 Task: Find redfin listings Condos in Cape May.
Action: Key pressed <Key.caps_lock>C<Key.caps_lock>ape<Key.space><Key.caps_lock>M<Key.caps_lock>ay
Screenshot: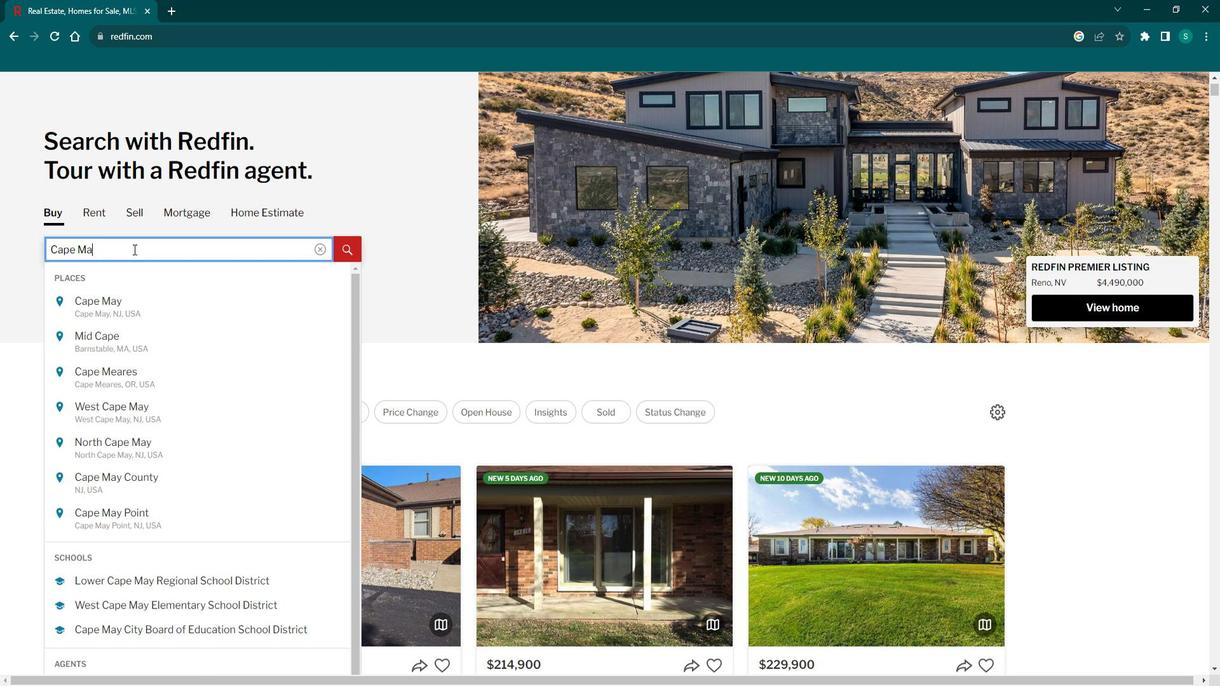 
Action: Mouse moved to (131, 296)
Screenshot: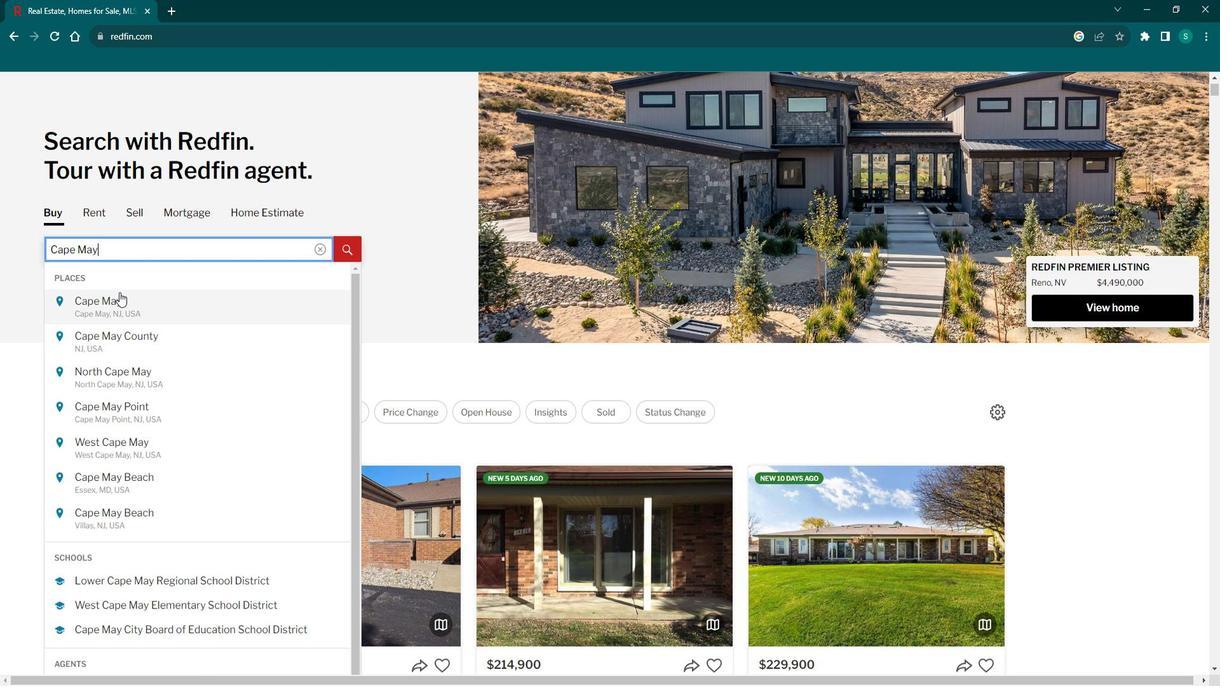 
Action: Mouse pressed left at (131, 296)
Screenshot: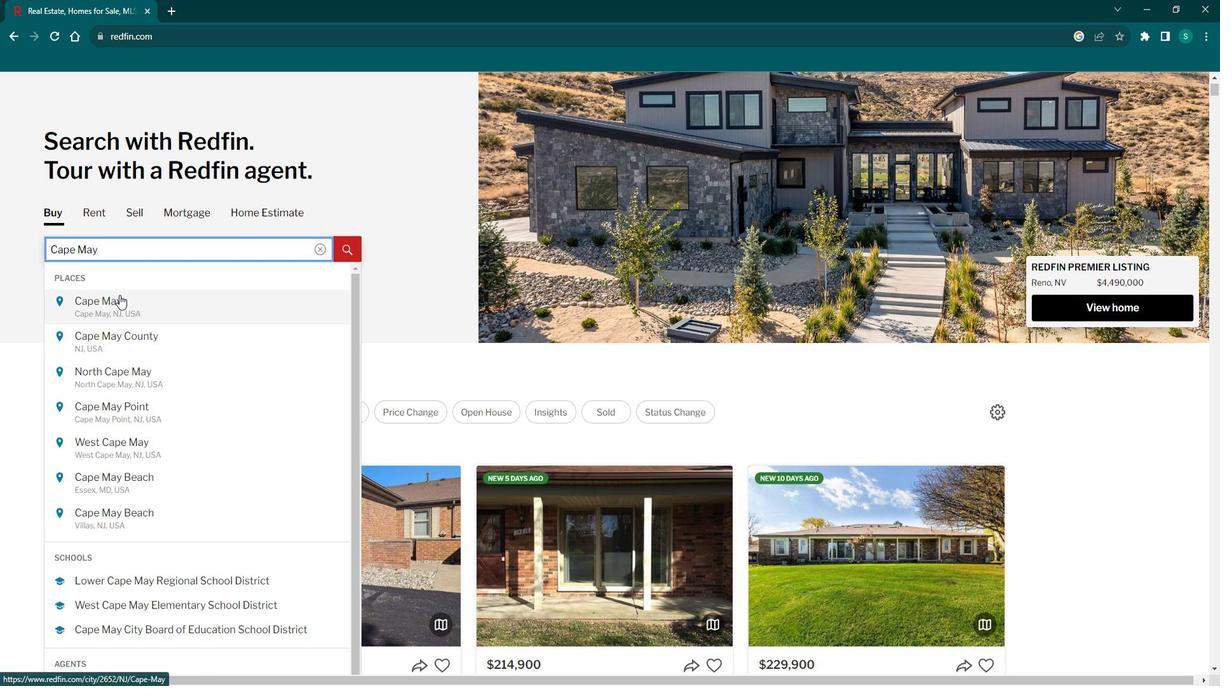 
Action: Mouse moved to (1095, 188)
Screenshot: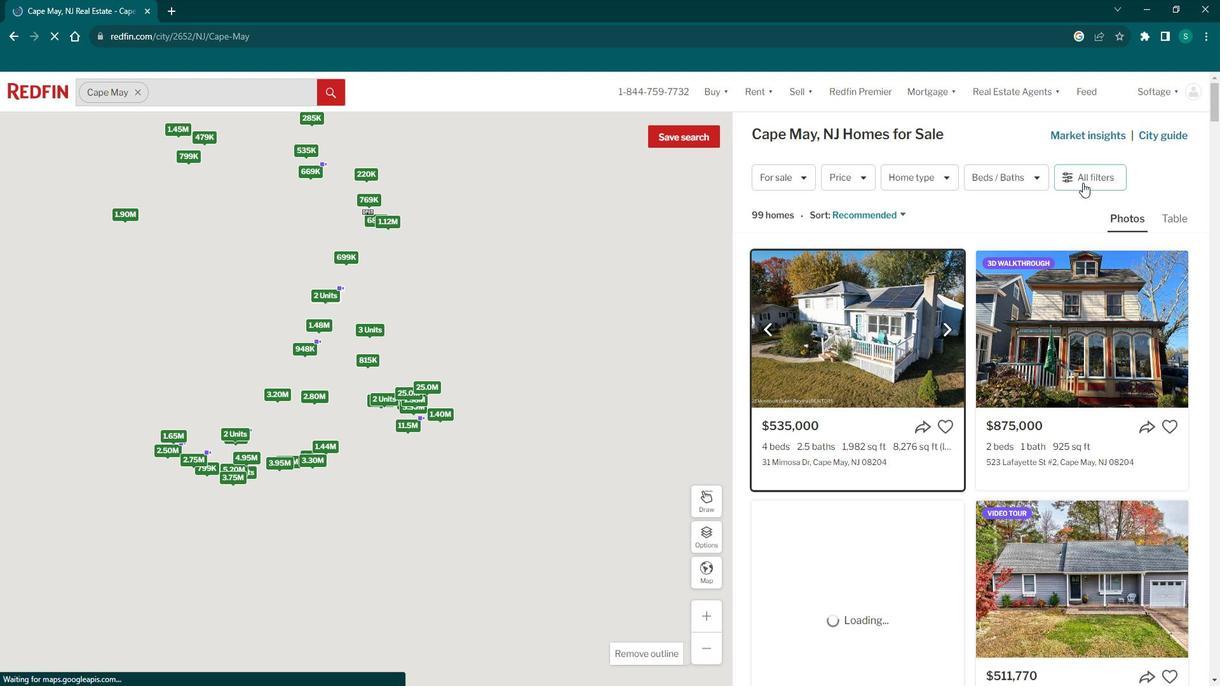 
Action: Mouse pressed left at (1095, 188)
Screenshot: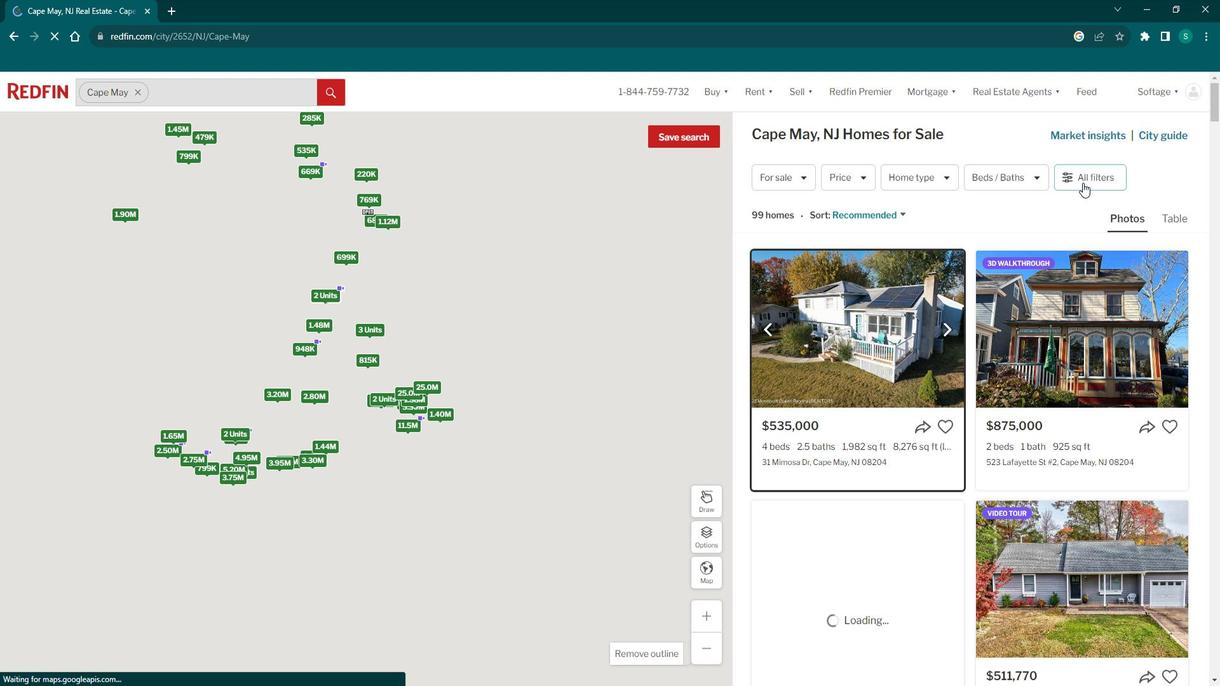 
Action: Mouse moved to (1095, 188)
Screenshot: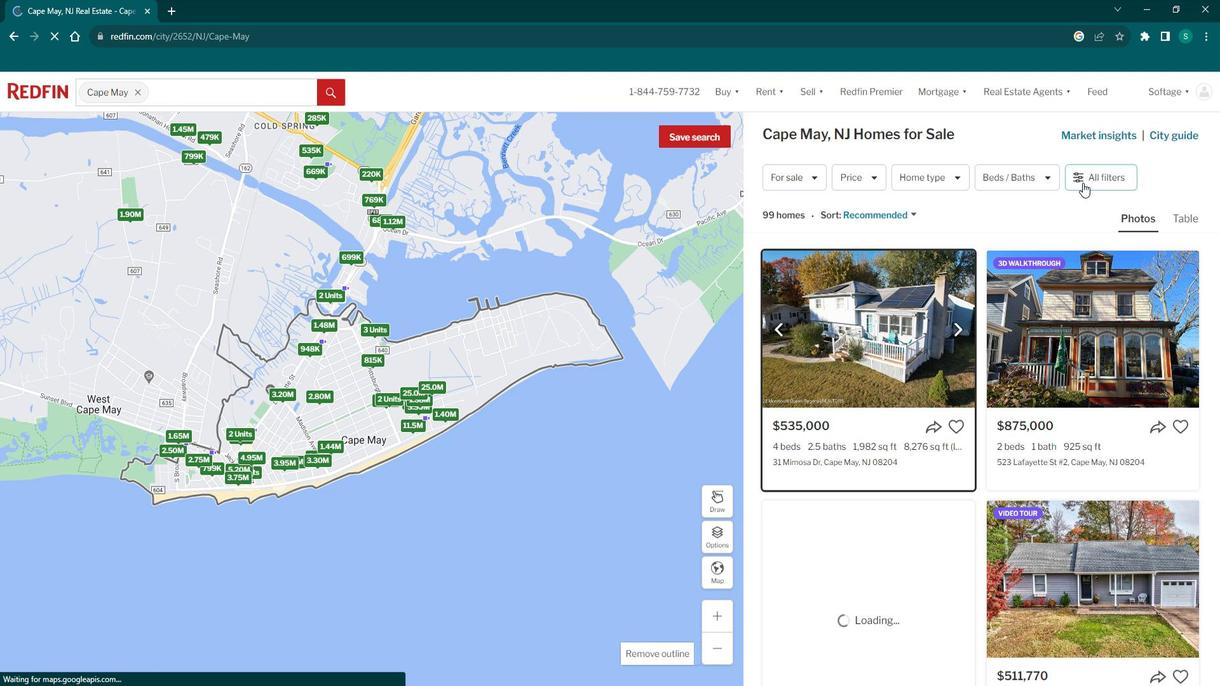 
Action: Mouse pressed left at (1095, 188)
Screenshot: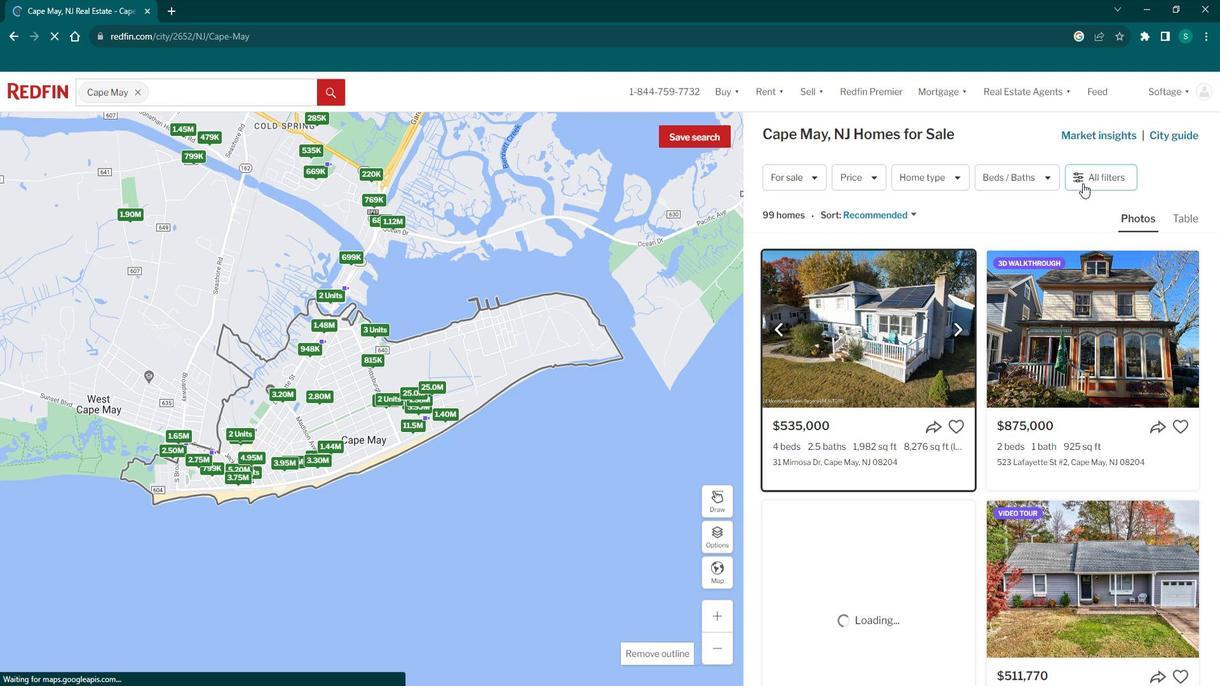 
Action: Mouse moved to (1091, 190)
Screenshot: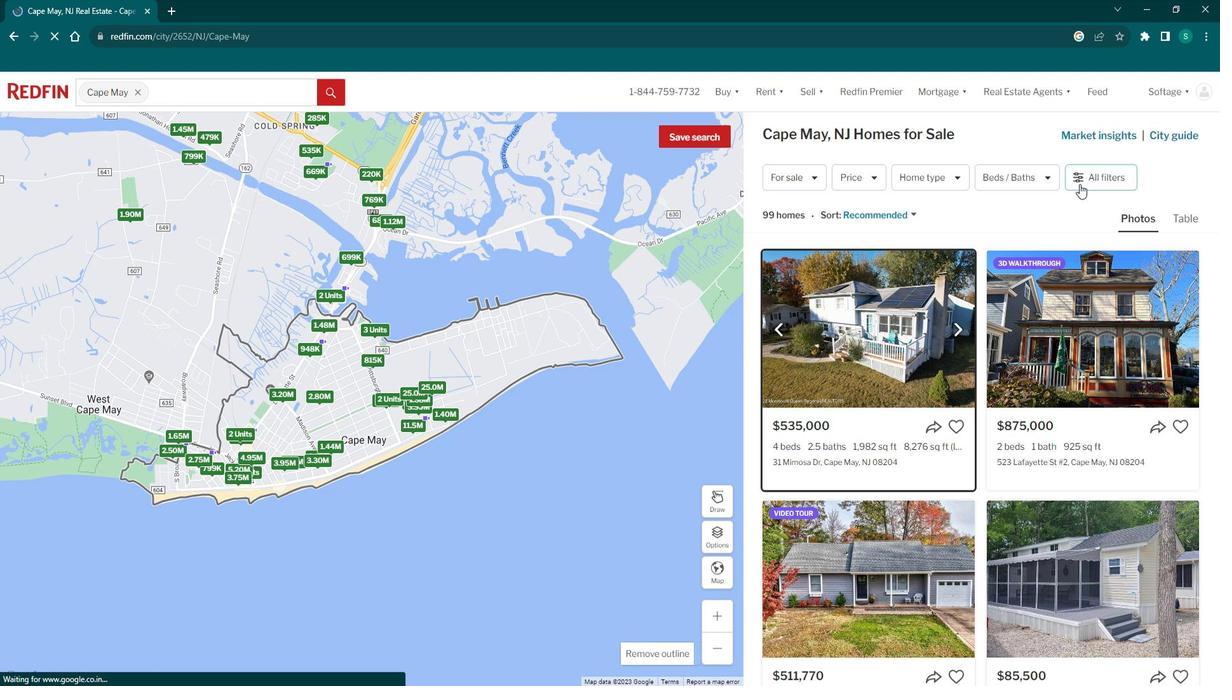 
Action: Mouse pressed left at (1091, 190)
Screenshot: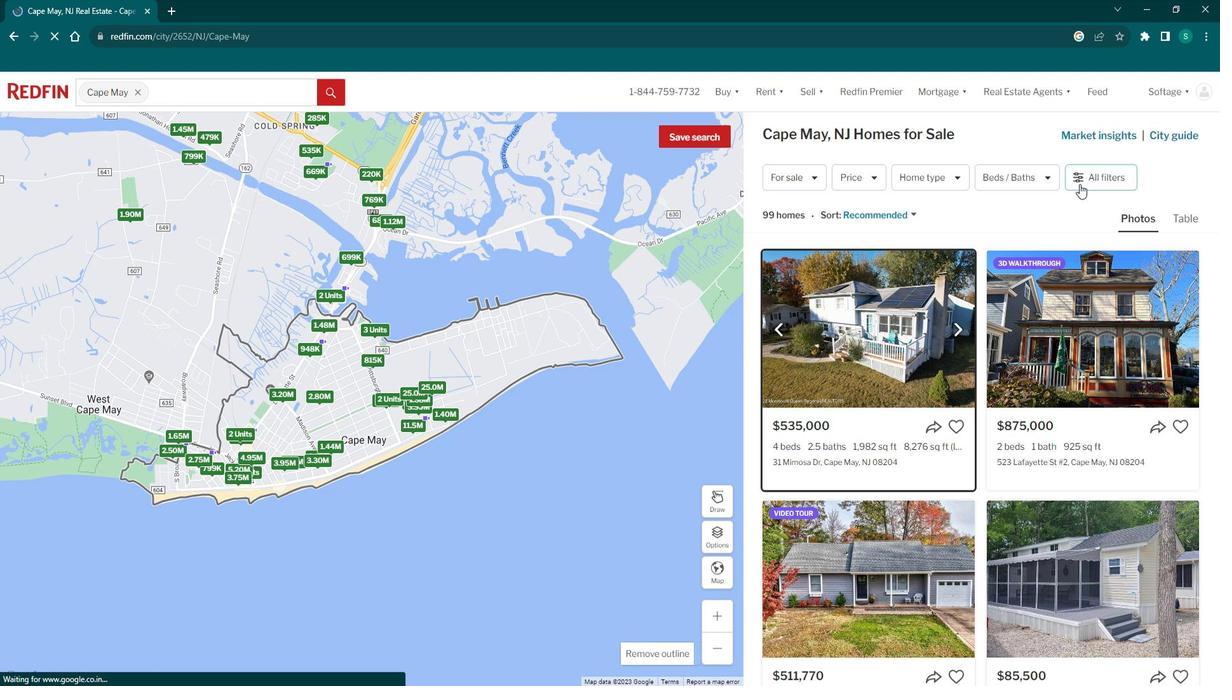 
Action: Mouse moved to (934, 340)
Screenshot: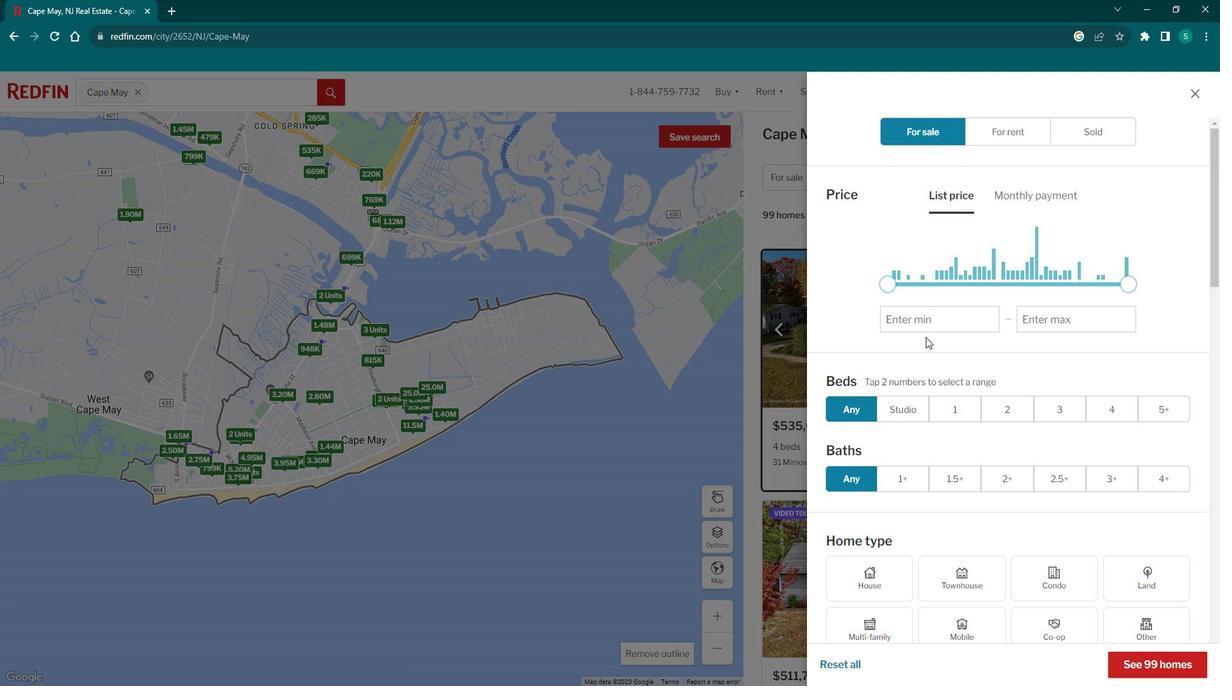 
Action: Mouse scrolled (934, 340) with delta (0, 0)
Screenshot: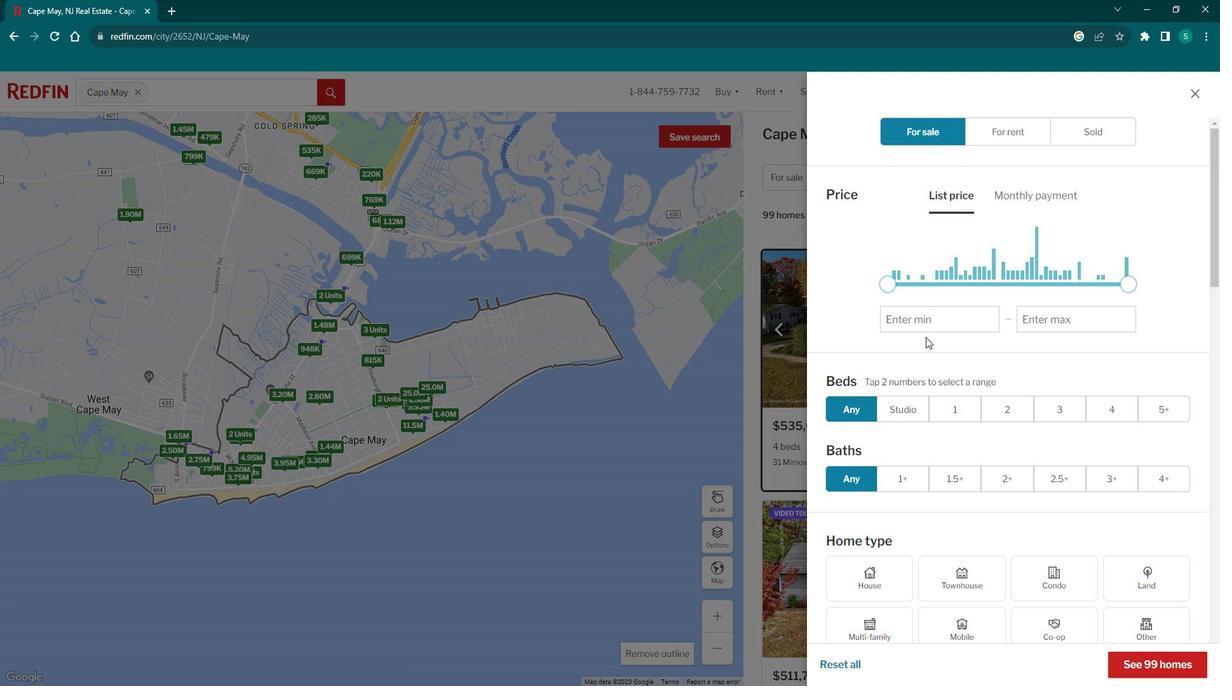 
Action: Mouse moved to (933, 341)
Screenshot: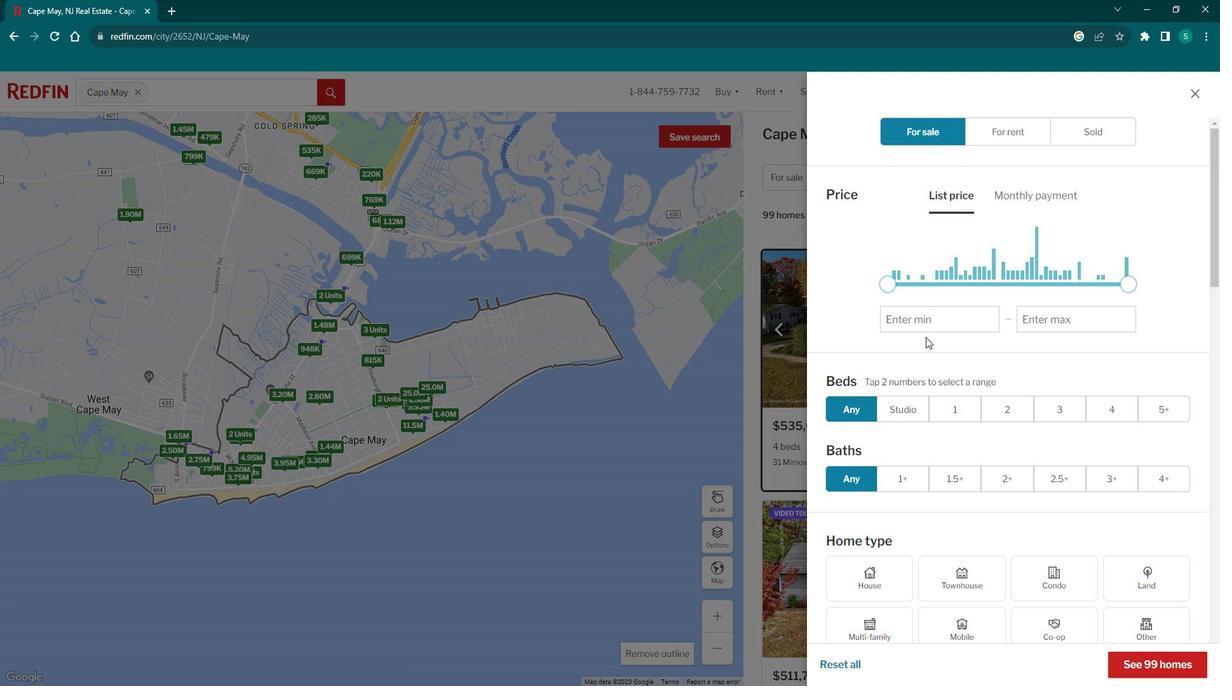 
Action: Mouse scrolled (933, 341) with delta (0, 0)
Screenshot: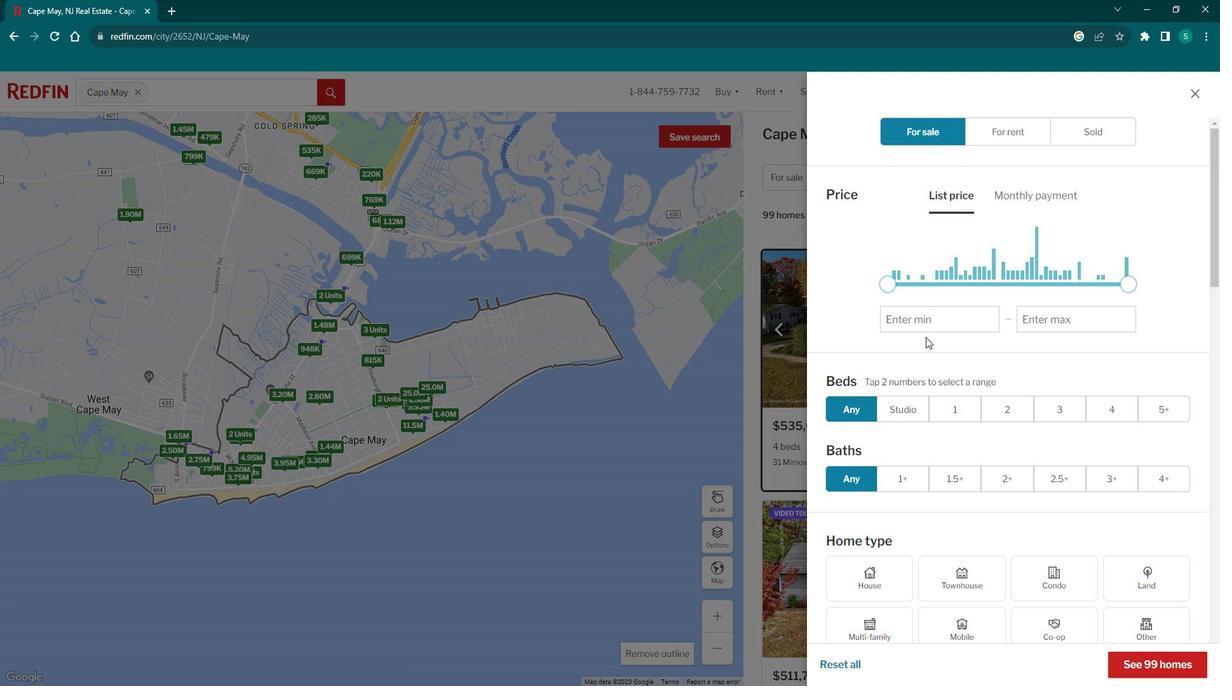 
Action: Mouse scrolled (933, 341) with delta (0, 0)
Screenshot: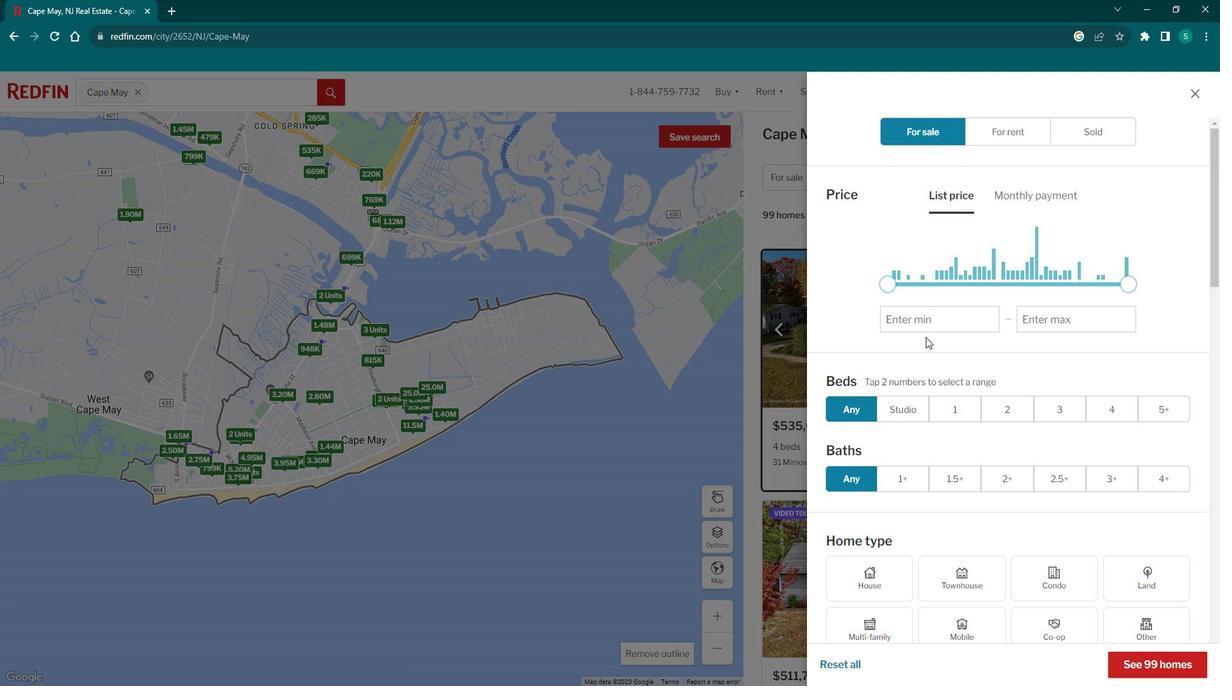 
Action: Mouse scrolled (933, 341) with delta (0, 0)
Screenshot: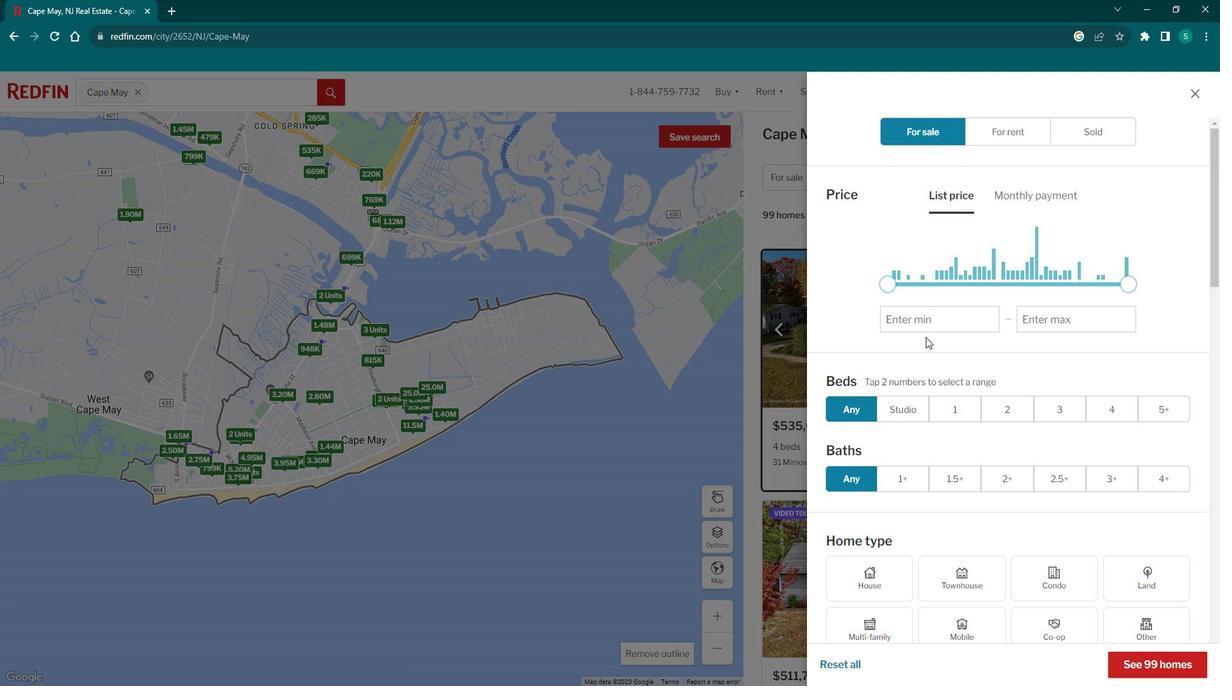 
Action: Mouse scrolled (933, 341) with delta (0, 0)
Screenshot: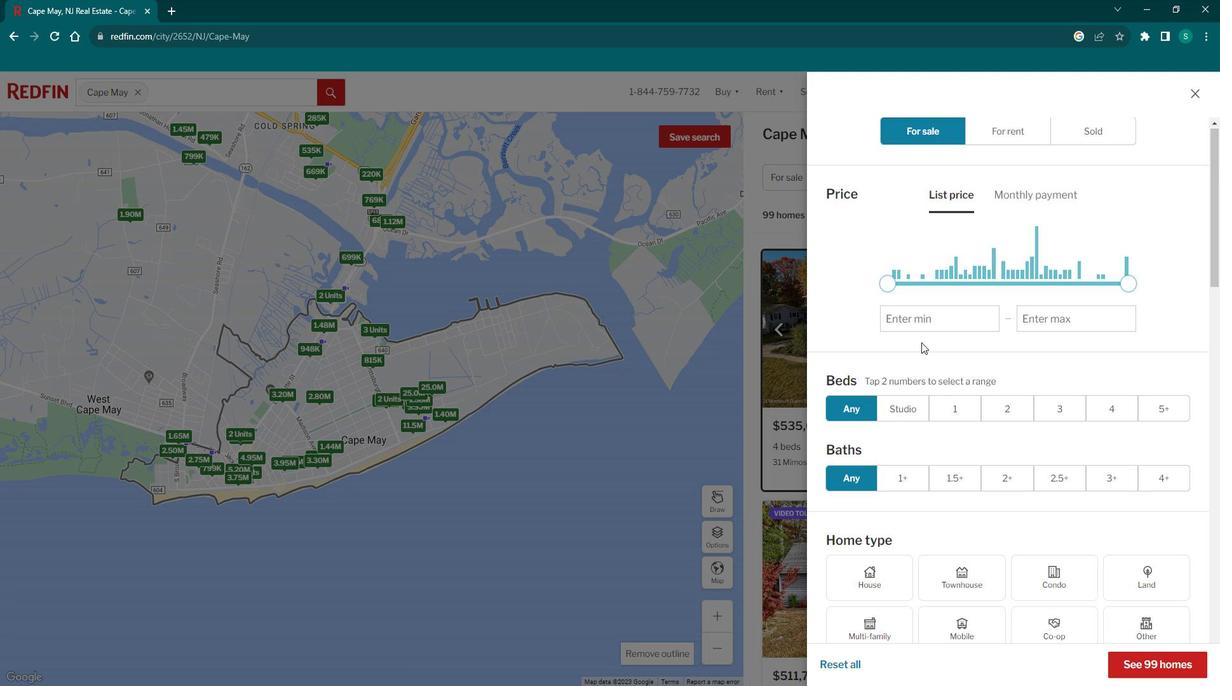 
Action: Mouse moved to (1061, 259)
Screenshot: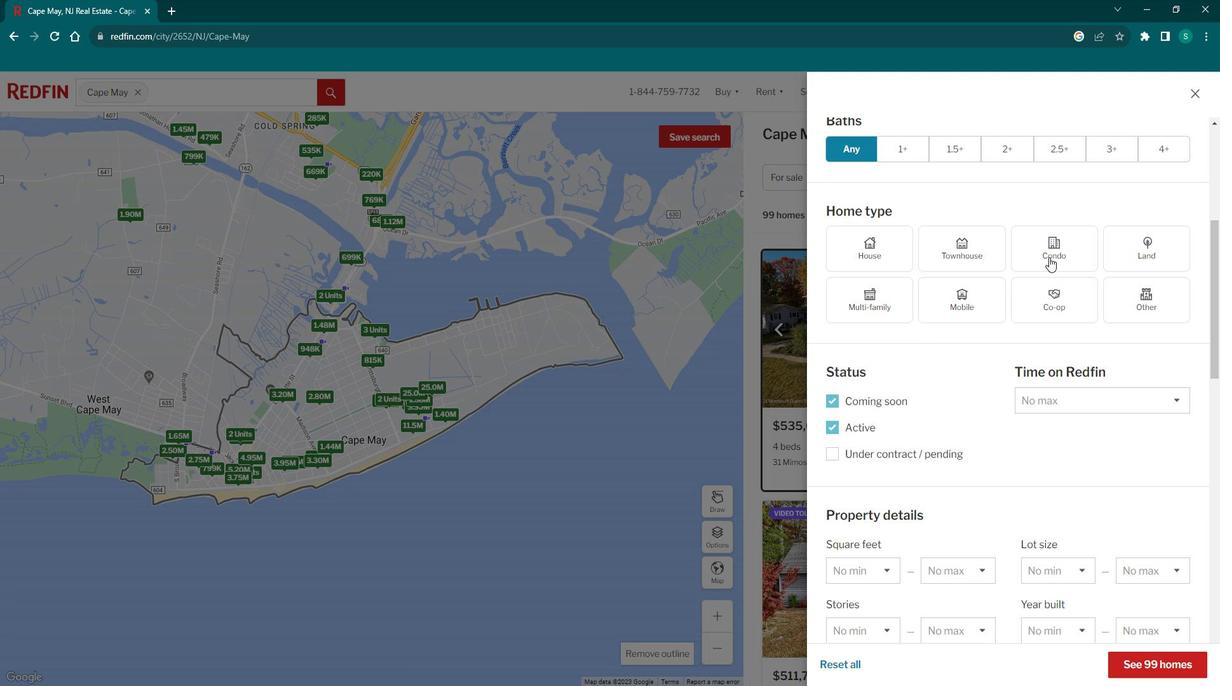 
Action: Mouse pressed left at (1061, 259)
Screenshot: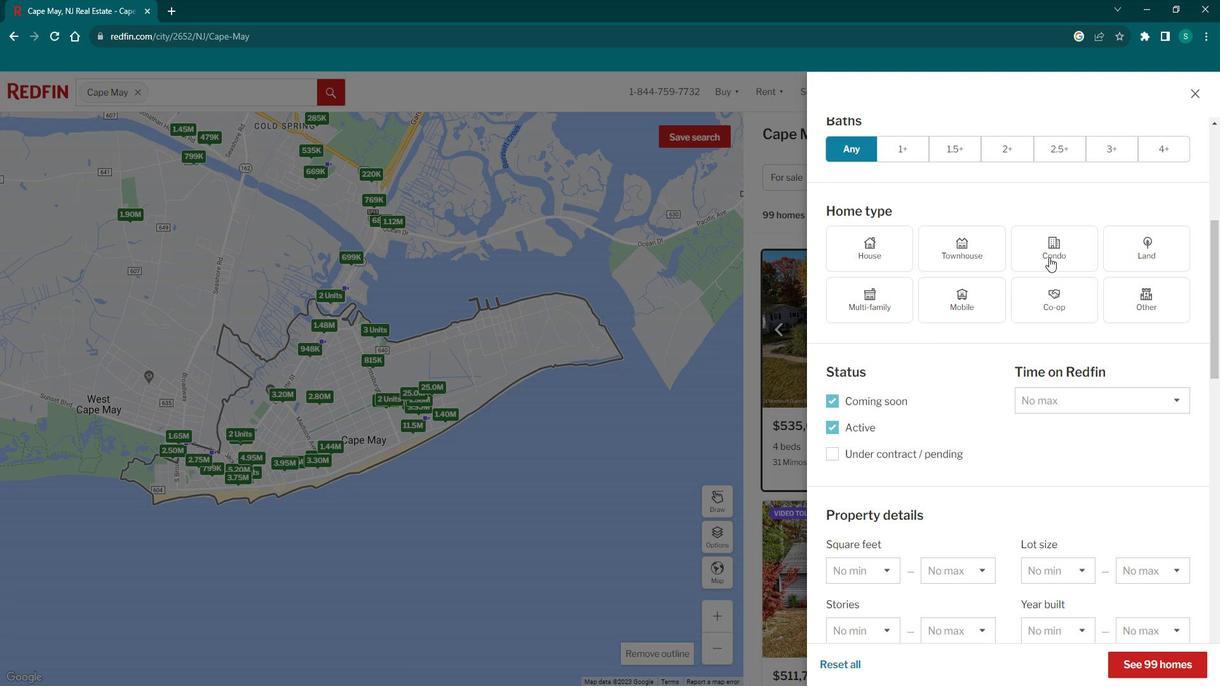 
Action: Mouse moved to (900, 345)
Screenshot: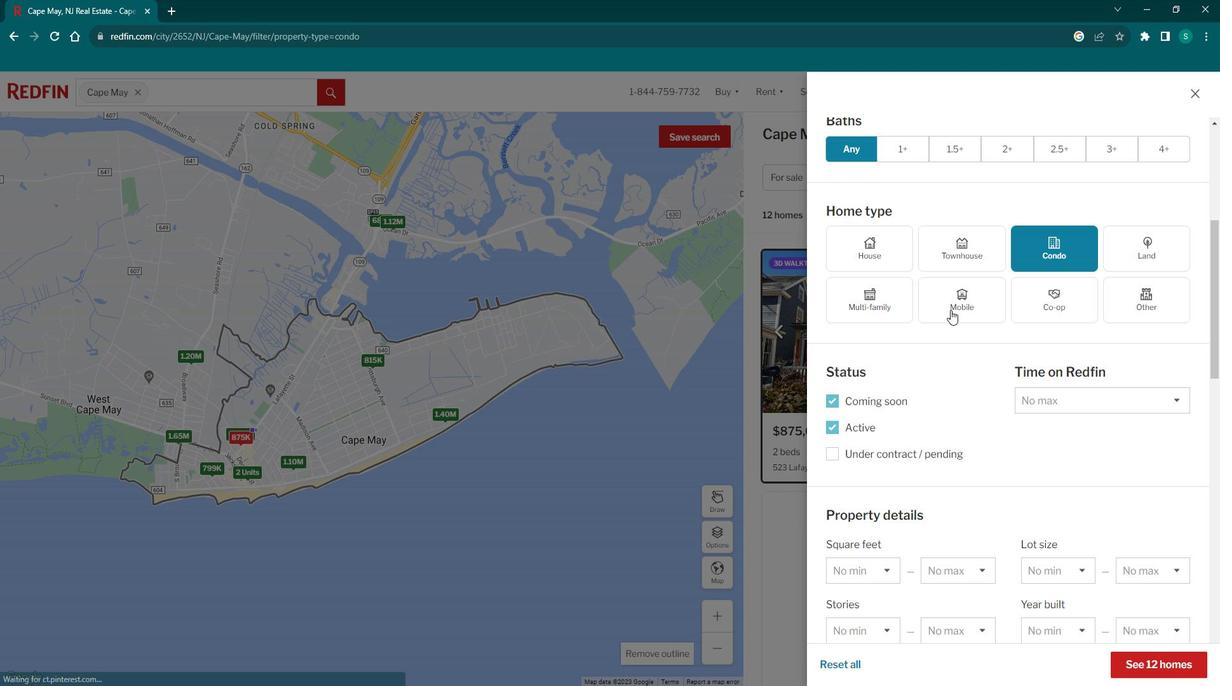 
Action: Mouse scrolled (900, 345) with delta (0, 0)
Screenshot: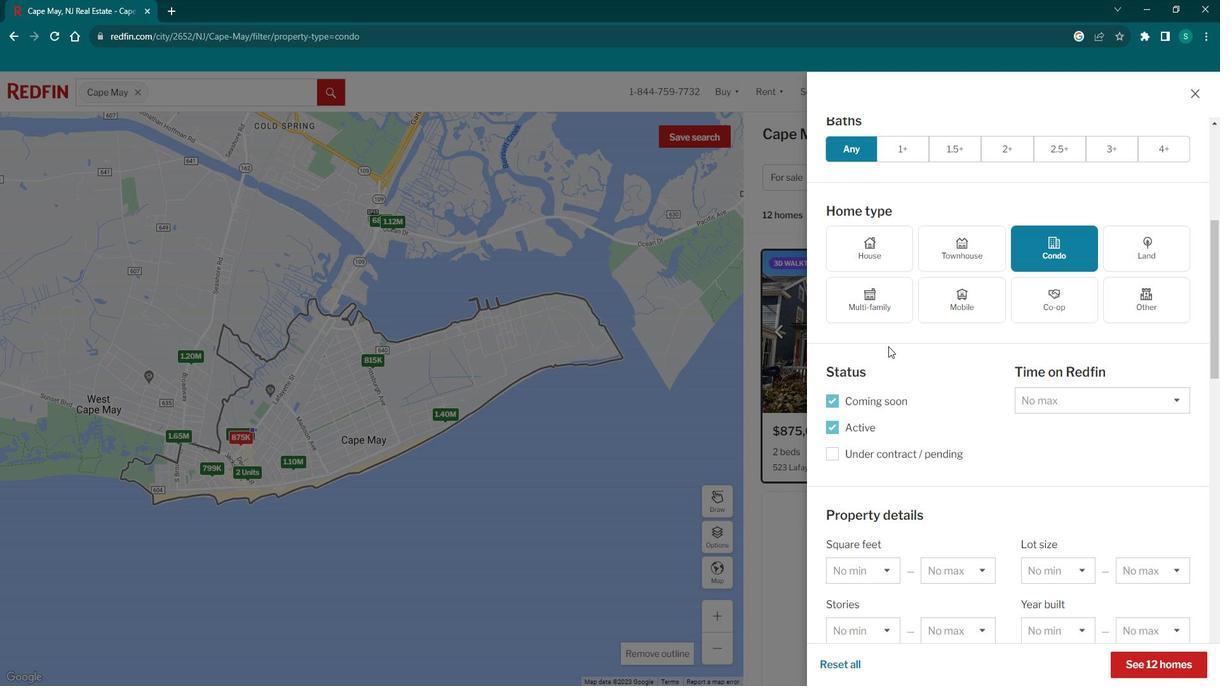 
Action: Mouse scrolled (900, 345) with delta (0, 0)
Screenshot: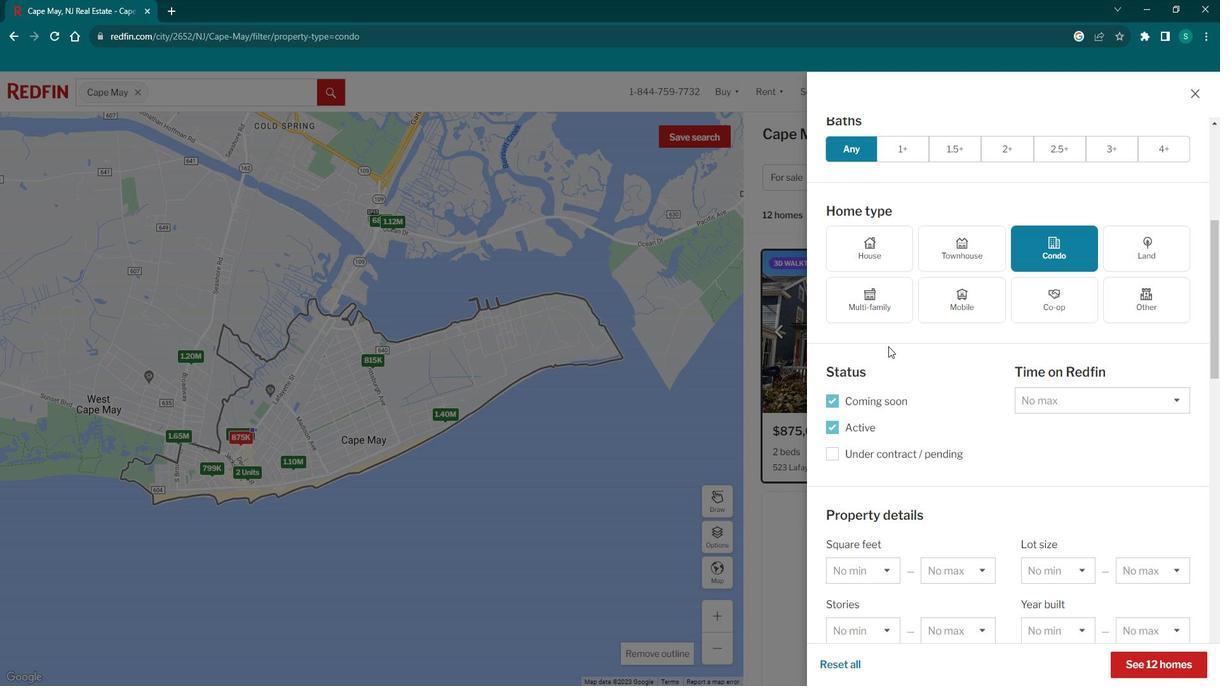 
Action: Mouse scrolled (900, 345) with delta (0, 0)
Screenshot: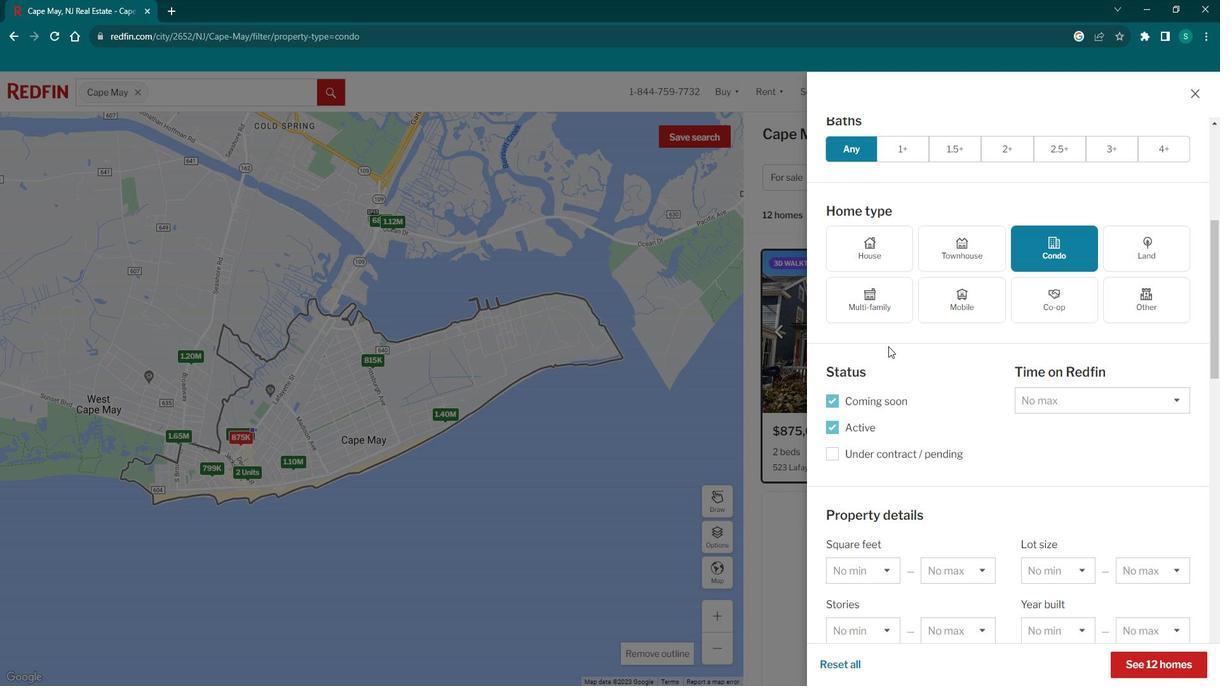 
Action: Mouse moved to (900, 345)
Screenshot: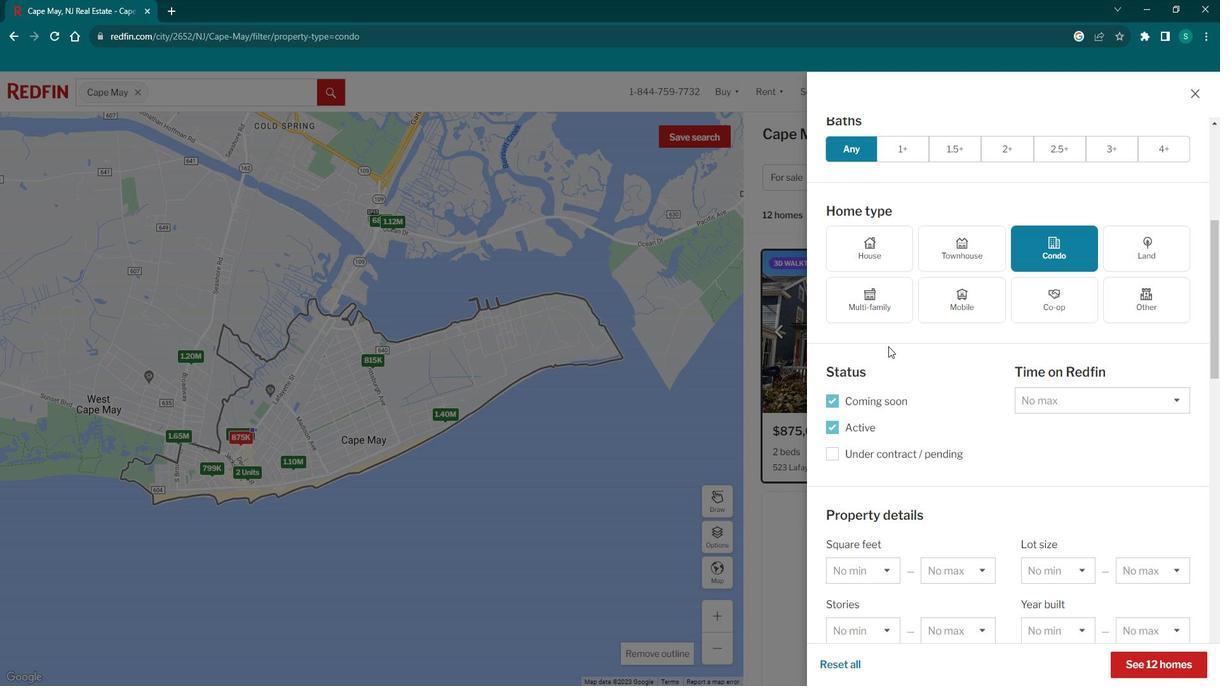 
Action: Mouse scrolled (900, 345) with delta (0, 0)
Screenshot: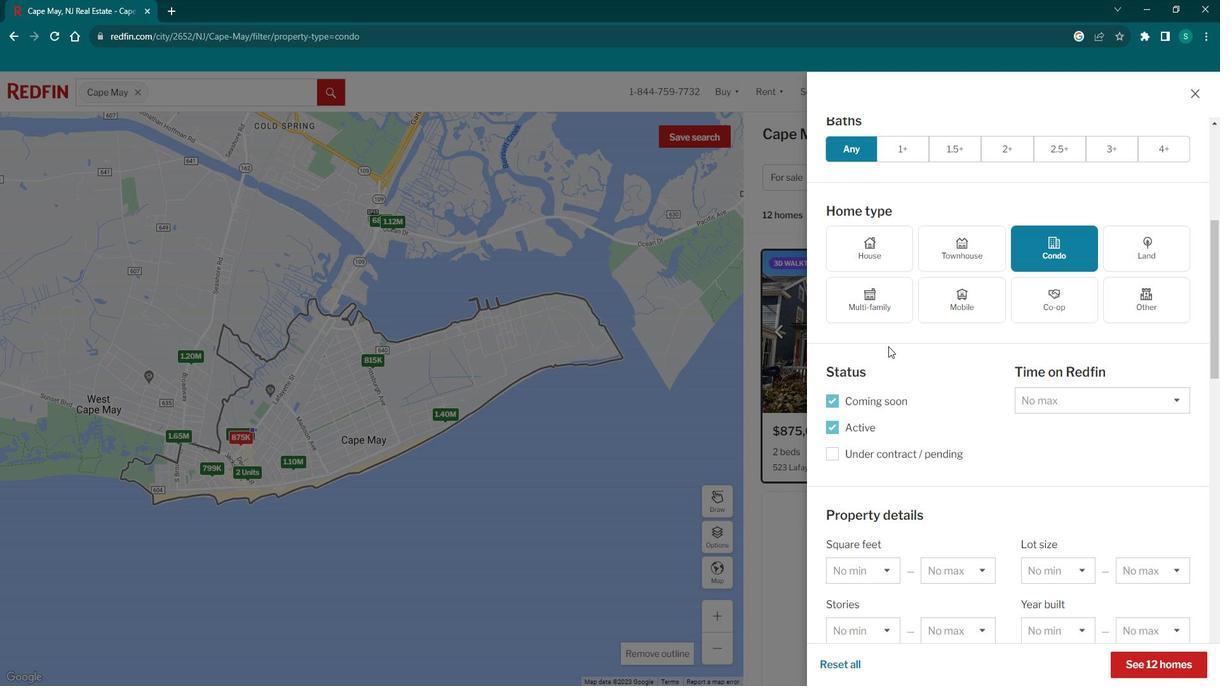 
Action: Mouse moved to (1161, 652)
Screenshot: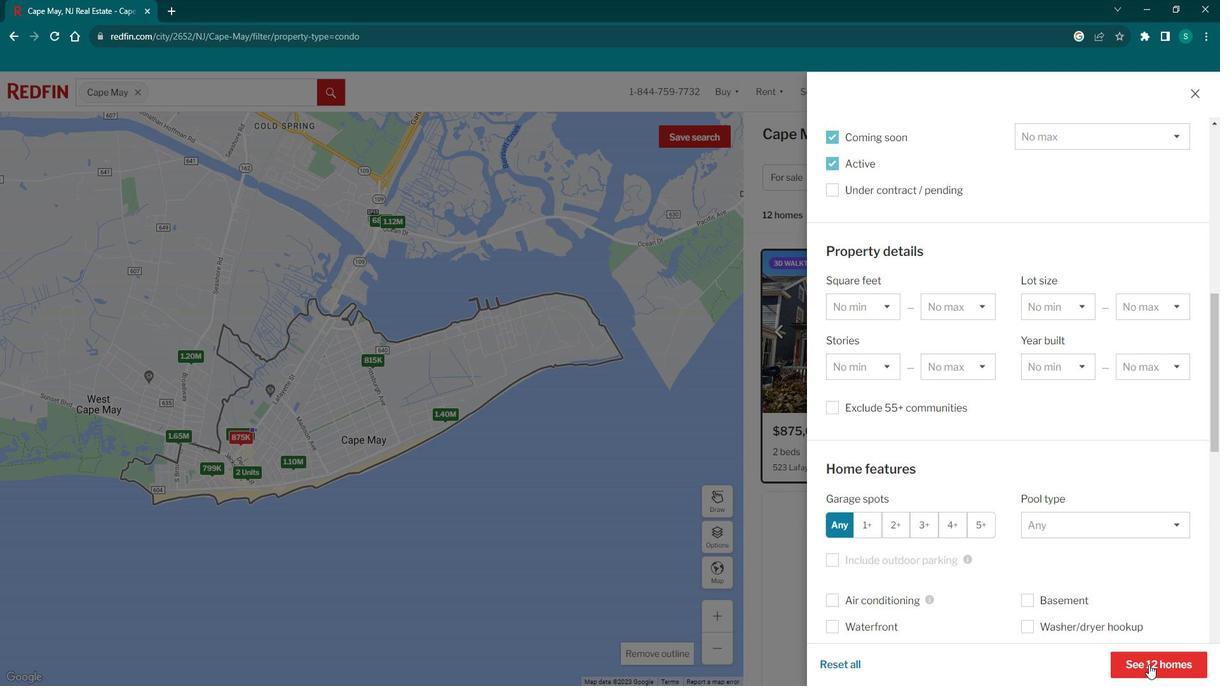 
Action: Mouse pressed left at (1161, 652)
Screenshot: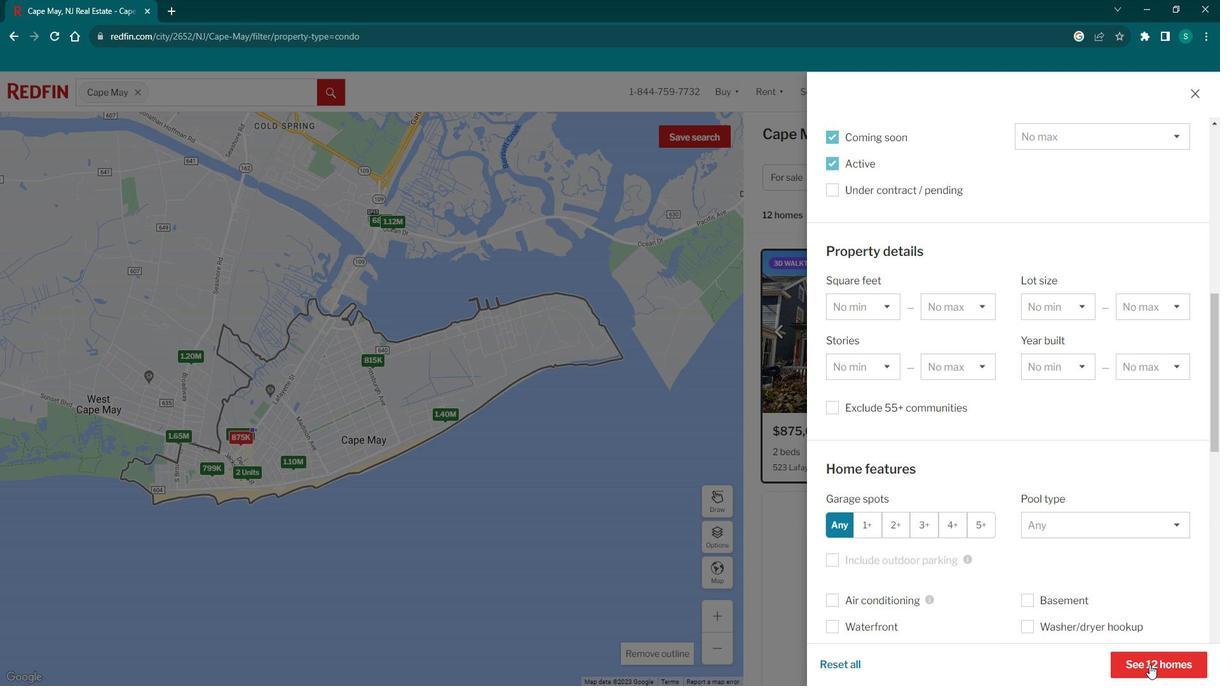 
Action: Mouse moved to (896, 397)
Screenshot: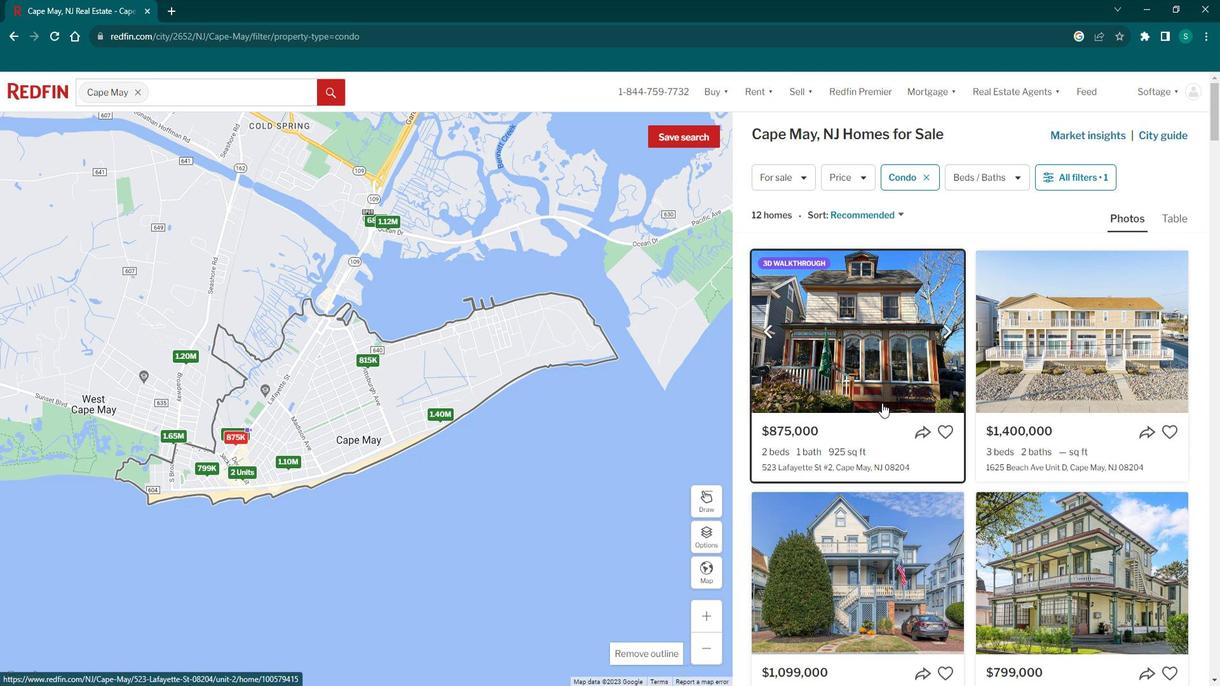 
Action: Mouse pressed left at (896, 397)
Screenshot: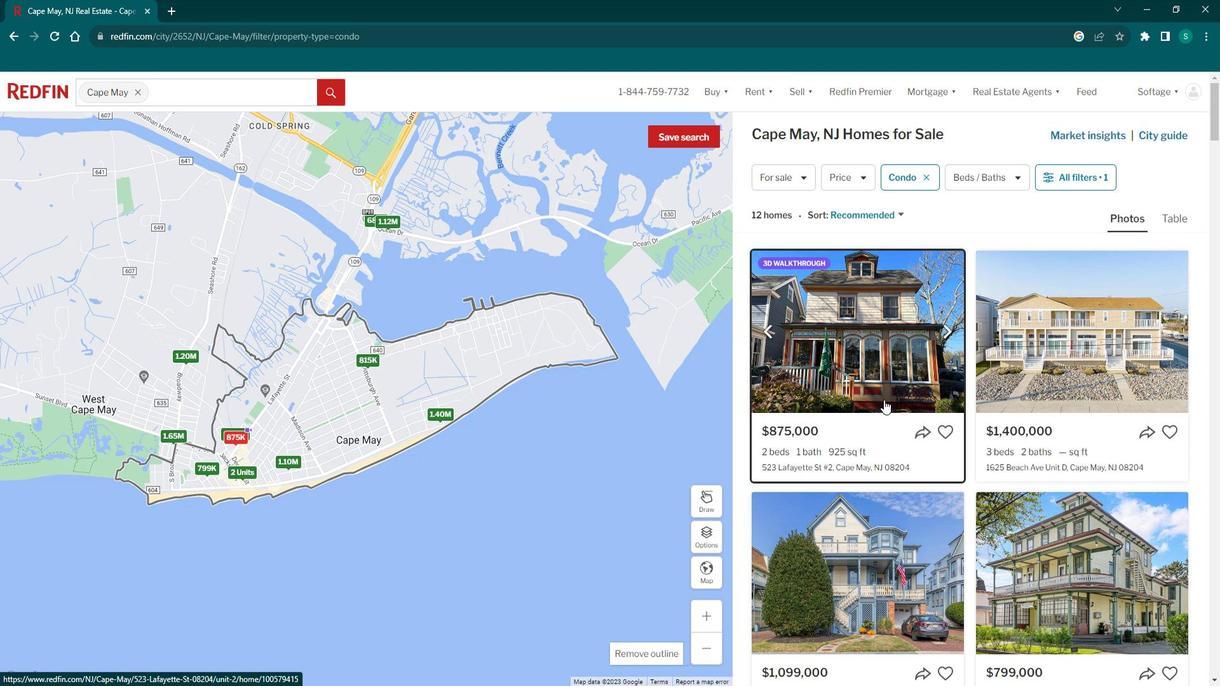 
Action: Mouse moved to (489, 425)
Screenshot: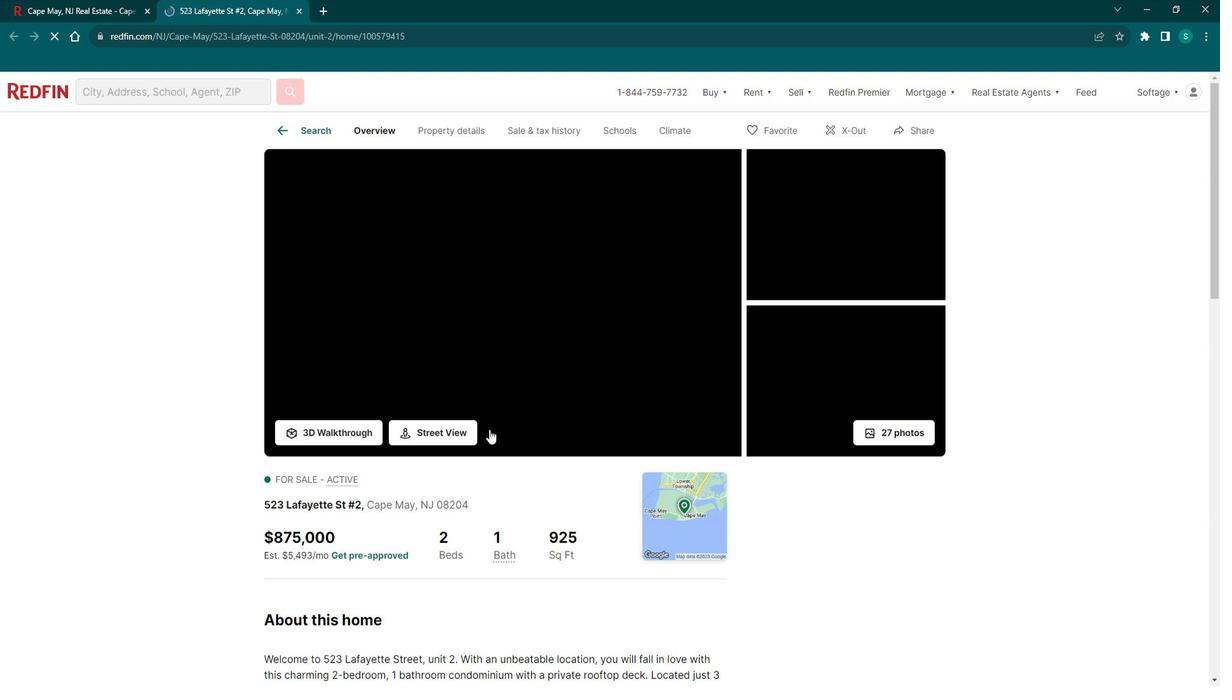 
Action: Mouse scrolled (489, 425) with delta (0, 0)
Screenshot: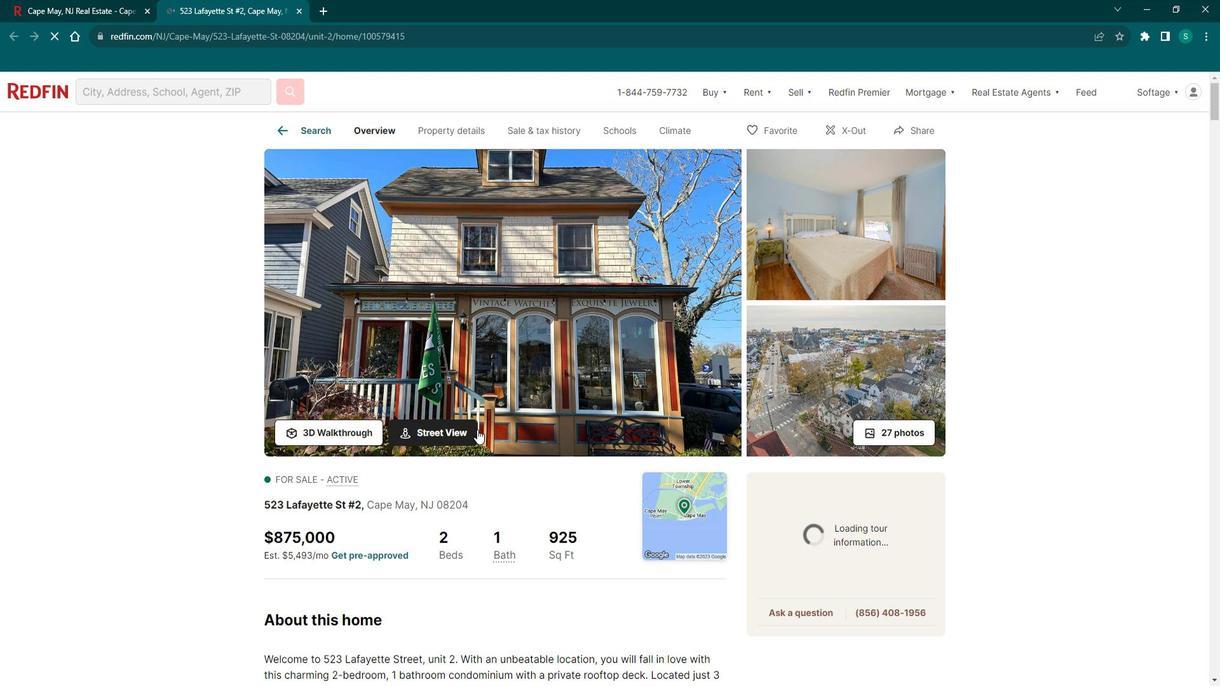 
Action: Mouse scrolled (489, 425) with delta (0, 0)
Screenshot: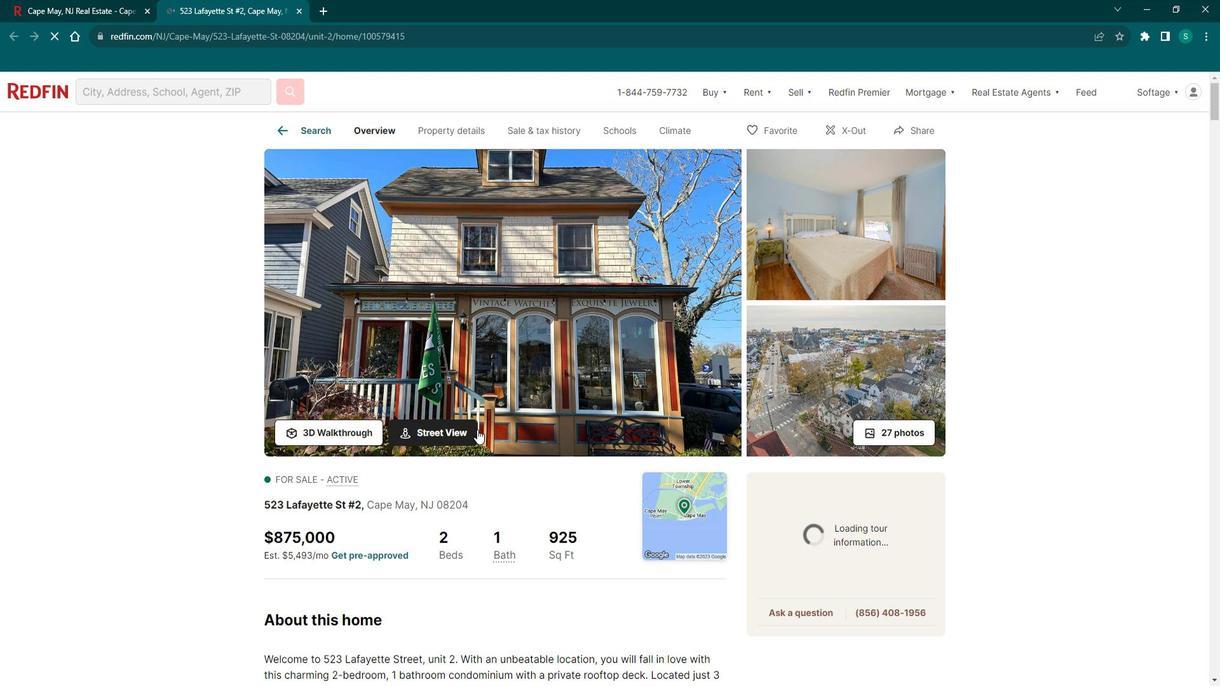 
Action: Mouse scrolled (489, 425) with delta (0, 0)
Screenshot: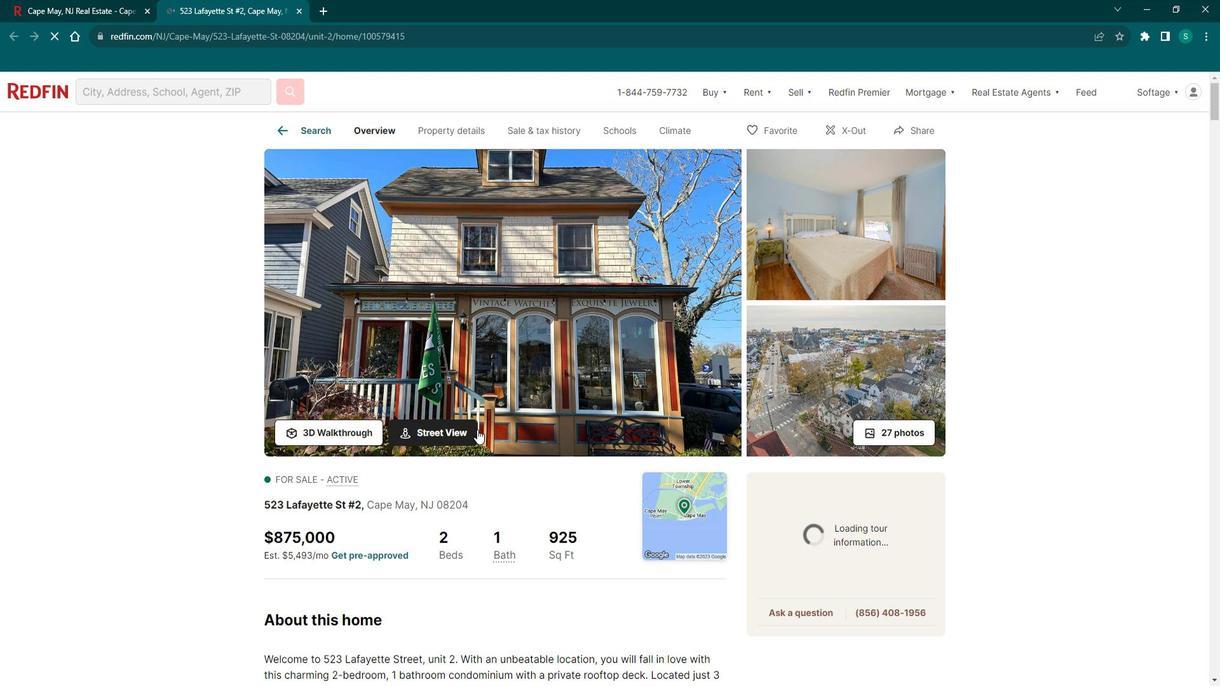
Action: Mouse moved to (488, 425)
Screenshot: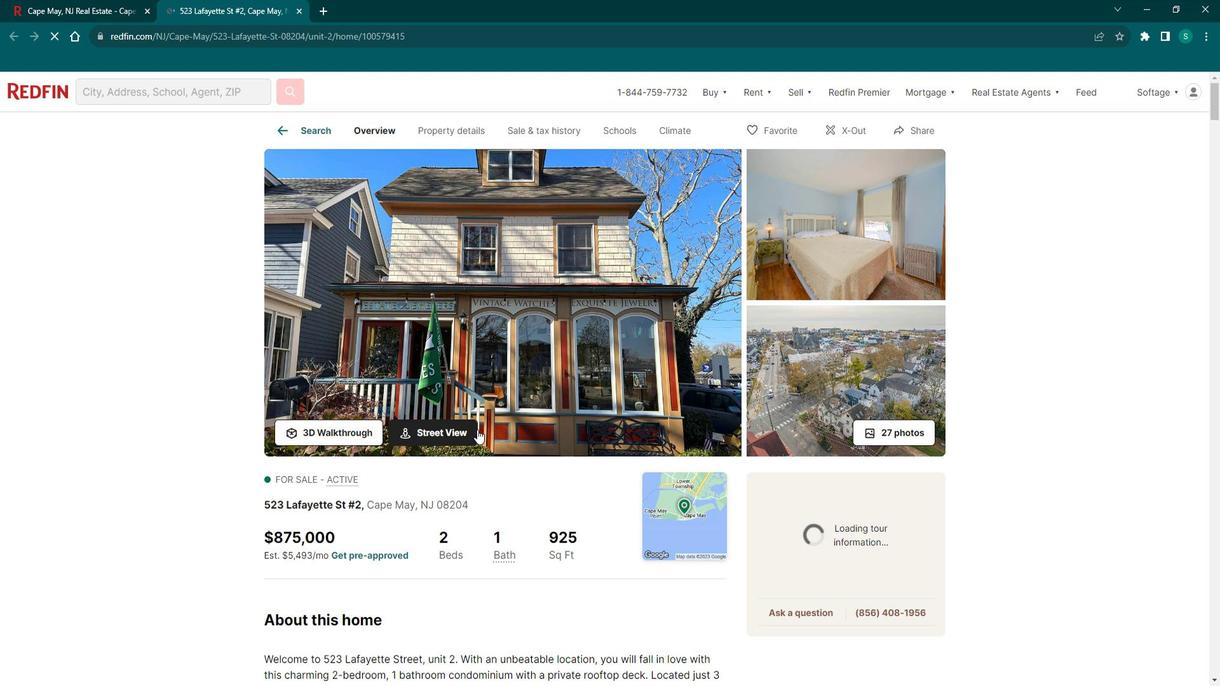 
Action: Mouse scrolled (488, 425) with delta (0, 0)
Screenshot: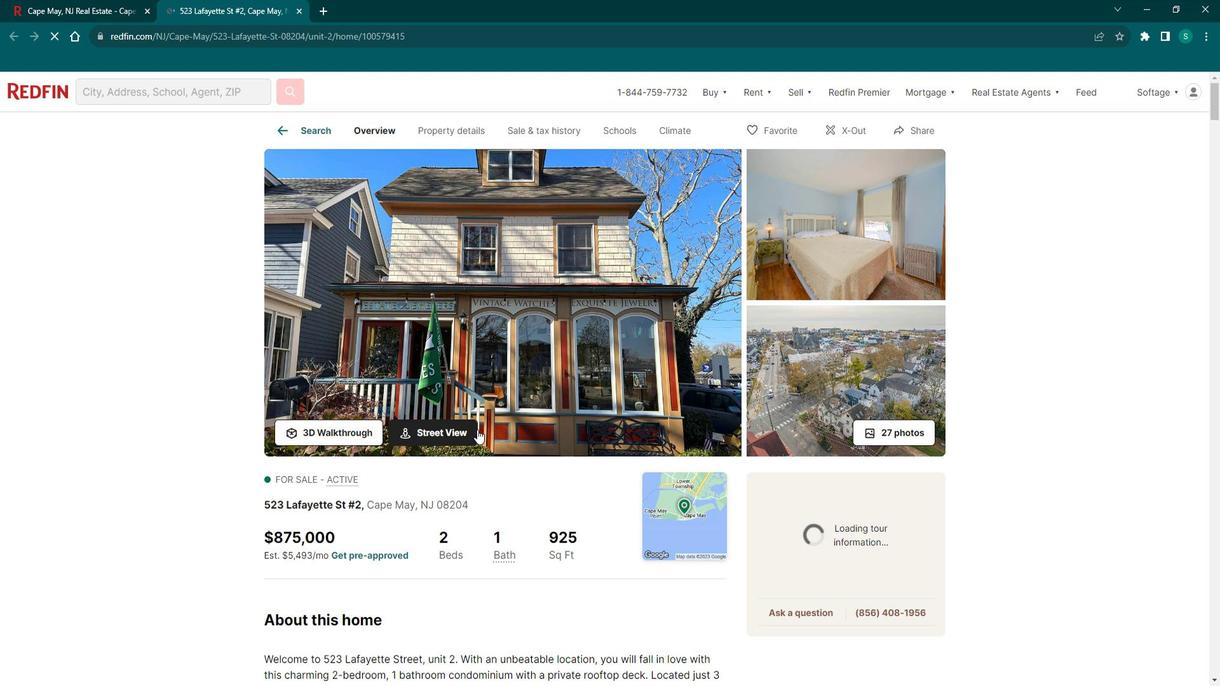 
Action: Mouse scrolled (488, 425) with delta (0, 0)
Screenshot: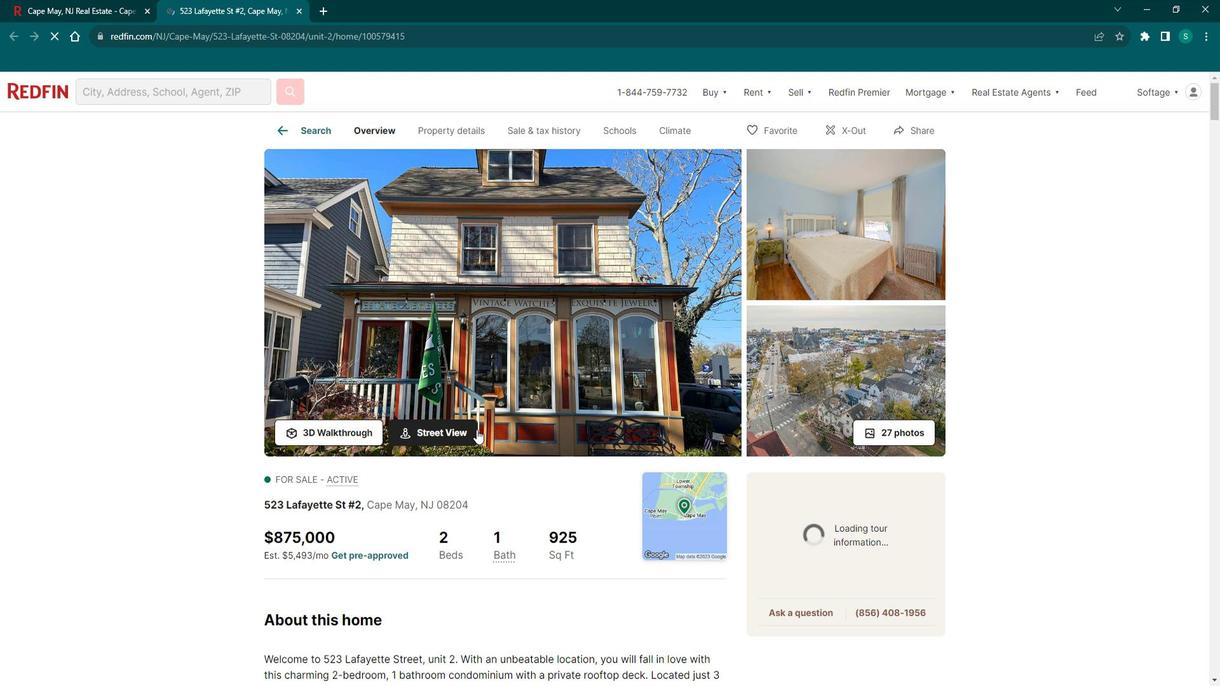 
Action: Mouse moved to (330, 384)
Screenshot: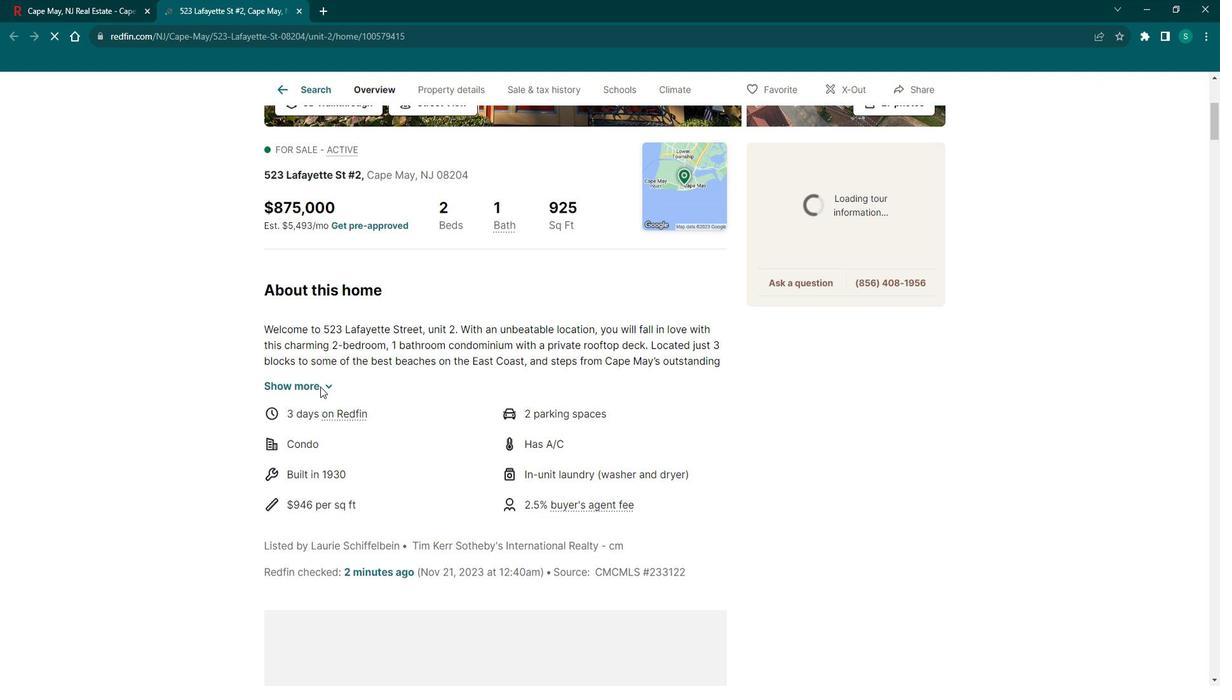 
Action: Mouse pressed left at (330, 384)
Screenshot: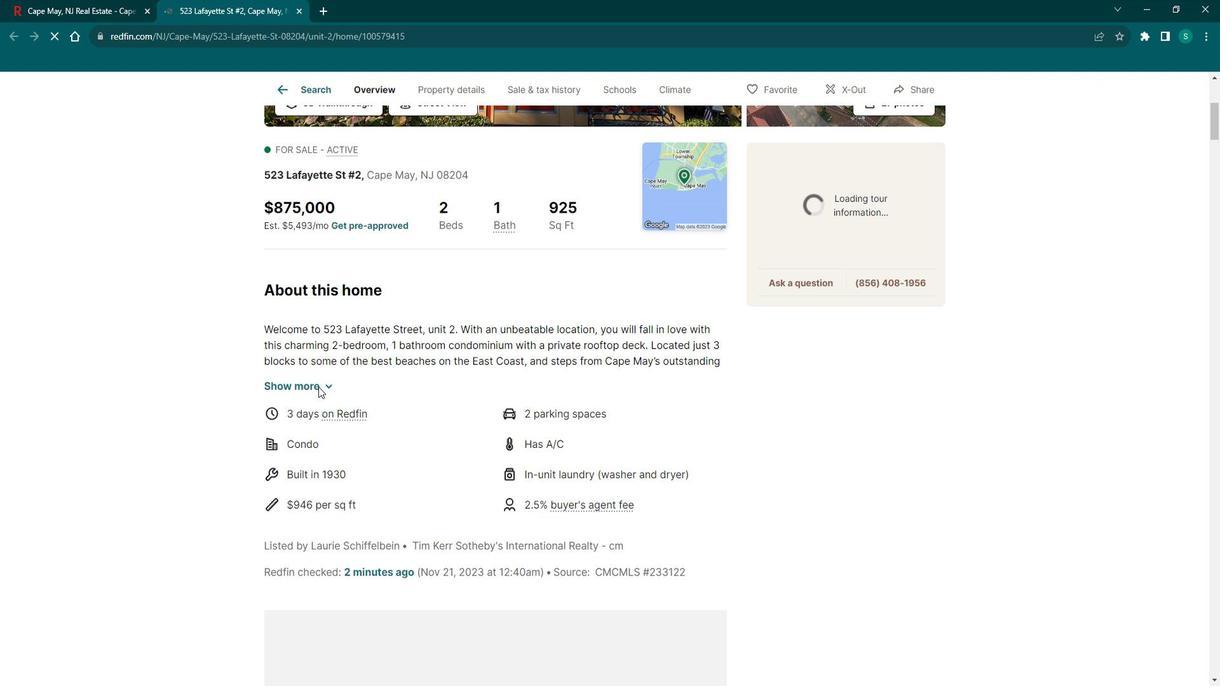 
Action: Mouse moved to (318, 381)
Screenshot: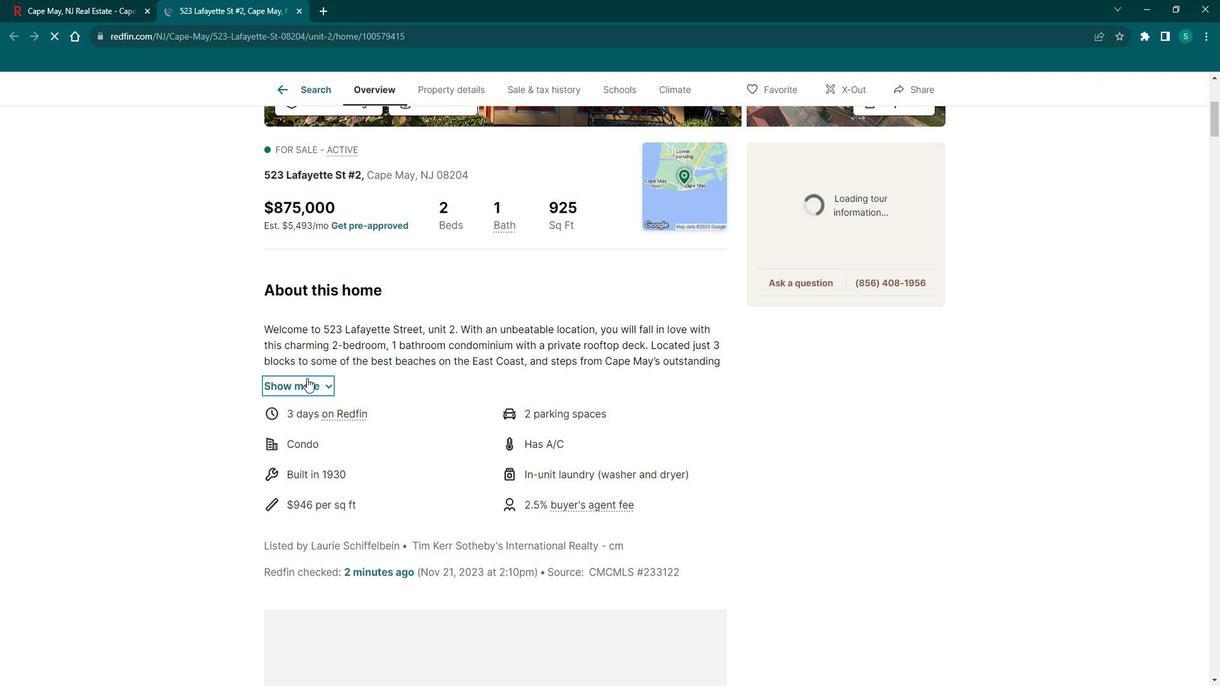 
Action: Mouse pressed left at (318, 381)
Screenshot: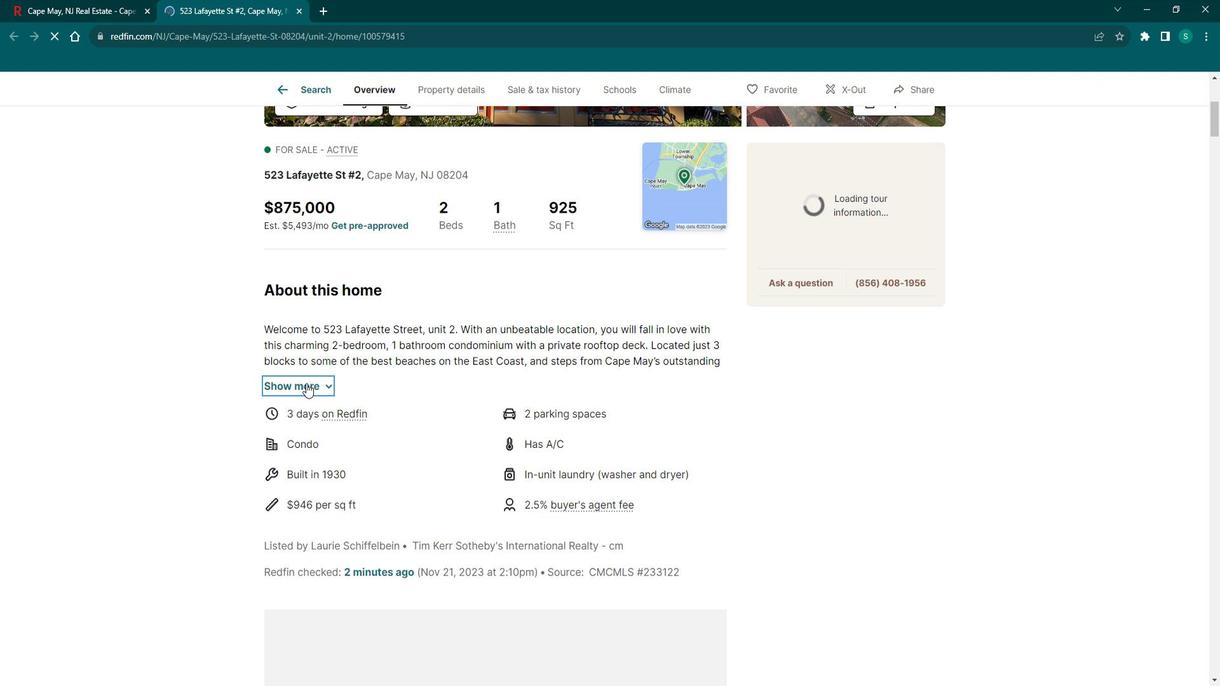 
Action: Mouse moved to (342, 392)
Screenshot: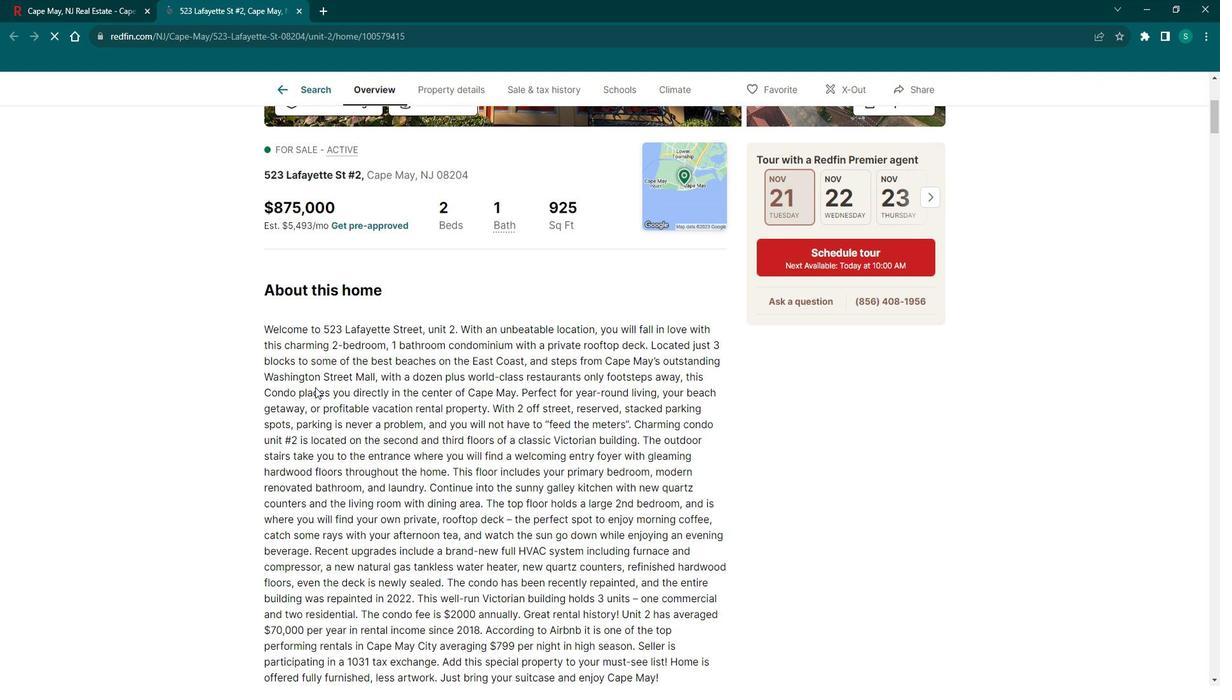 
Action: Mouse scrolled (342, 392) with delta (0, 0)
Screenshot: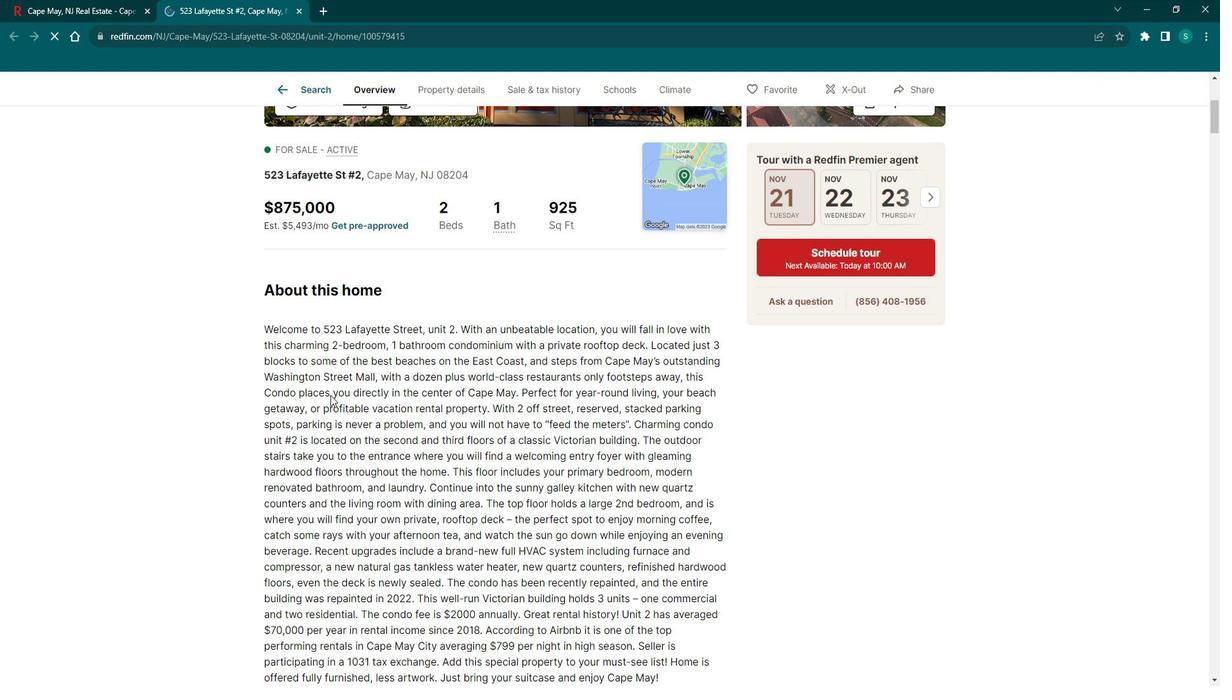 
Action: Mouse scrolled (342, 392) with delta (0, 0)
Screenshot: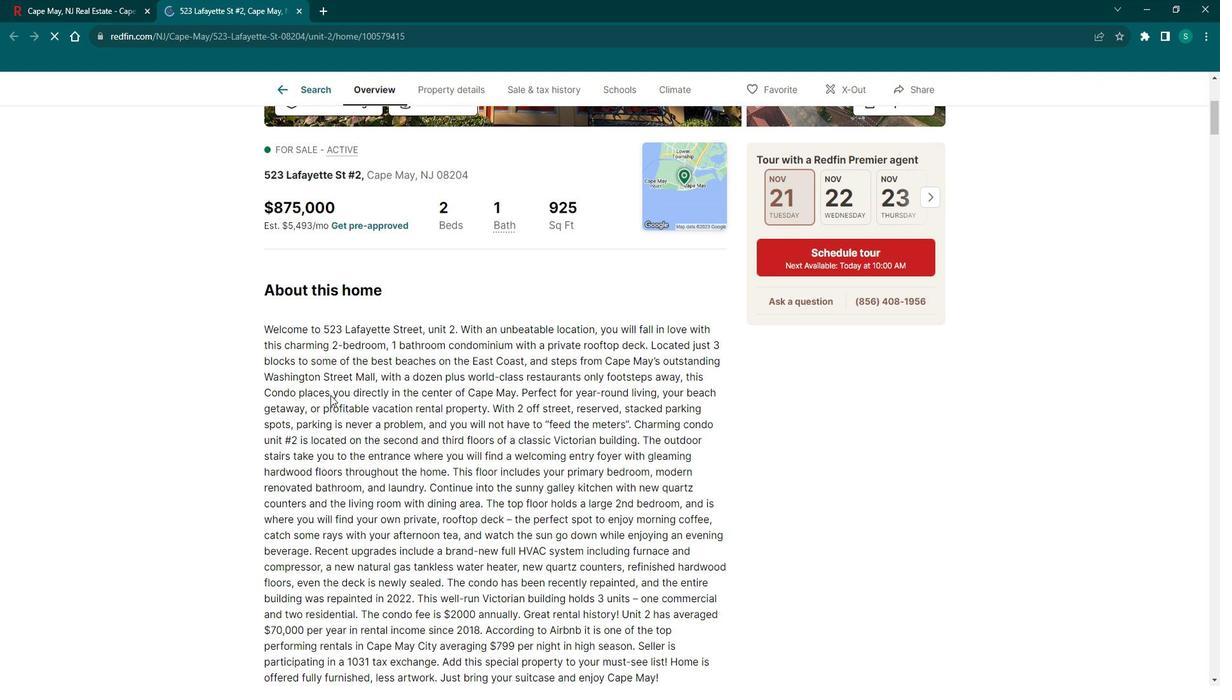 
Action: Mouse scrolled (342, 392) with delta (0, 0)
Screenshot: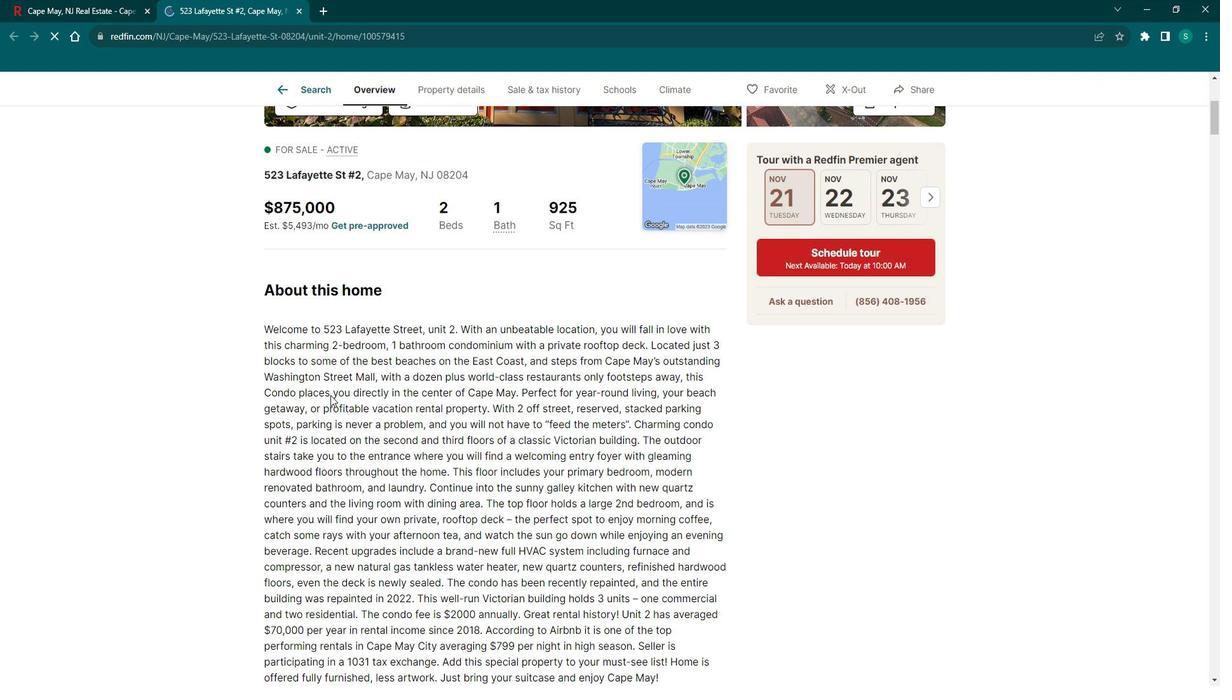 
Action: Mouse scrolled (342, 392) with delta (0, 0)
Screenshot: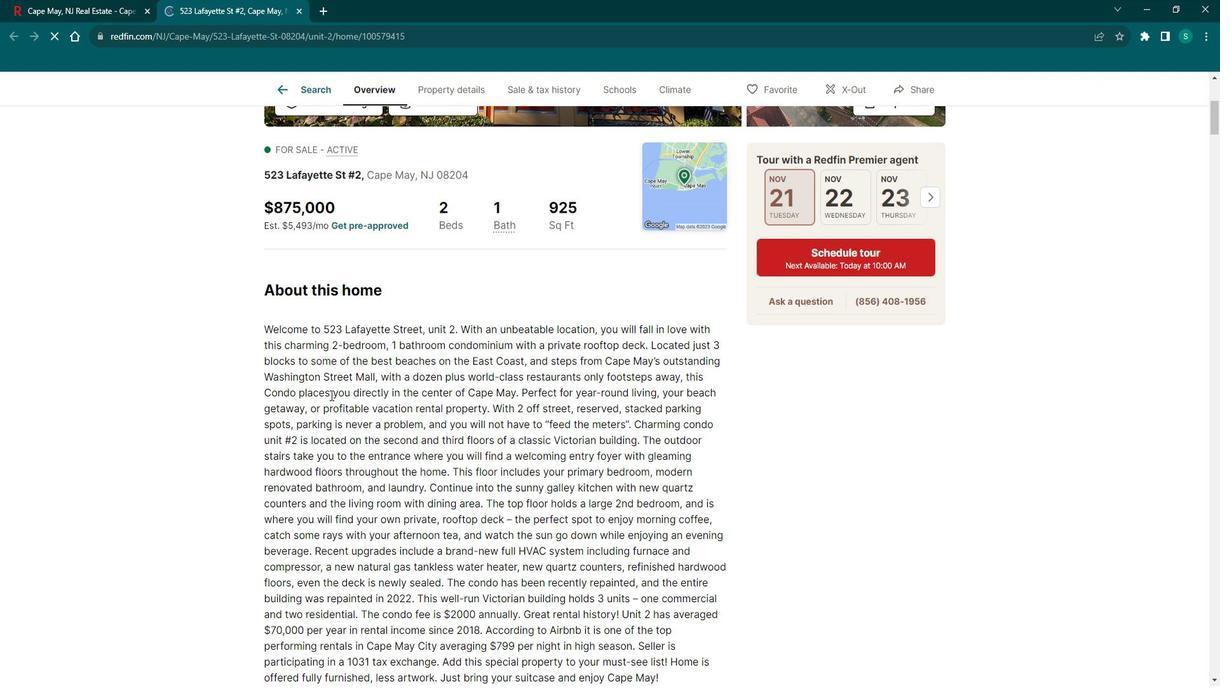 
Action: Mouse scrolled (342, 393) with delta (0, 0)
Screenshot: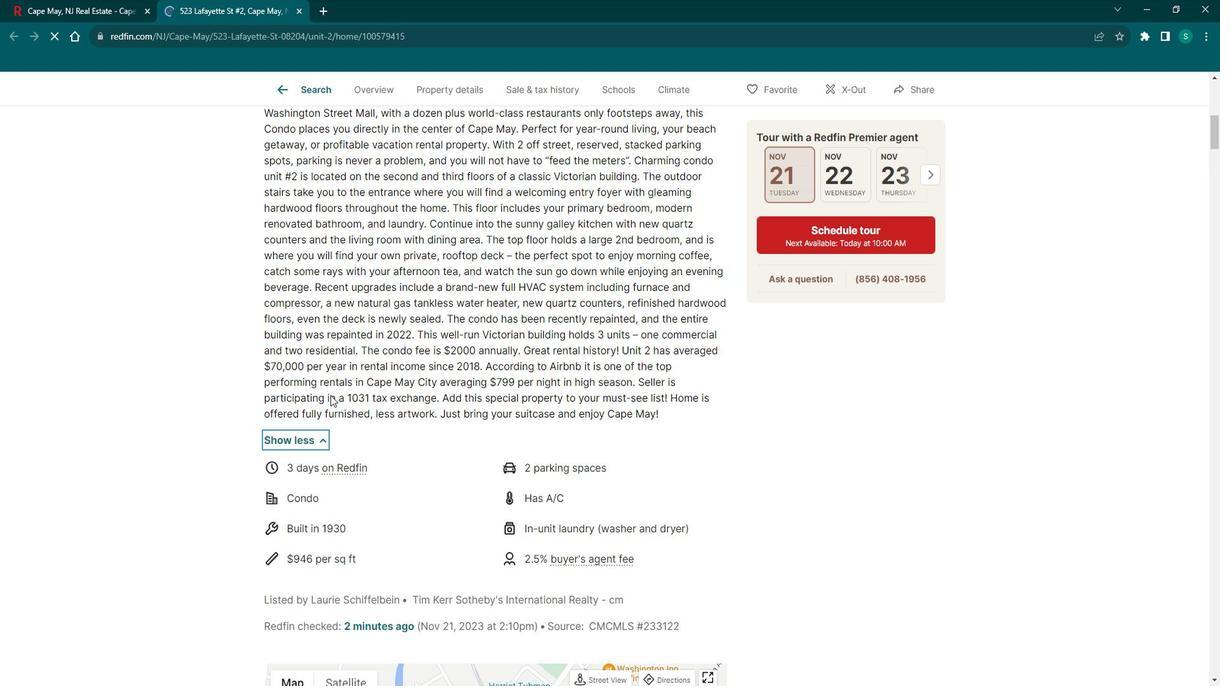 
Action: Mouse scrolled (342, 393) with delta (0, 0)
Screenshot: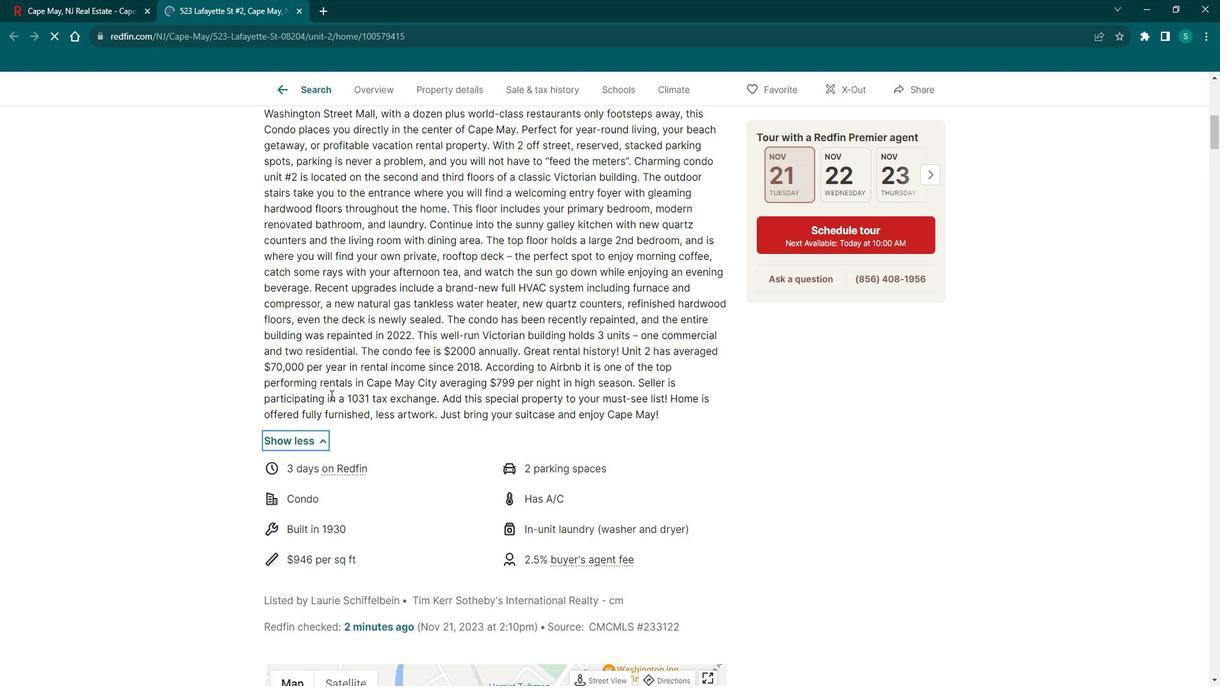 
Action: Mouse scrolled (342, 392) with delta (0, 0)
Screenshot: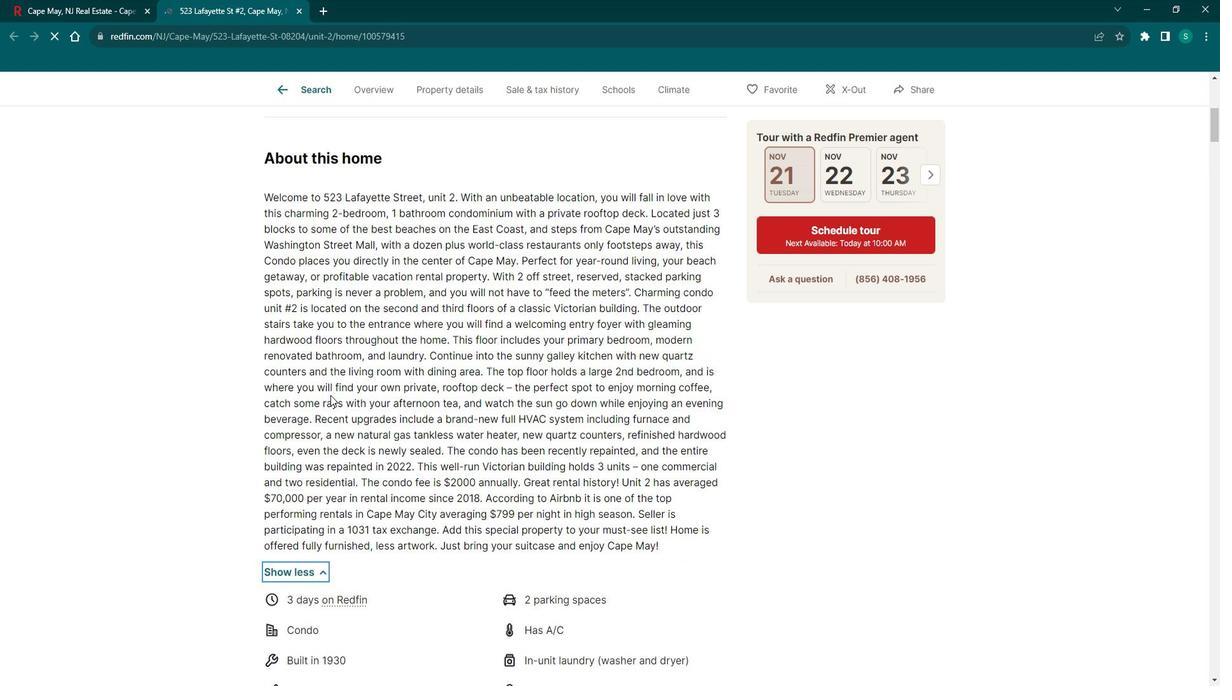 
Action: Mouse scrolled (342, 392) with delta (0, 0)
Screenshot: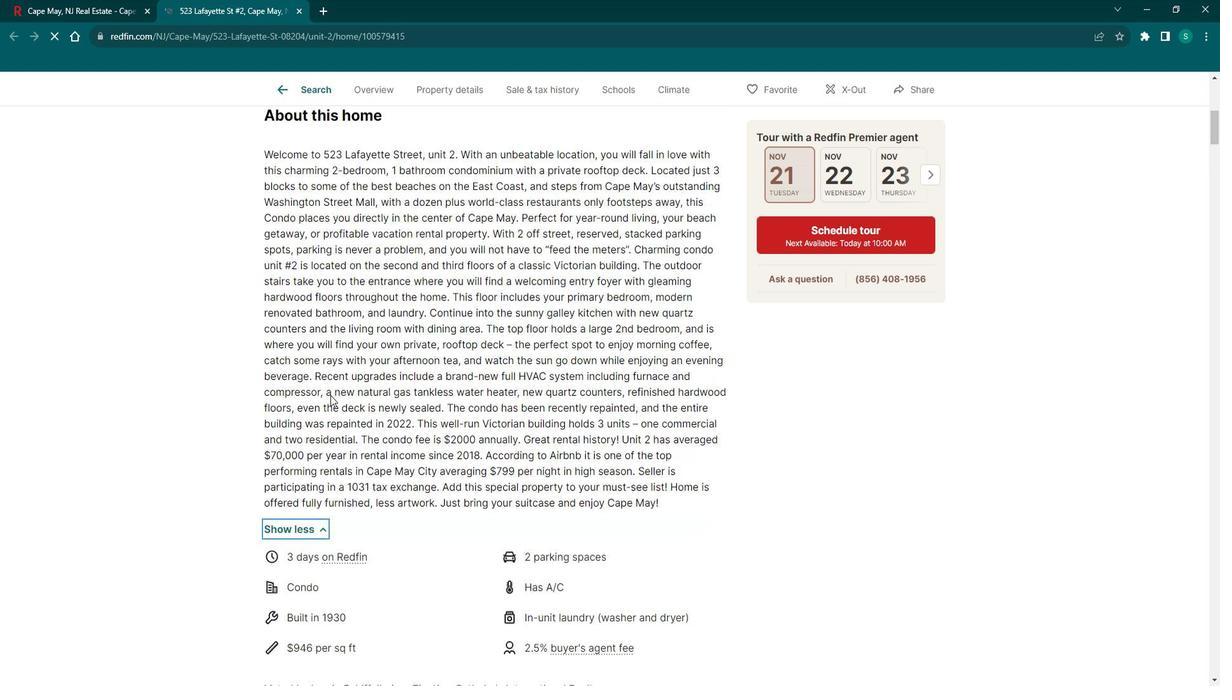 
Action: Mouse scrolled (342, 392) with delta (0, 0)
Screenshot: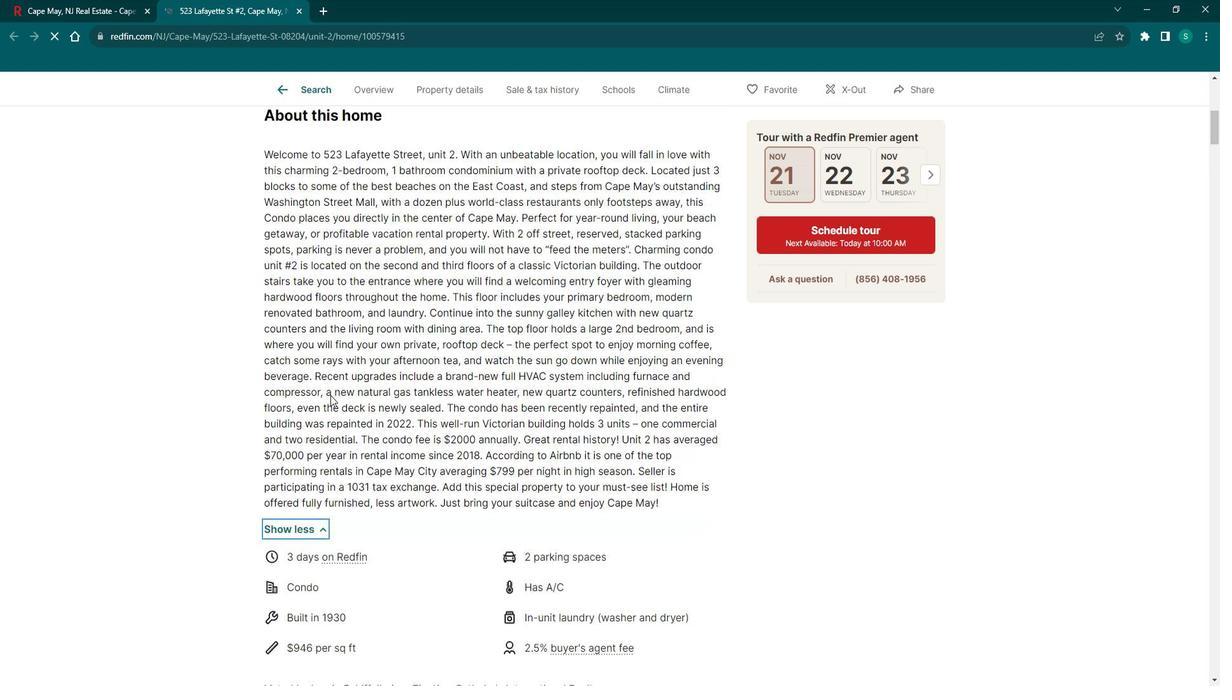 
Action: Mouse scrolled (342, 392) with delta (0, 0)
Screenshot: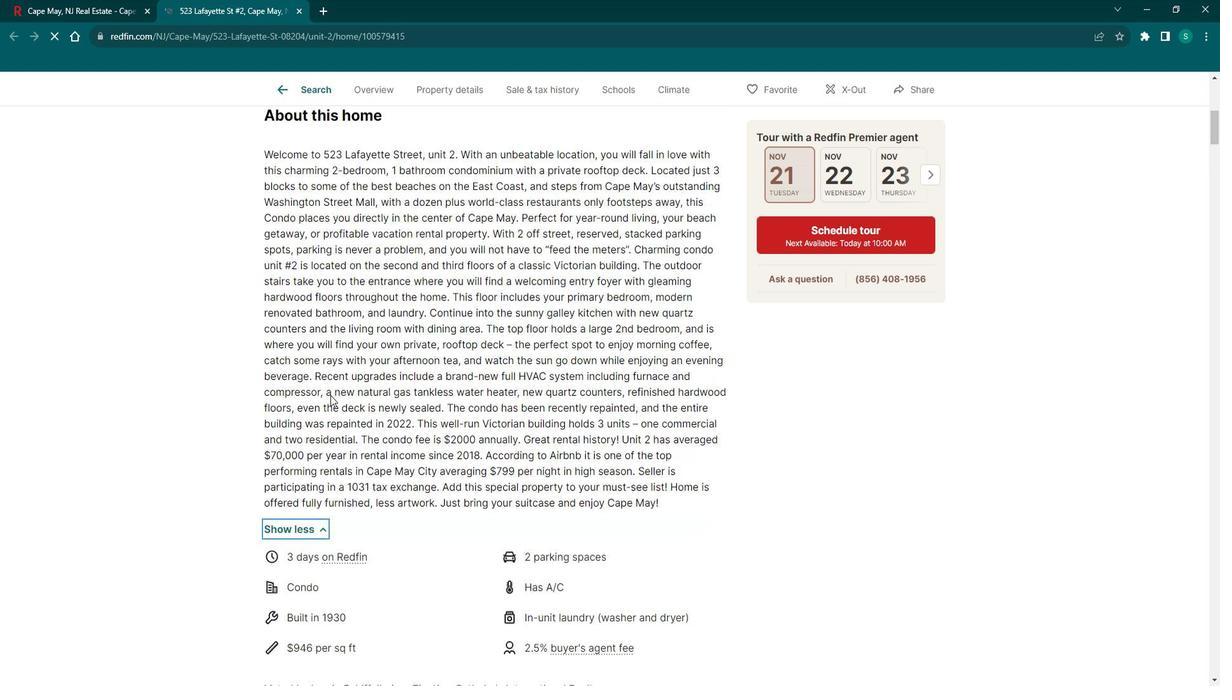 
Action: Mouse scrolled (342, 392) with delta (0, 0)
Screenshot: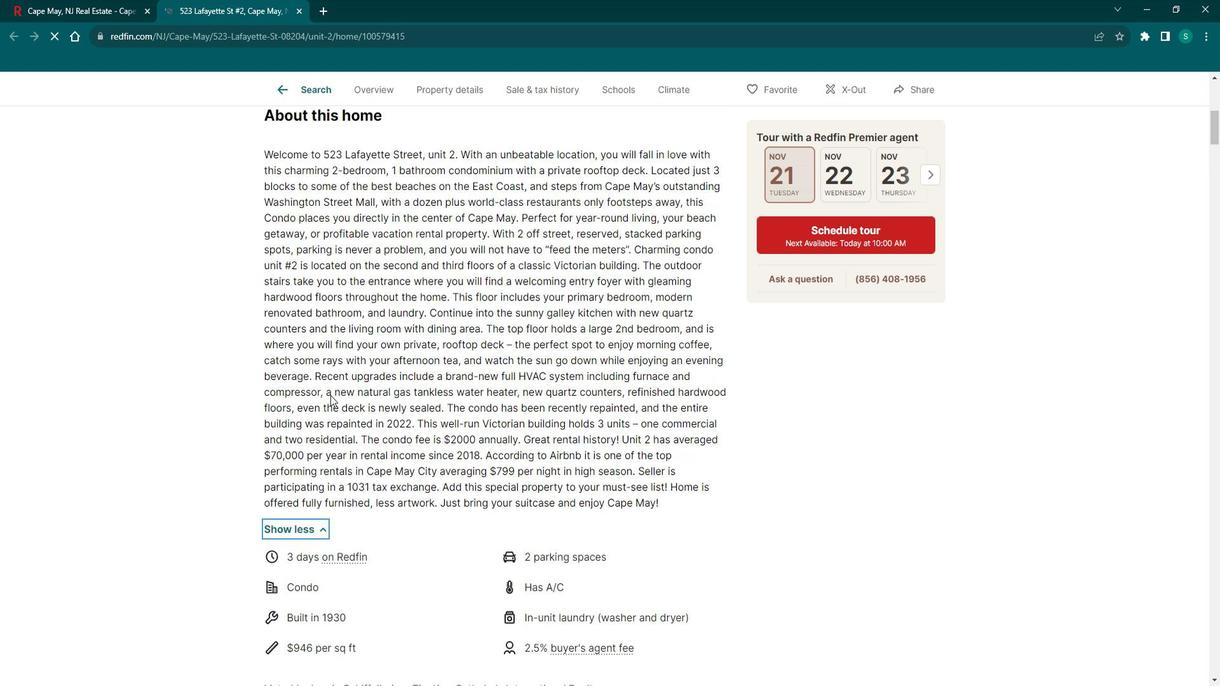 
Action: Mouse scrolled (342, 392) with delta (0, 0)
Screenshot: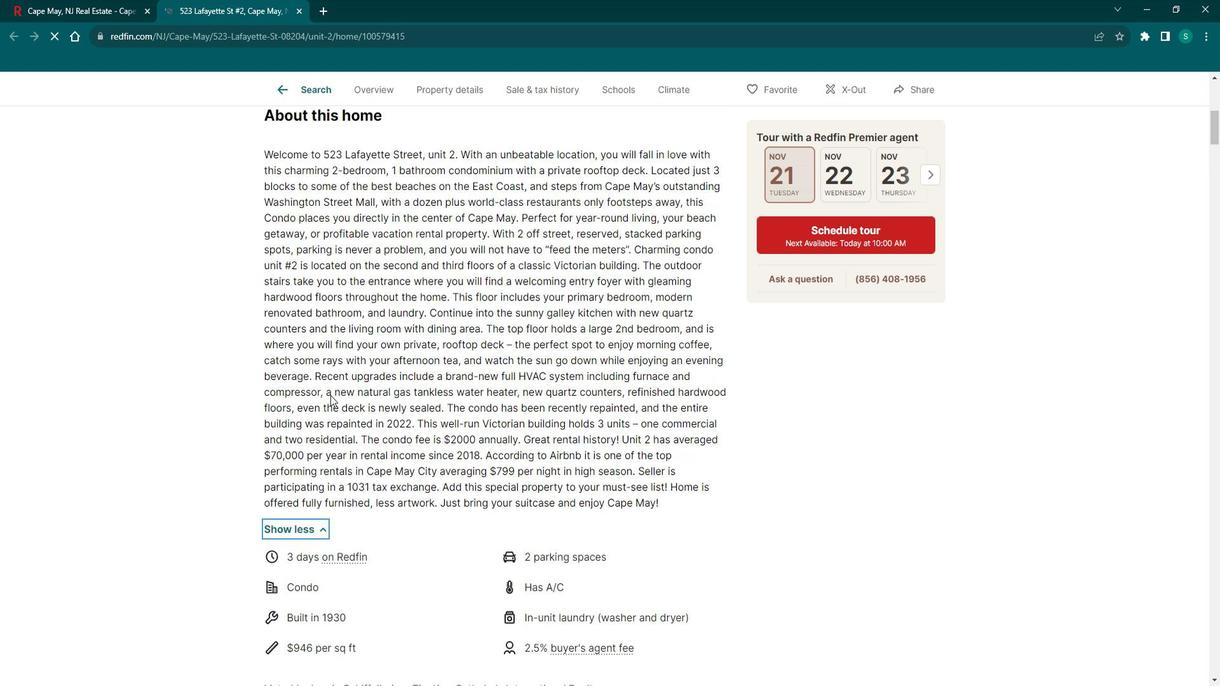 
Action: Mouse scrolled (342, 392) with delta (0, 0)
Screenshot: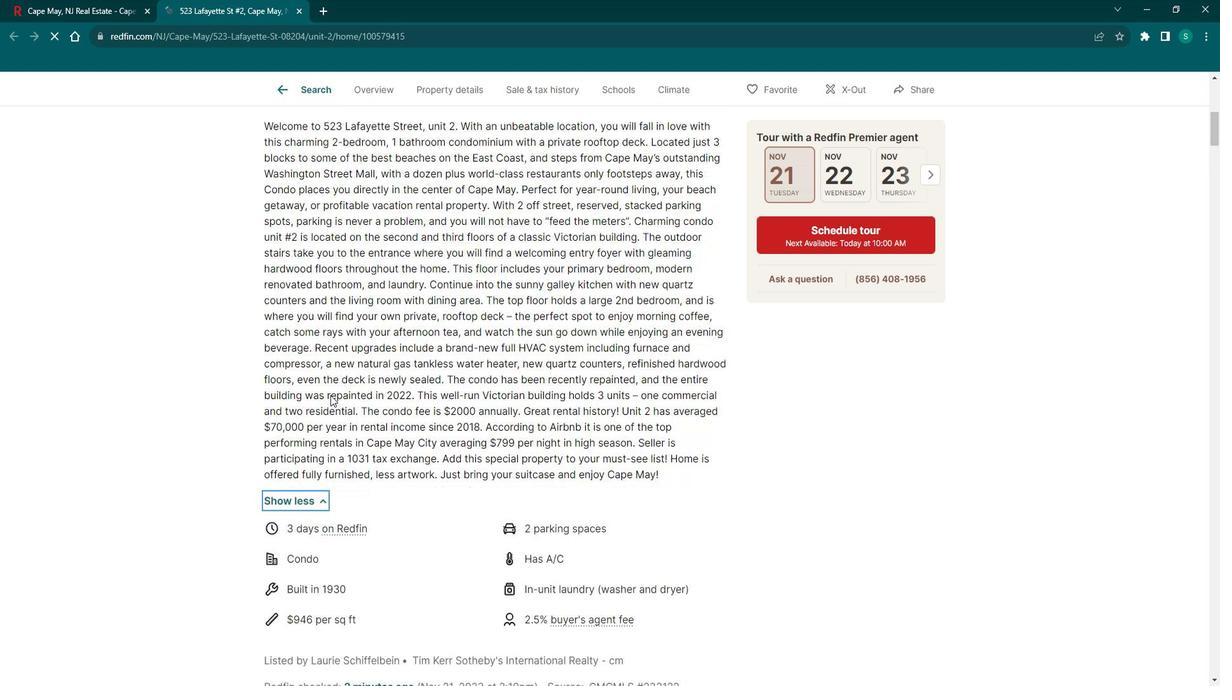 
Action: Mouse scrolled (342, 392) with delta (0, 0)
Screenshot: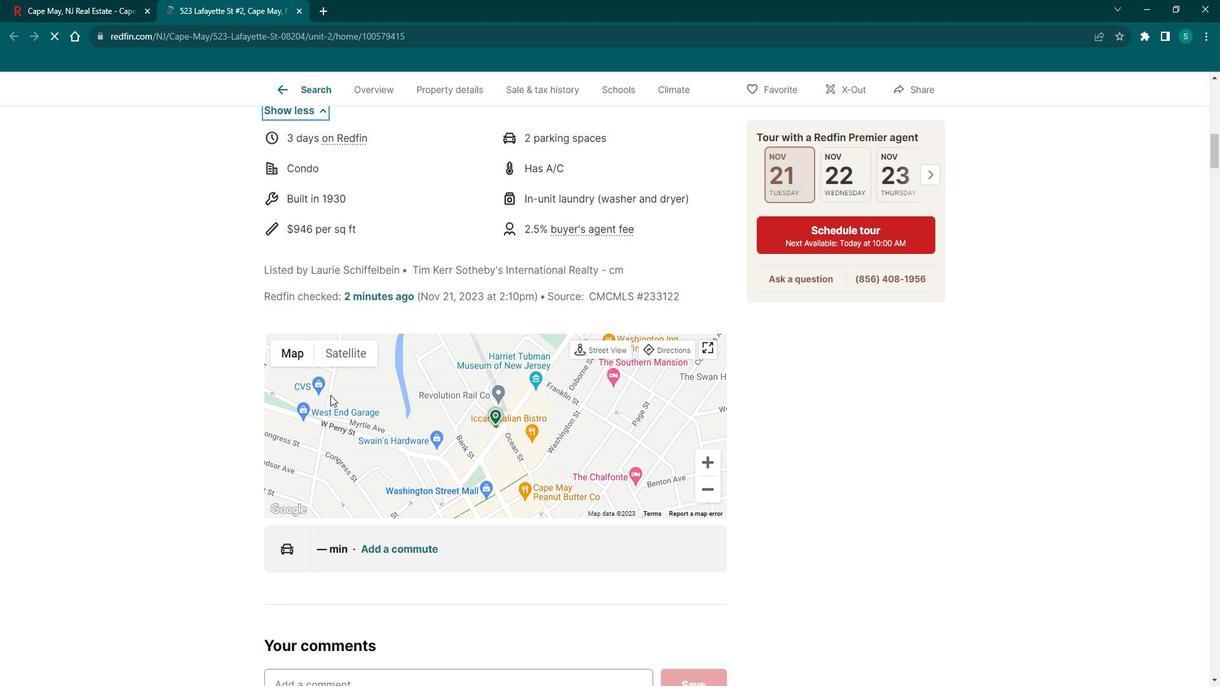 
Action: Mouse scrolled (342, 392) with delta (0, 0)
Screenshot: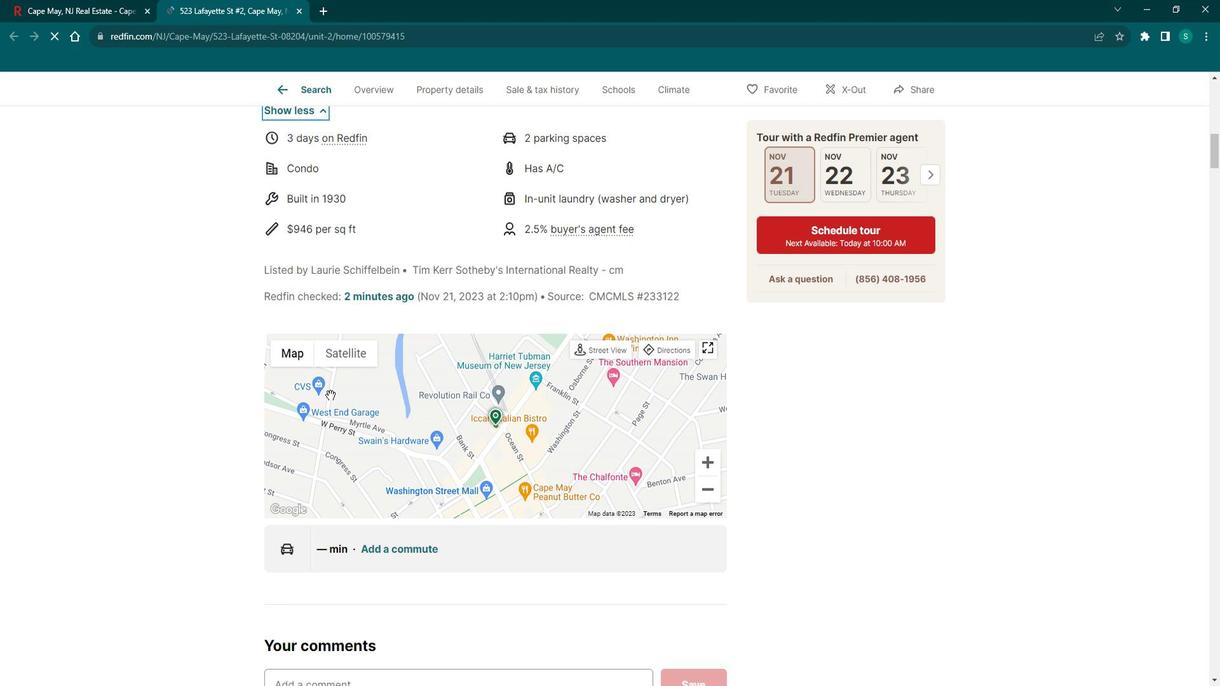 
Action: Mouse scrolled (342, 392) with delta (0, 0)
Screenshot: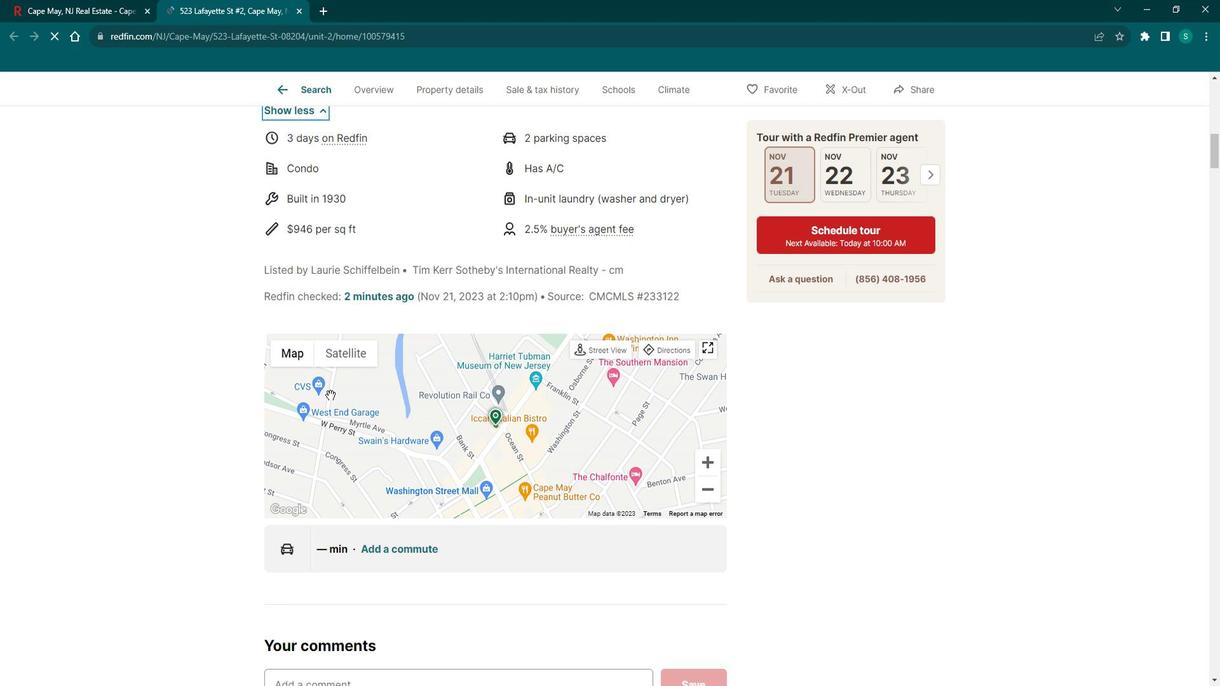 
Action: Mouse scrolled (342, 392) with delta (0, 0)
Screenshot: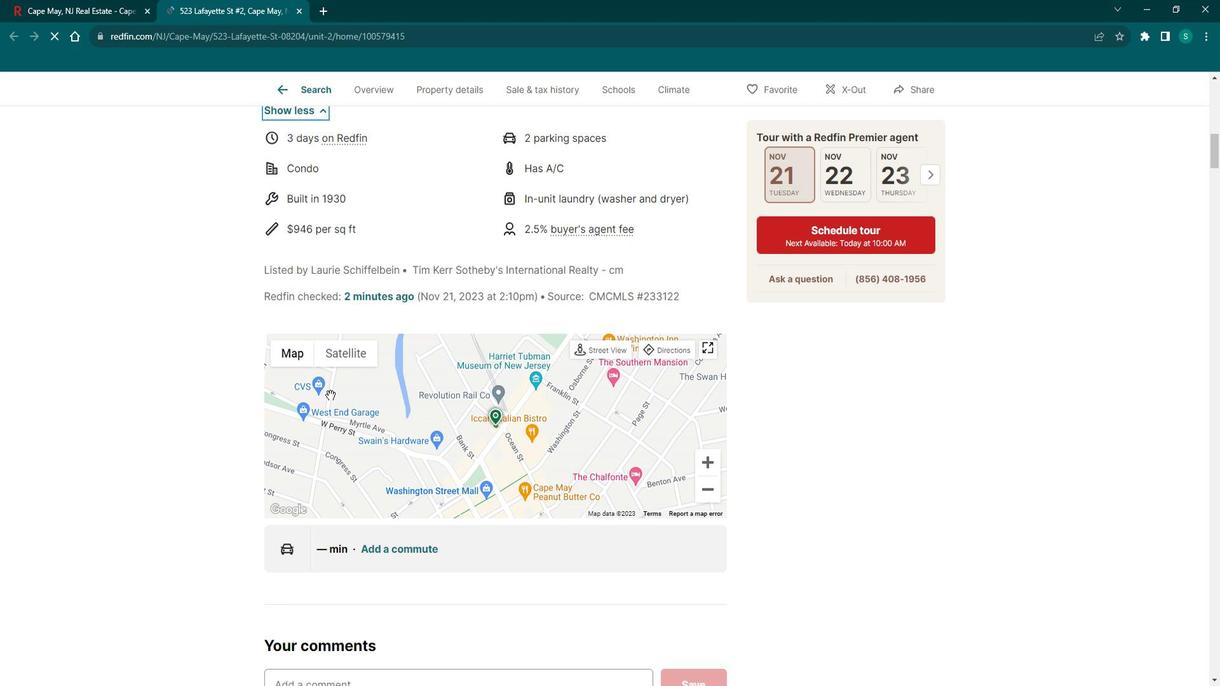 
Action: Mouse scrolled (342, 392) with delta (0, 0)
Screenshot: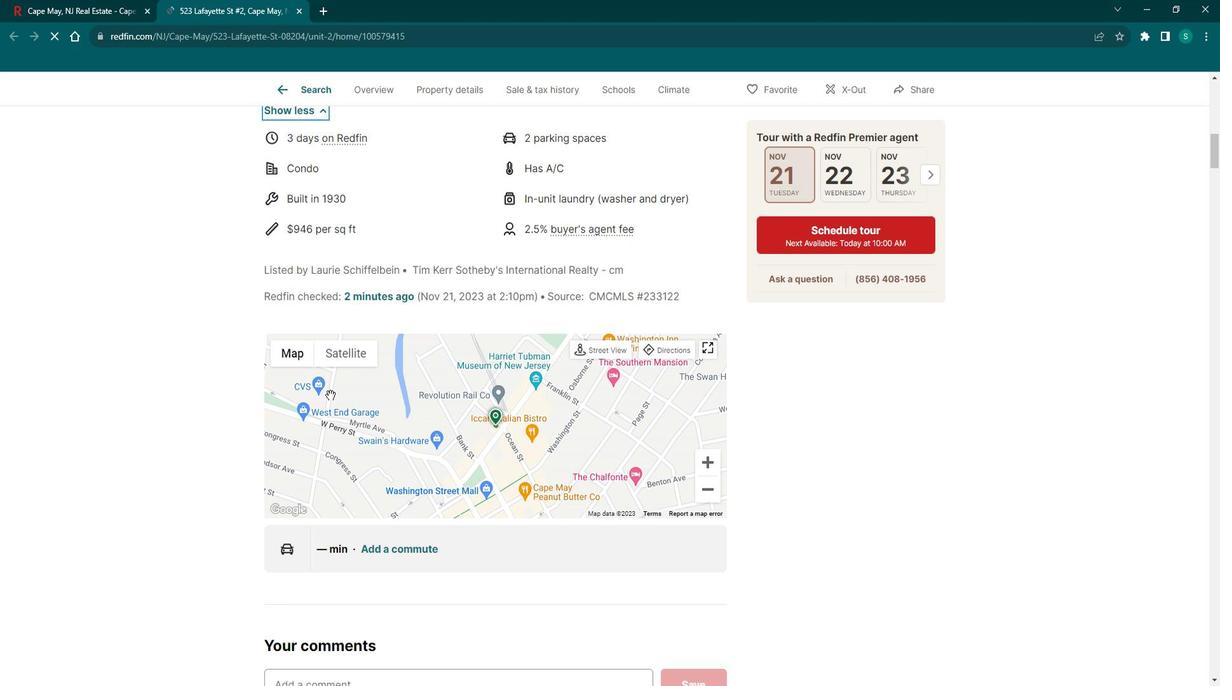 
Action: Mouse scrolled (342, 392) with delta (0, 0)
Screenshot: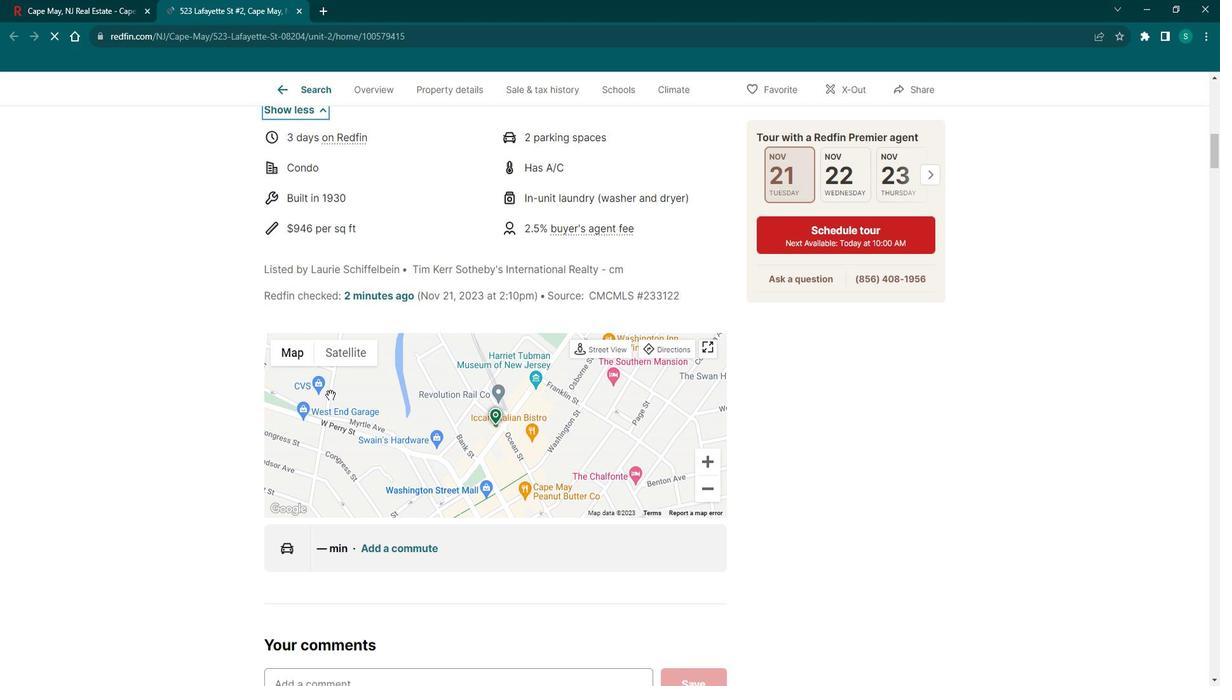 
Action: Mouse scrolled (342, 392) with delta (0, 0)
Screenshot: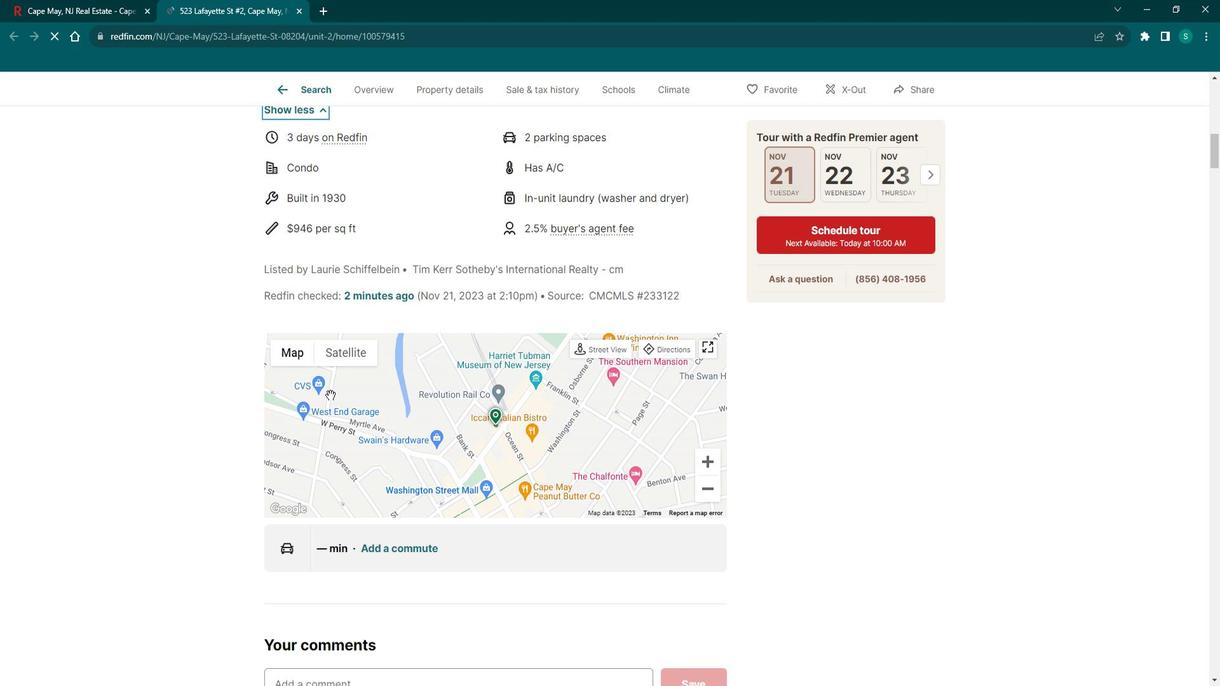 
Action: Mouse scrolled (342, 392) with delta (0, 0)
Screenshot: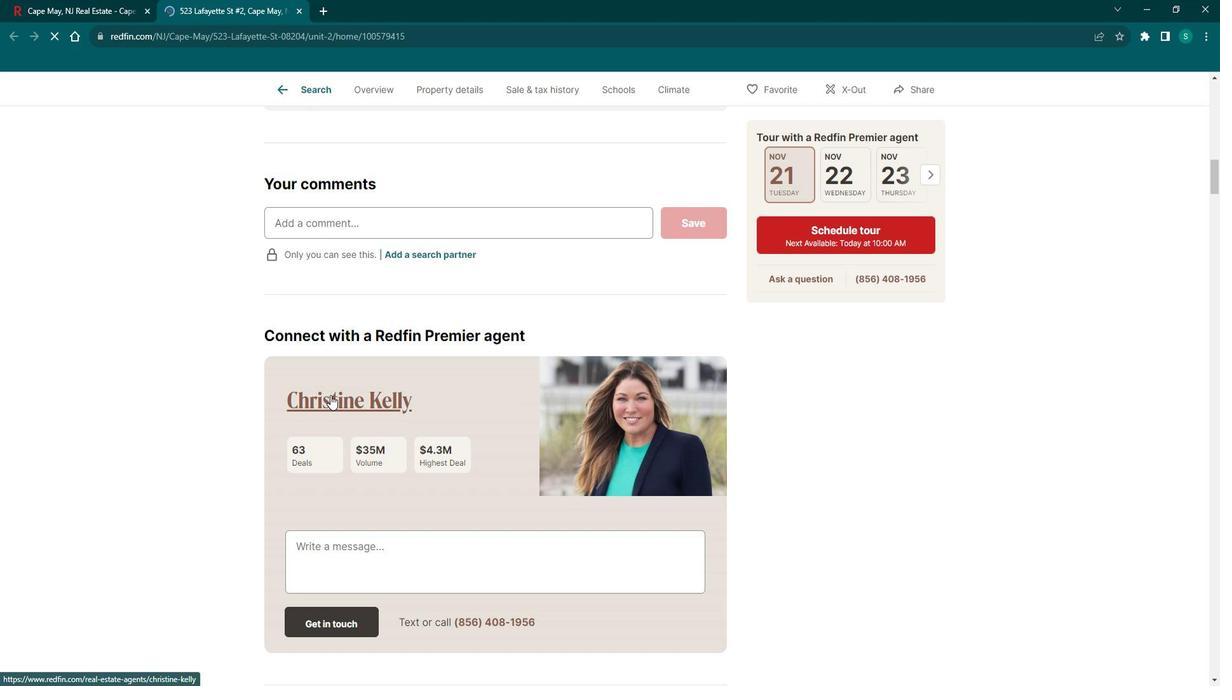 
Action: Mouse scrolled (342, 392) with delta (0, 0)
Screenshot: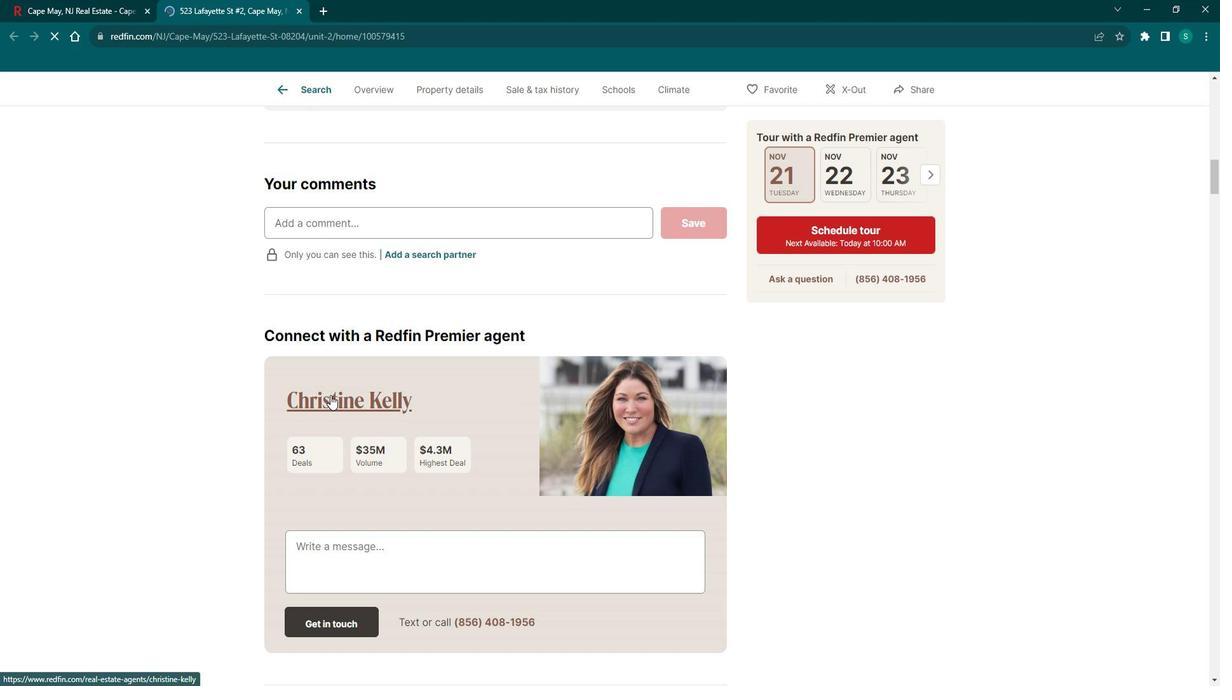 
Action: Mouse scrolled (342, 392) with delta (0, 0)
Screenshot: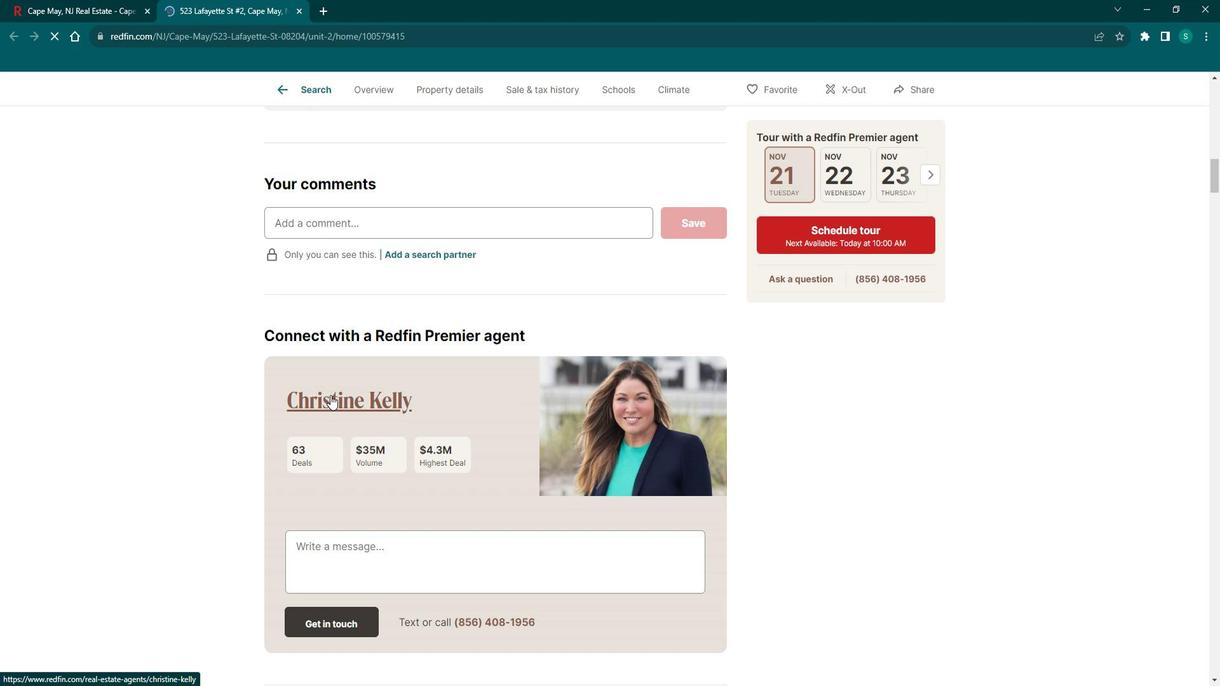 
Action: Mouse scrolled (342, 392) with delta (0, 0)
Screenshot: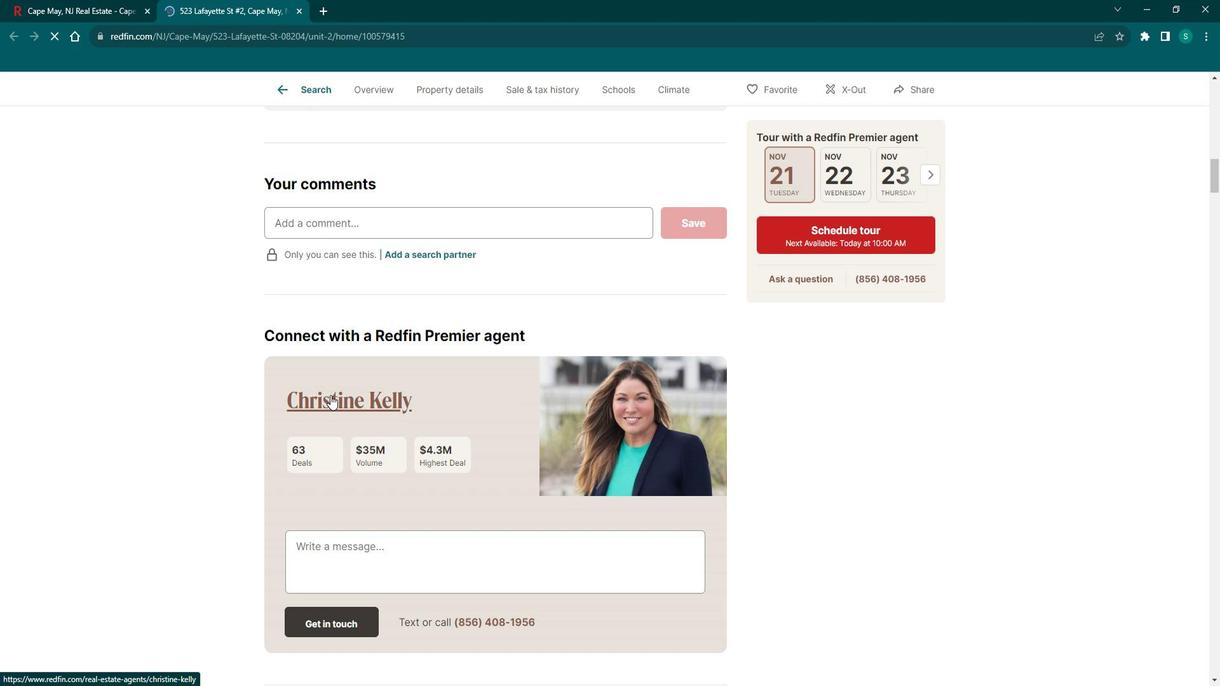 
Action: Mouse scrolled (342, 392) with delta (0, 0)
Screenshot: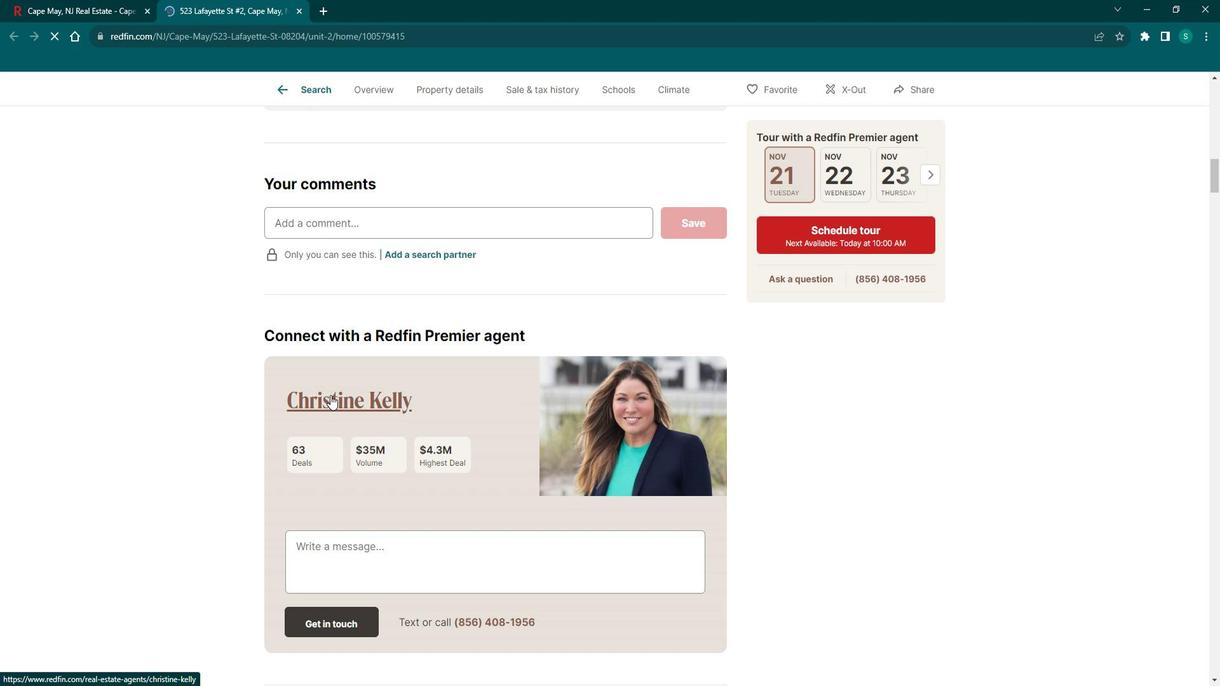 
Action: Mouse scrolled (342, 392) with delta (0, 0)
Screenshot: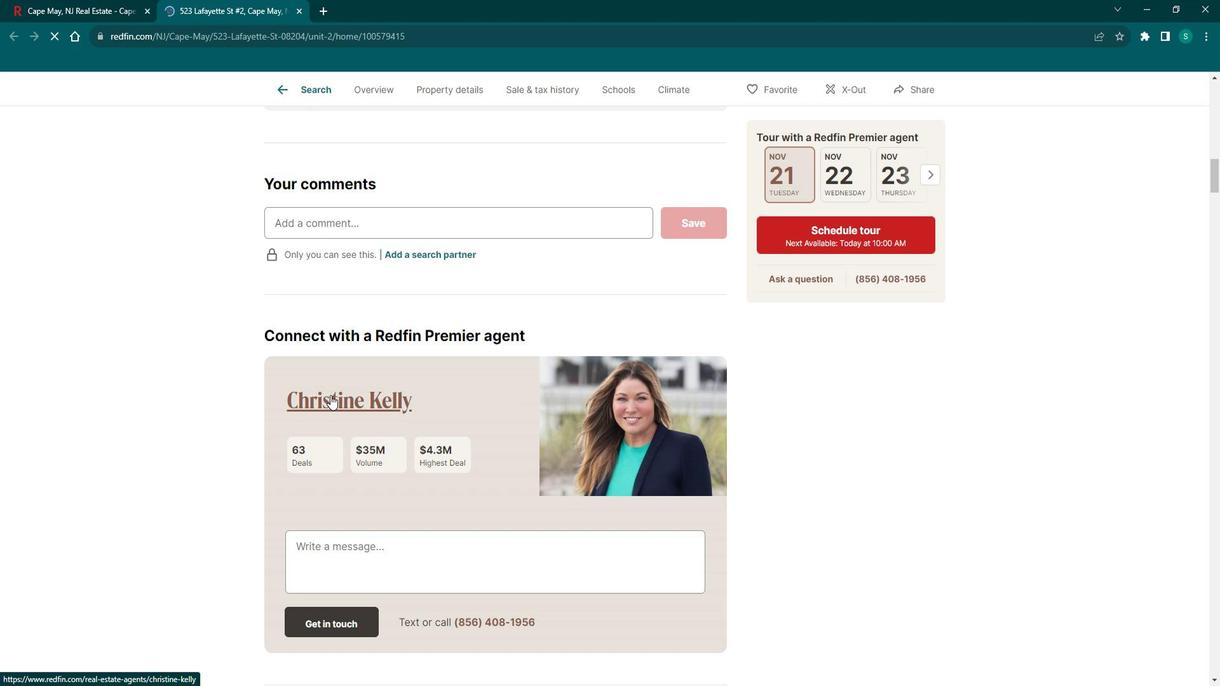 
Action: Mouse scrolled (342, 392) with delta (0, 0)
Screenshot: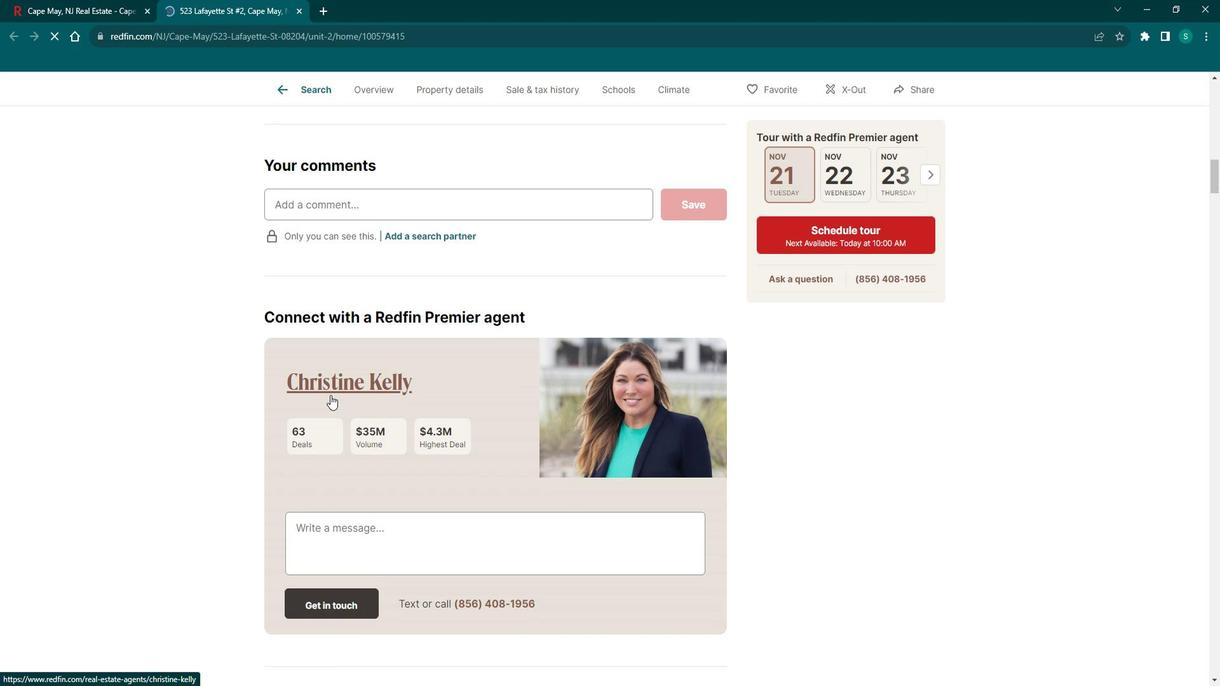 
Action: Mouse scrolled (342, 392) with delta (0, 0)
Screenshot: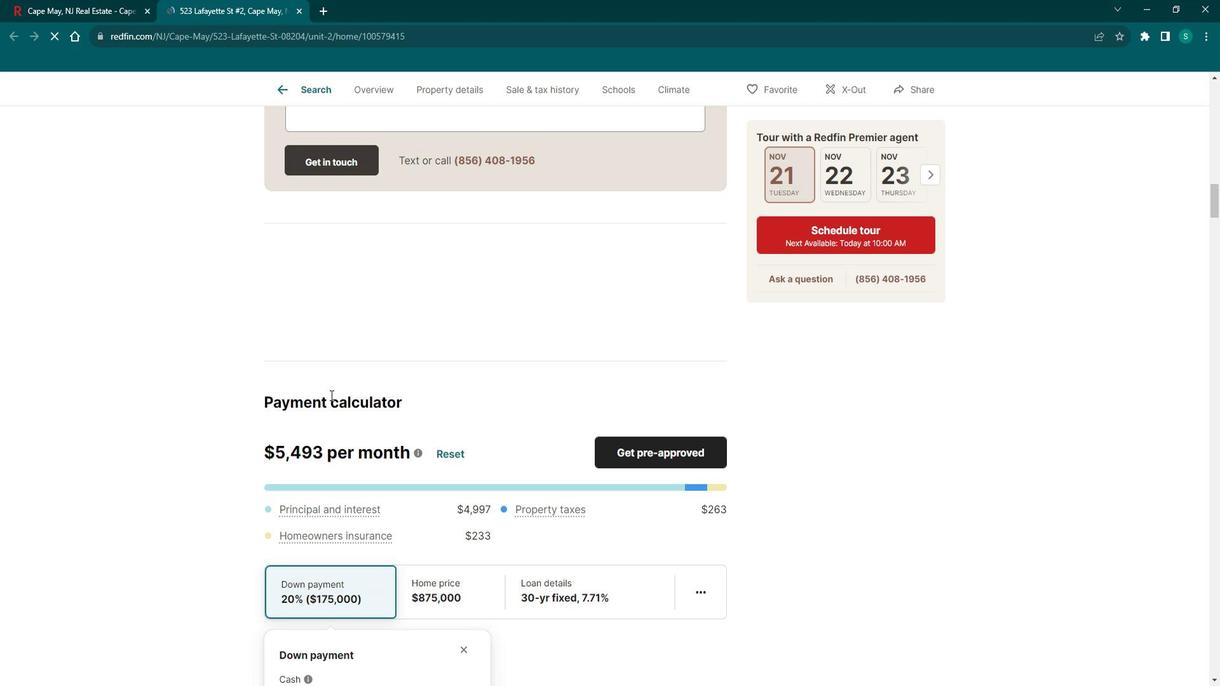 
Action: Mouse scrolled (342, 392) with delta (0, 0)
Screenshot: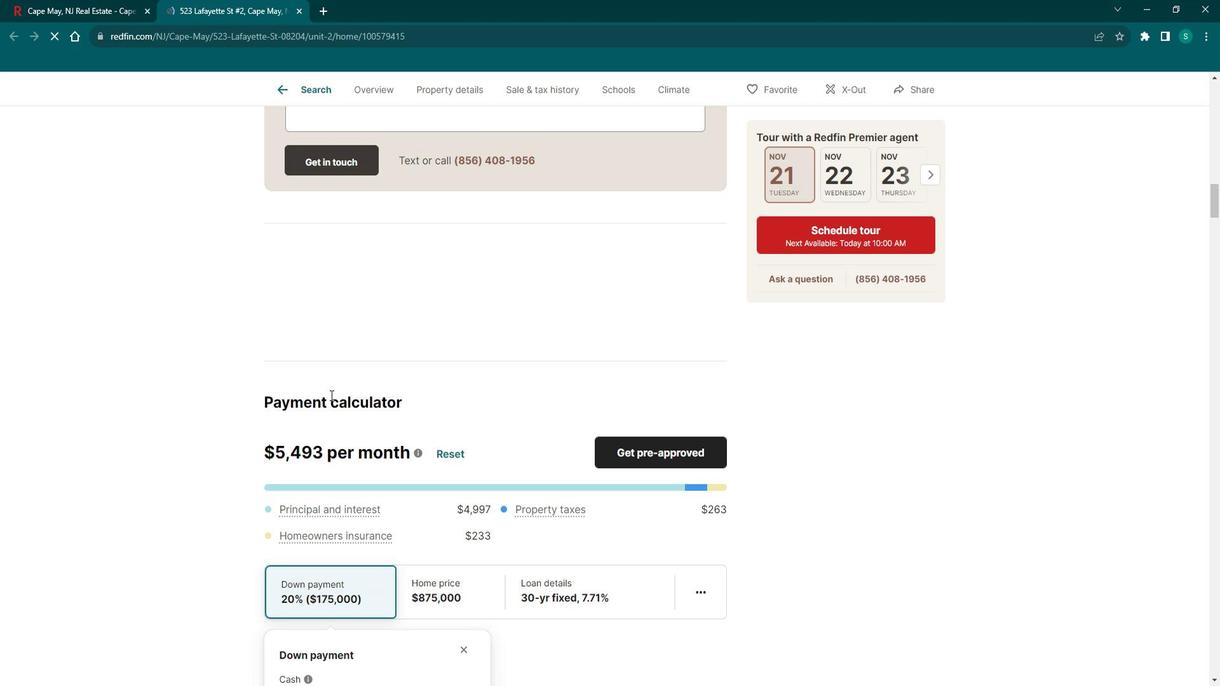 
Action: Mouse scrolled (342, 392) with delta (0, 0)
Screenshot: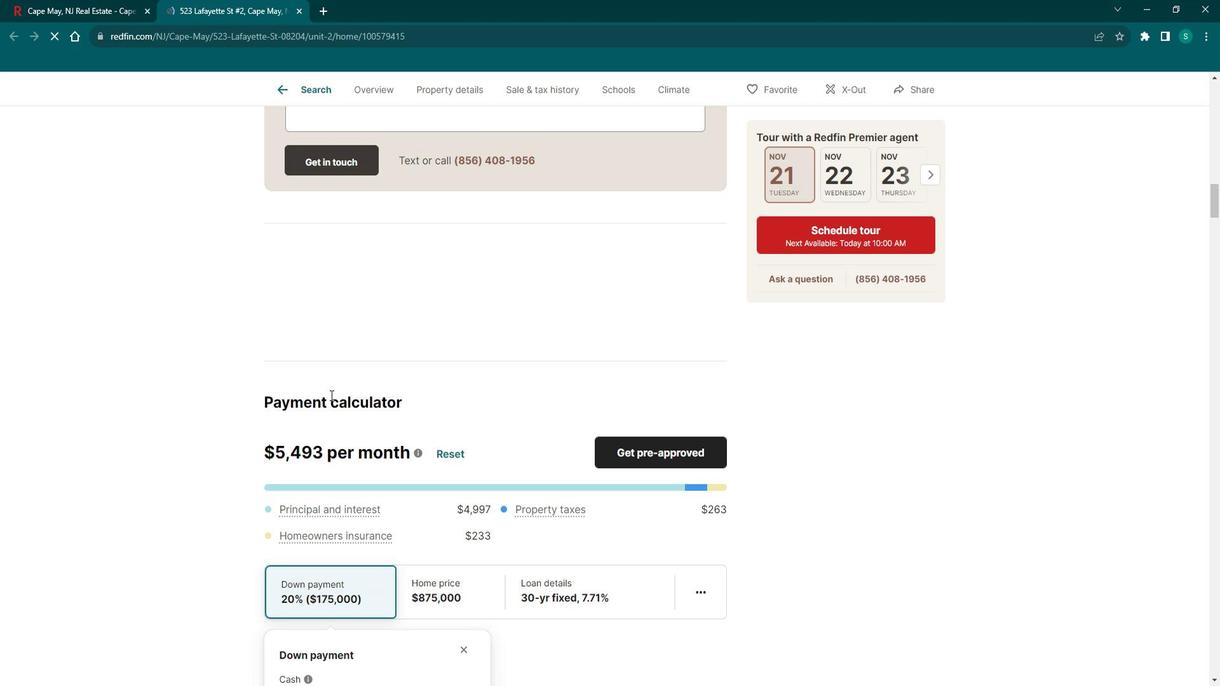 
Action: Mouse scrolled (342, 392) with delta (0, 0)
Screenshot: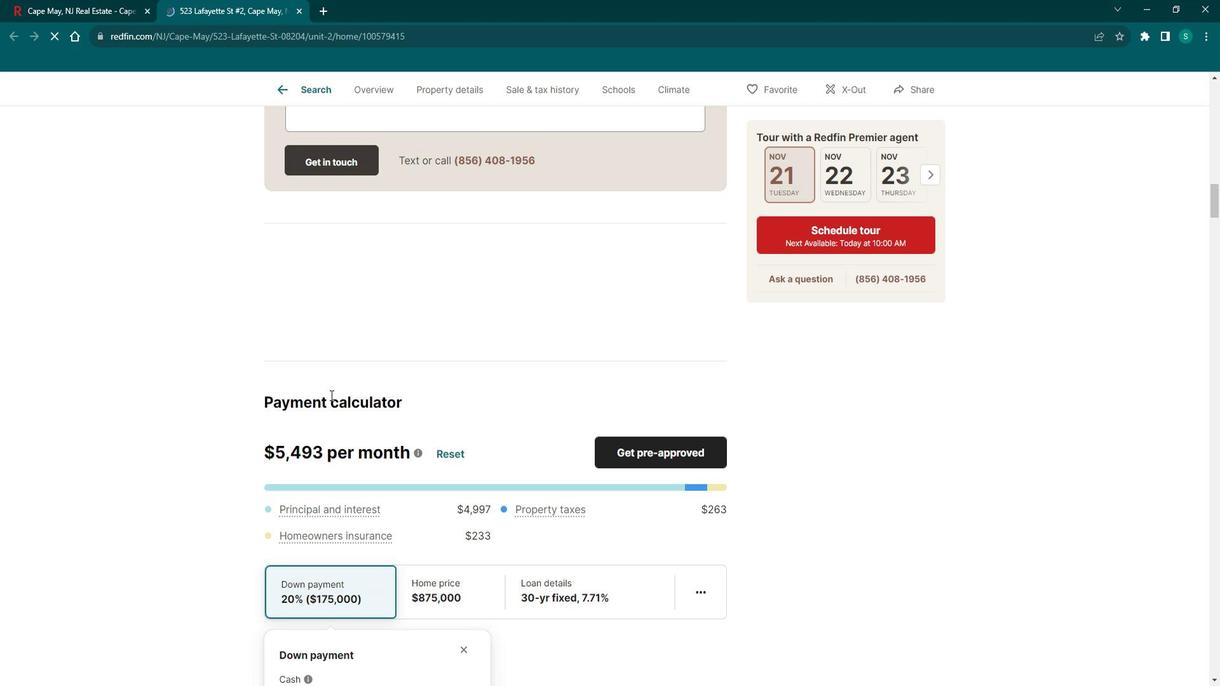 
Action: Mouse scrolled (342, 392) with delta (0, 0)
Screenshot: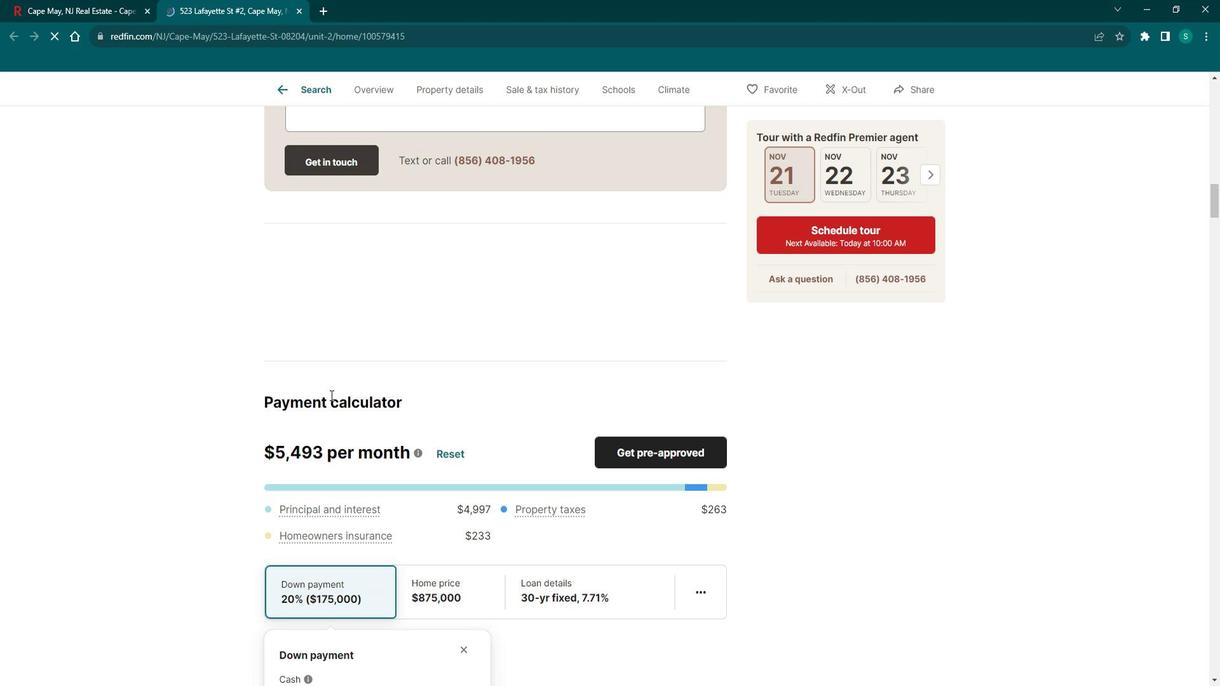 
Action: Mouse scrolled (342, 392) with delta (0, 0)
Screenshot: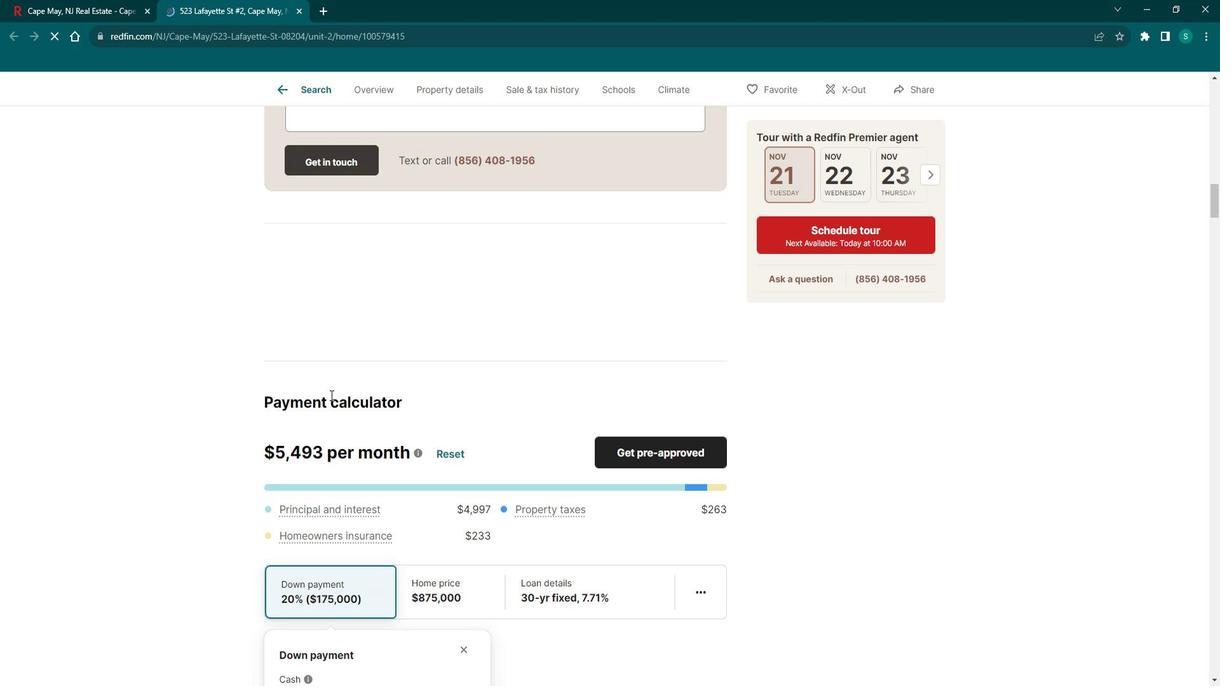 
Action: Mouse scrolled (342, 392) with delta (0, 0)
Screenshot: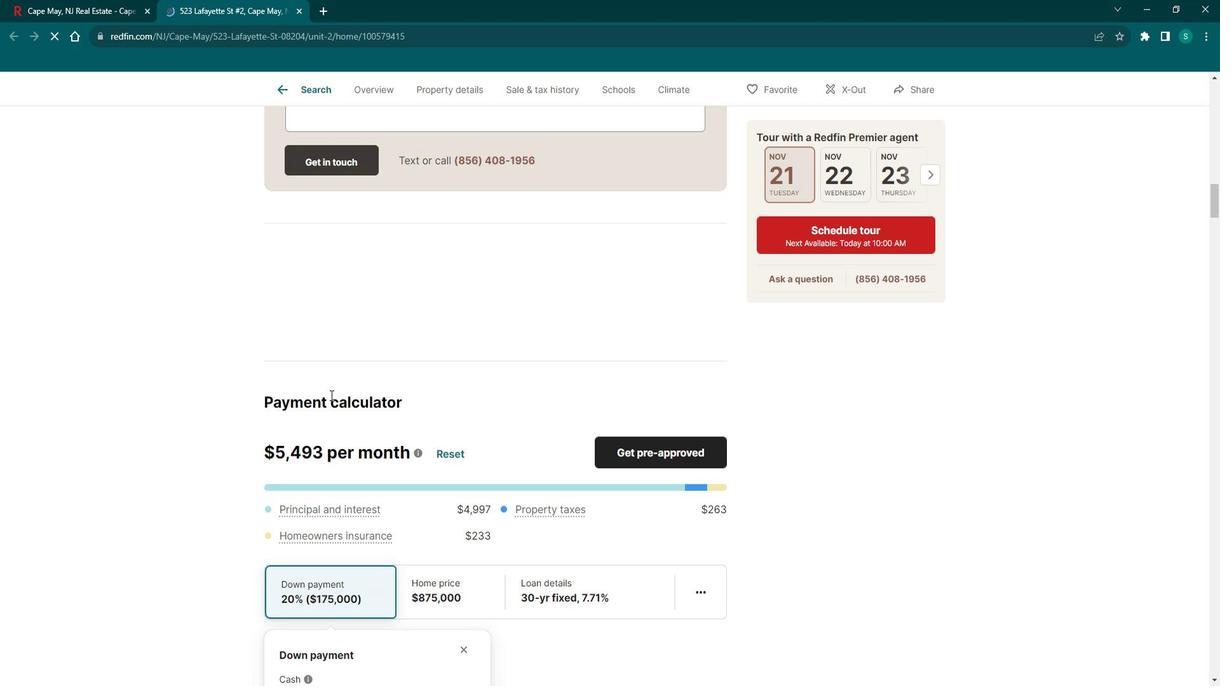 
Action: Mouse scrolled (342, 392) with delta (0, 0)
Screenshot: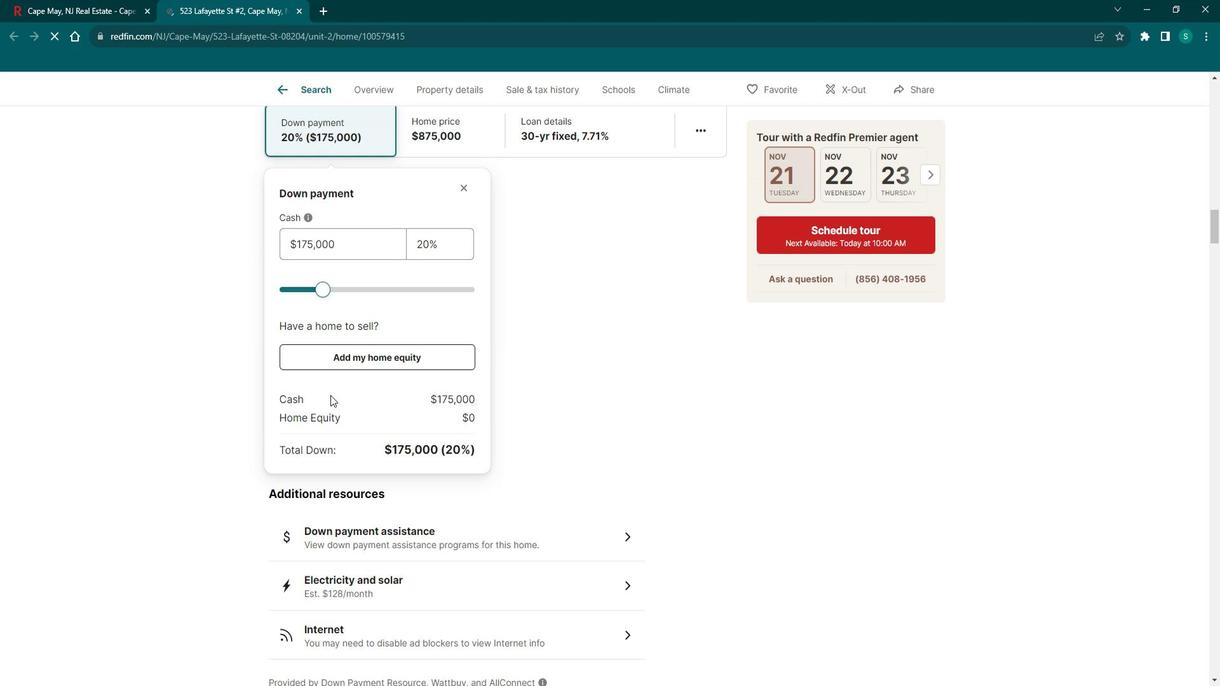 
Action: Mouse scrolled (342, 392) with delta (0, 0)
Screenshot: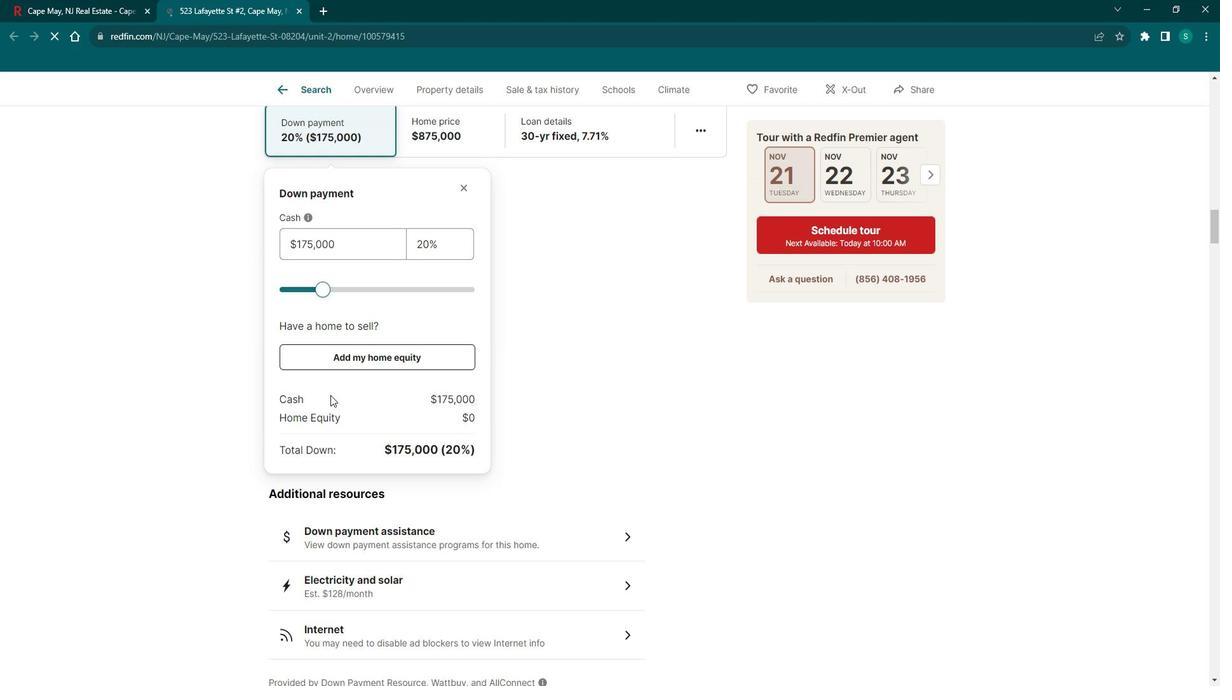 
Action: Mouse scrolled (342, 392) with delta (0, 0)
Screenshot: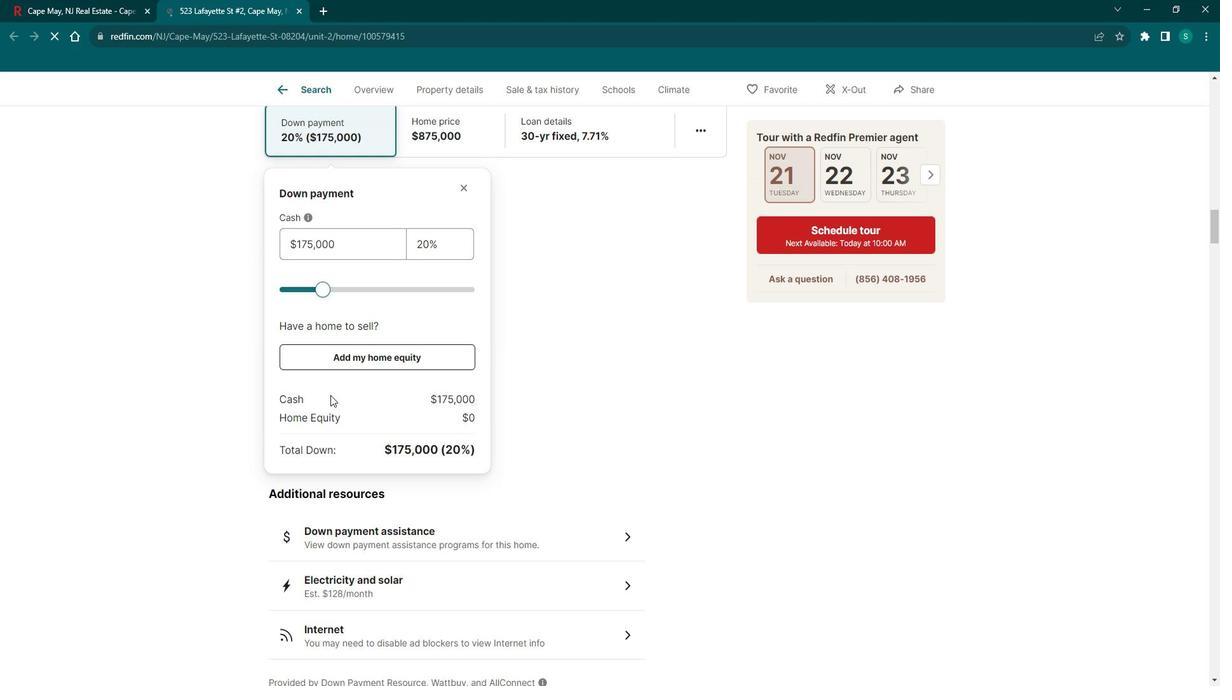 
Action: Mouse scrolled (342, 392) with delta (0, 0)
Screenshot: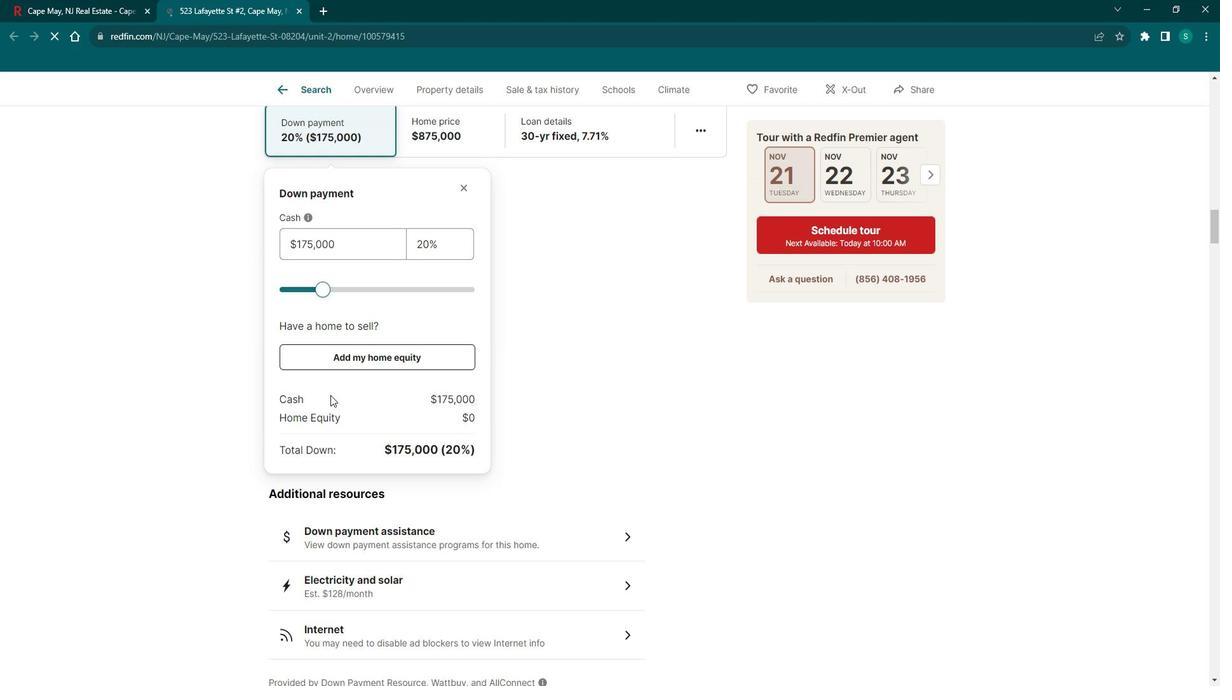 
Action: Mouse scrolled (342, 392) with delta (0, 0)
Screenshot: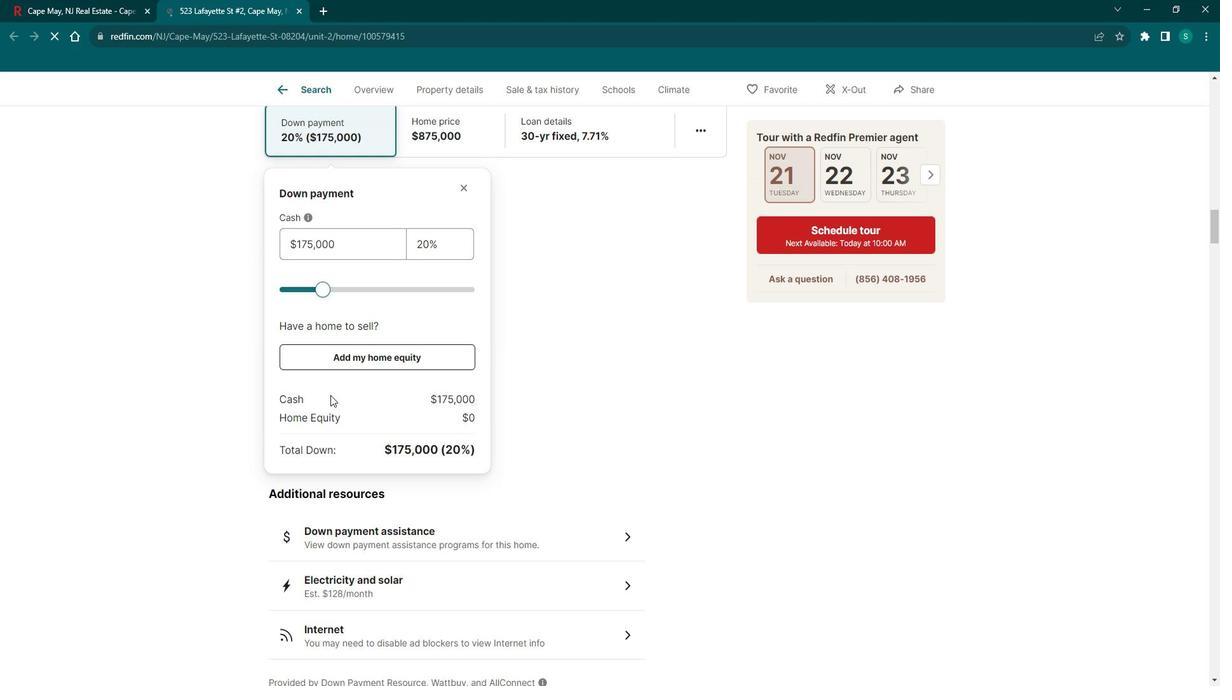 
Action: Mouse scrolled (342, 392) with delta (0, 0)
Screenshot: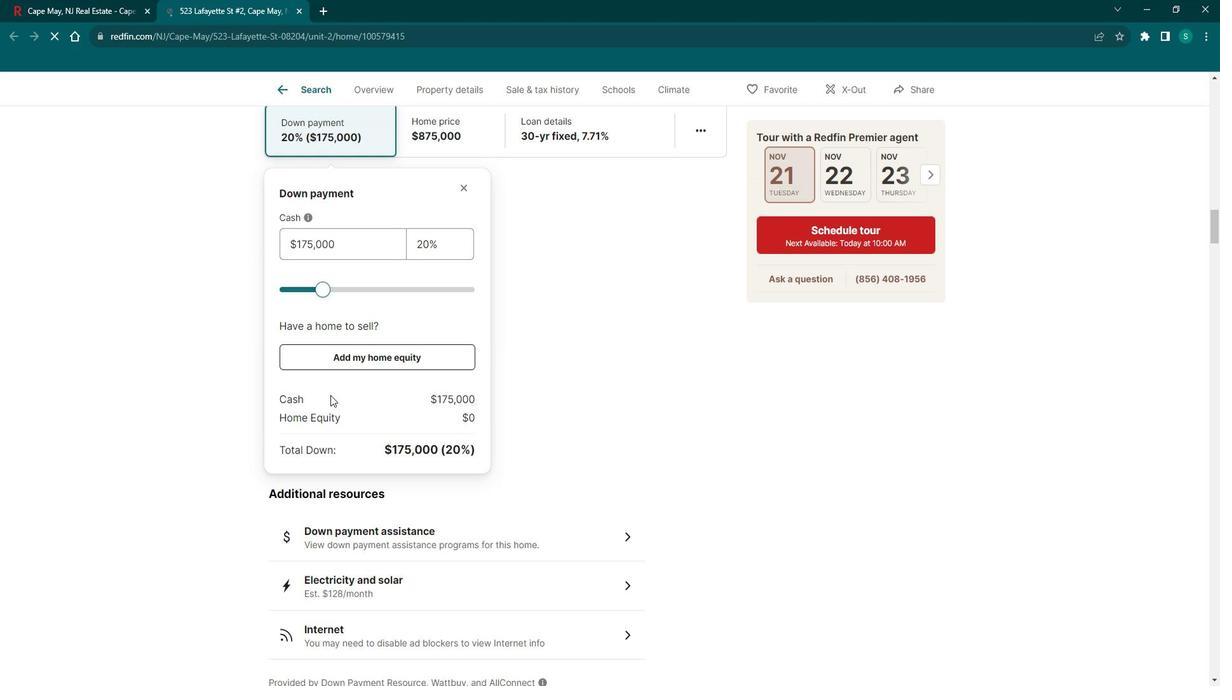 
Action: Mouse scrolled (342, 392) with delta (0, 0)
Screenshot: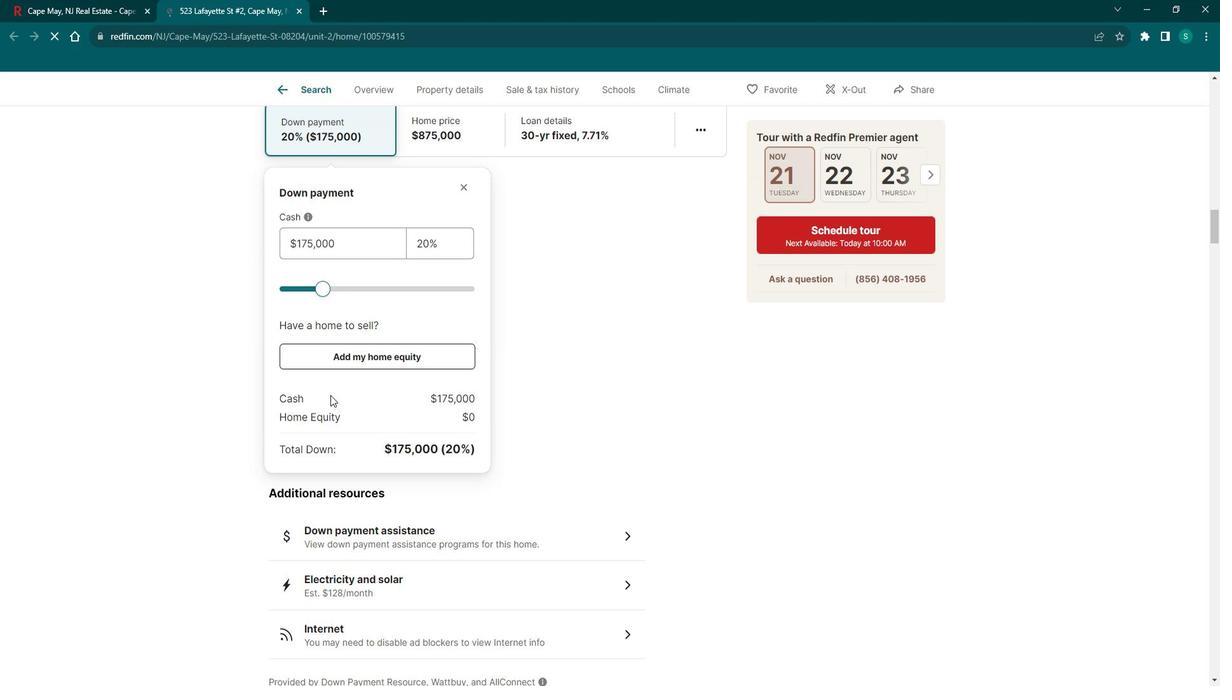 
Action: Mouse scrolled (342, 392) with delta (0, 0)
Screenshot: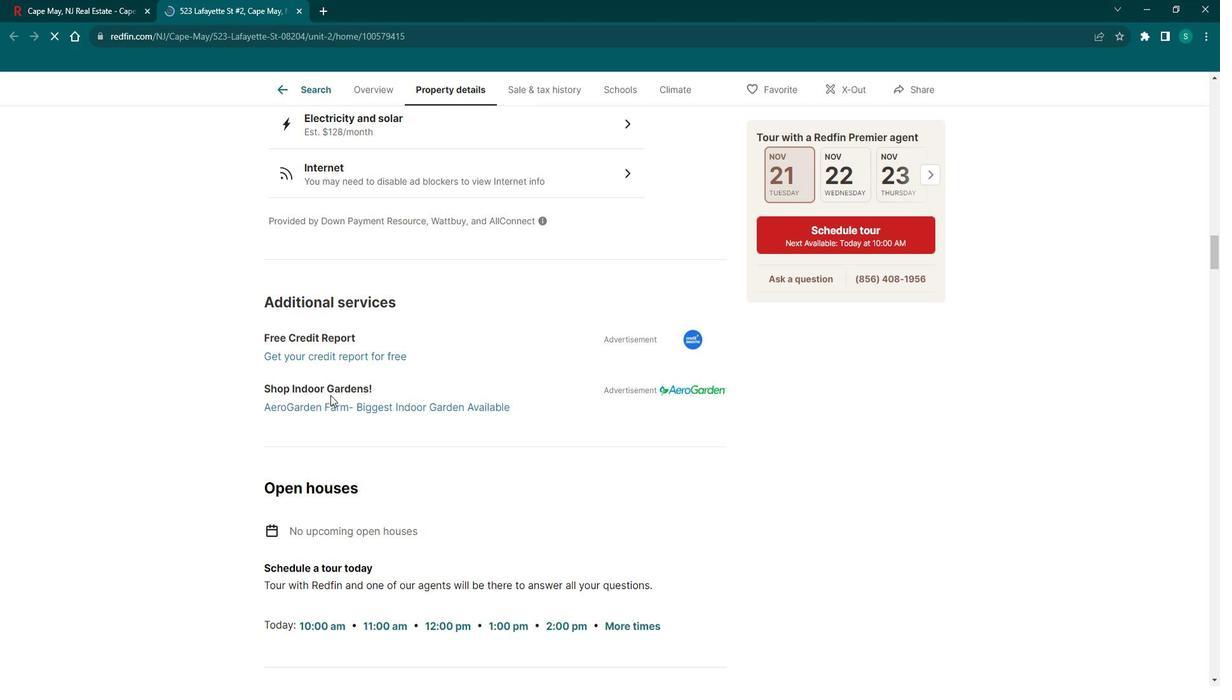 
Action: Mouse scrolled (342, 392) with delta (0, 0)
Screenshot: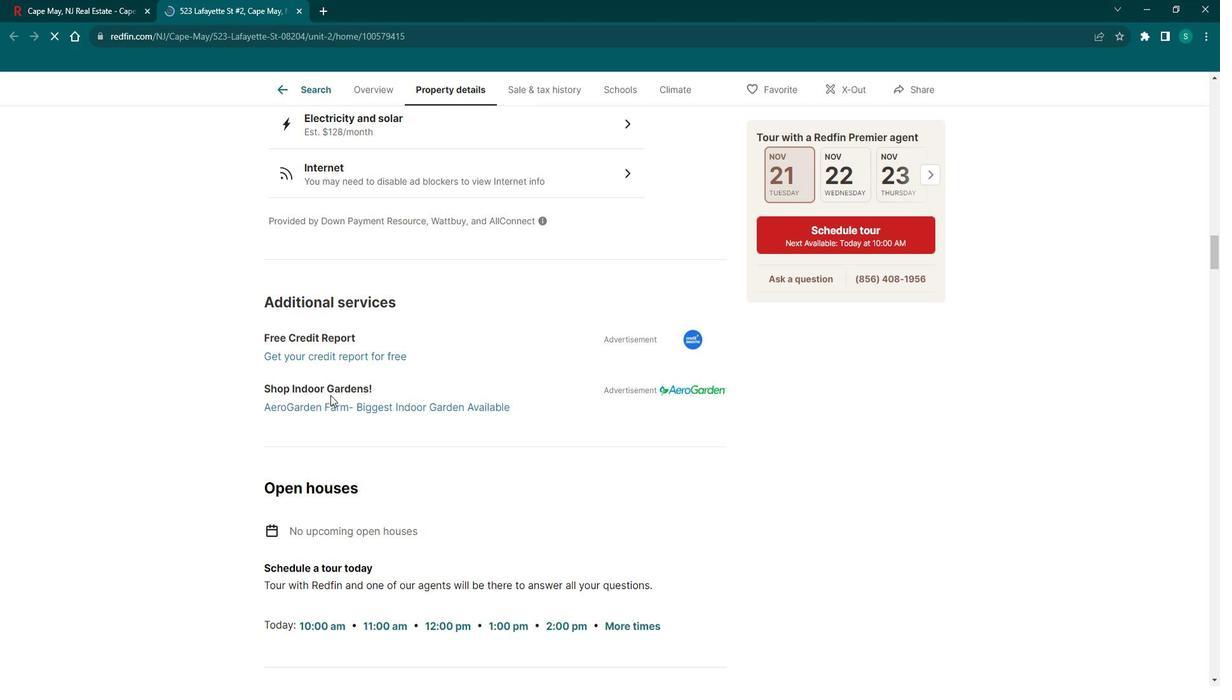 
Action: Mouse scrolled (342, 392) with delta (0, 0)
Screenshot: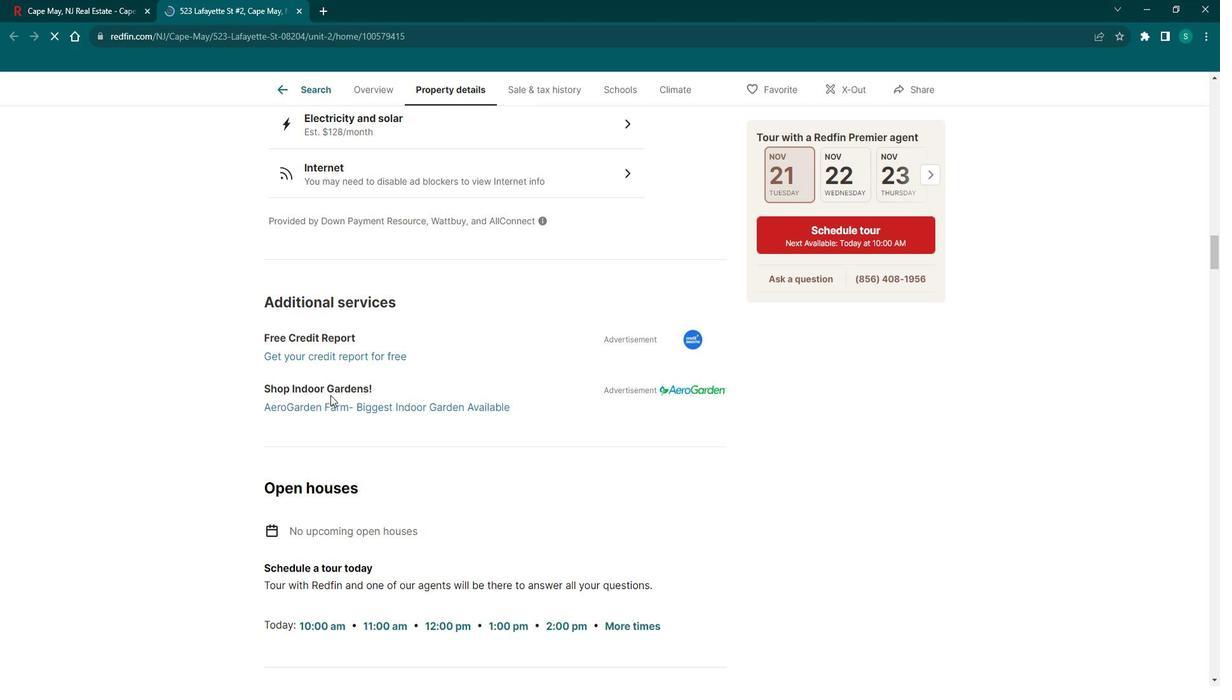 
Action: Mouse scrolled (342, 392) with delta (0, 0)
Screenshot: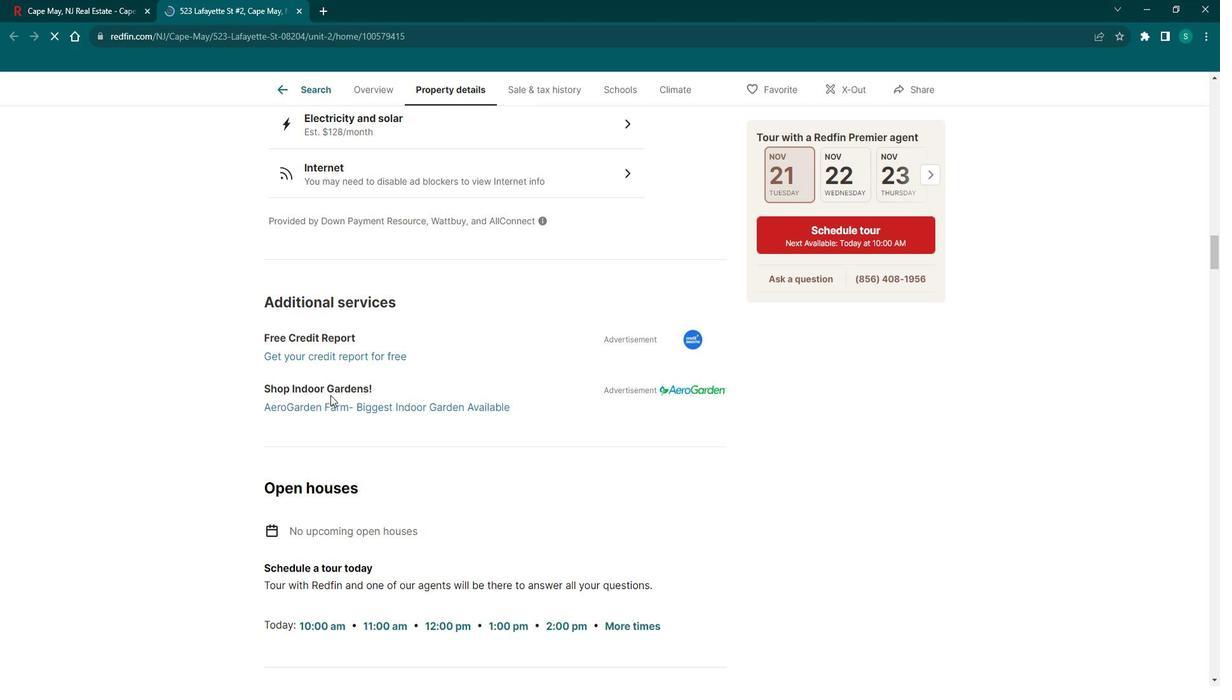 
Action: Mouse scrolled (342, 392) with delta (0, 0)
Screenshot: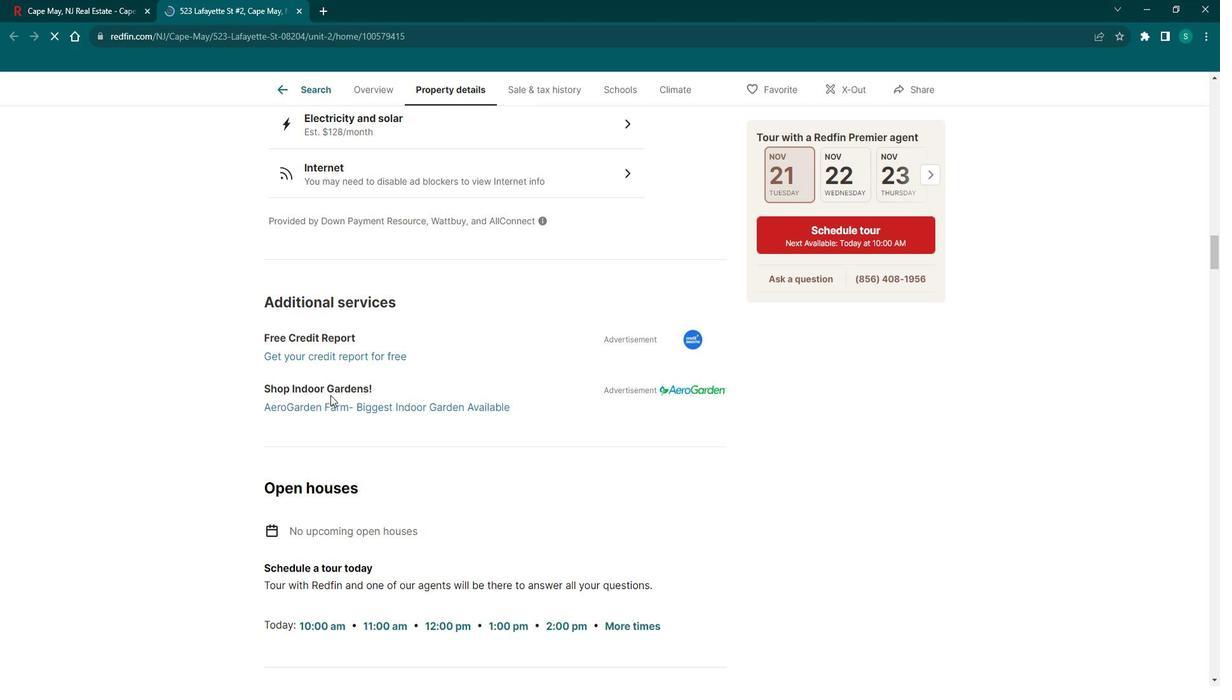 
Action: Mouse scrolled (342, 392) with delta (0, 0)
Screenshot: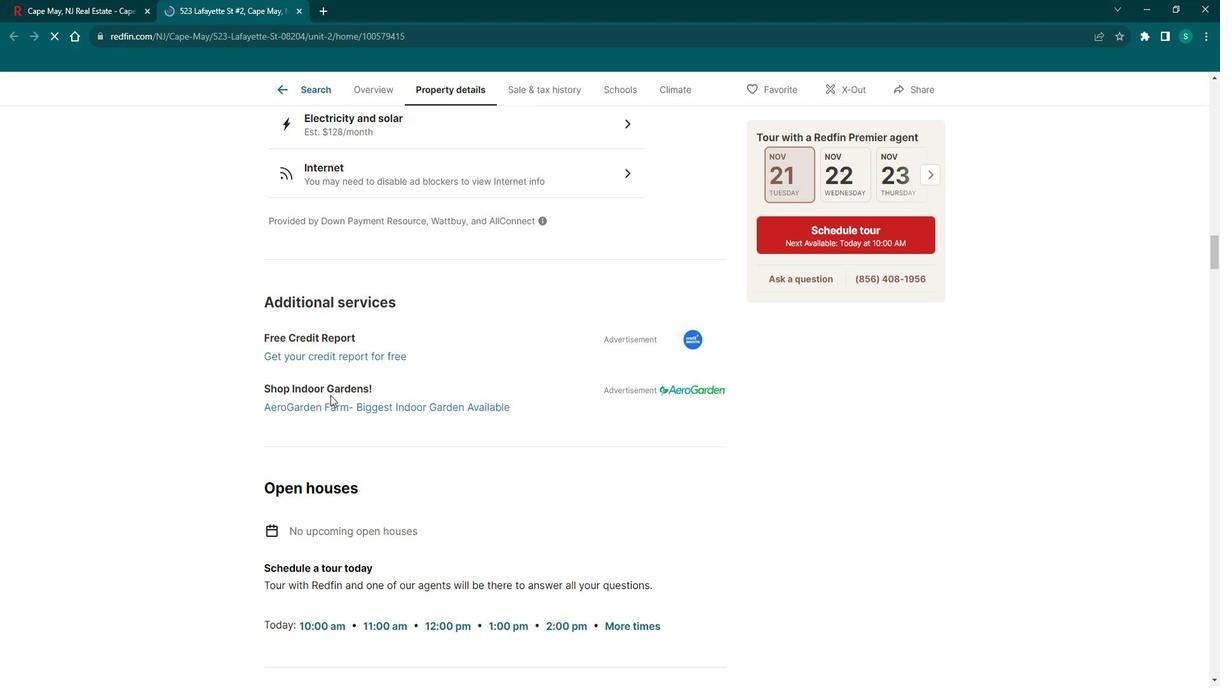 
Action: Mouse scrolled (342, 392) with delta (0, 0)
Screenshot: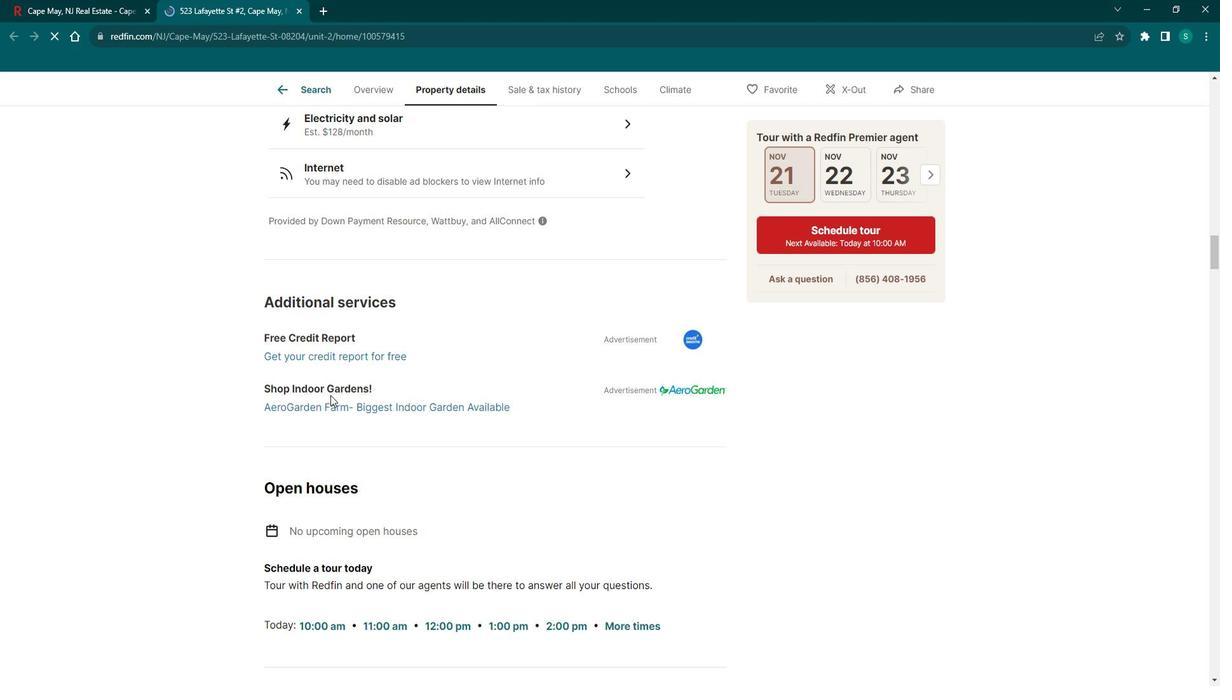 
Action: Mouse moved to (336, 400)
Screenshot: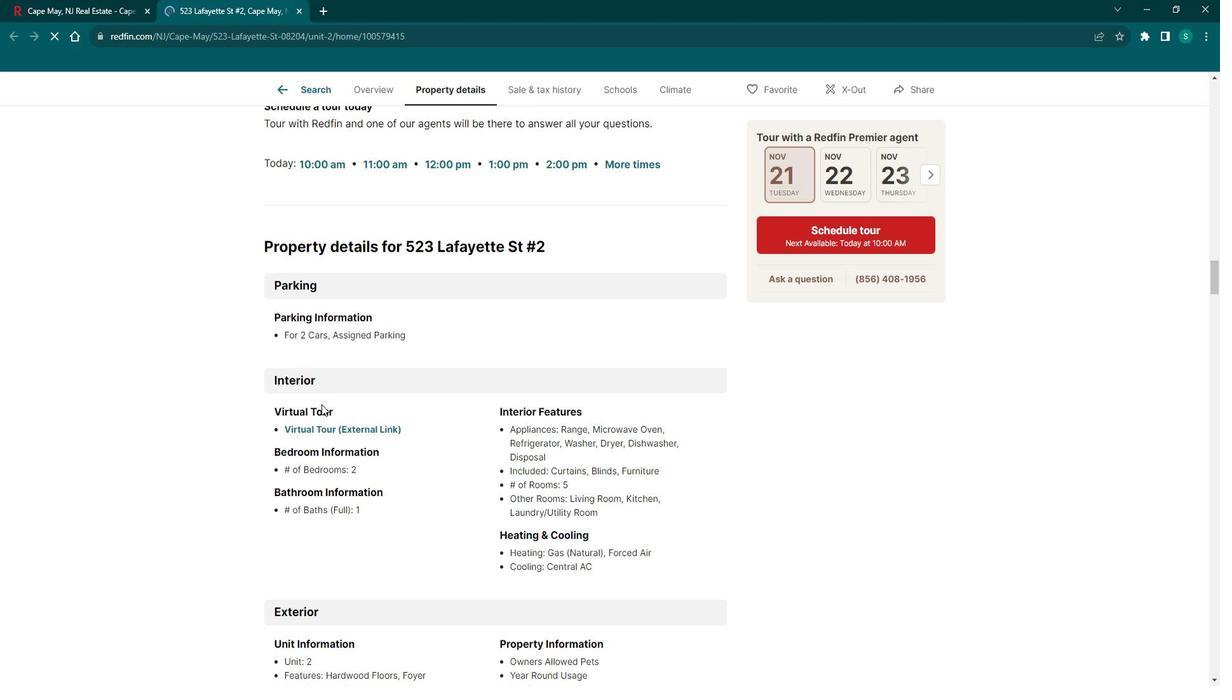 
Action: Mouse scrolled (336, 399) with delta (0, 0)
Screenshot: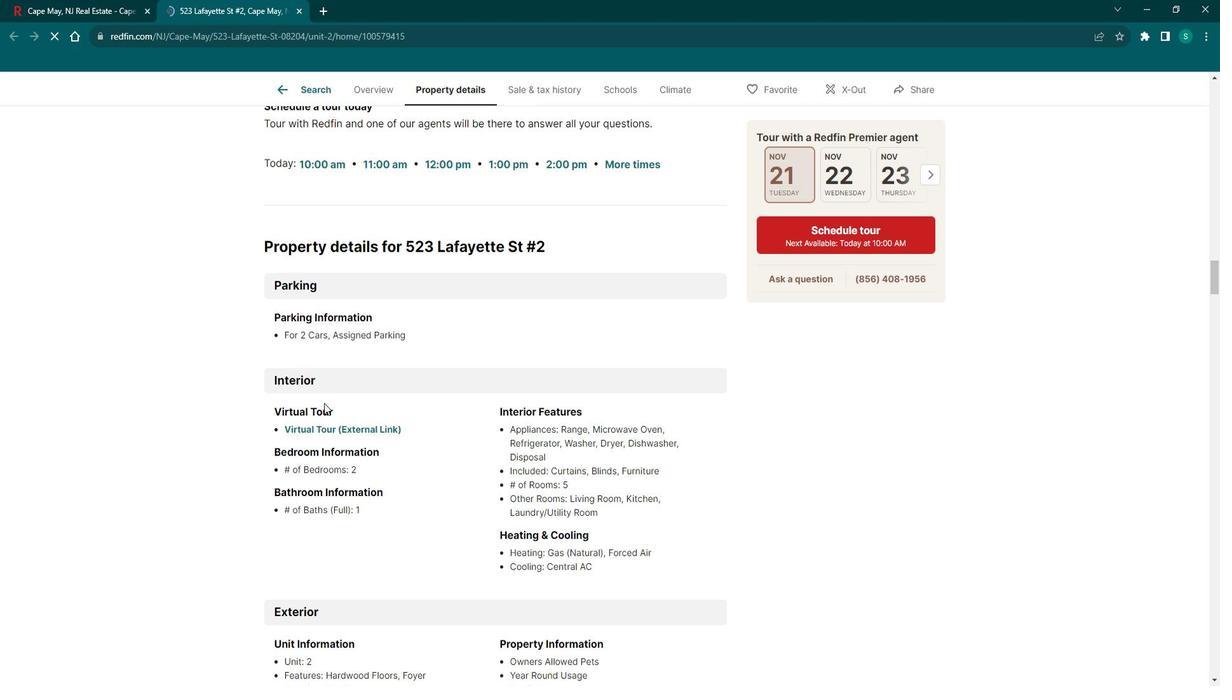
Action: Mouse scrolled (336, 399) with delta (0, 0)
Screenshot: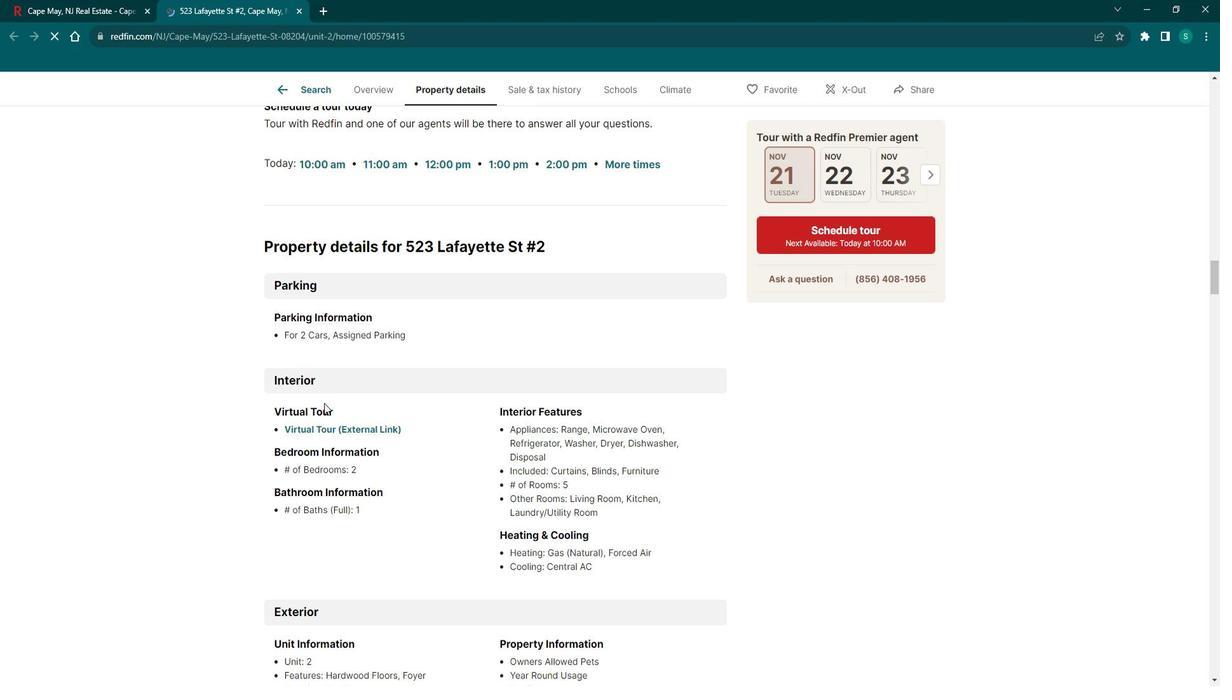 
Action: Mouse scrolled (336, 399) with delta (0, 0)
Screenshot: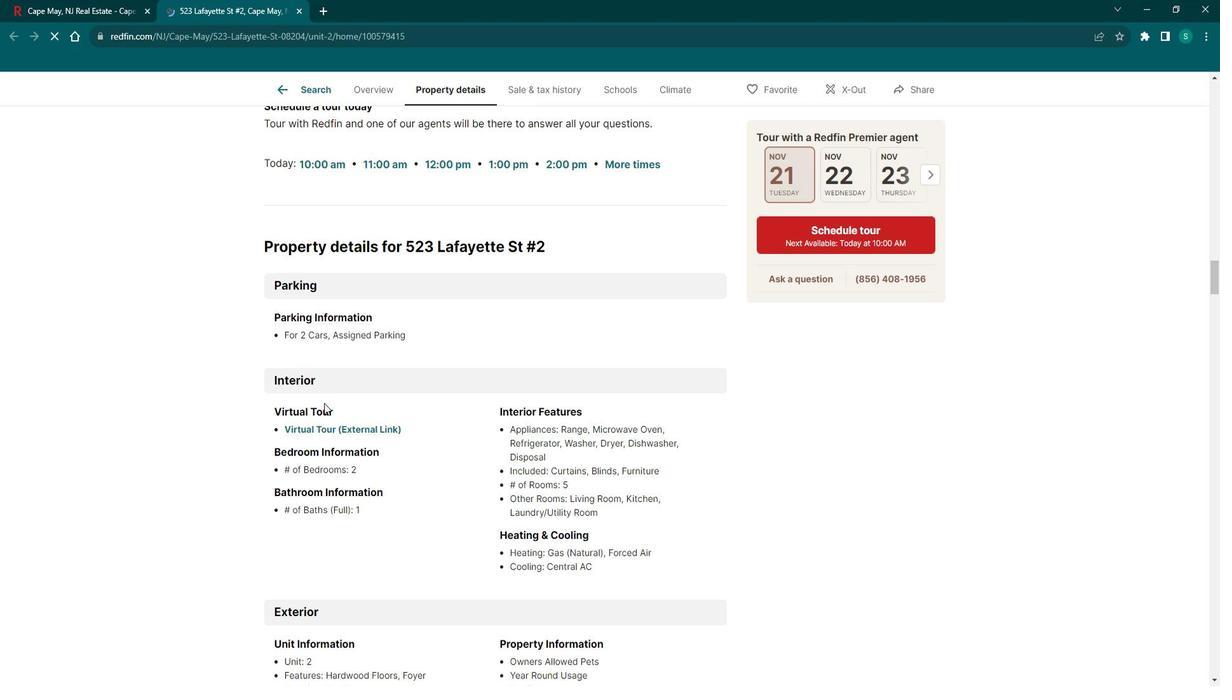 
Action: Mouse scrolled (336, 399) with delta (0, 0)
Screenshot: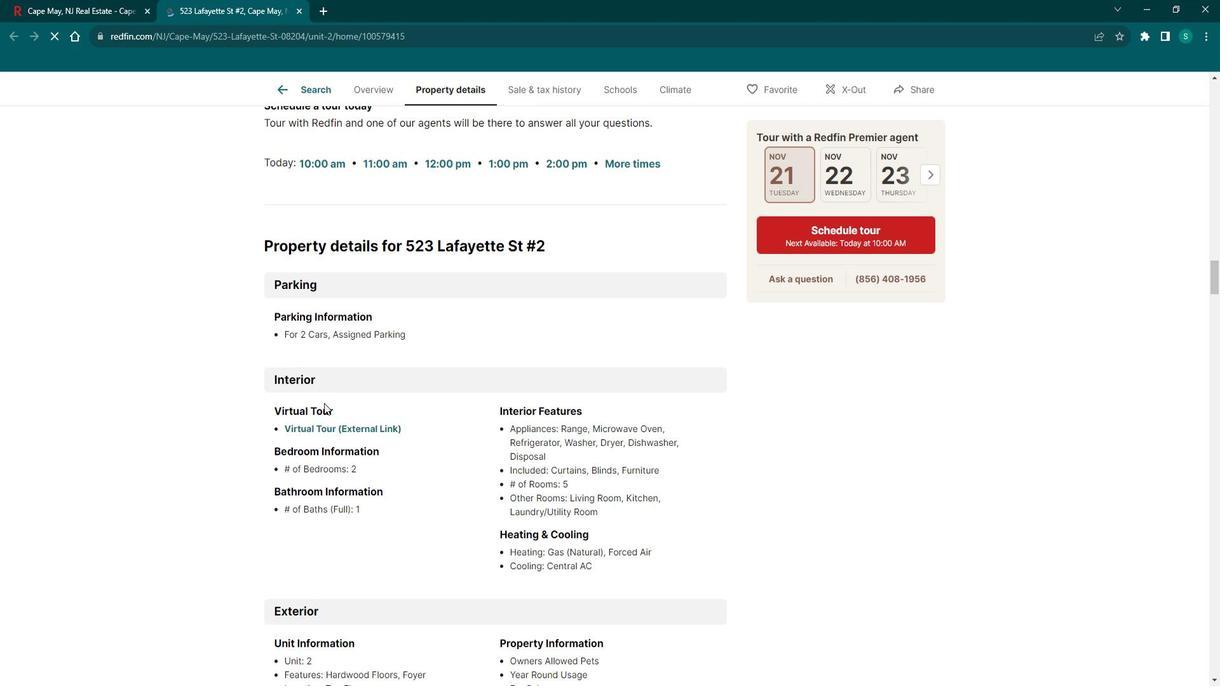 
Action: Mouse scrolled (336, 399) with delta (0, 0)
Screenshot: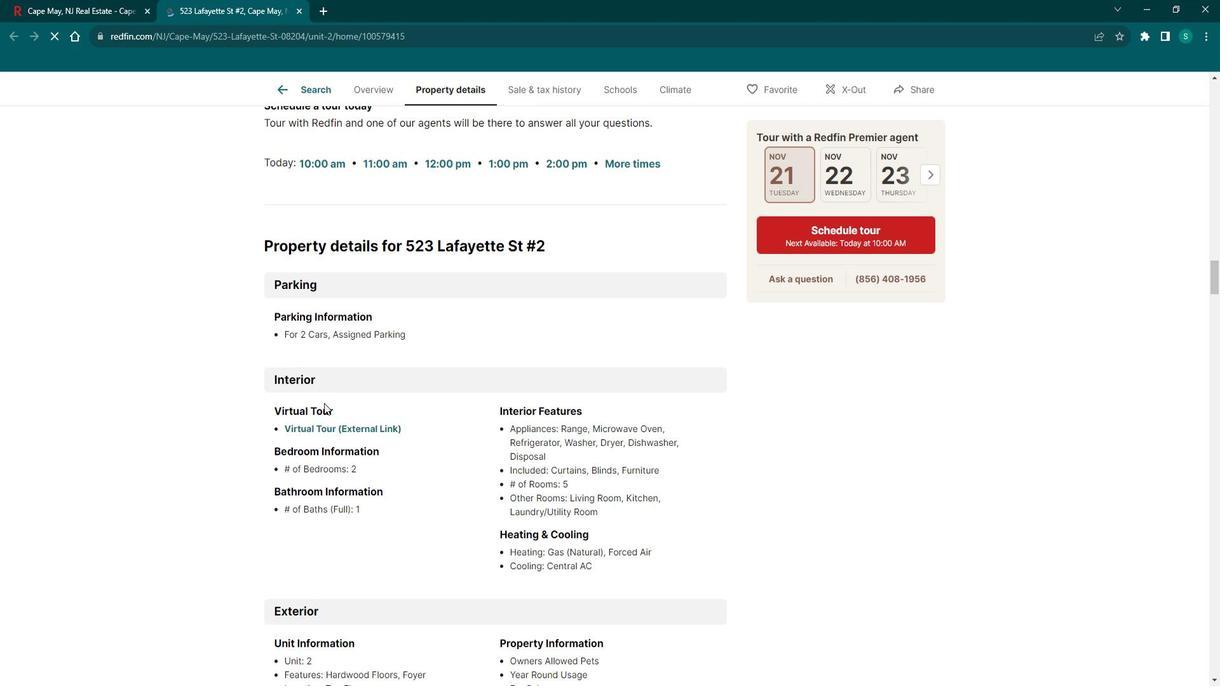 
Action: Mouse scrolled (336, 399) with delta (0, 0)
Screenshot: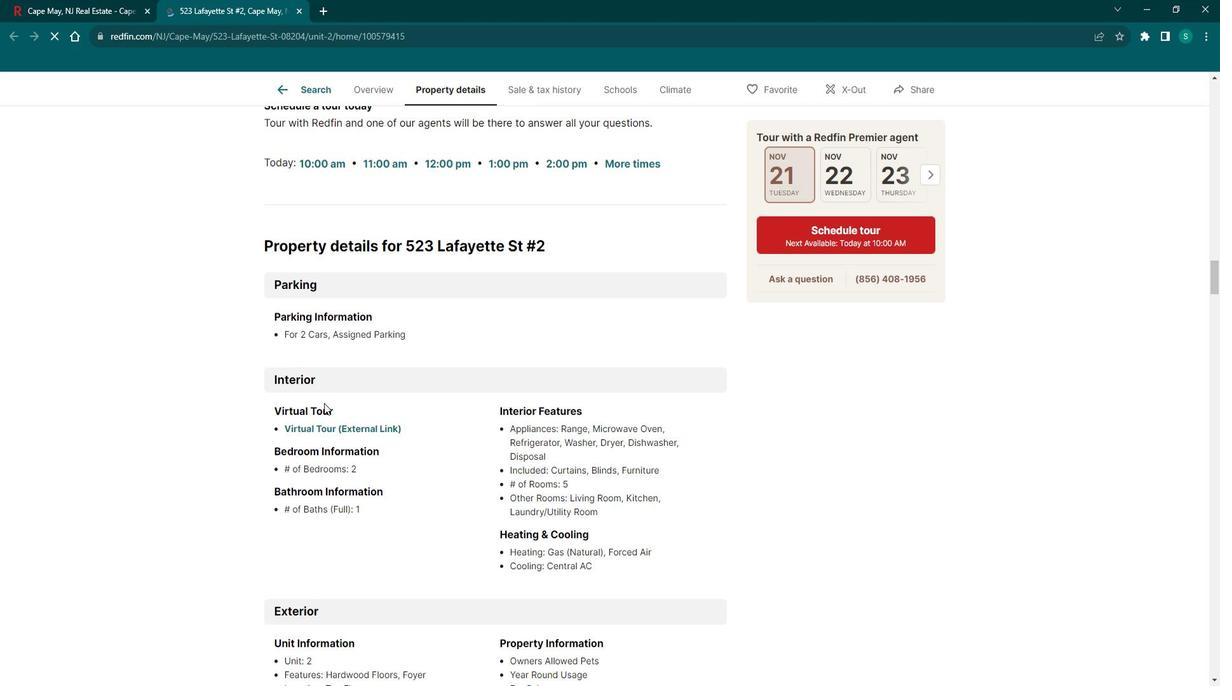 
Action: Mouse scrolled (336, 399) with delta (0, 0)
Screenshot: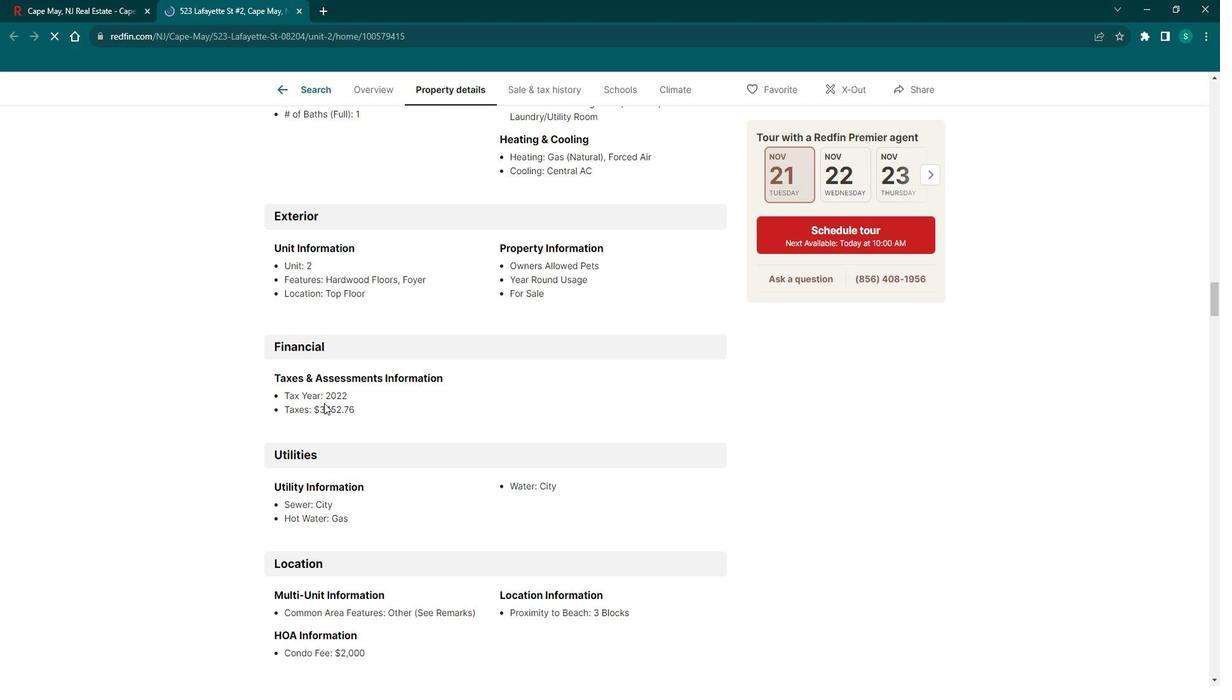 
Action: Mouse scrolled (336, 399) with delta (0, 0)
Screenshot: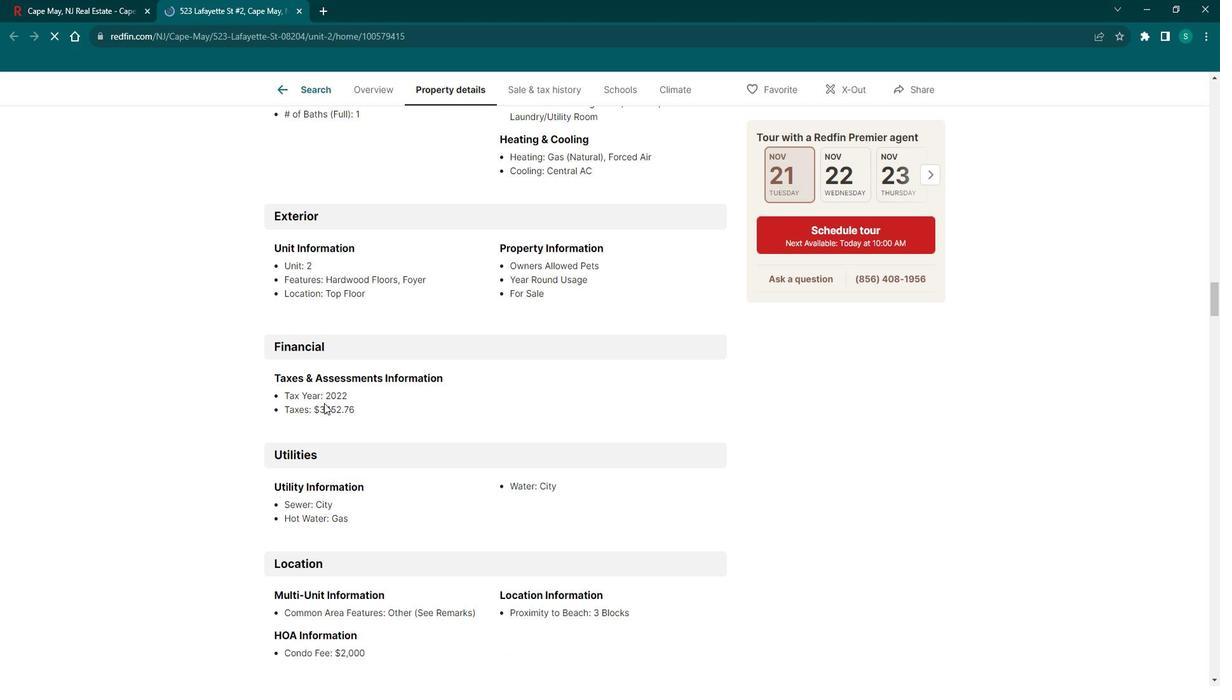 
Action: Mouse scrolled (336, 399) with delta (0, 0)
Screenshot: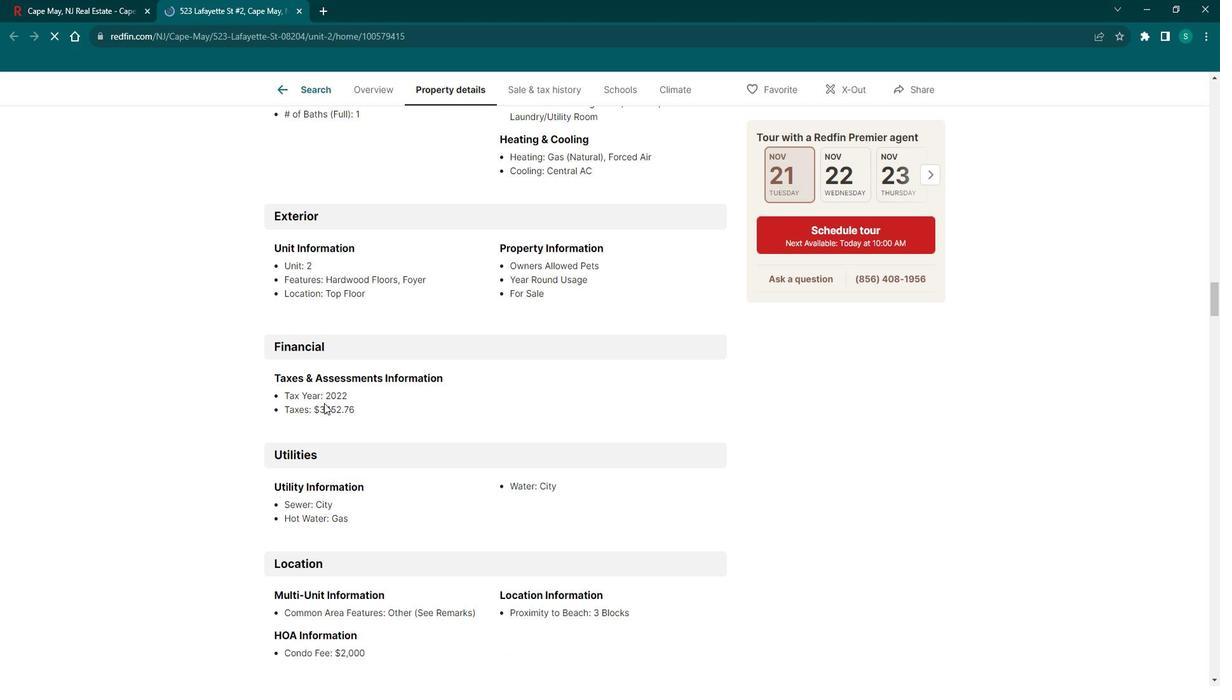 
Action: Mouse scrolled (336, 399) with delta (0, 0)
Screenshot: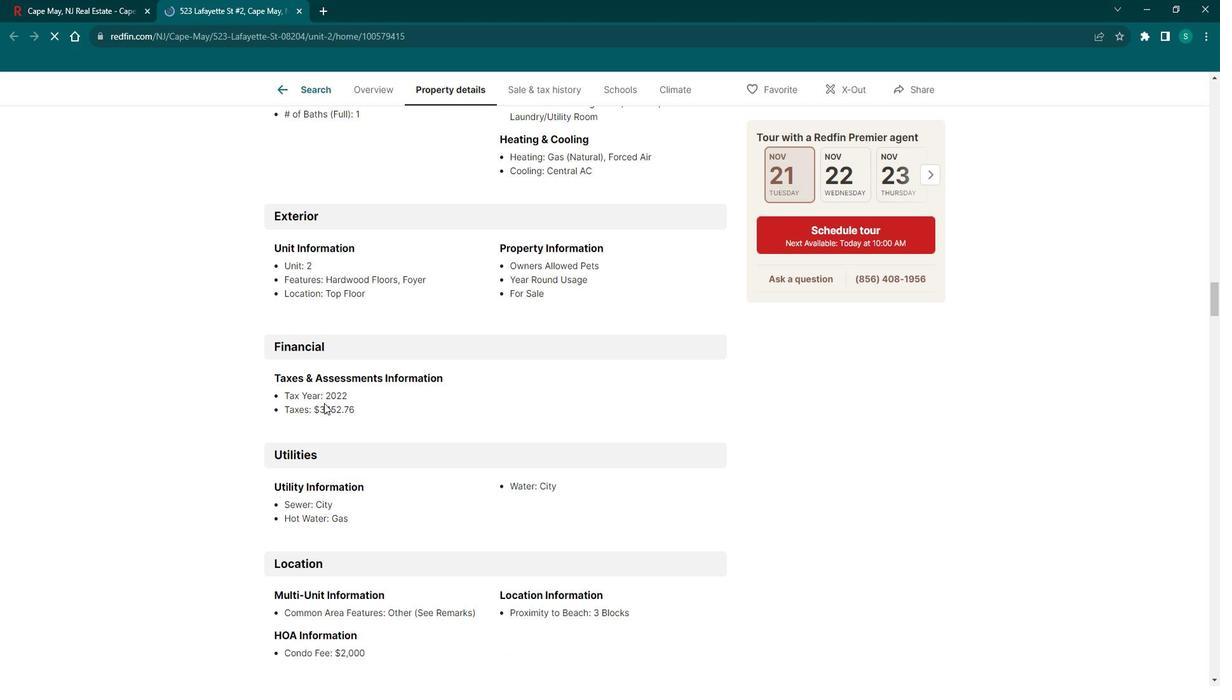 
Action: Mouse scrolled (336, 399) with delta (0, 0)
Screenshot: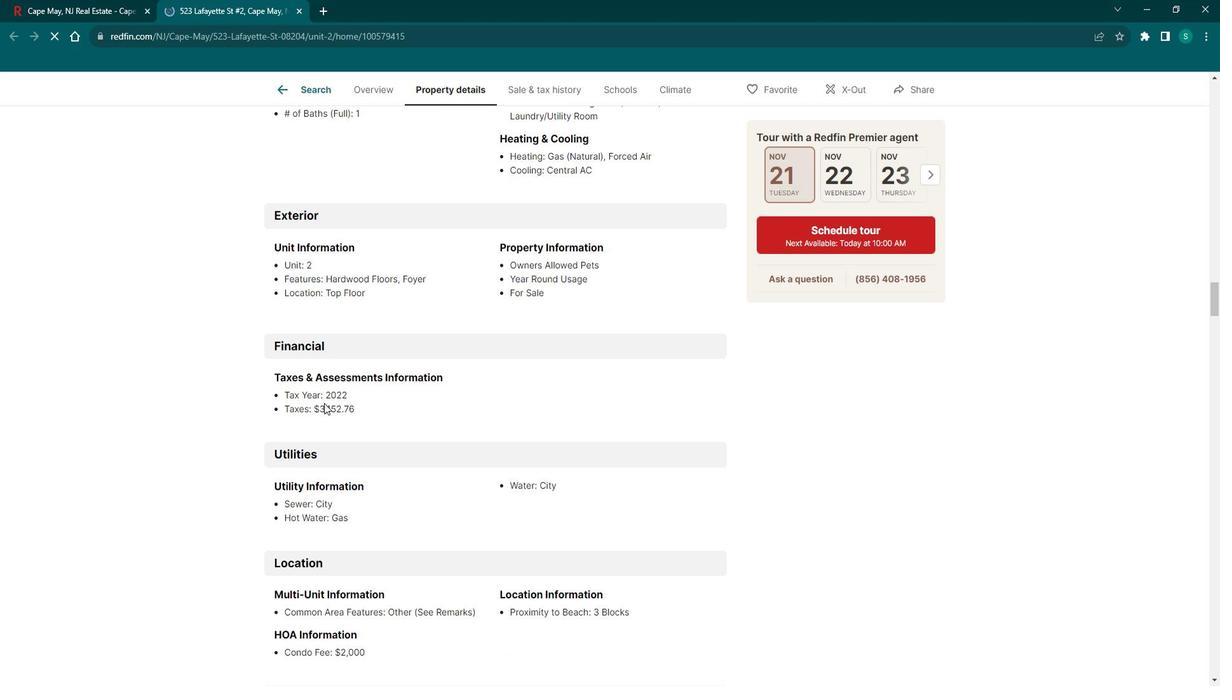 
Action: Mouse scrolled (336, 399) with delta (0, 0)
Screenshot: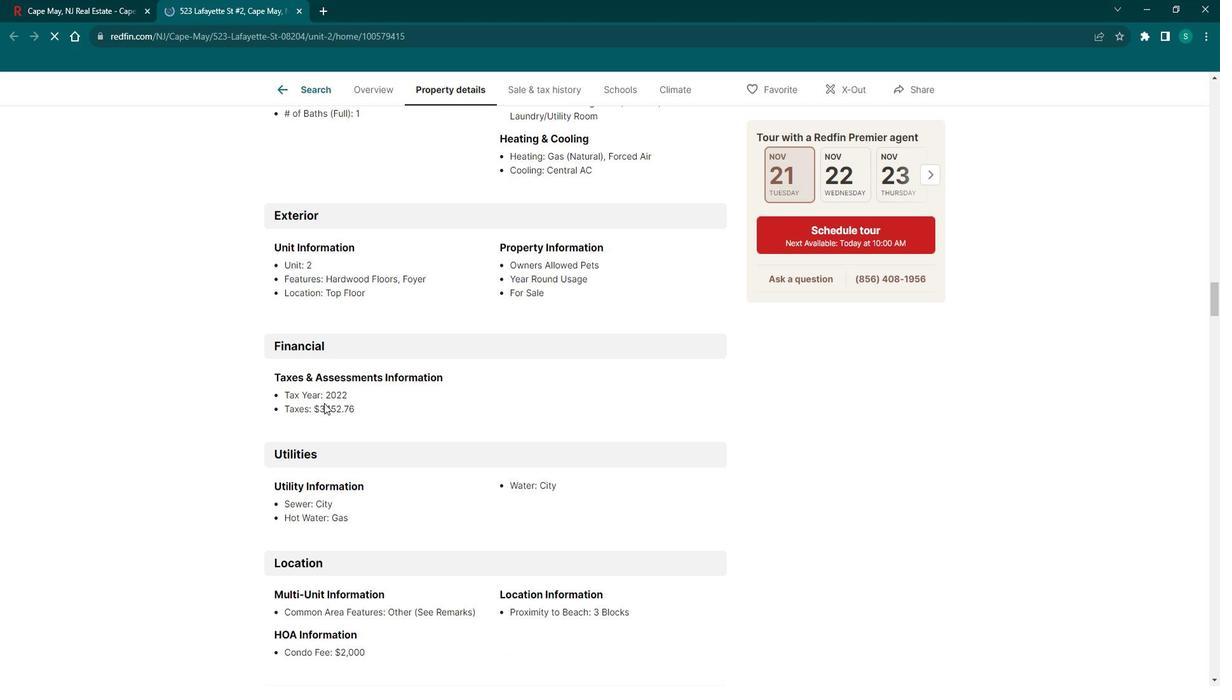 
Action: Mouse scrolled (336, 399) with delta (0, 0)
Screenshot: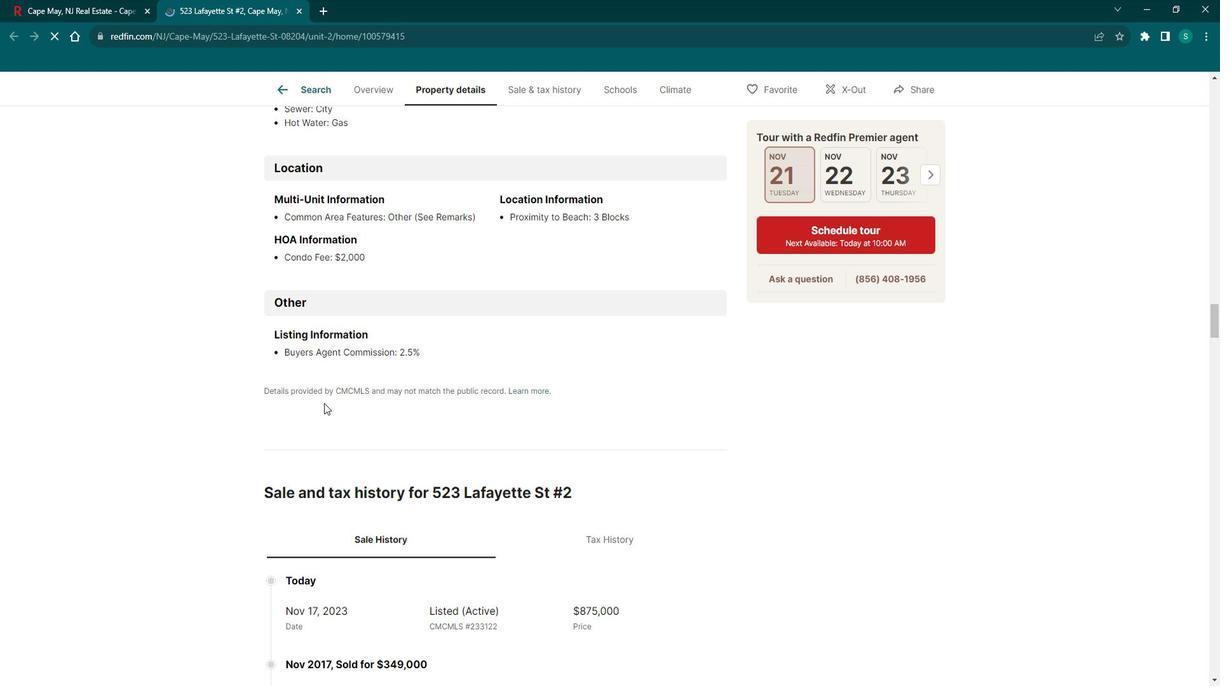 
Action: Mouse scrolled (336, 399) with delta (0, 0)
Screenshot: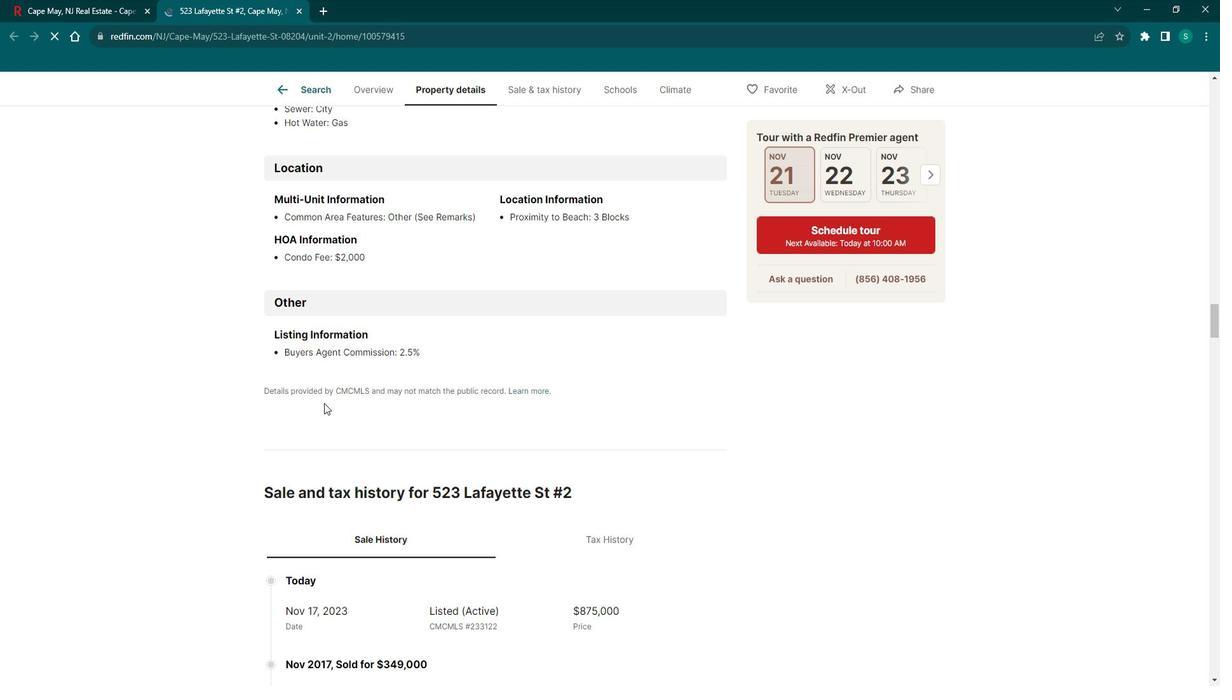 
Action: Mouse scrolled (336, 399) with delta (0, 0)
Screenshot: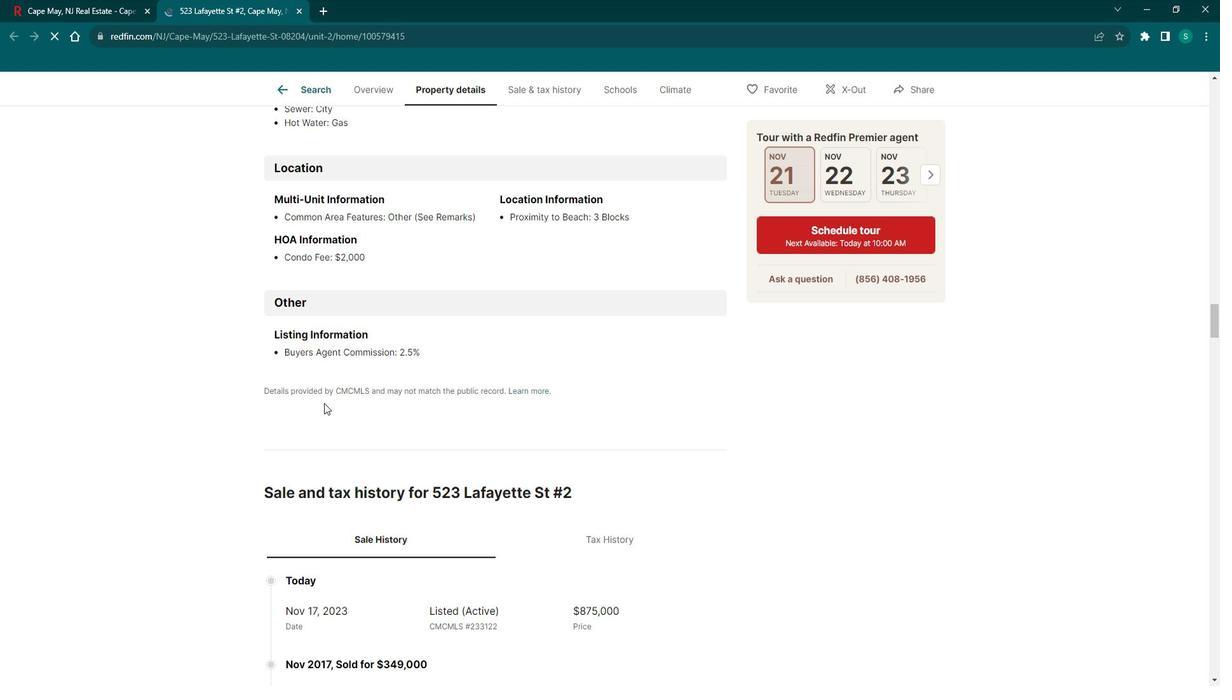 
Action: Mouse scrolled (336, 399) with delta (0, 0)
Screenshot: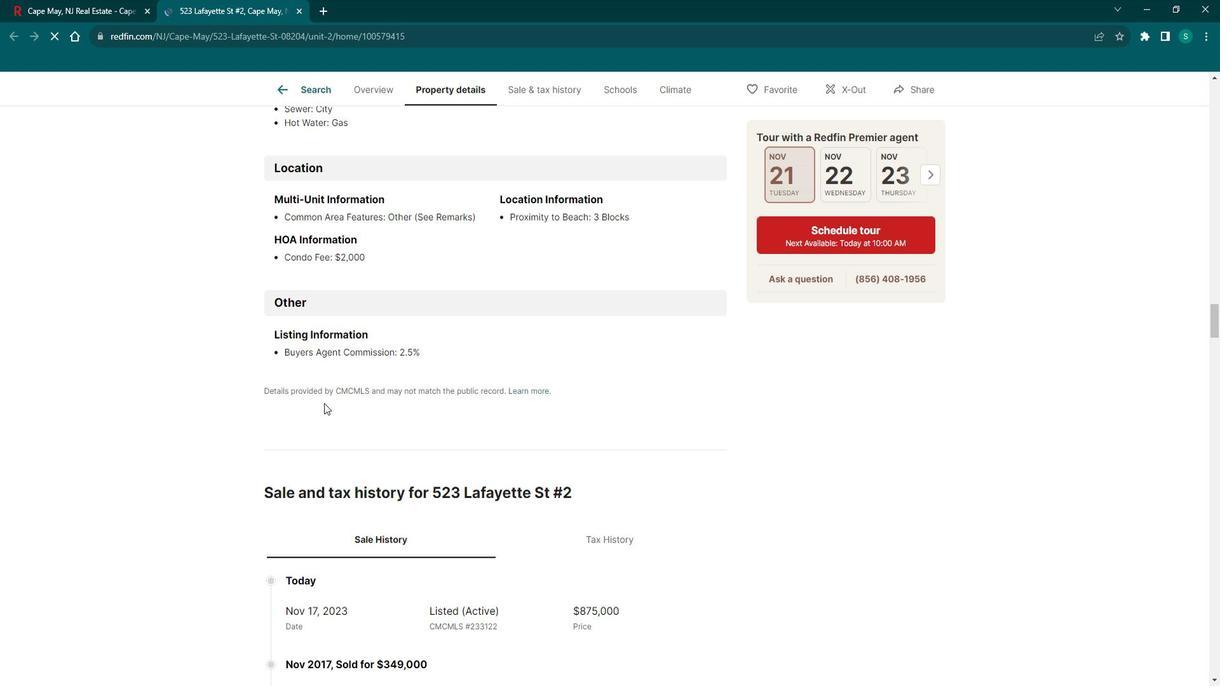 
Action: Mouse scrolled (336, 399) with delta (0, 0)
Screenshot: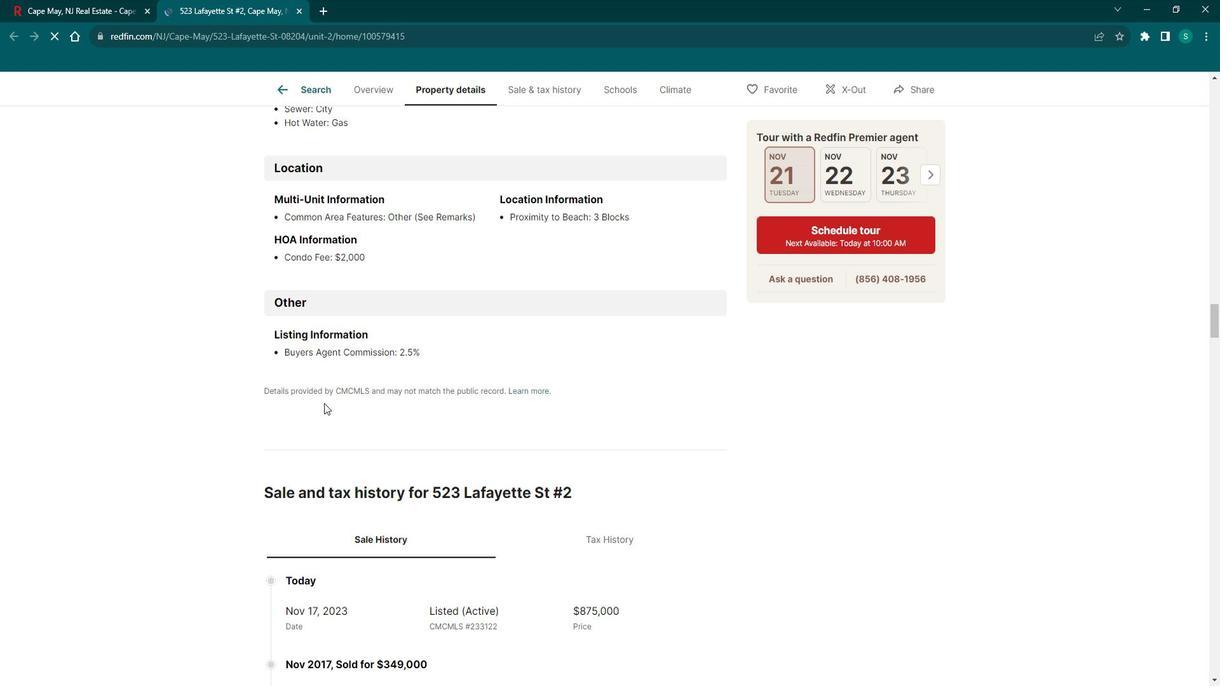 
Action: Mouse scrolled (336, 399) with delta (0, 0)
Screenshot: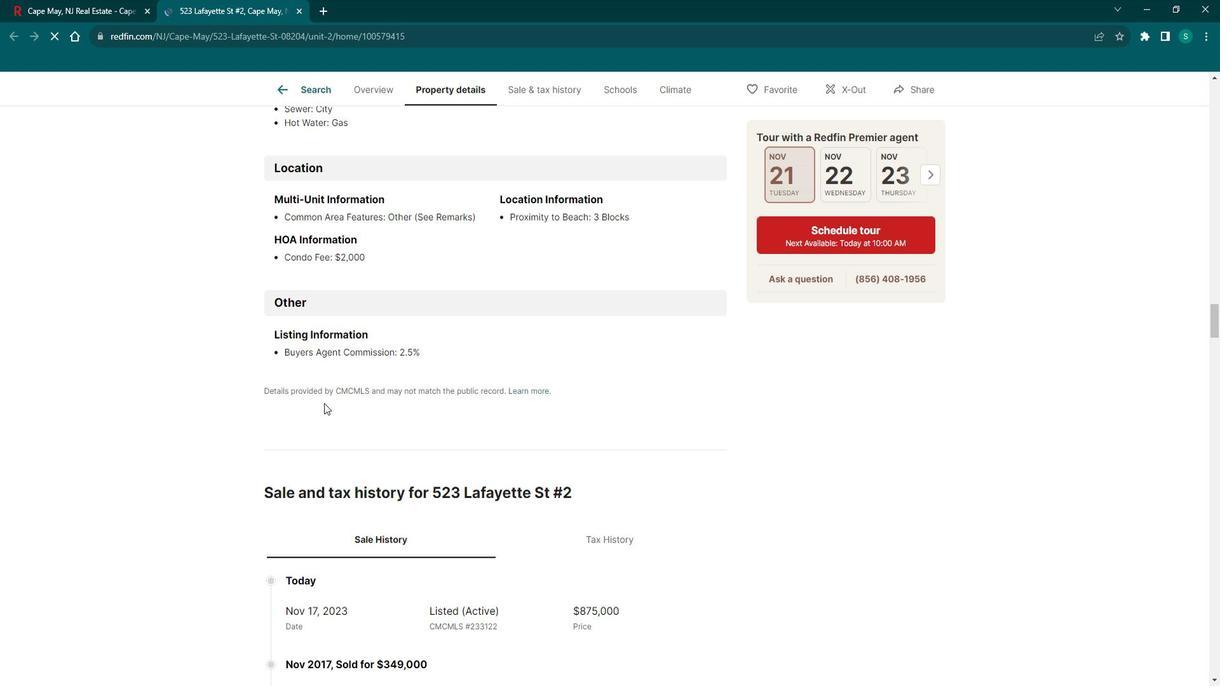 
Action: Mouse scrolled (336, 399) with delta (0, 0)
Screenshot: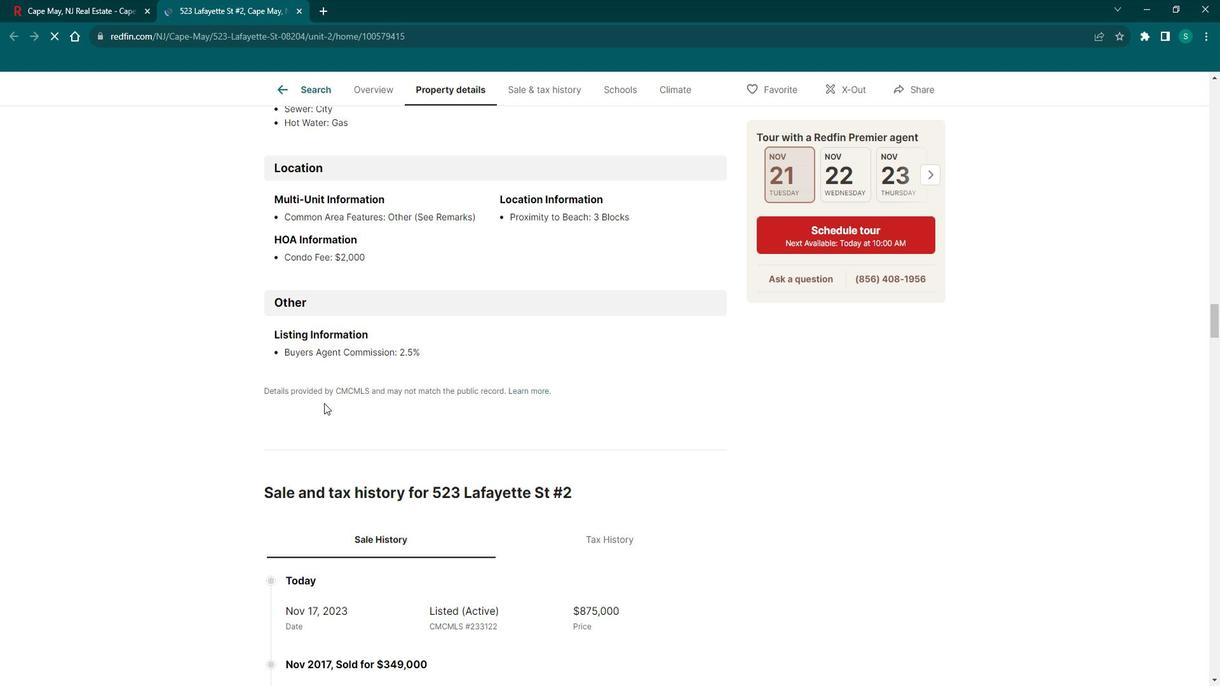
Action: Mouse scrolled (336, 399) with delta (0, 0)
Screenshot: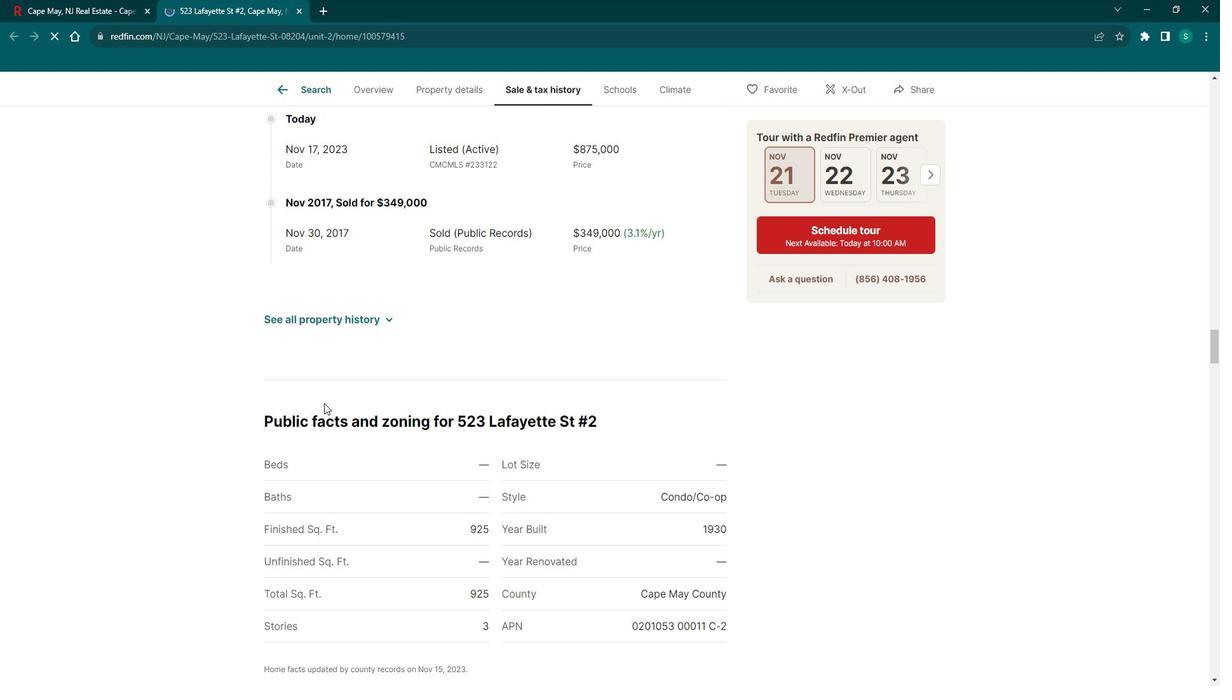 
Action: Mouse scrolled (336, 399) with delta (0, 0)
Screenshot: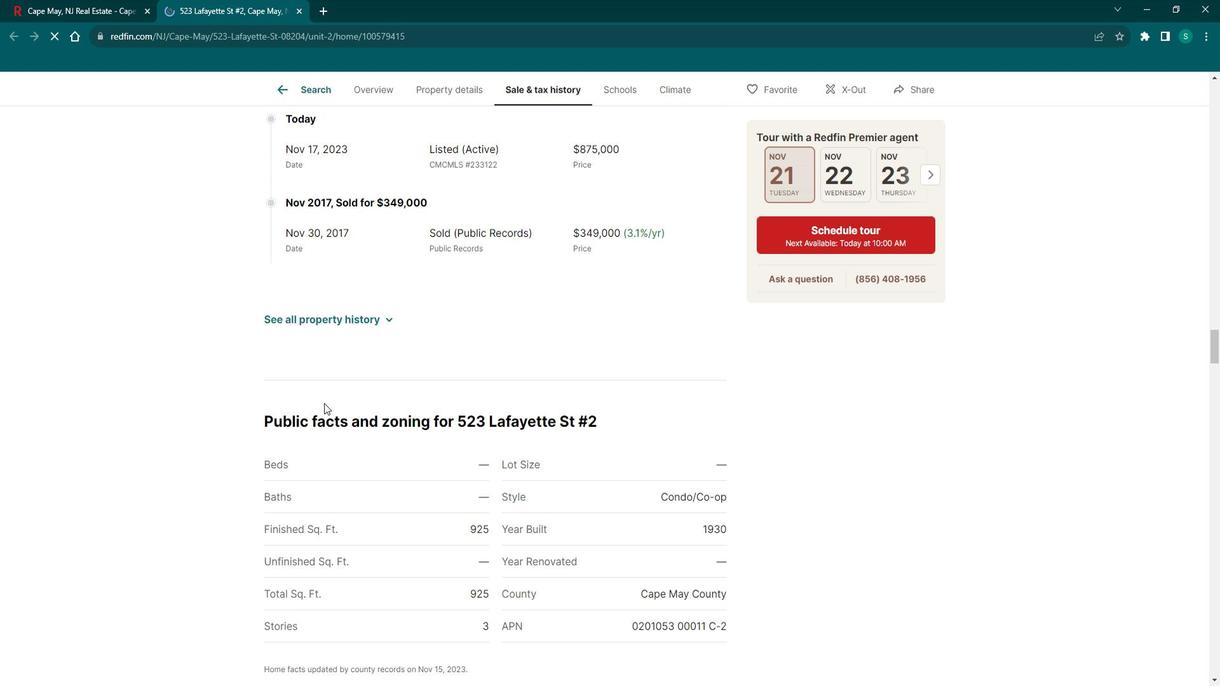 
Action: Mouse scrolled (336, 399) with delta (0, 0)
Screenshot: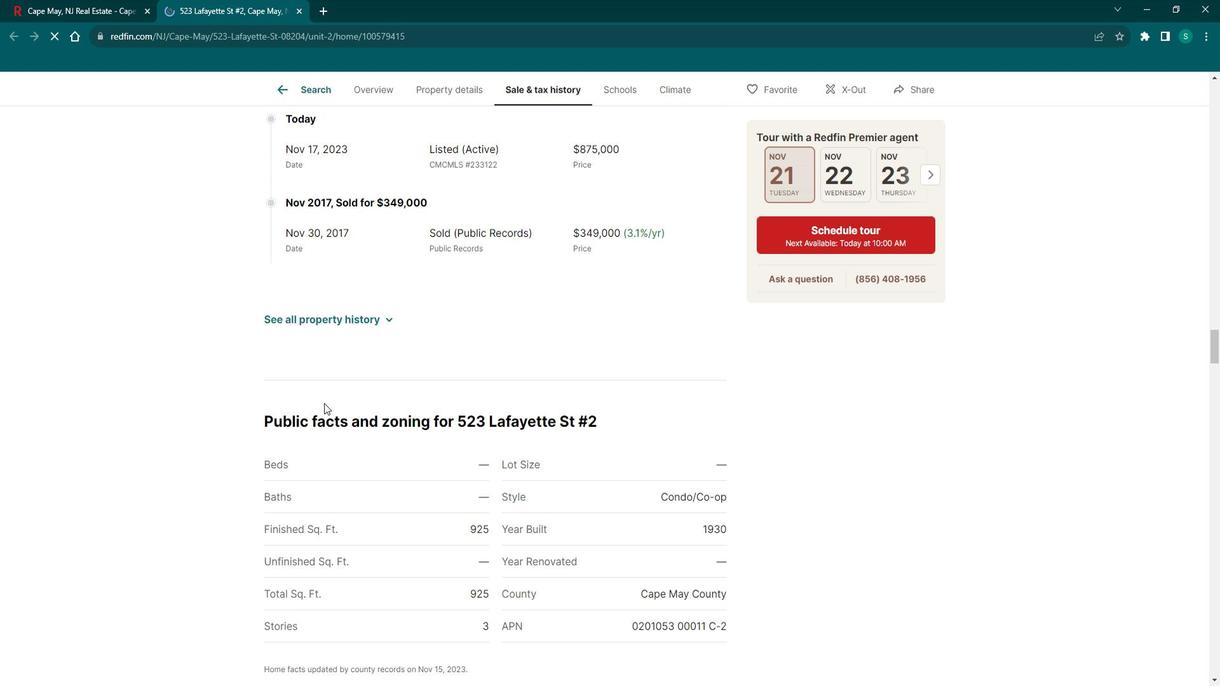 
Action: Mouse scrolled (336, 399) with delta (0, 0)
Screenshot: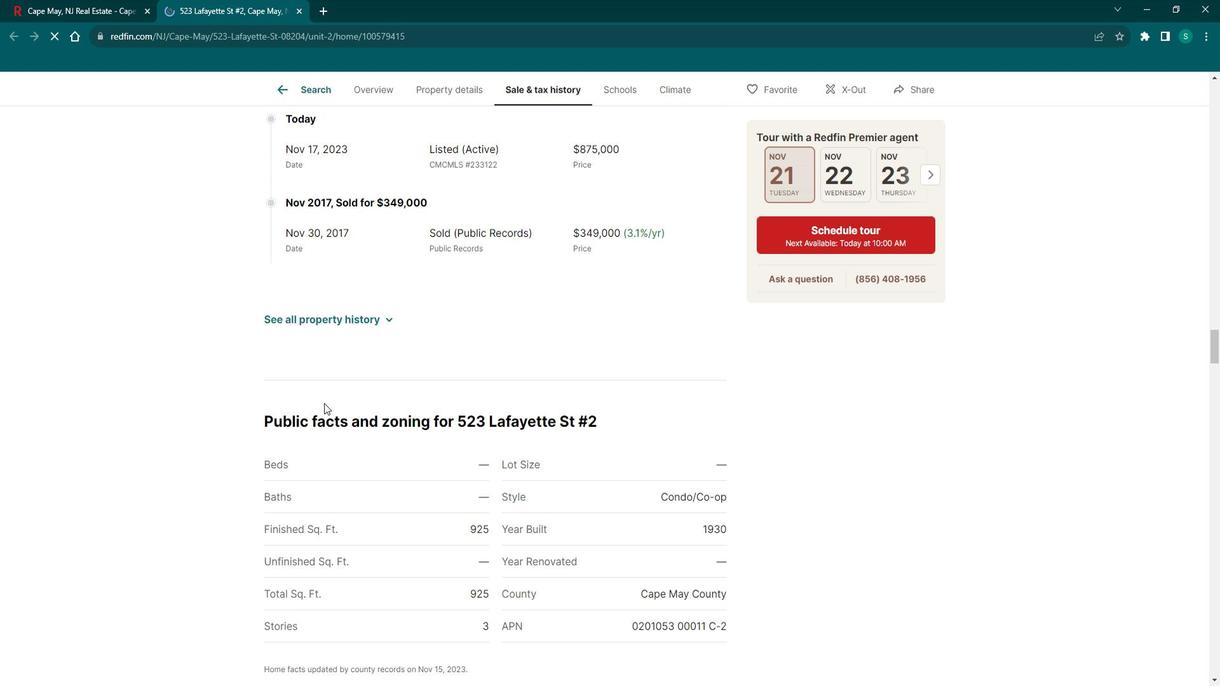 
Action: Mouse scrolled (336, 399) with delta (0, 0)
Screenshot: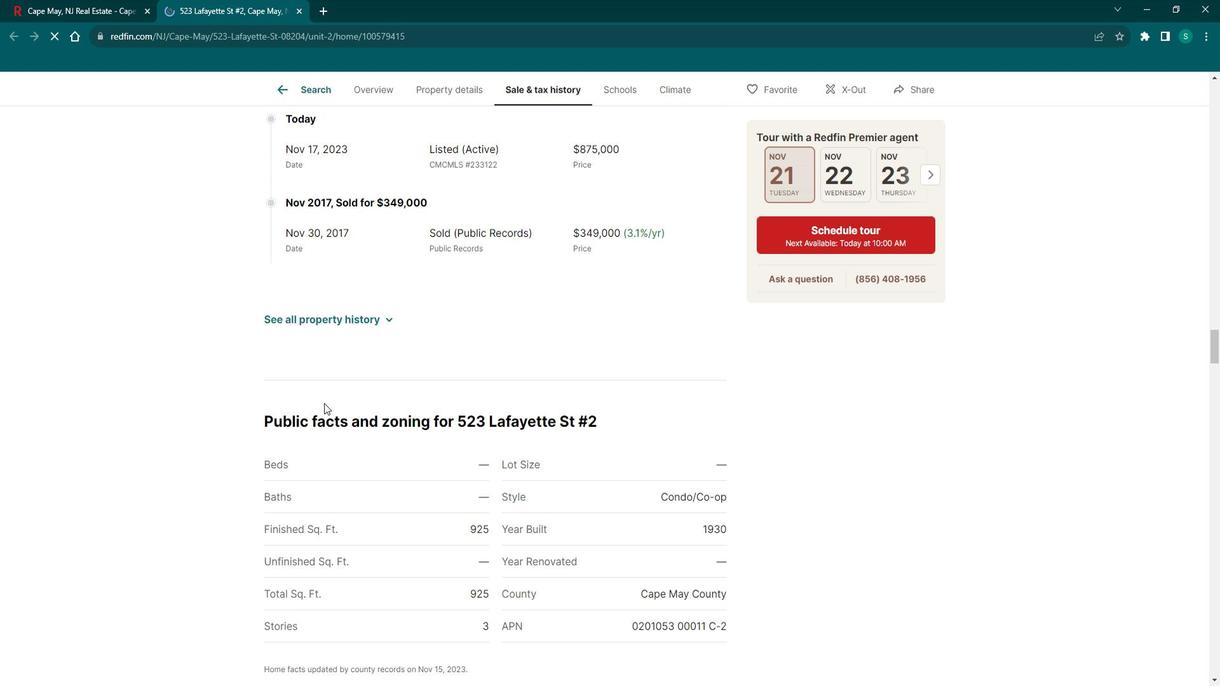 
Action: Mouse scrolled (336, 399) with delta (0, 0)
Screenshot: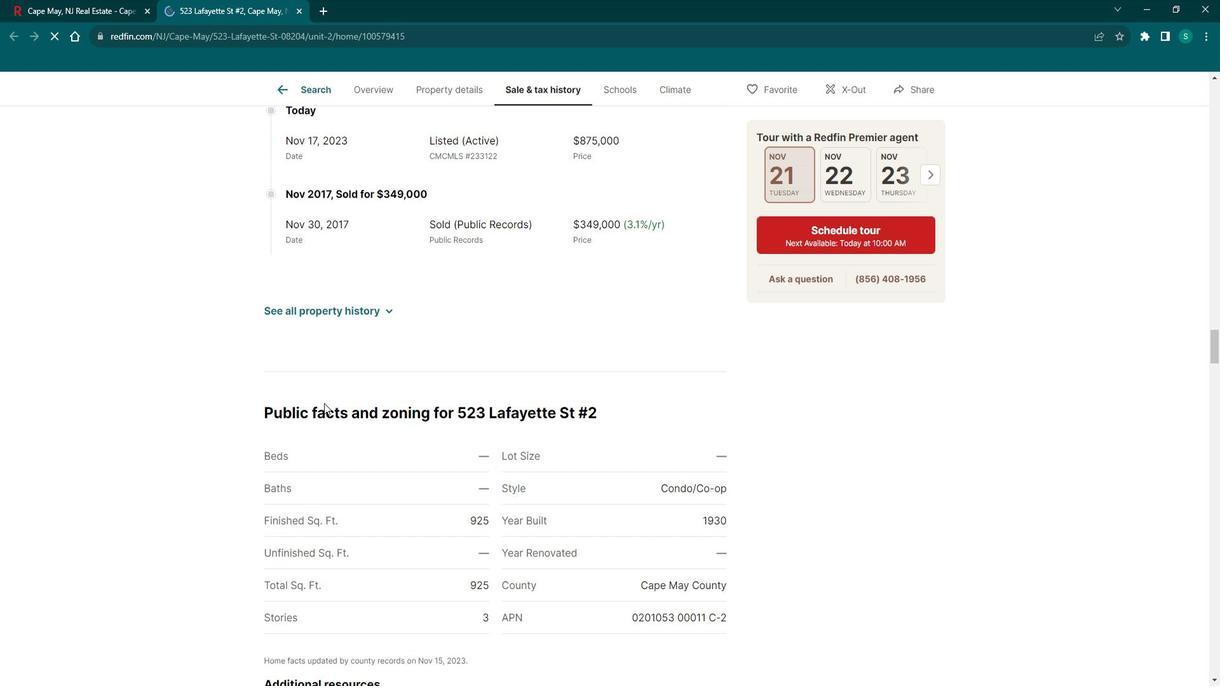 
Action: Mouse scrolled (336, 399) with delta (0, 0)
Screenshot: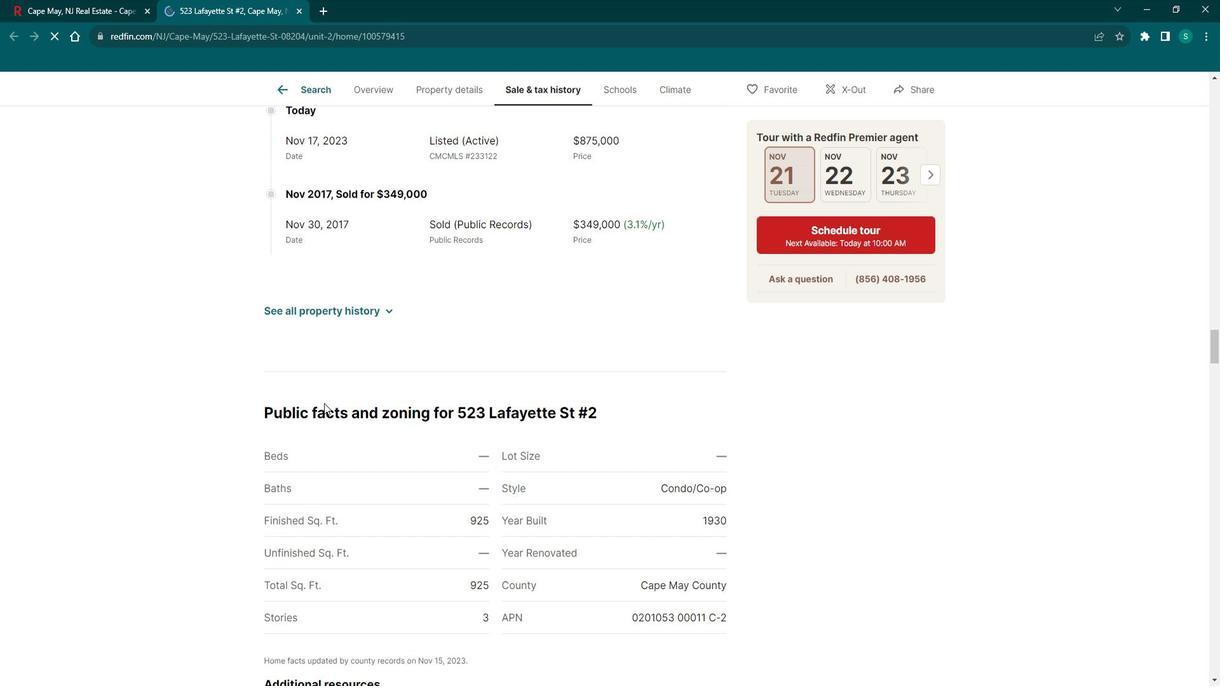 
Action: Mouse scrolled (336, 399) with delta (0, 0)
Screenshot: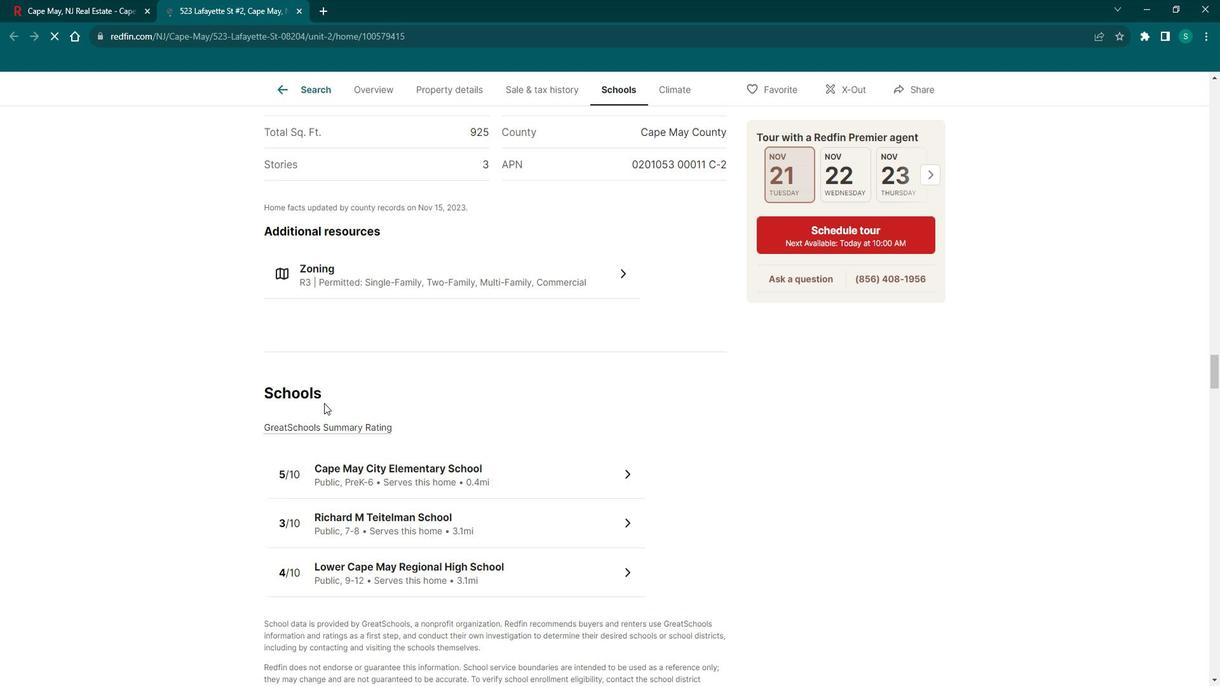 
Action: Mouse scrolled (336, 399) with delta (0, 0)
Screenshot: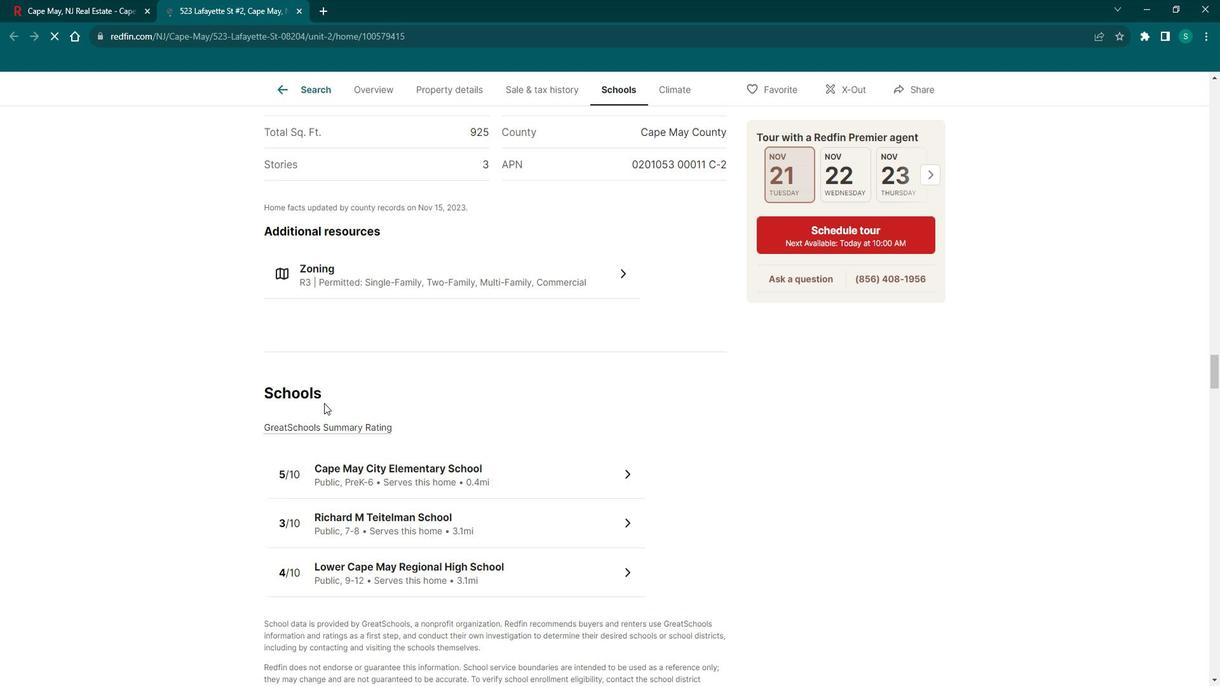 
Action: Mouse scrolled (336, 399) with delta (0, 0)
Screenshot: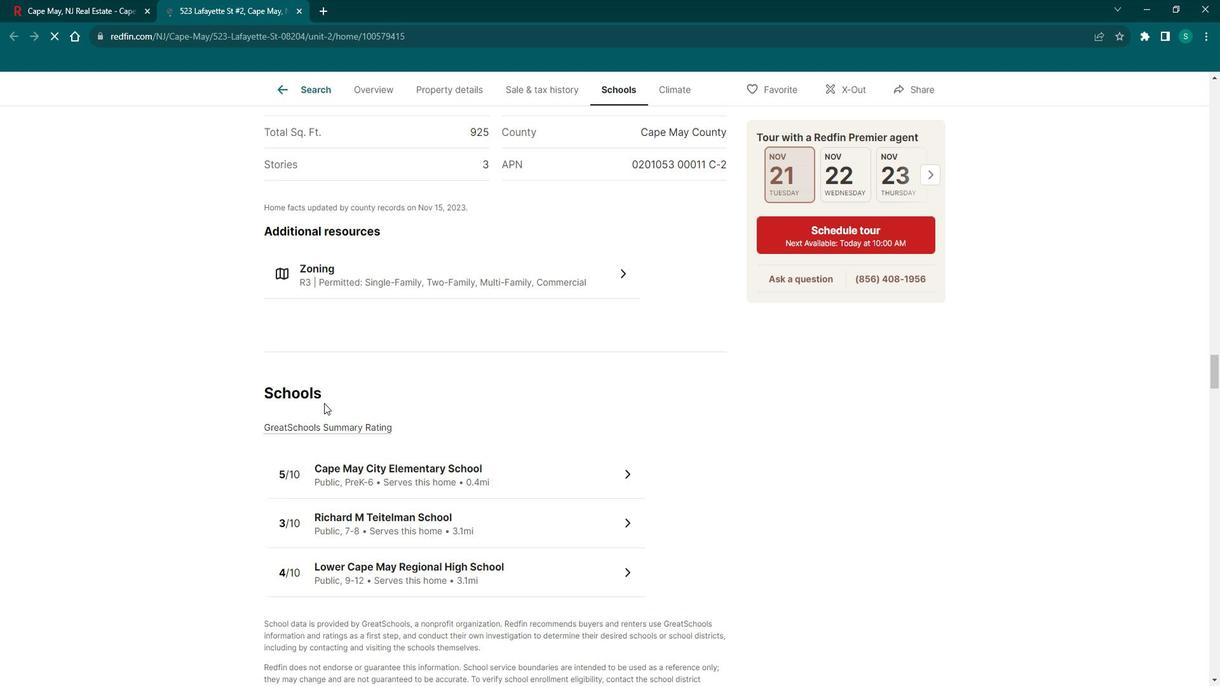
Action: Mouse scrolled (336, 399) with delta (0, 0)
Screenshot: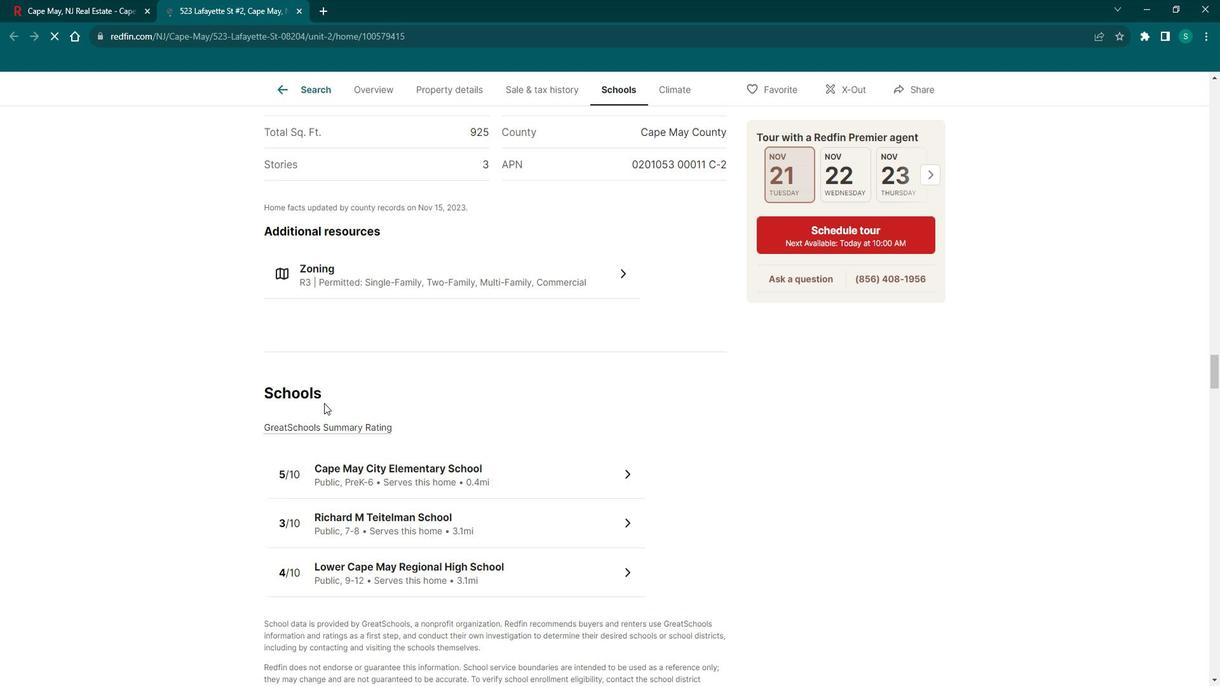 
Action: Mouse scrolled (336, 399) with delta (0, 0)
Screenshot: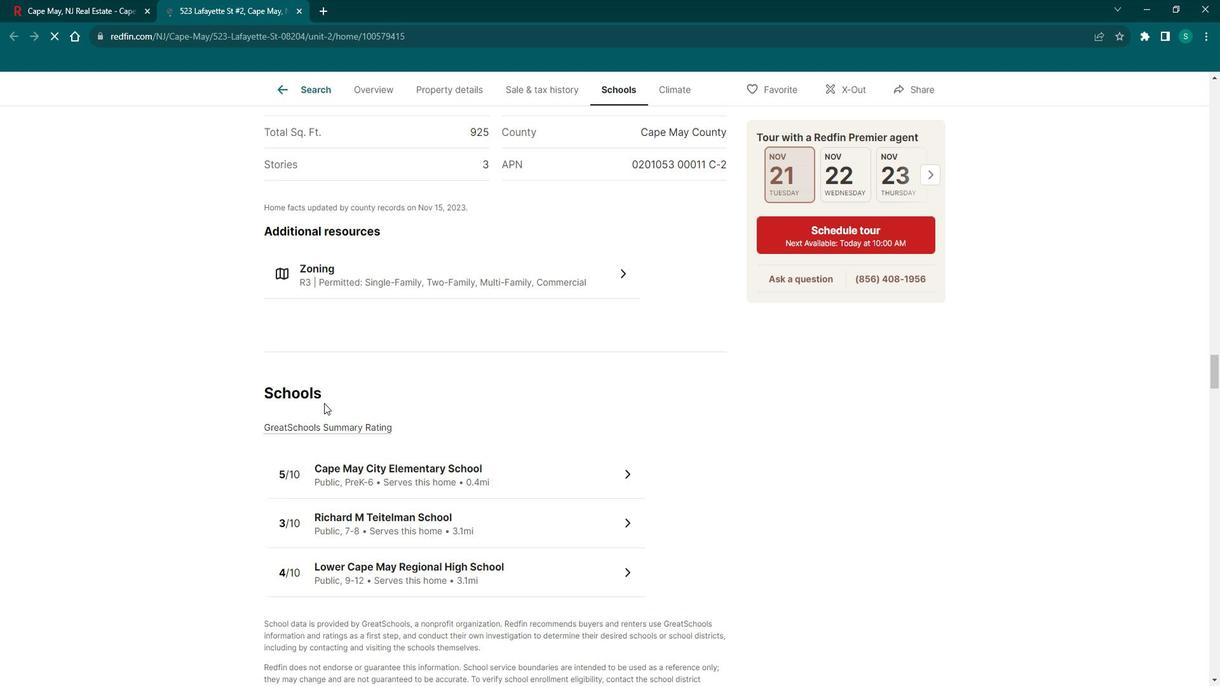 
Action: Mouse scrolled (336, 399) with delta (0, 0)
Screenshot: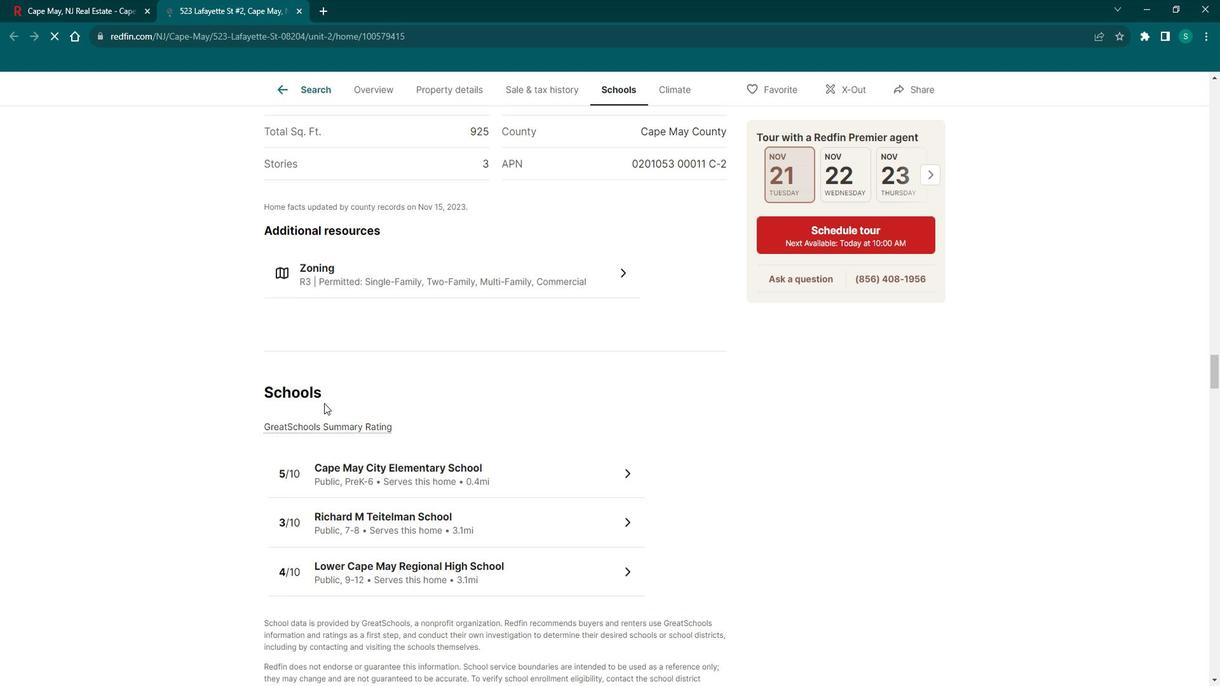 
Action: Mouse scrolled (336, 399) with delta (0, 0)
Screenshot: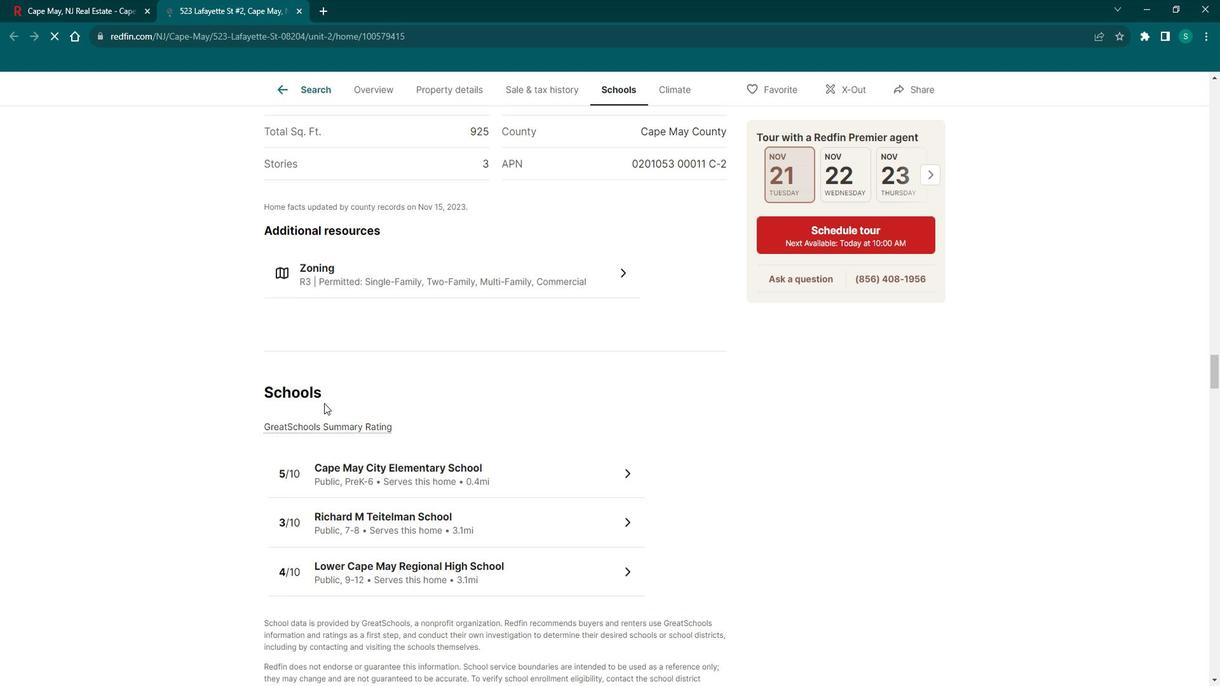 
Action: Mouse scrolled (336, 399) with delta (0, 0)
Screenshot: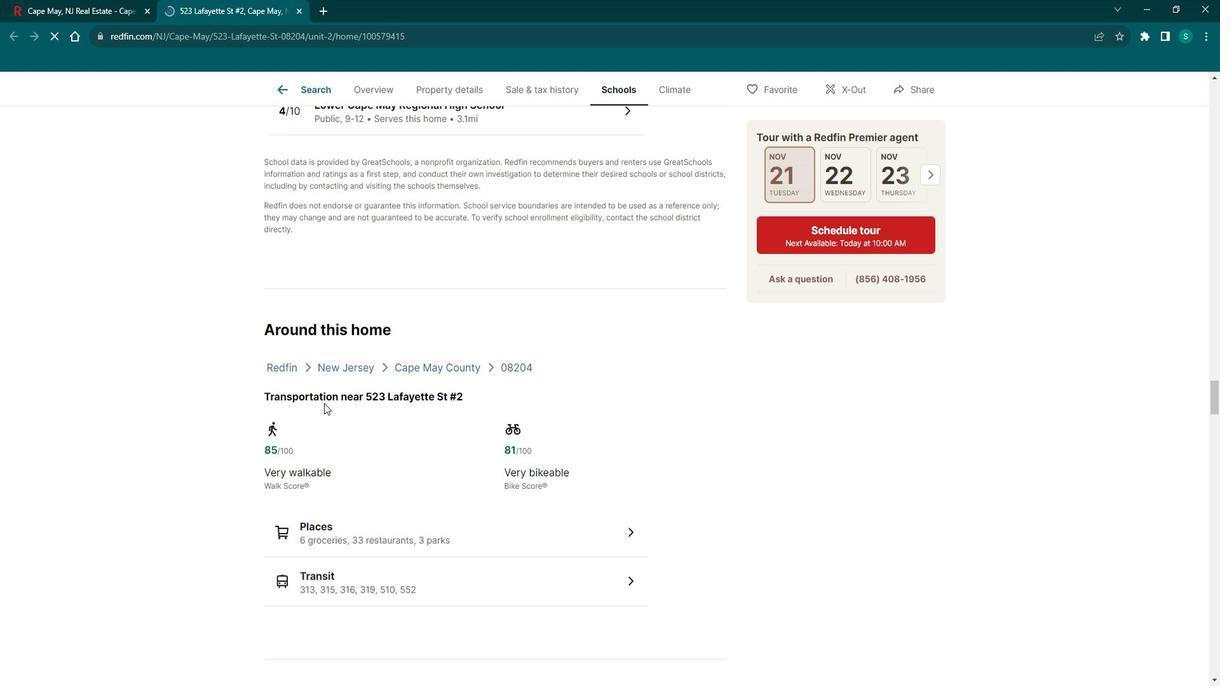 
Action: Mouse scrolled (336, 399) with delta (0, 0)
Screenshot: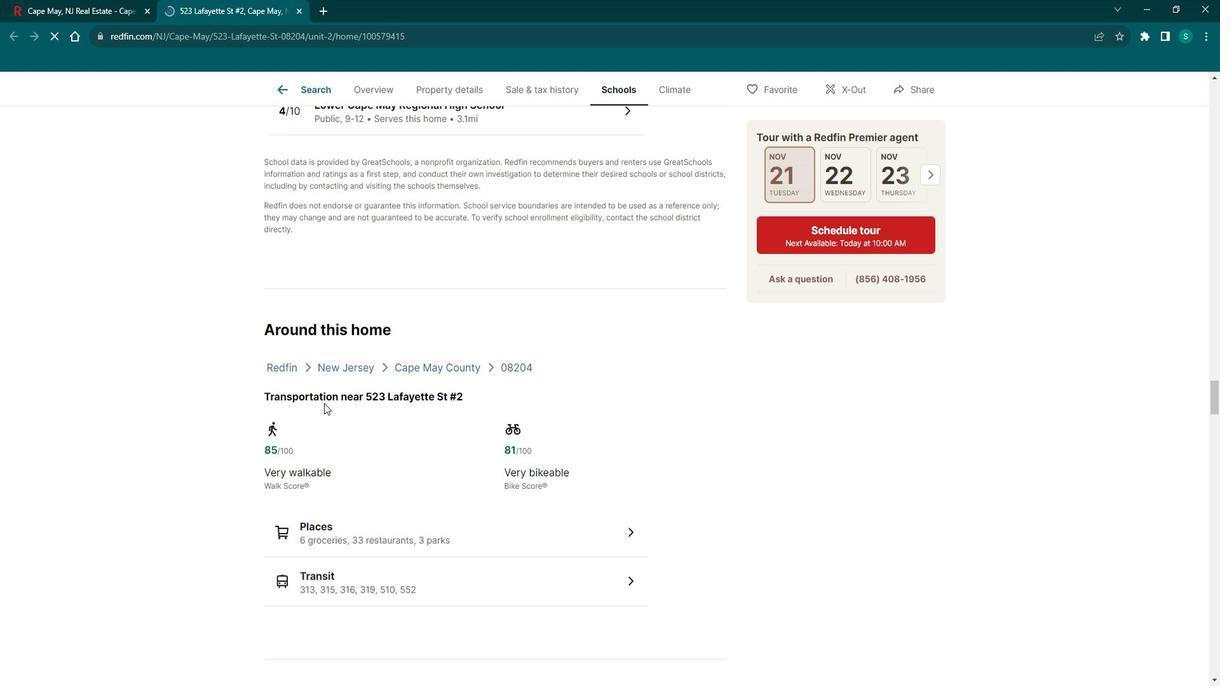
Action: Mouse scrolled (336, 399) with delta (0, 0)
Screenshot: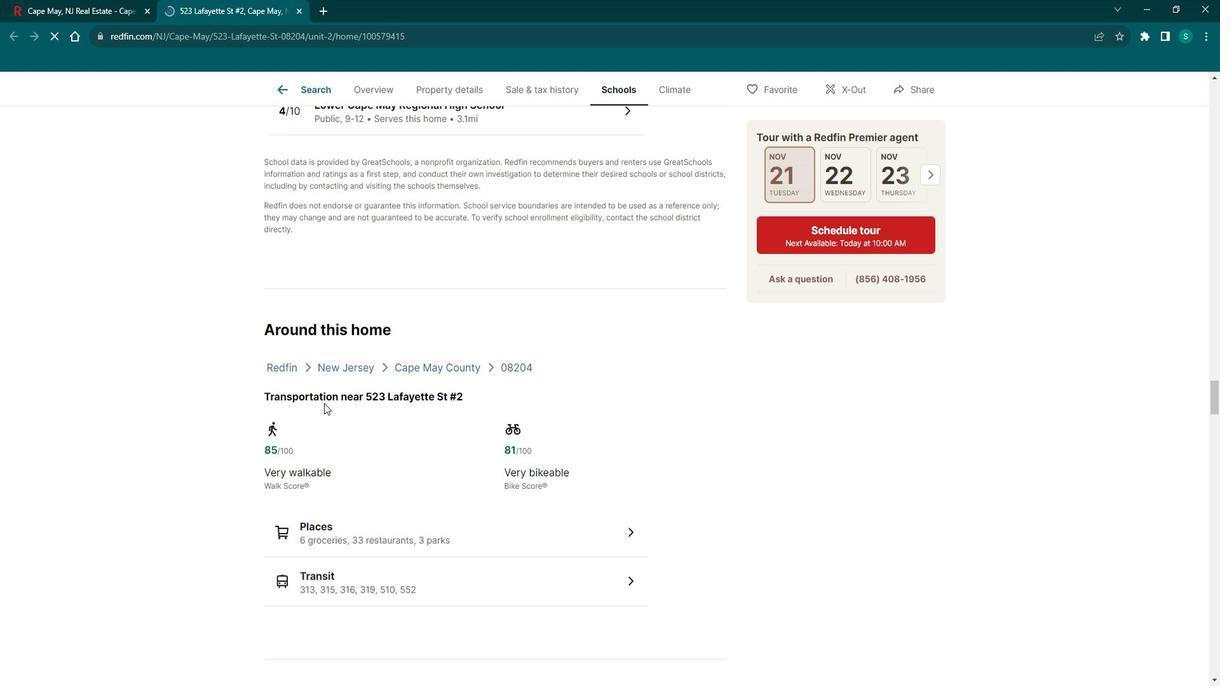 
Action: Mouse scrolled (336, 399) with delta (0, 0)
Screenshot: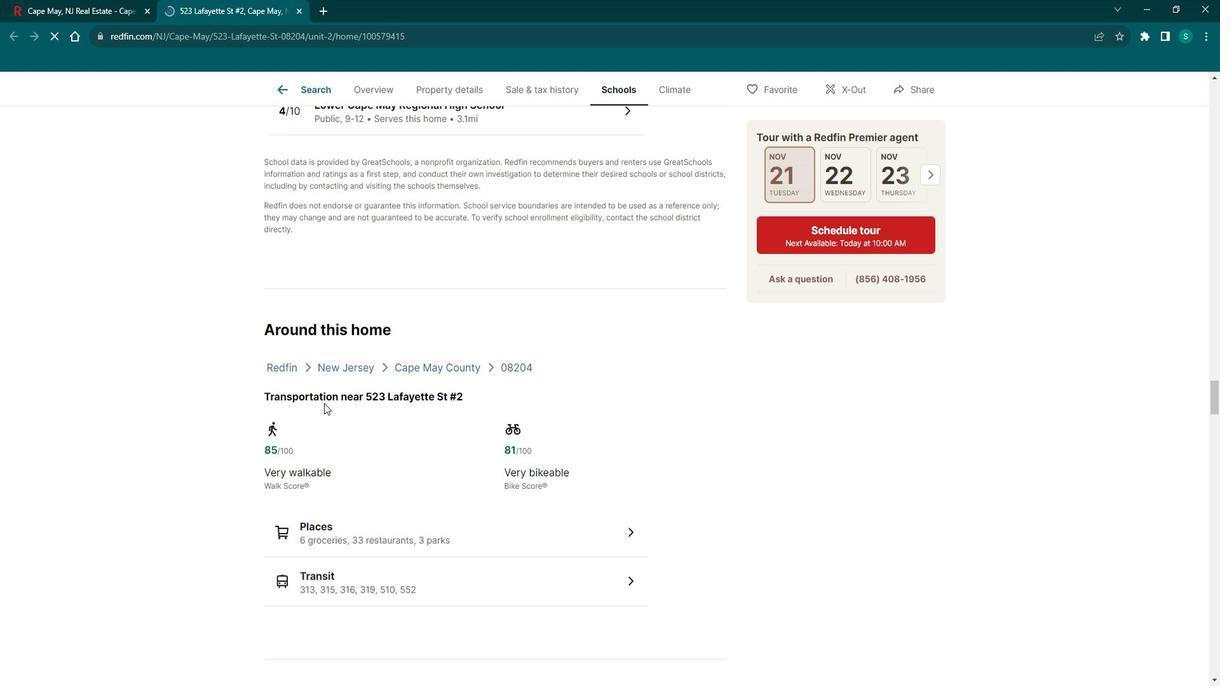 
Action: Mouse scrolled (336, 399) with delta (0, 0)
Screenshot: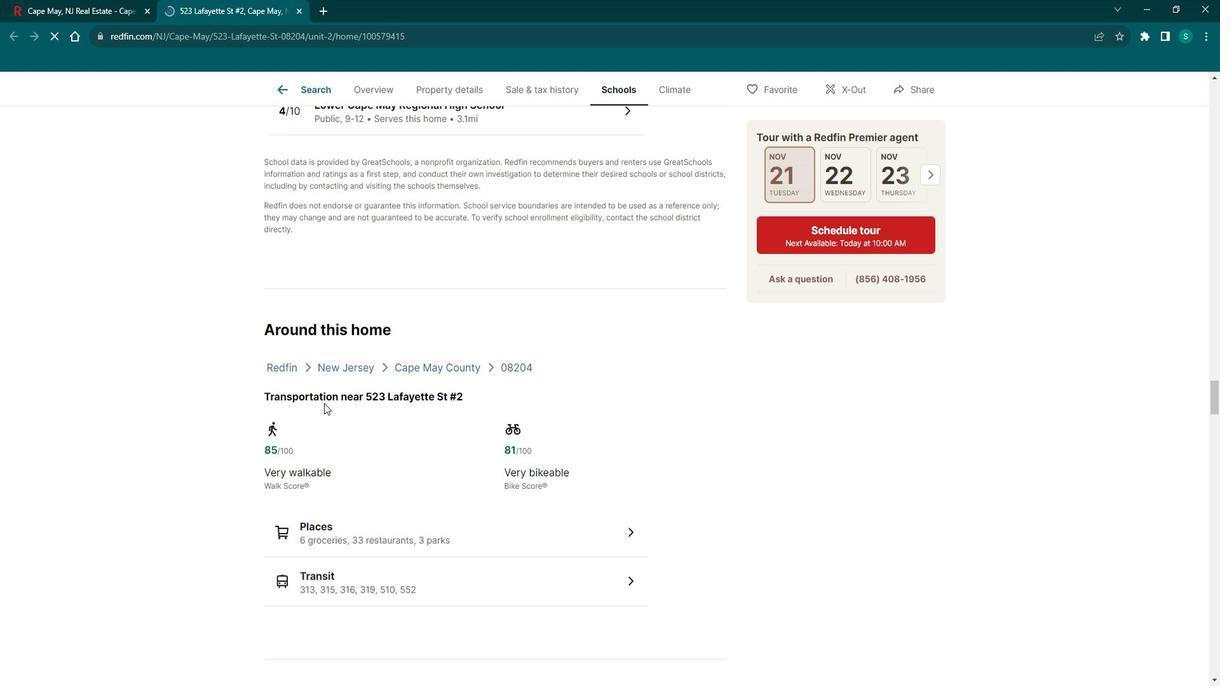 
Action: Mouse scrolled (336, 399) with delta (0, 0)
Screenshot: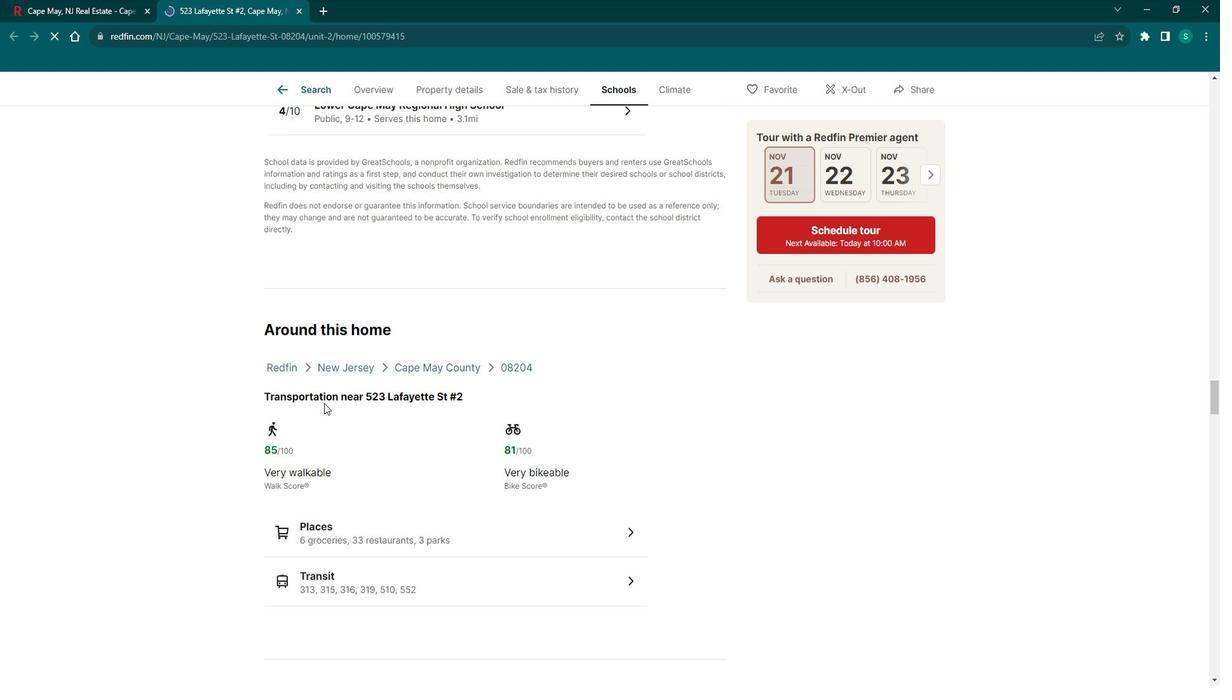 
Action: Mouse scrolled (336, 399) with delta (0, 0)
Screenshot: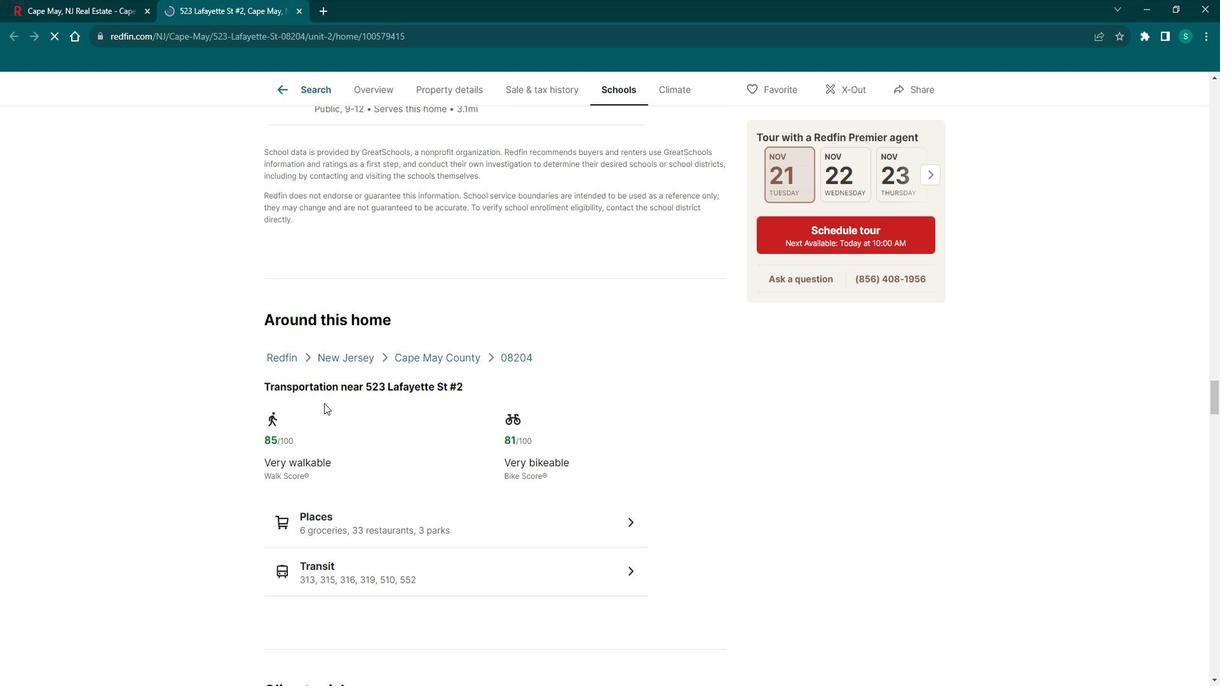 
Action: Mouse scrolled (336, 399) with delta (0, 0)
Screenshot: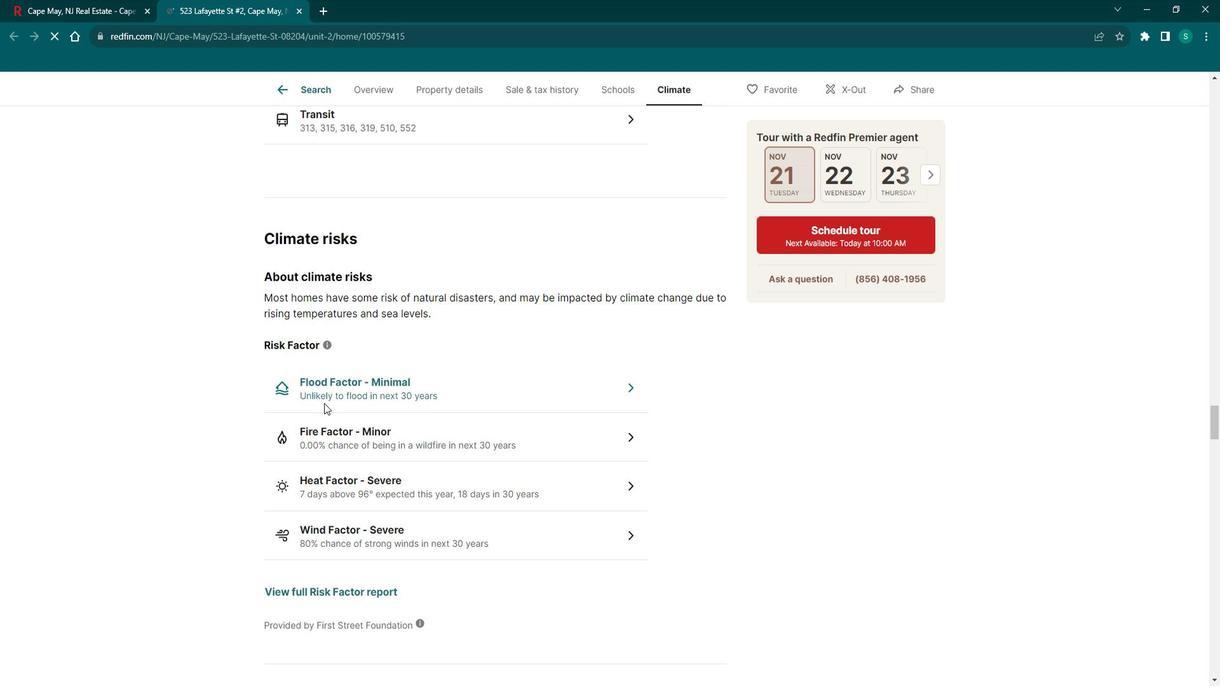 
Action: Mouse scrolled (336, 399) with delta (0, 0)
Screenshot: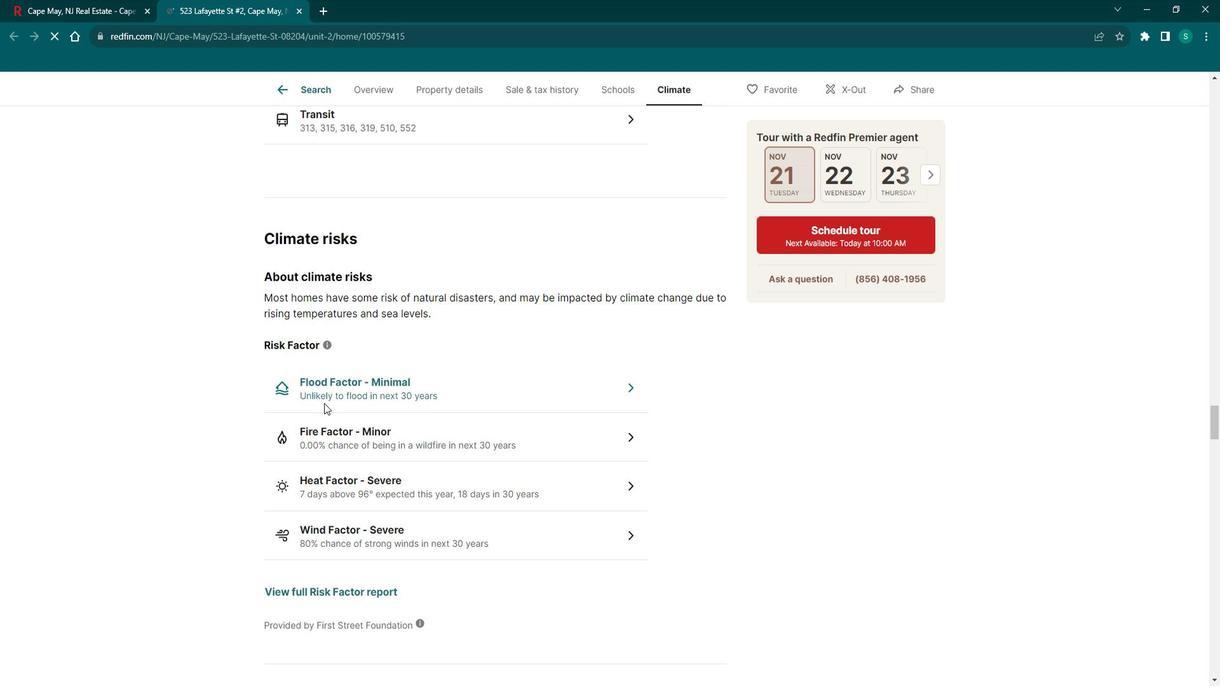 
Action: Mouse scrolled (336, 399) with delta (0, 0)
Screenshot: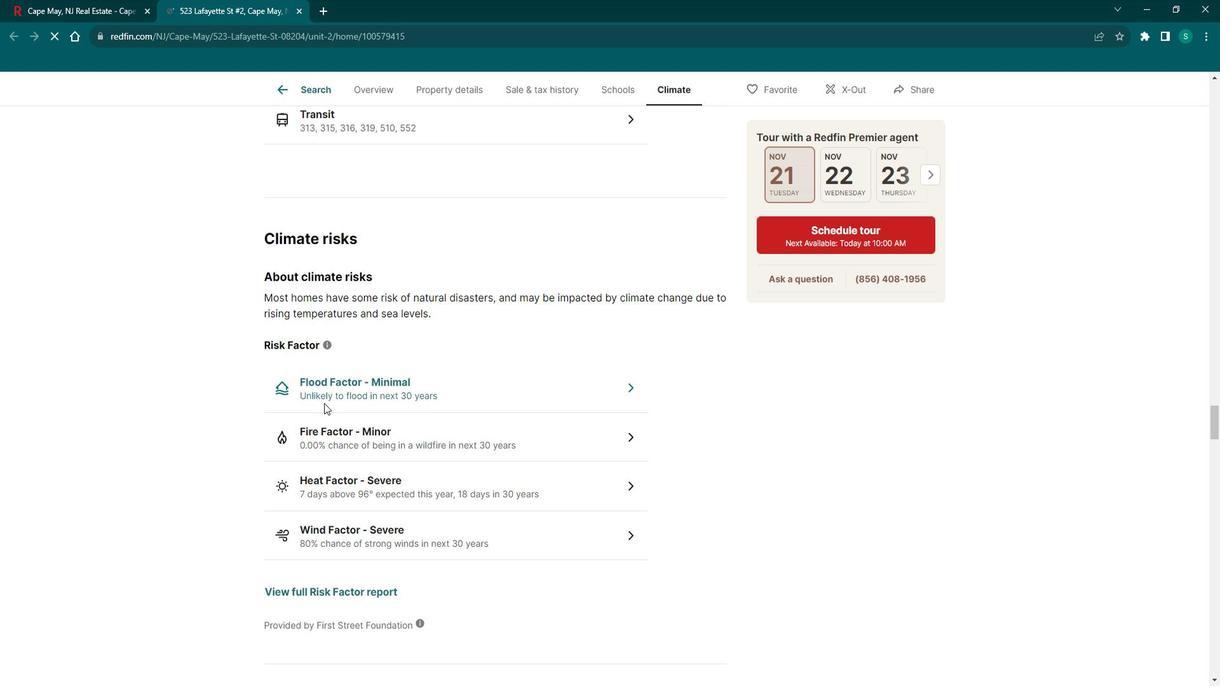 
Action: Mouse scrolled (336, 399) with delta (0, 0)
Screenshot: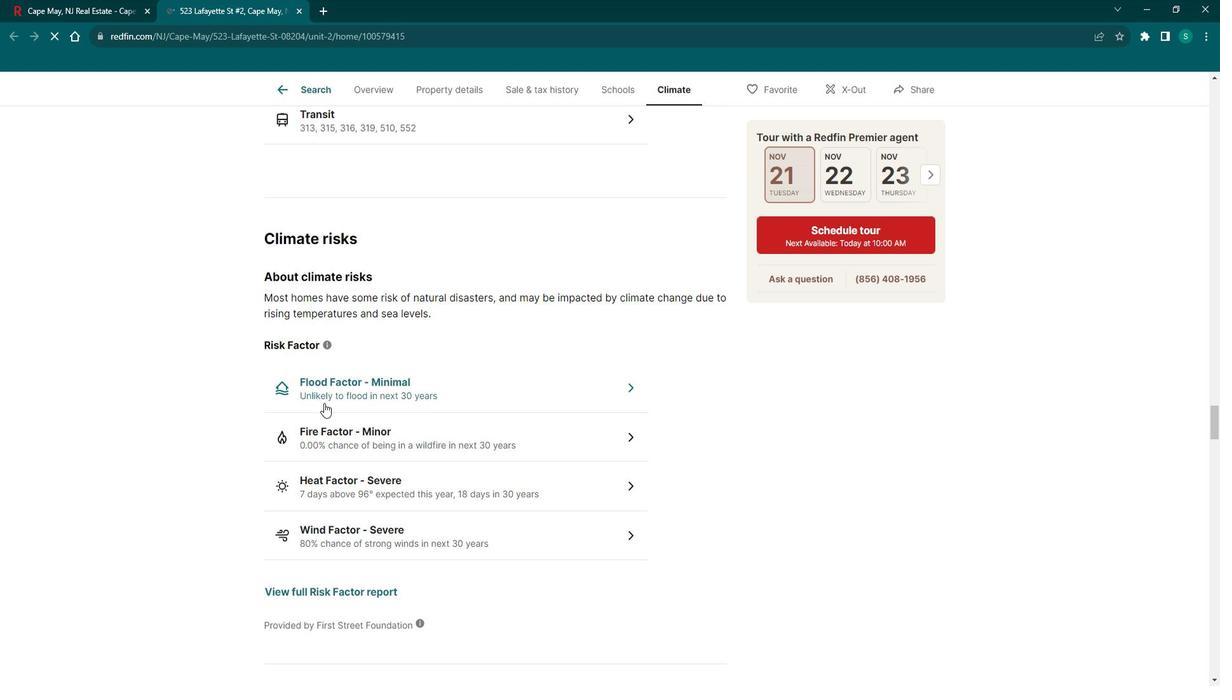 
Action: Mouse scrolled (336, 399) with delta (0, 0)
Screenshot: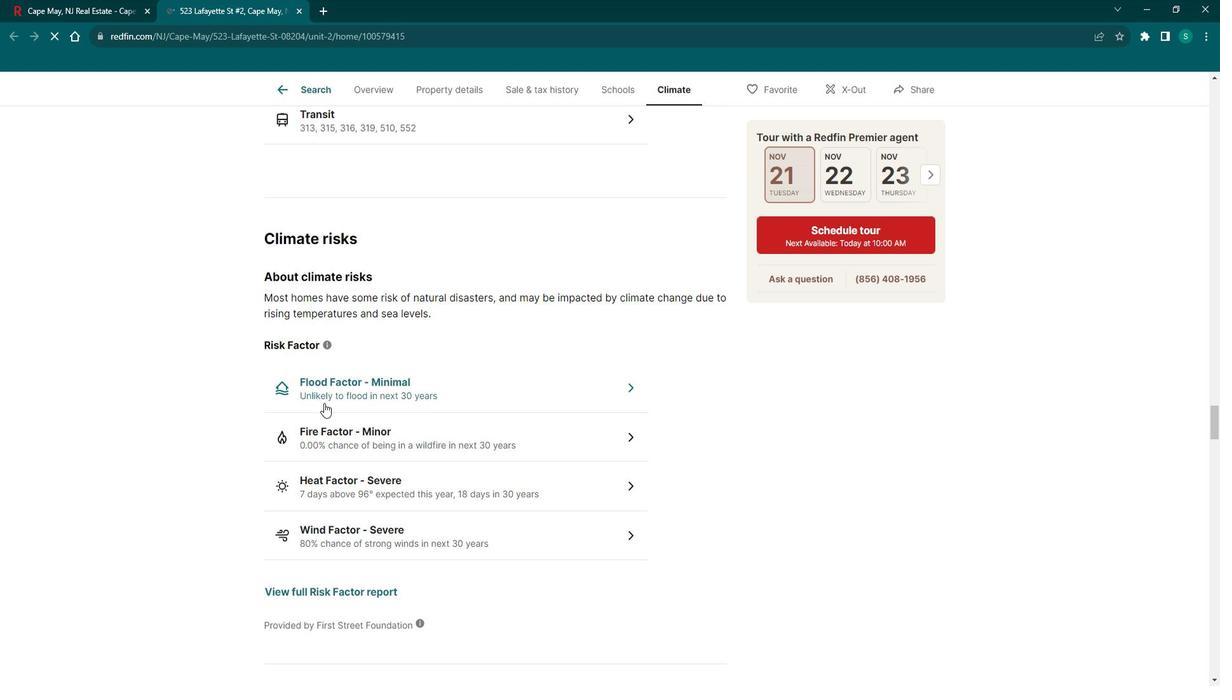
Action: Mouse scrolled (336, 399) with delta (0, 0)
Screenshot: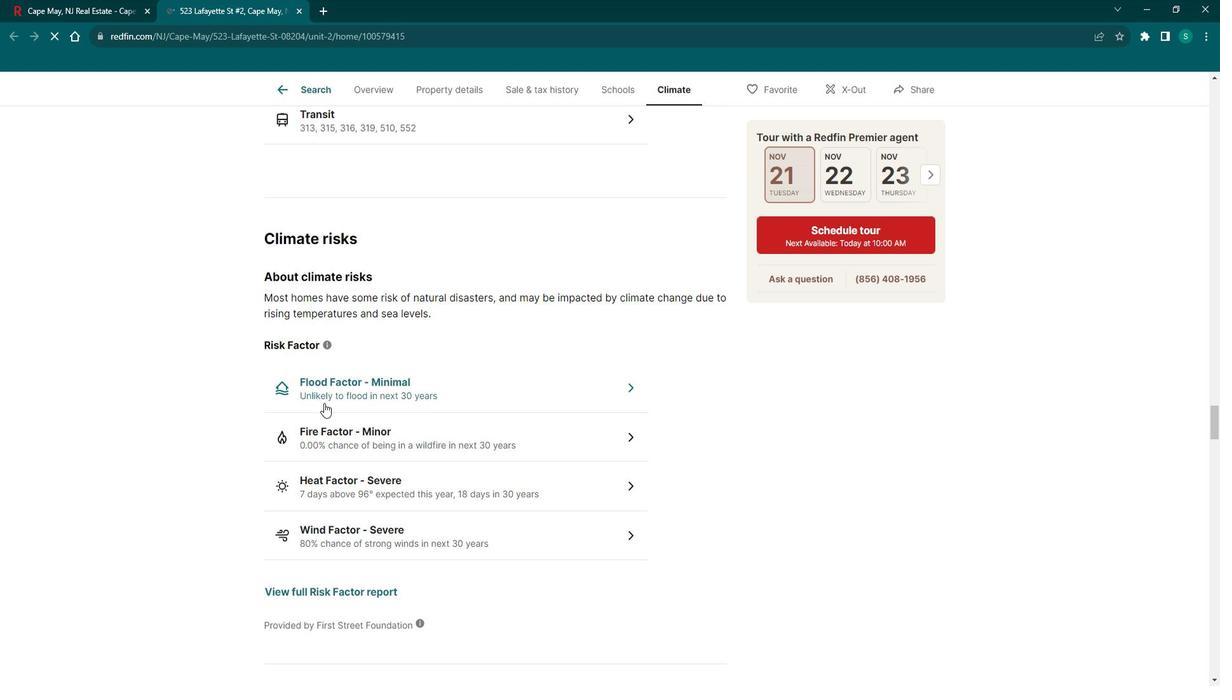 
Action: Mouse scrolled (336, 399) with delta (0, 0)
Screenshot: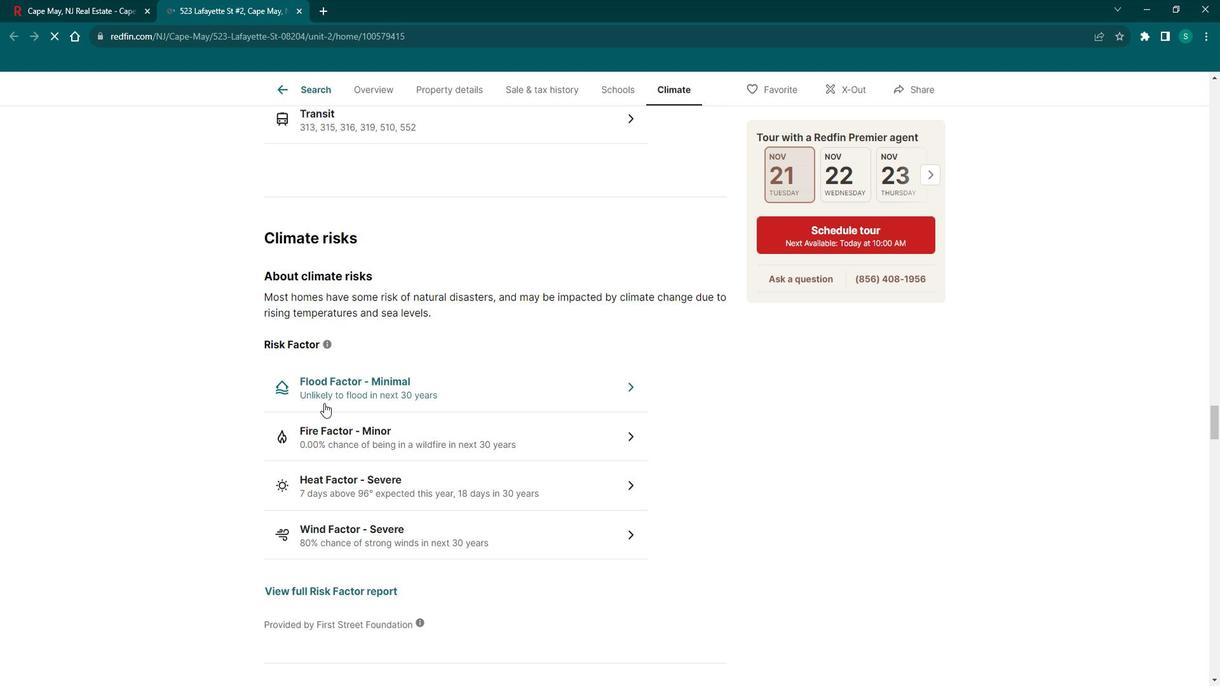 
Action: Mouse scrolled (336, 399) with delta (0, 0)
Screenshot: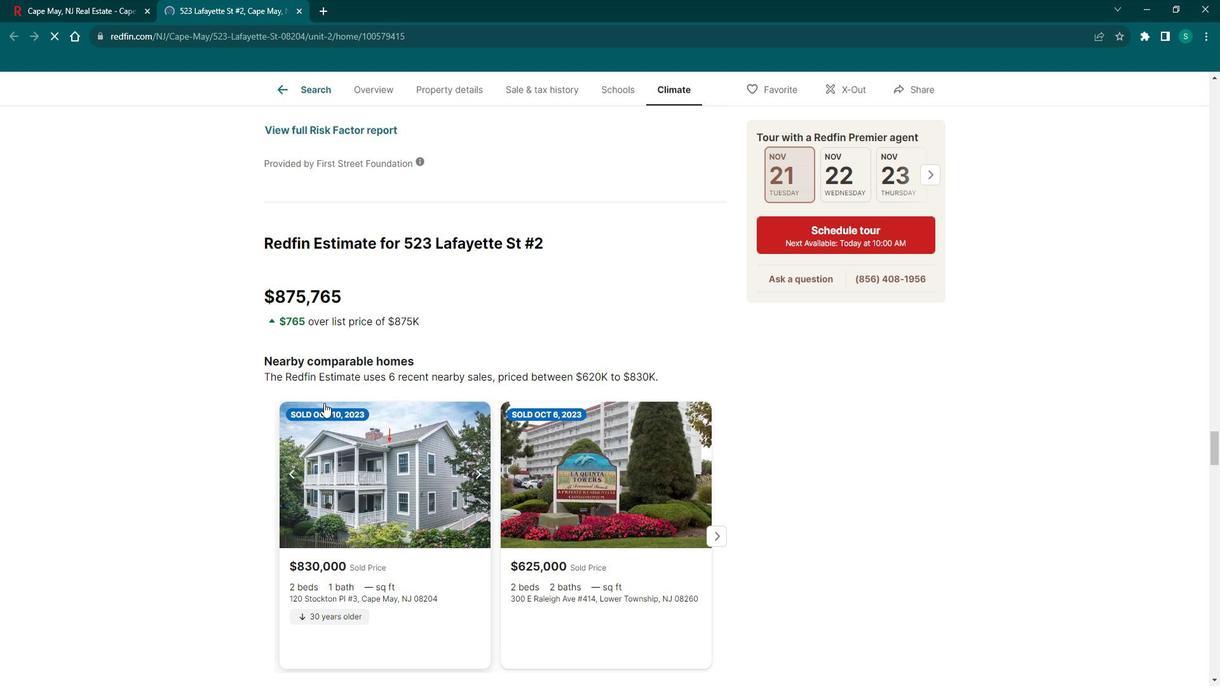 
Action: Mouse scrolled (336, 399) with delta (0, 0)
Screenshot: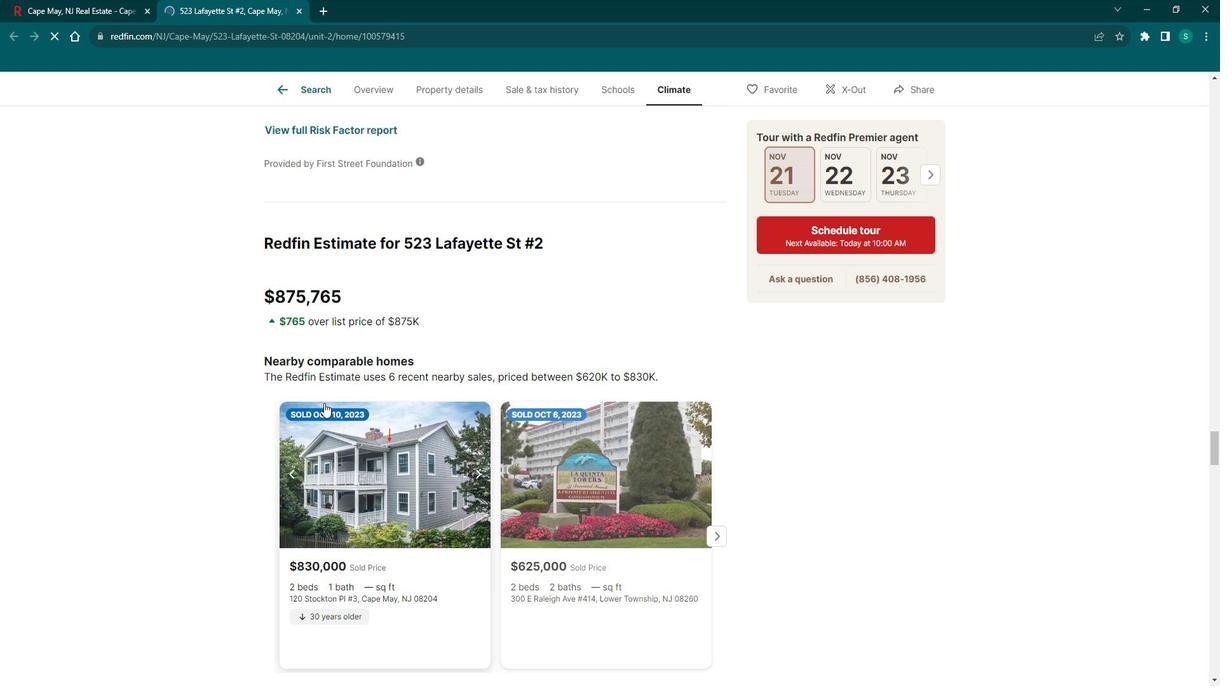 
Action: Mouse scrolled (336, 399) with delta (0, 0)
Screenshot: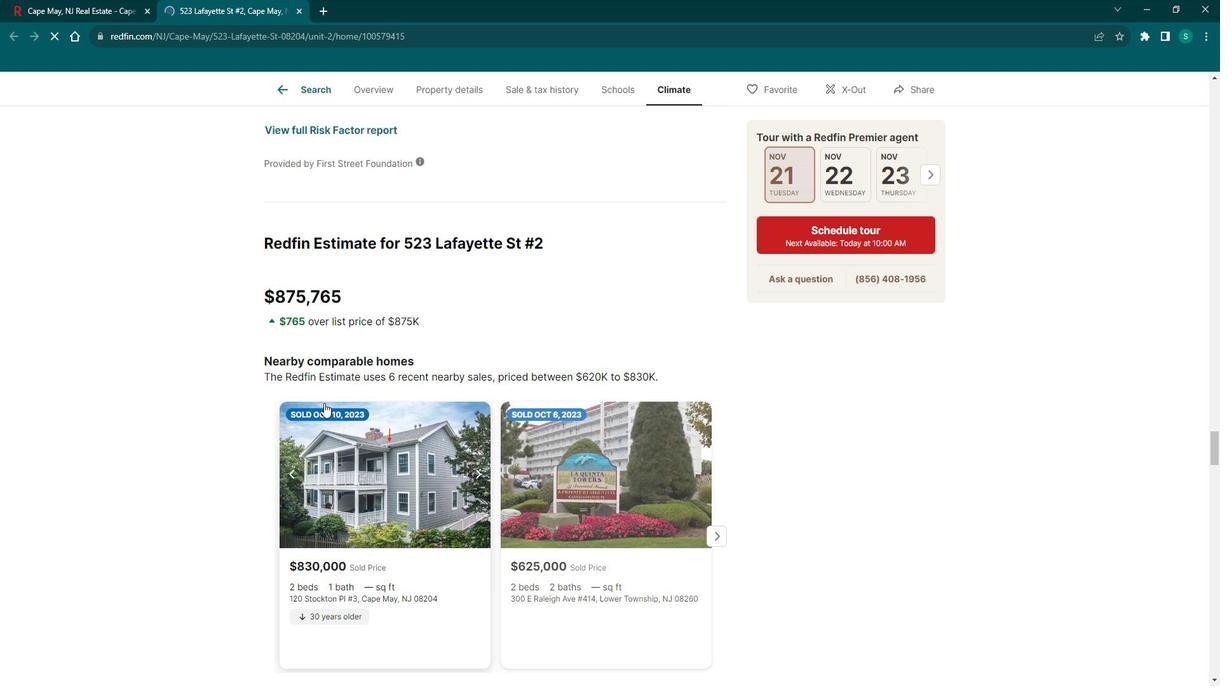 
Action: Mouse scrolled (336, 399) with delta (0, 0)
Screenshot: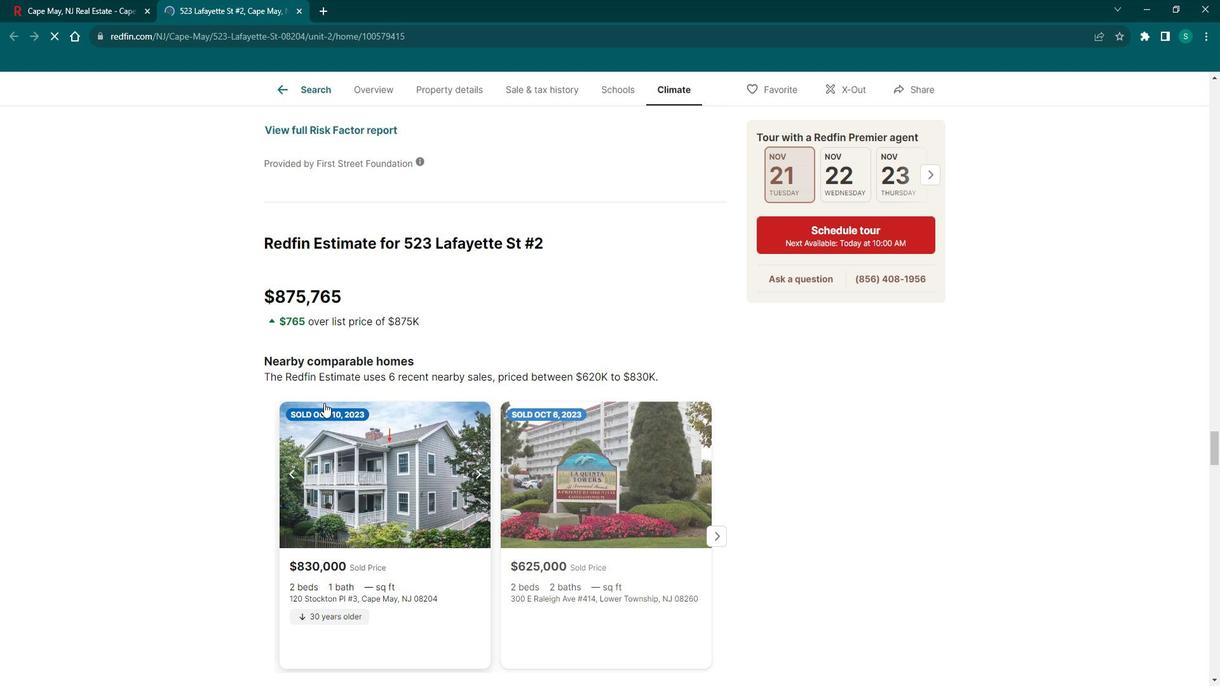 
Action: Mouse scrolled (336, 399) with delta (0, 0)
Screenshot: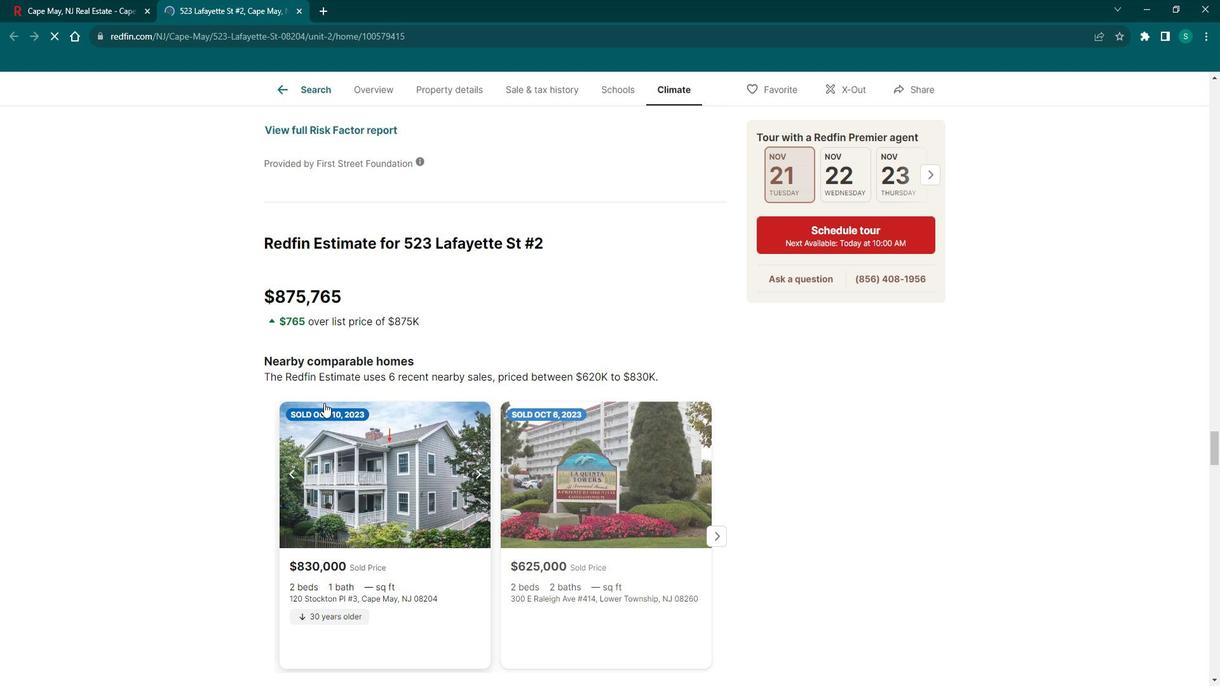 
Action: Mouse scrolled (336, 399) with delta (0, 0)
Screenshot: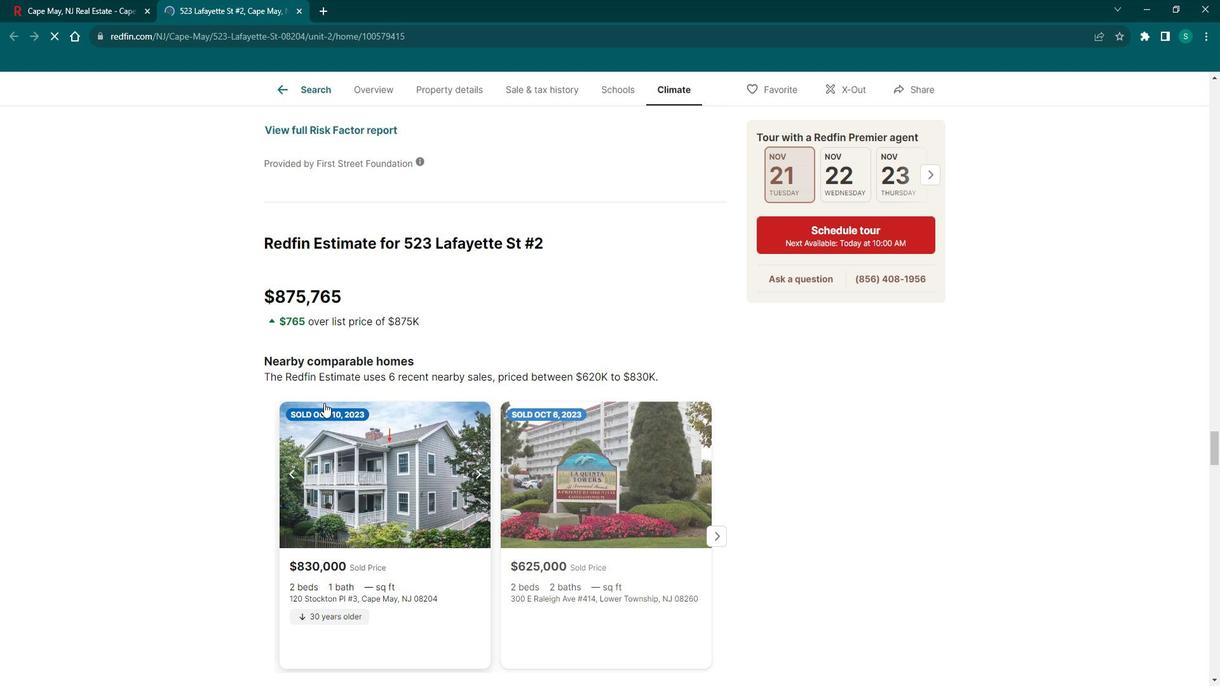 
Action: Mouse scrolled (336, 399) with delta (0, 0)
Screenshot: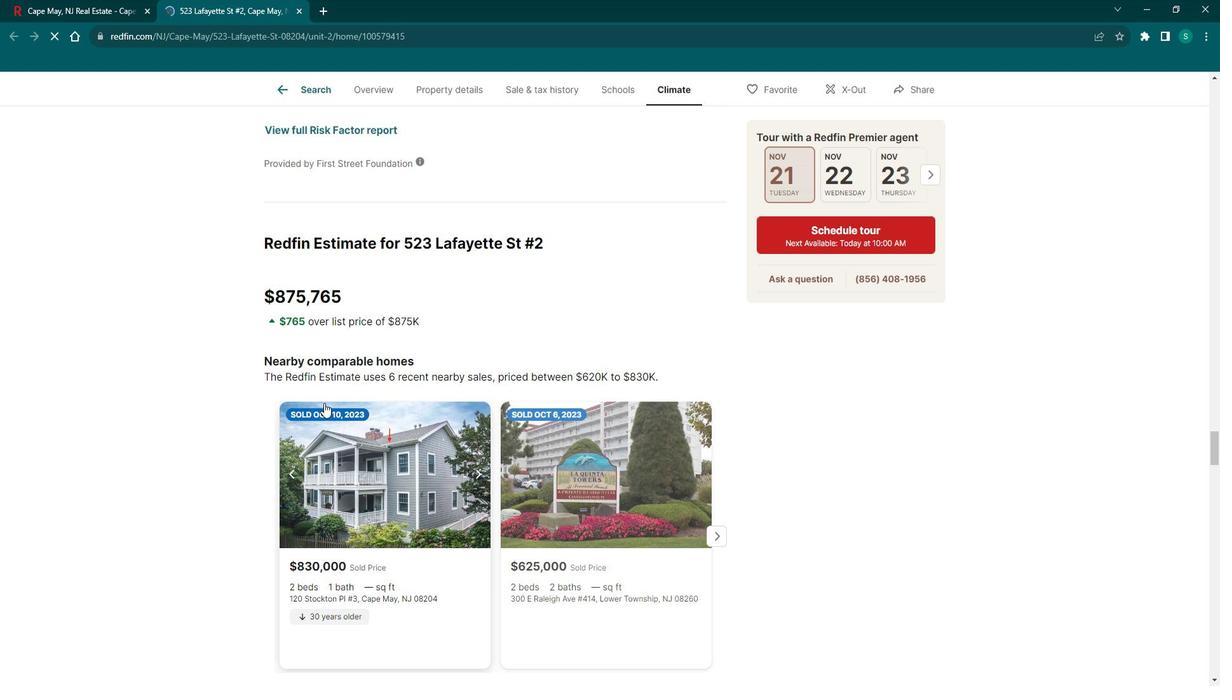 
Action: Mouse scrolled (336, 399) with delta (0, 0)
Screenshot: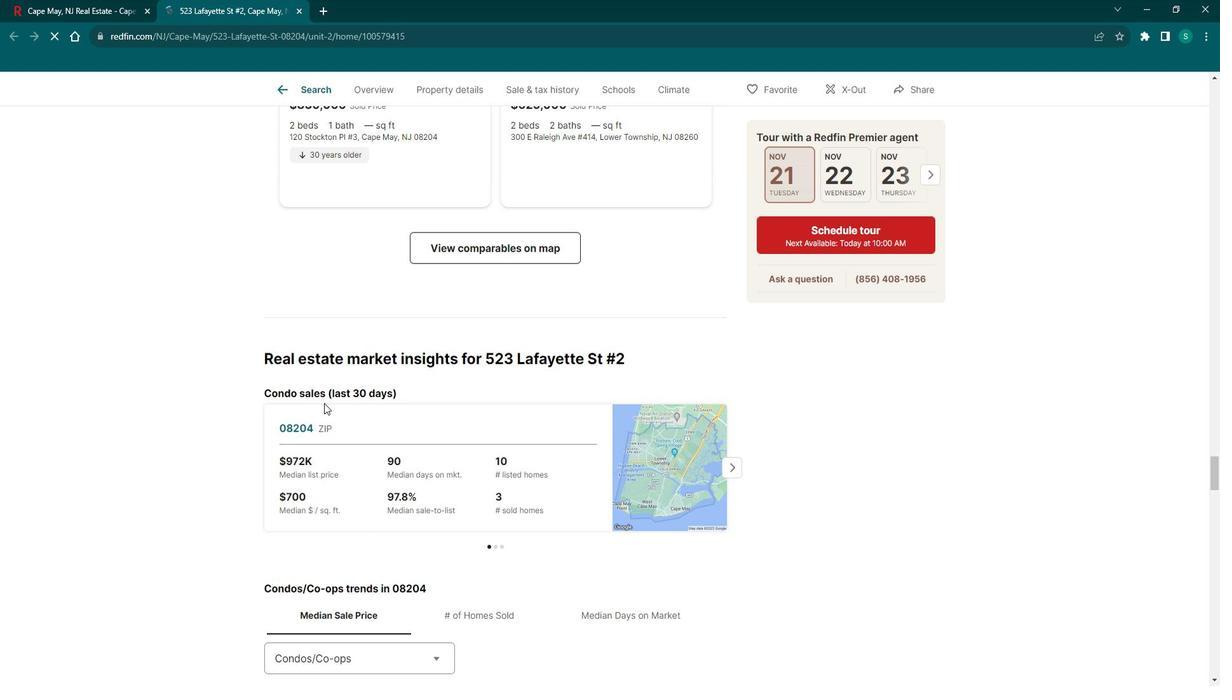 
Action: Mouse scrolled (336, 399) with delta (0, 0)
Screenshot: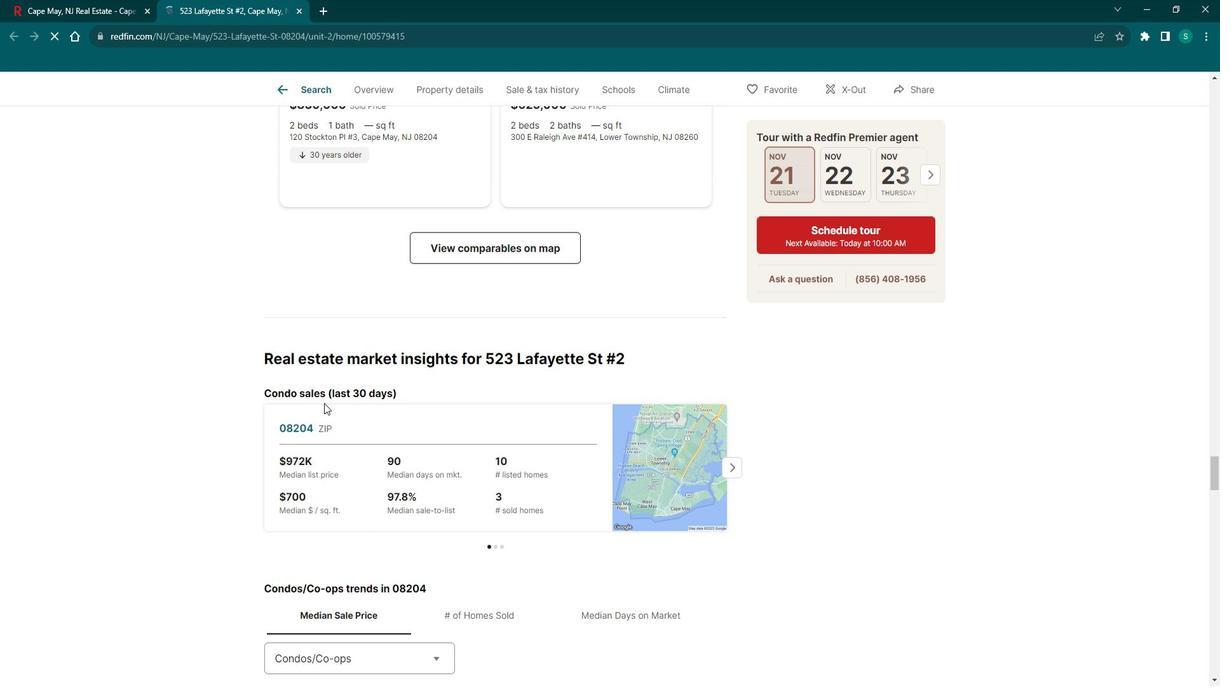 
Action: Mouse scrolled (336, 399) with delta (0, 0)
Screenshot: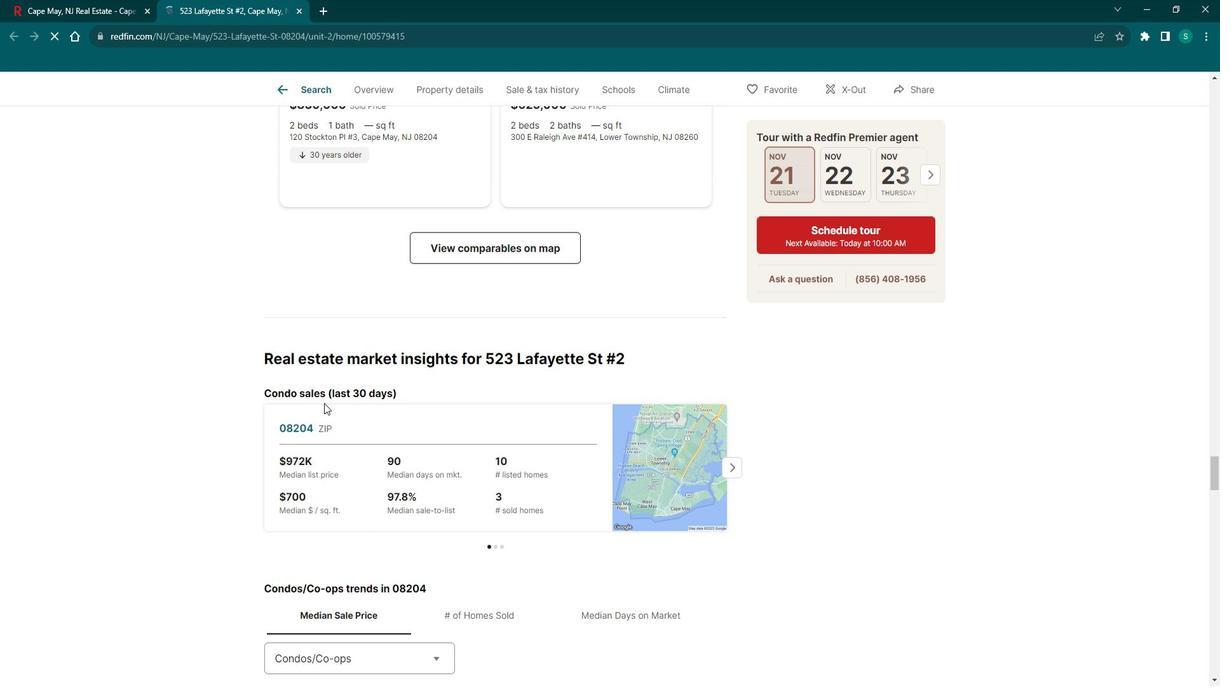 
Action: Mouse scrolled (336, 399) with delta (0, 0)
Screenshot: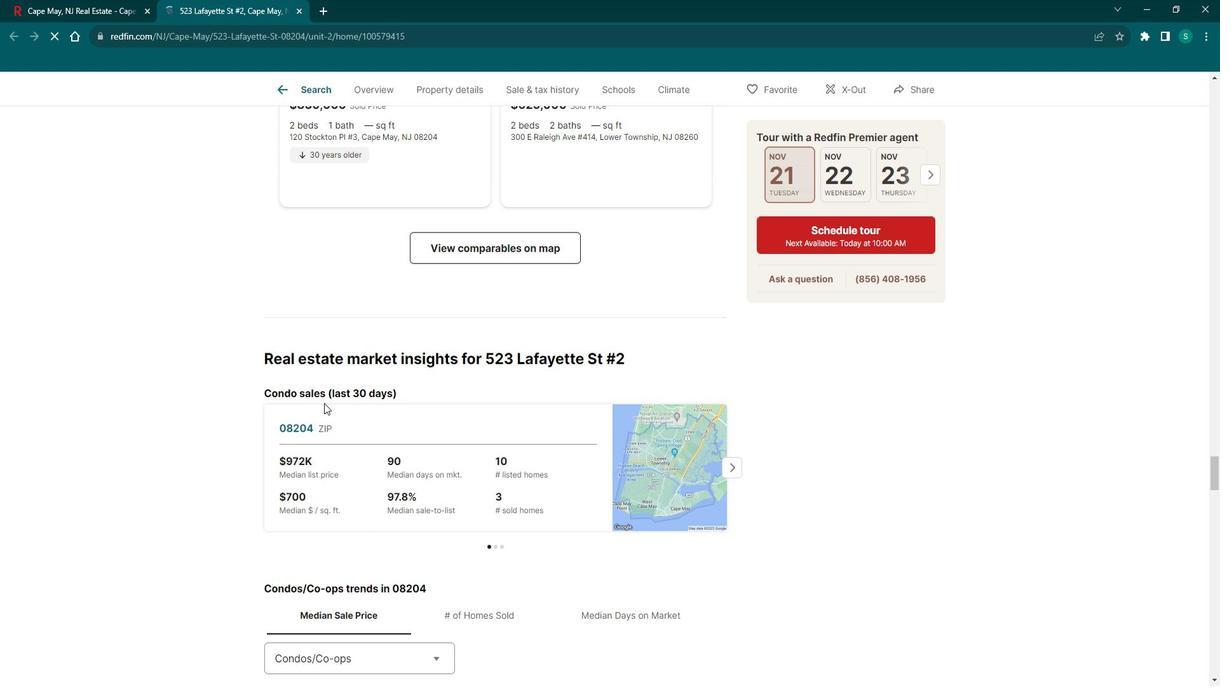 
Action: Mouse scrolled (336, 399) with delta (0, 0)
Screenshot: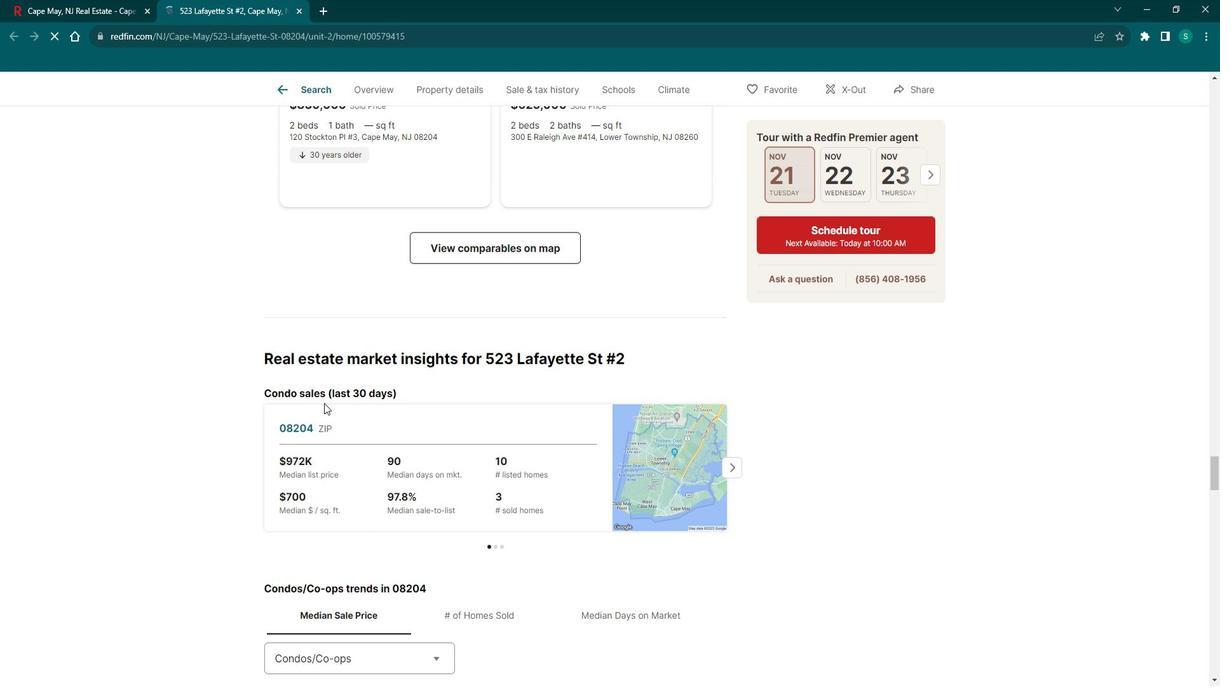 
Action: Mouse scrolled (336, 399) with delta (0, 0)
Screenshot: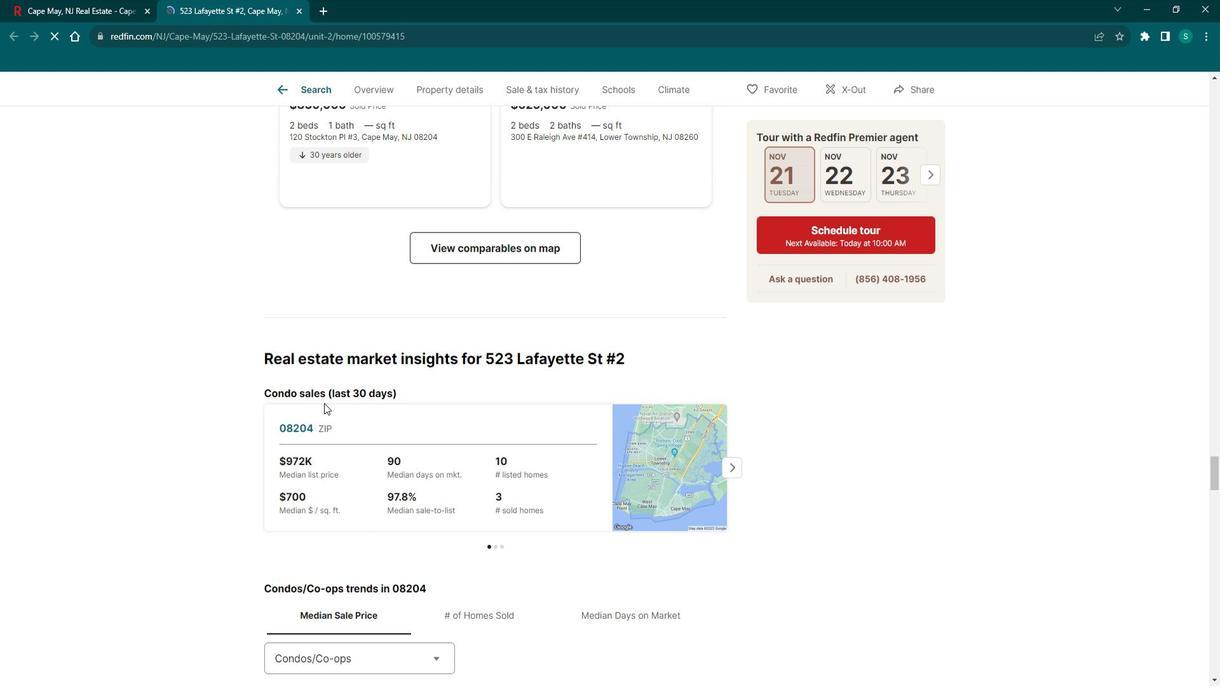 
Action: Mouse scrolled (336, 399) with delta (0, 0)
Screenshot: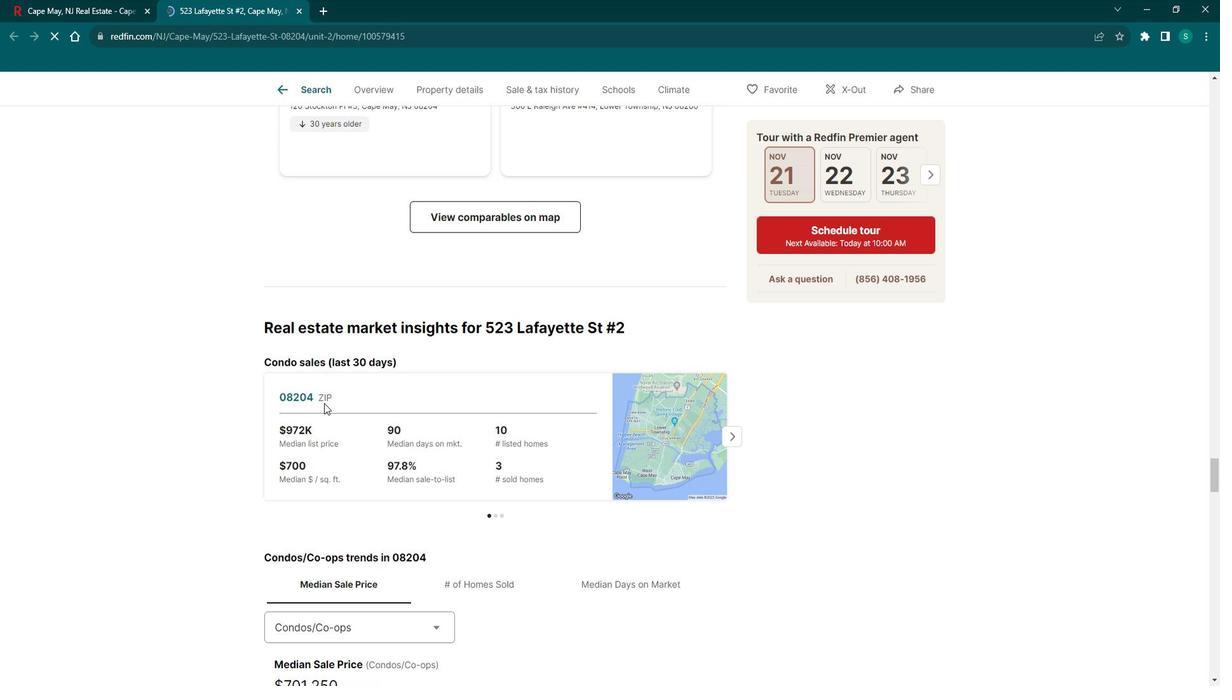 
Action: Mouse scrolled (336, 399) with delta (0, 0)
Screenshot: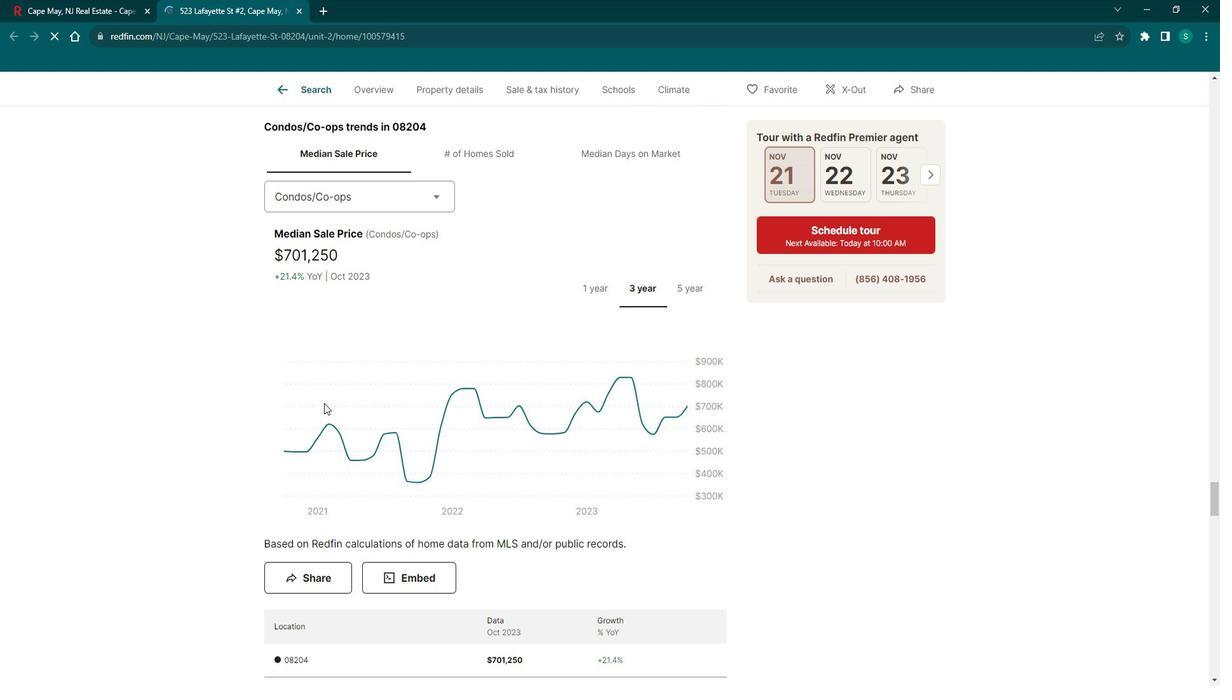 
Action: Mouse scrolled (336, 399) with delta (0, 0)
Screenshot: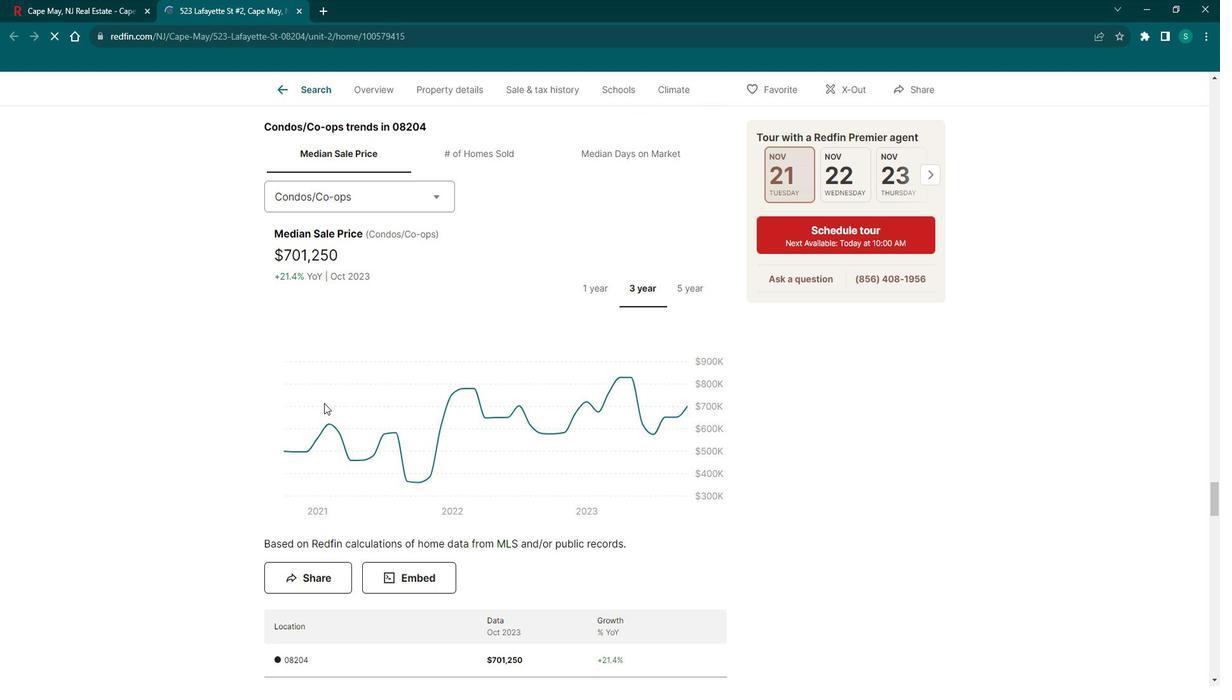 
Action: Mouse scrolled (336, 399) with delta (0, 0)
Screenshot: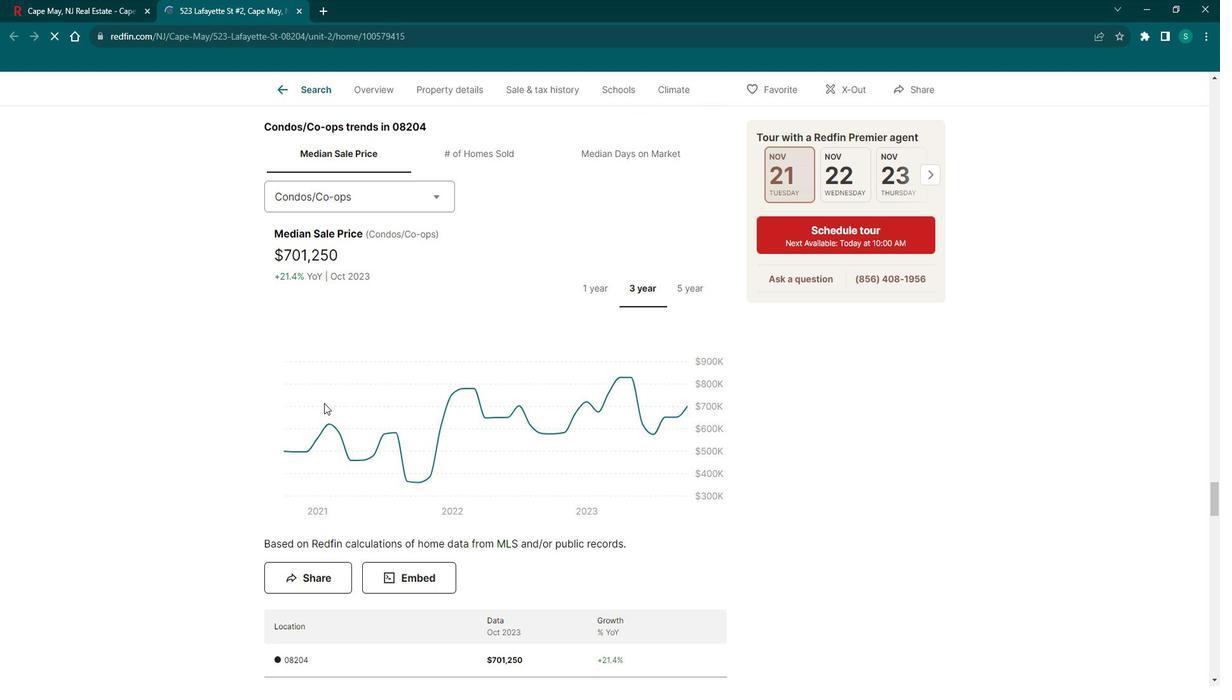 
Action: Mouse scrolled (336, 399) with delta (0, 0)
Screenshot: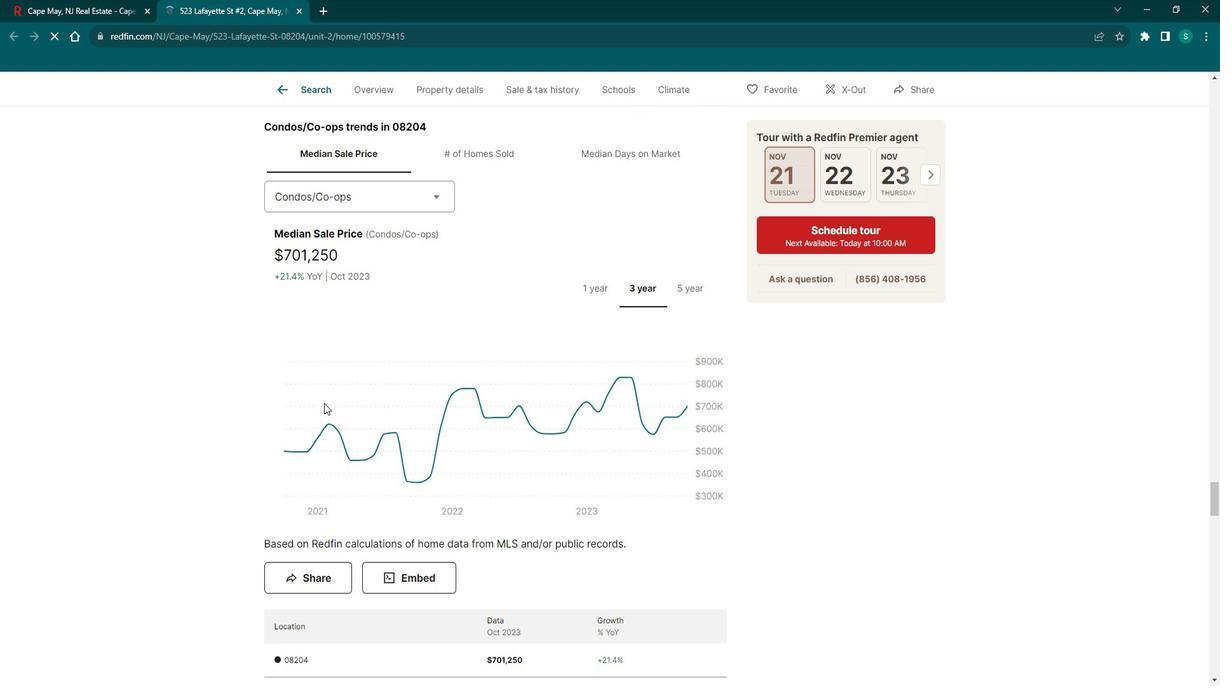 
Action: Mouse scrolled (336, 399) with delta (0, 0)
Screenshot: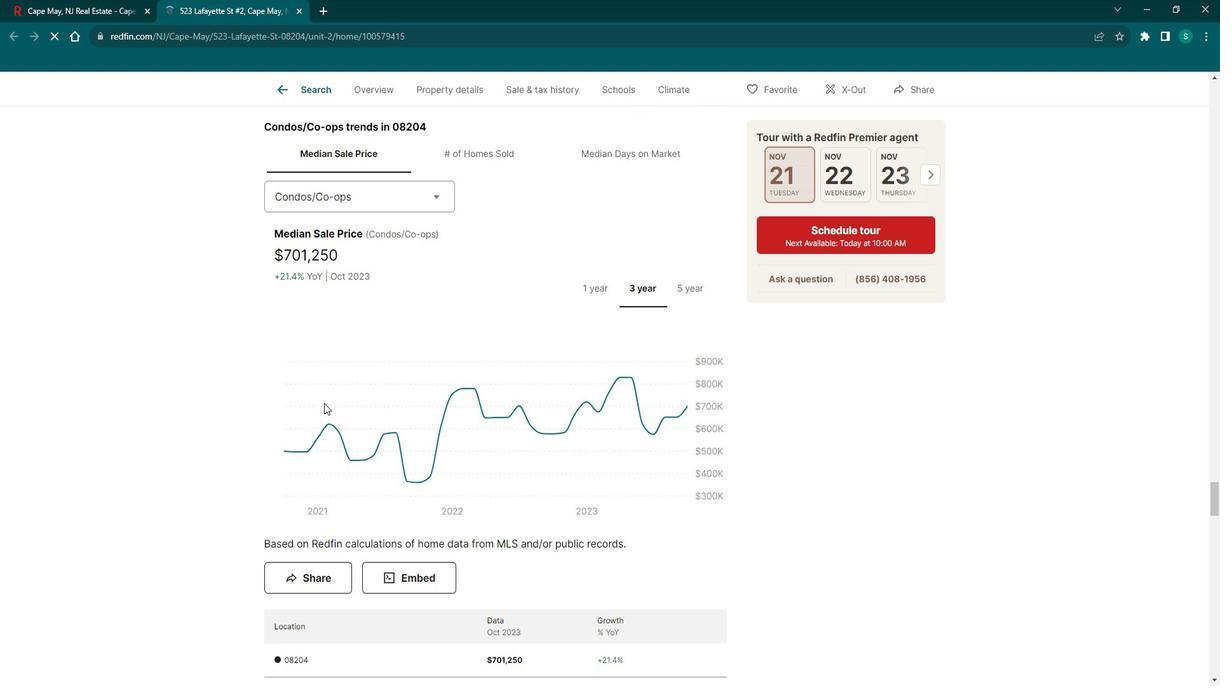 
Action: Mouse scrolled (336, 399) with delta (0, 0)
Screenshot: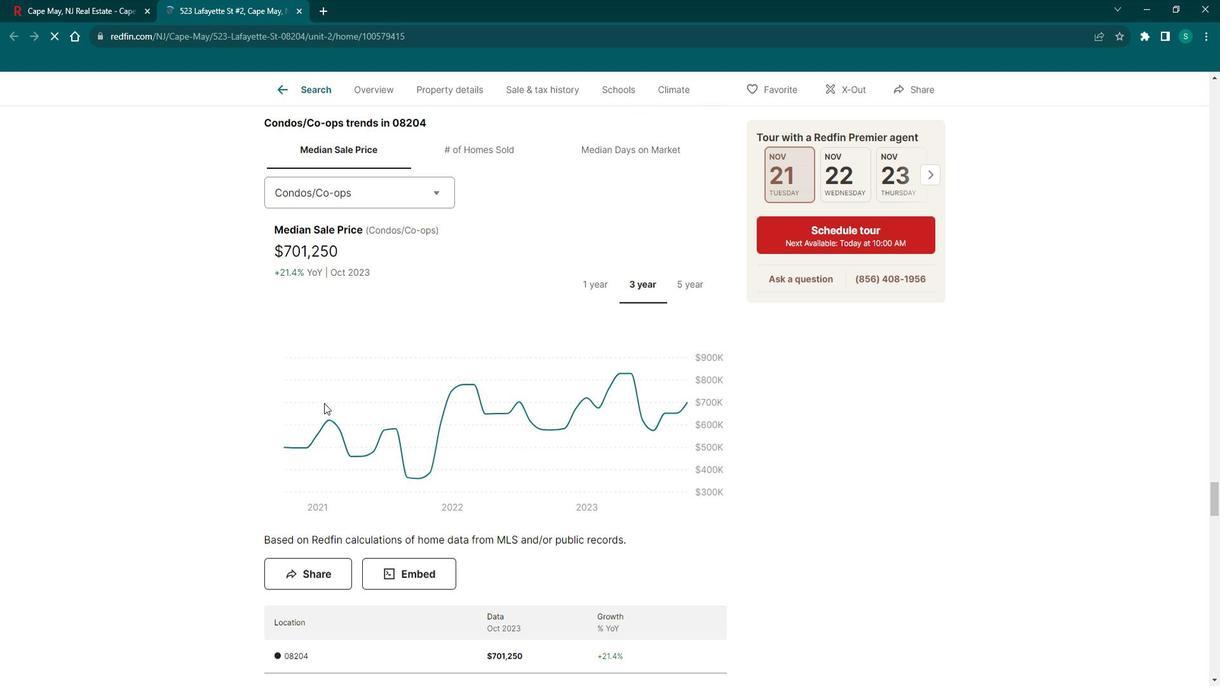 
Action: Mouse scrolled (336, 399) with delta (0, 0)
Screenshot: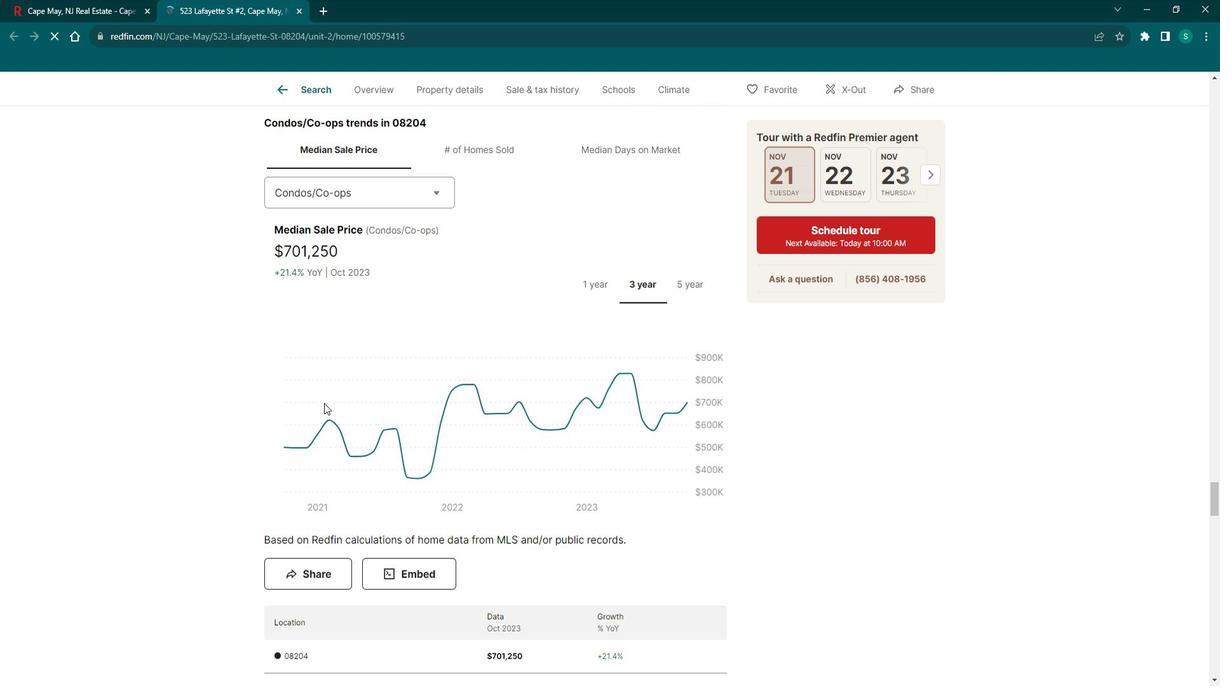 
Action: Mouse moved to (317, 102)
Screenshot: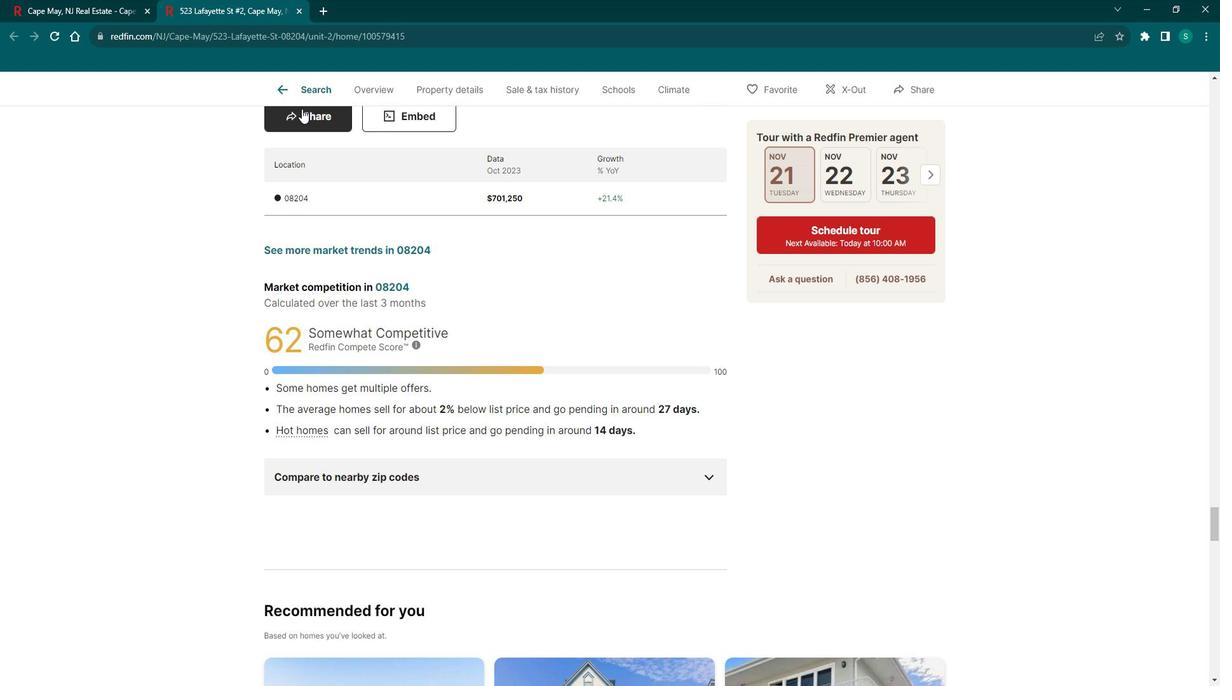 
Action: Mouse pressed left at (317, 102)
Screenshot: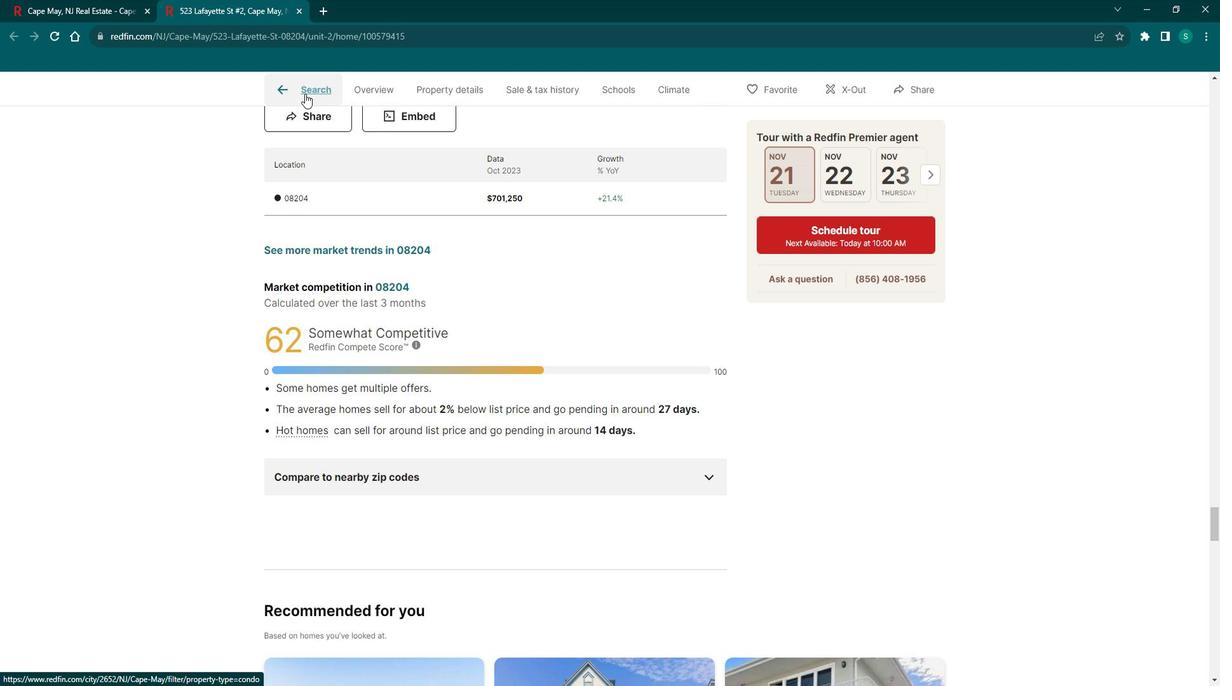 
Action: Mouse moved to (1070, 388)
Screenshot: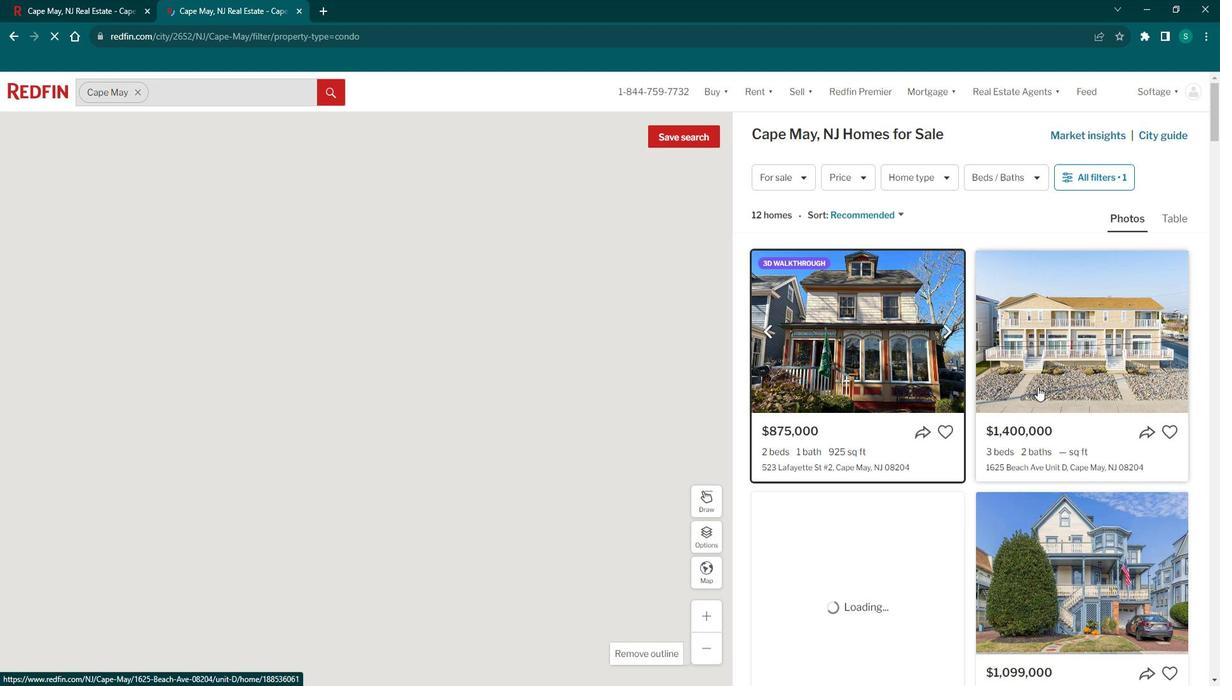 
Action: Mouse scrolled (1070, 387) with delta (0, 0)
Screenshot: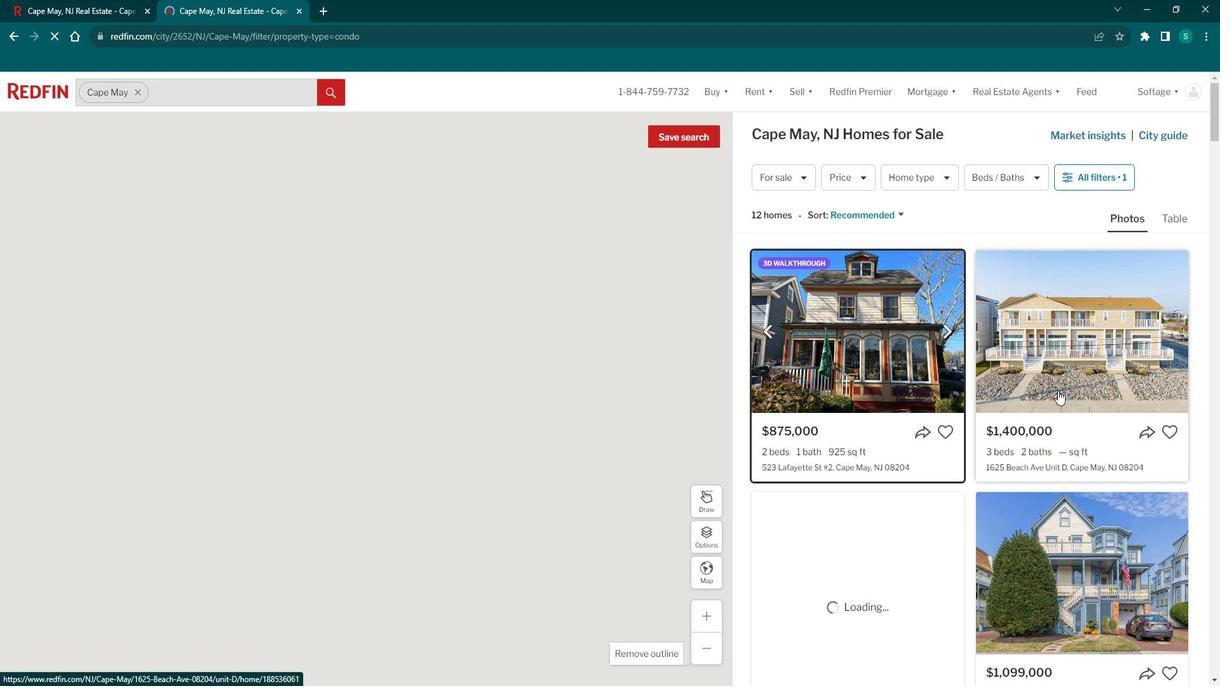 
Action: Mouse scrolled (1070, 387) with delta (0, 0)
Screenshot: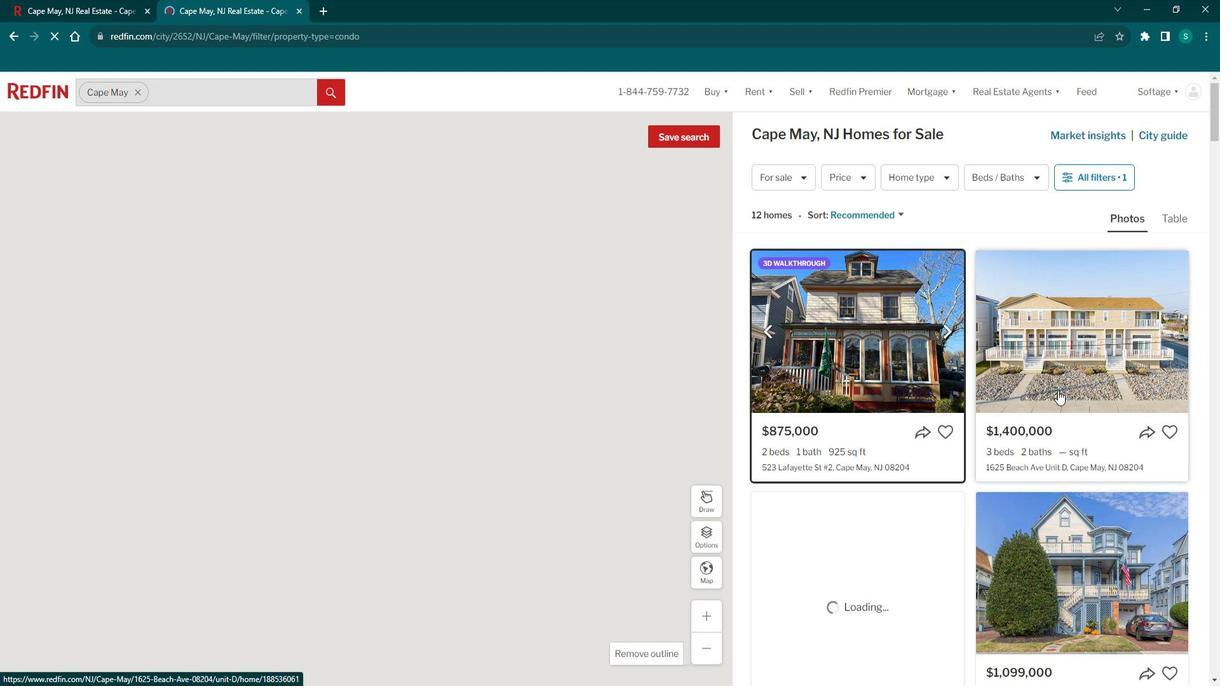 
Action: Mouse moved to (1068, 388)
Screenshot: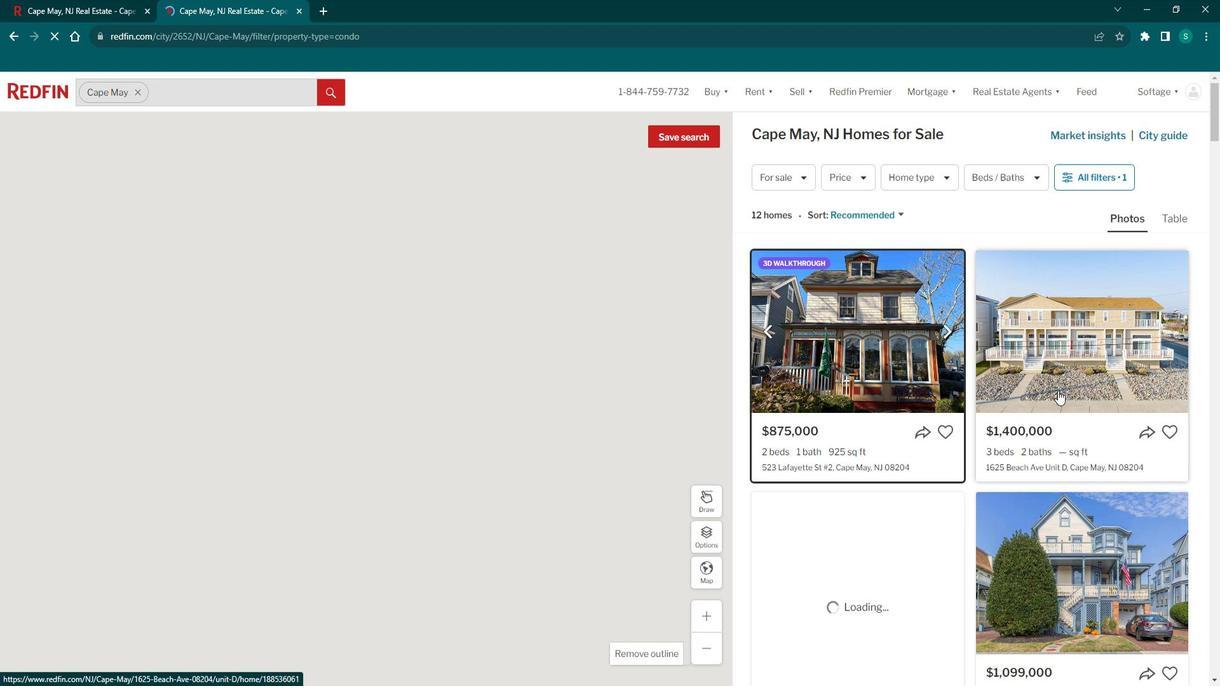 
Action: Mouse scrolled (1068, 388) with delta (0, 0)
Screenshot: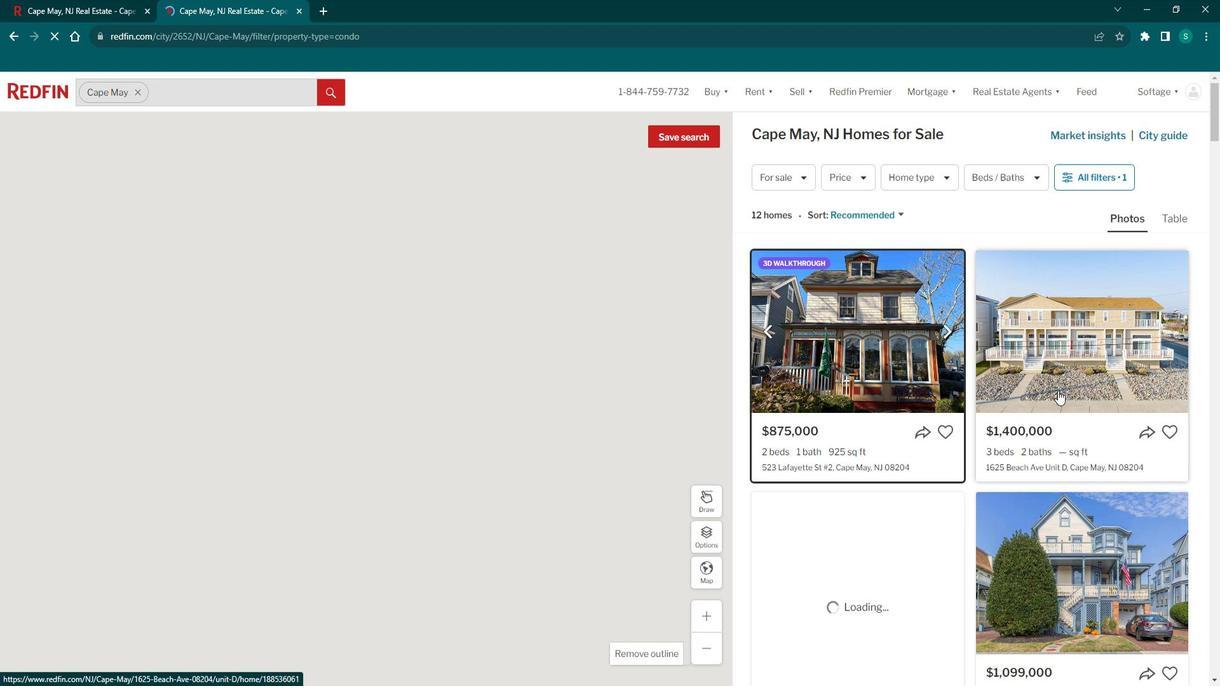 
Action: Mouse moved to (1068, 388)
Screenshot: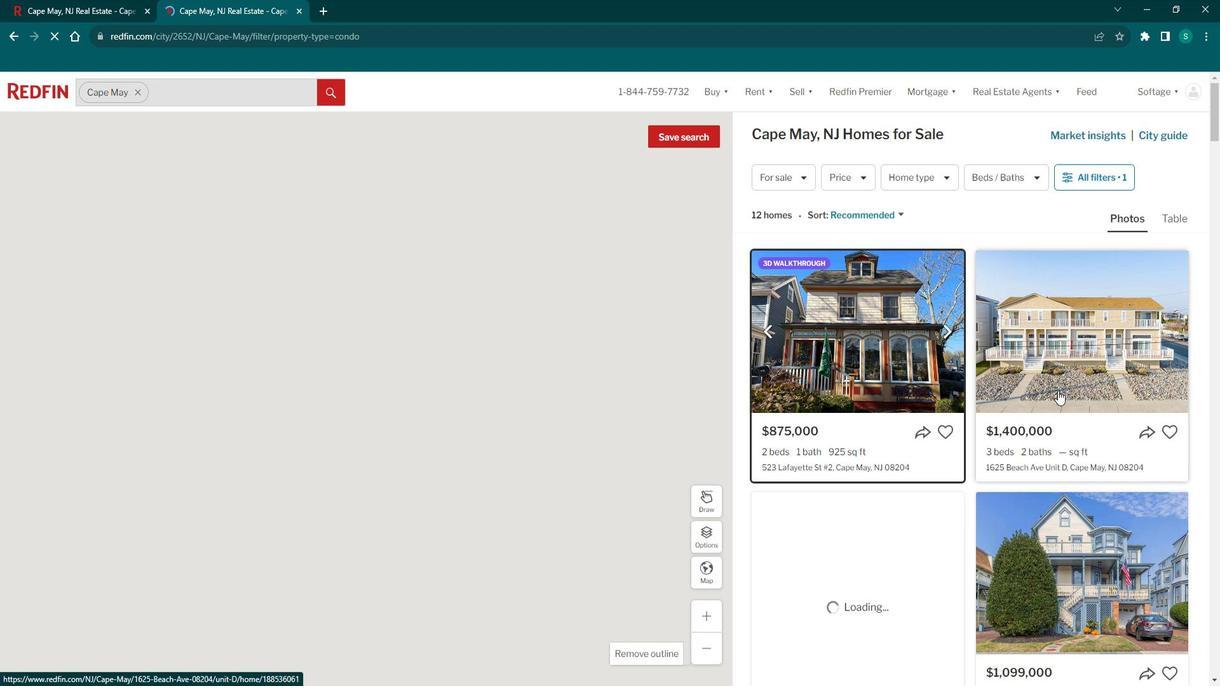 
Action: Mouse scrolled (1068, 388) with delta (0, 0)
Screenshot: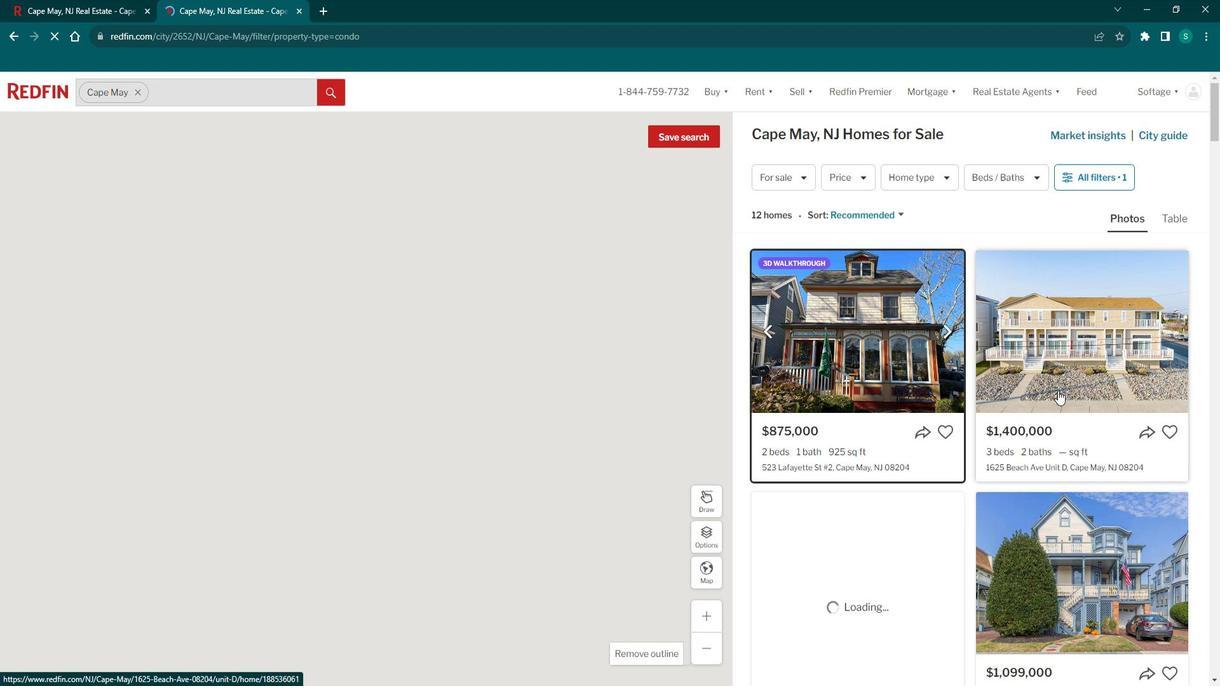 
Action: Mouse scrolled (1068, 388) with delta (0, 0)
Screenshot: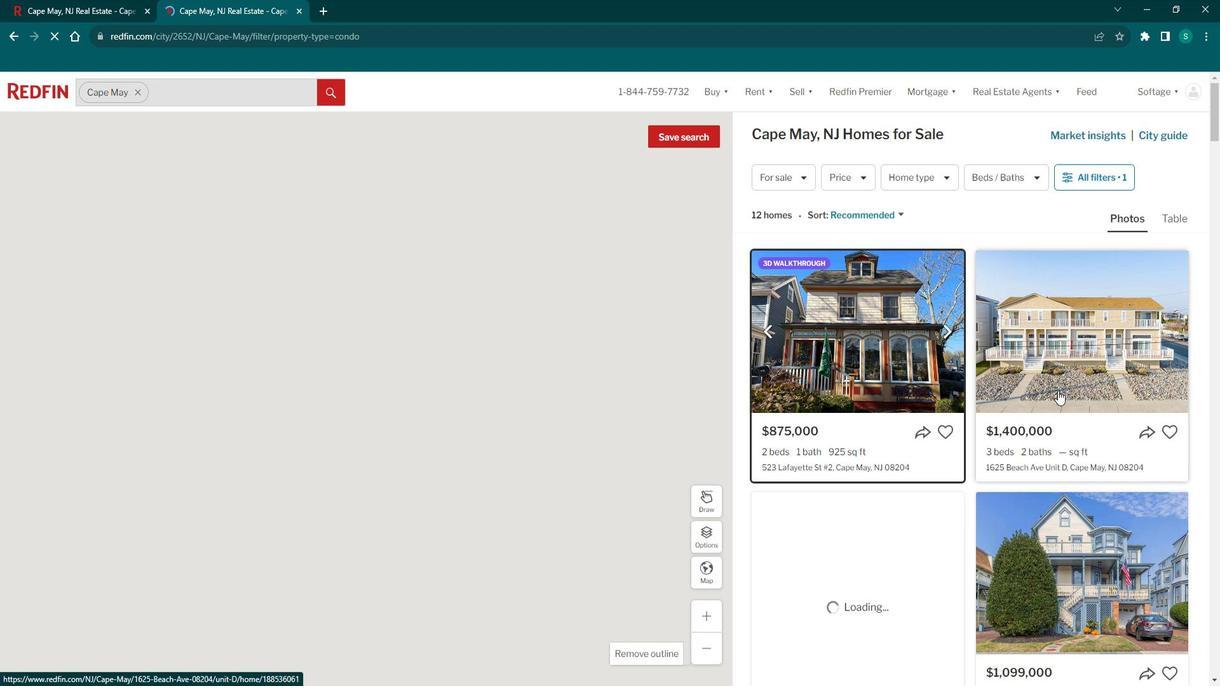 
Action: Mouse scrolled (1068, 388) with delta (0, 0)
Screenshot: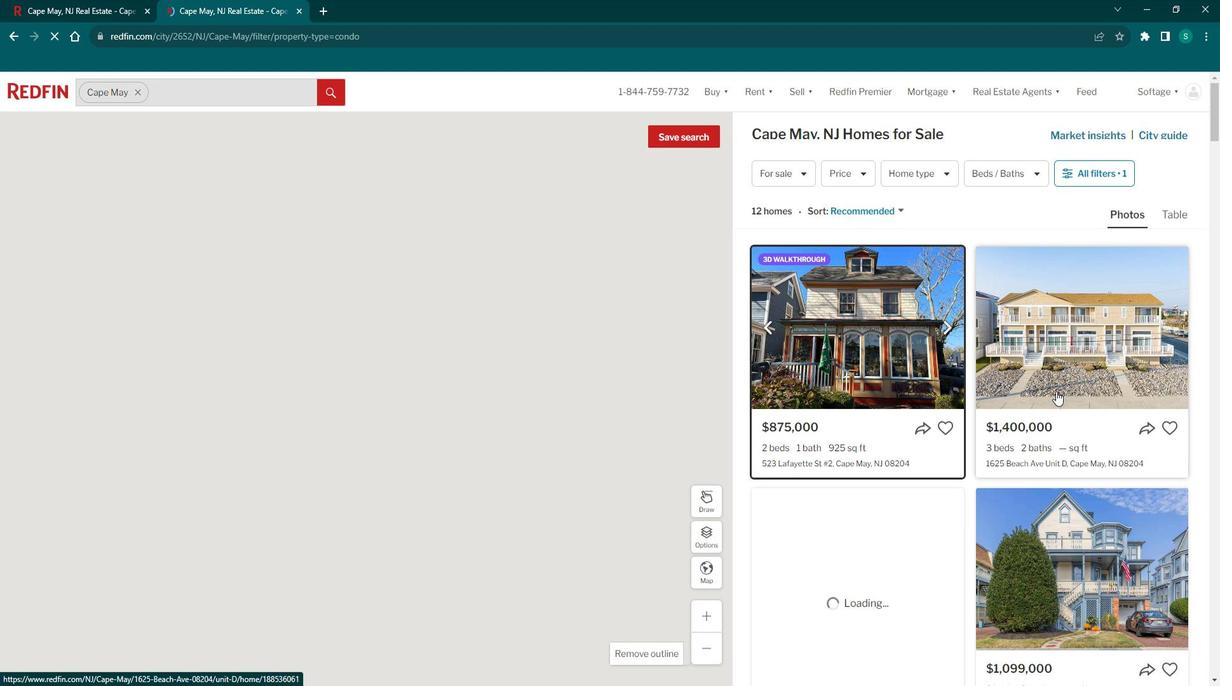 
Action: Mouse moved to (1062, 389)
Screenshot: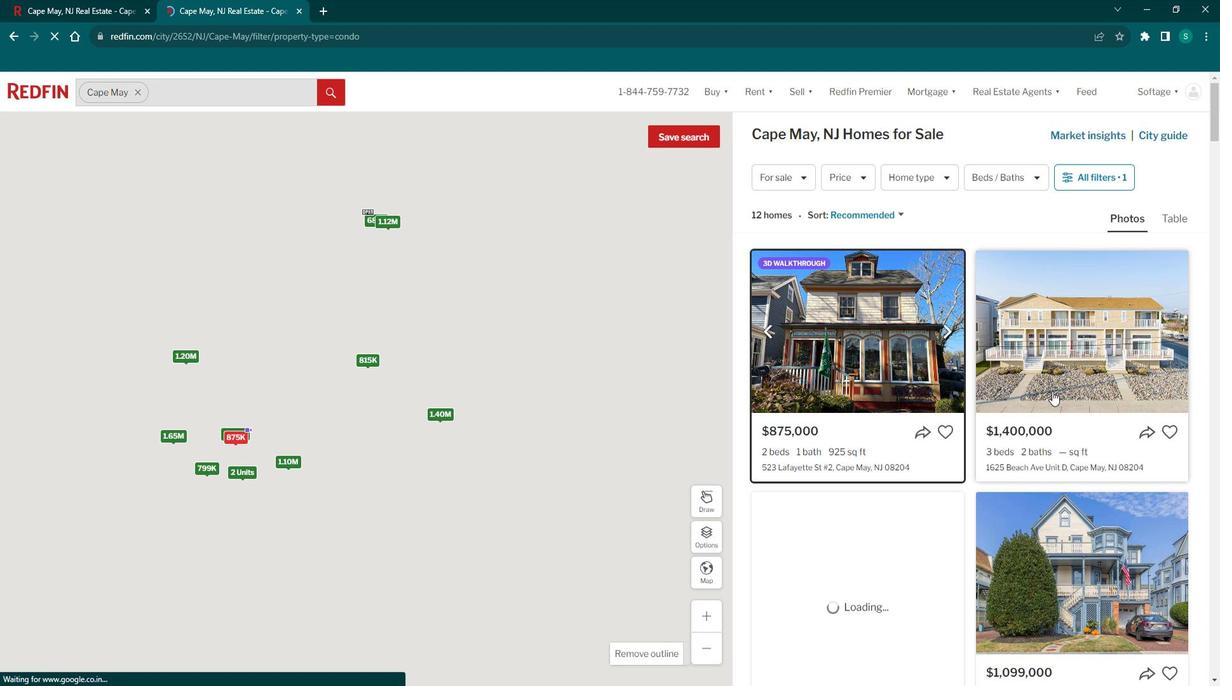 
Action: Mouse scrolled (1062, 390) with delta (0, 0)
Screenshot: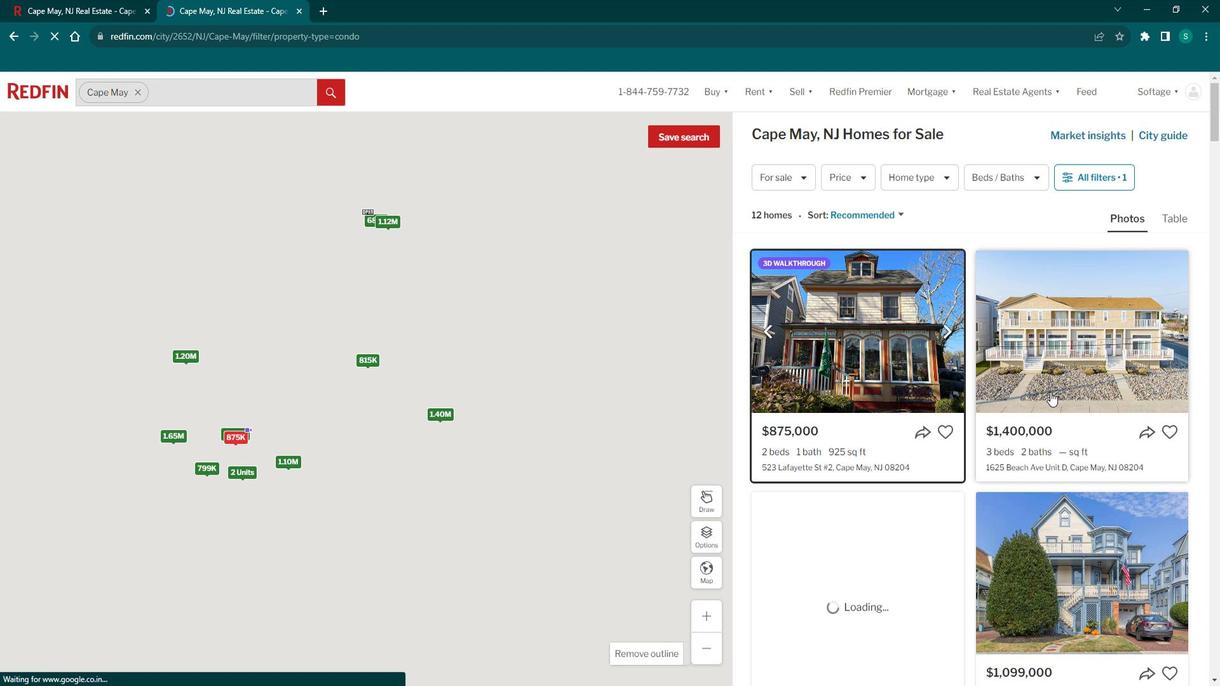 
Action: Mouse scrolled (1062, 390) with delta (0, 0)
Screenshot: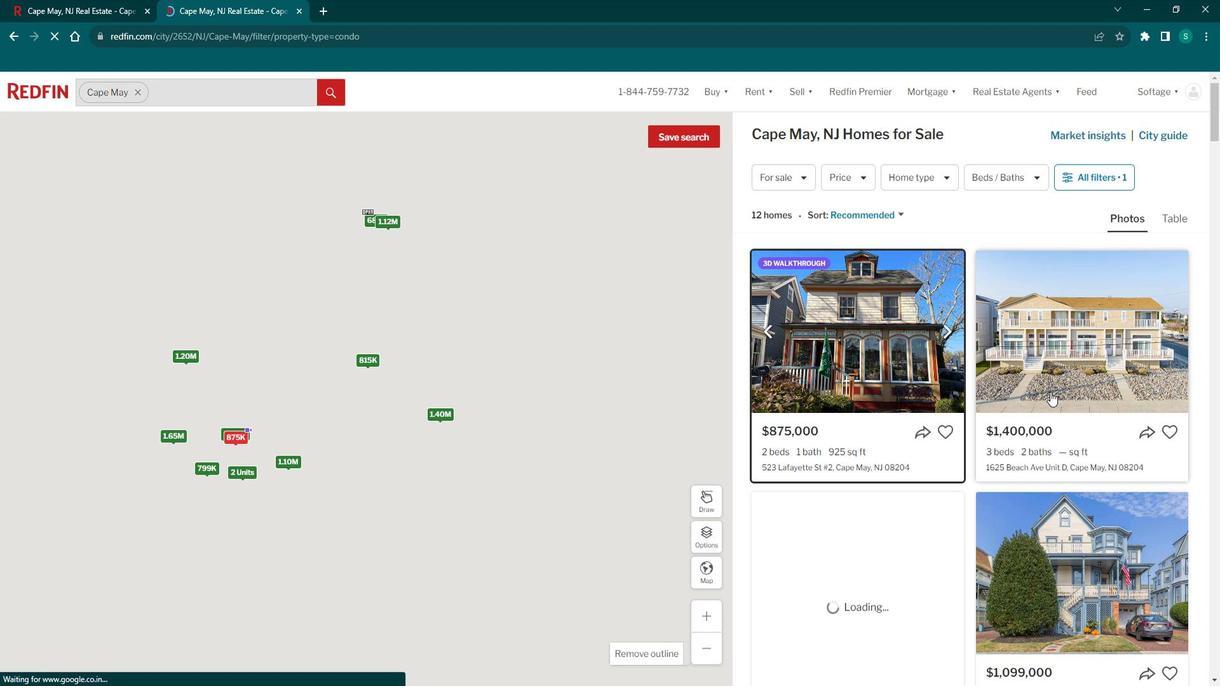 
Action: Mouse scrolled (1062, 390) with delta (0, 0)
Screenshot: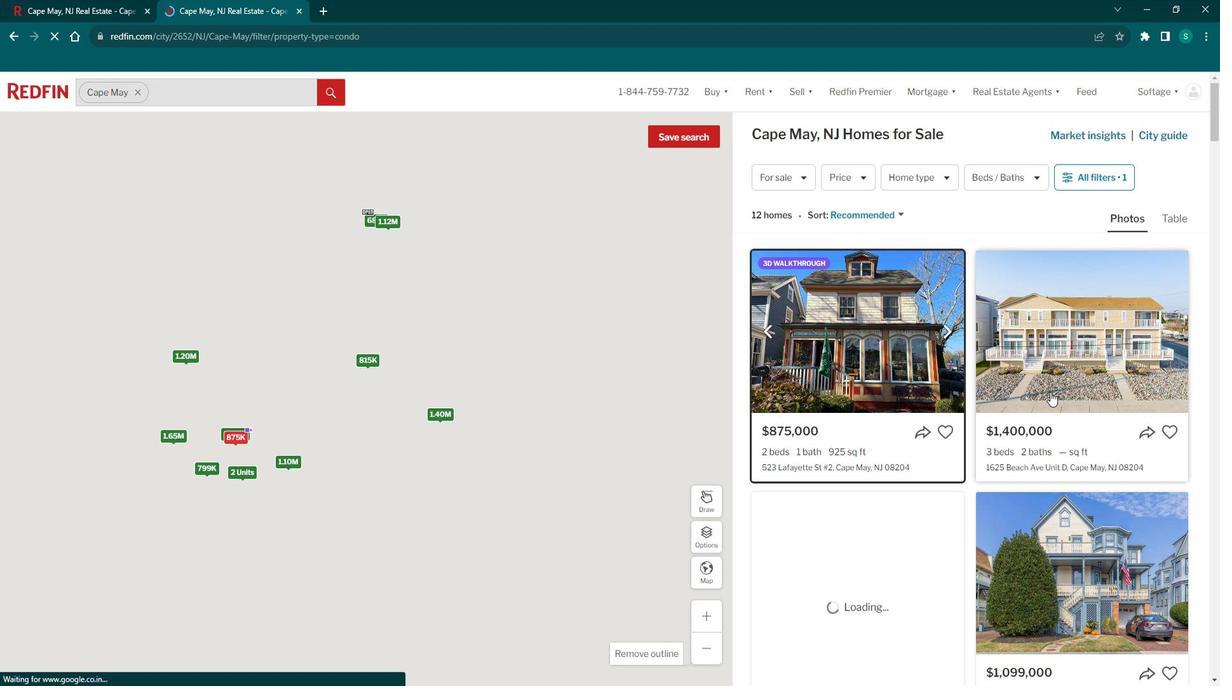 
Action: Mouse moved to (1062, 390)
Screenshot: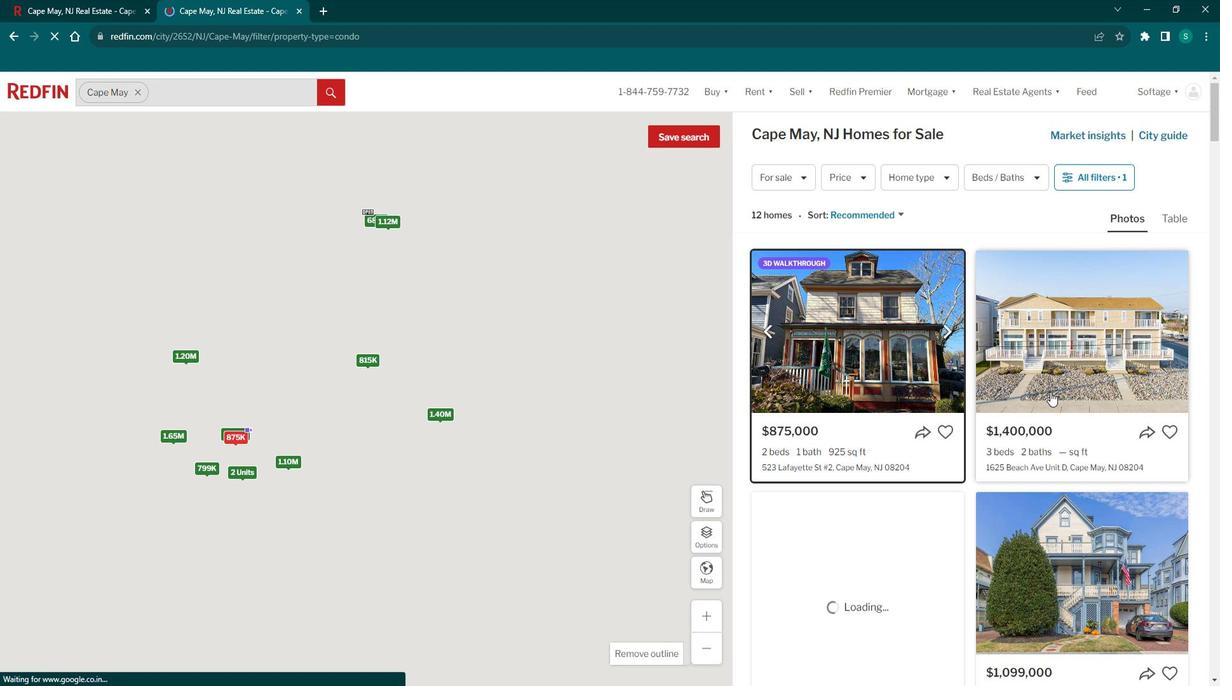 
Action: Mouse scrolled (1062, 389) with delta (0, 0)
Screenshot: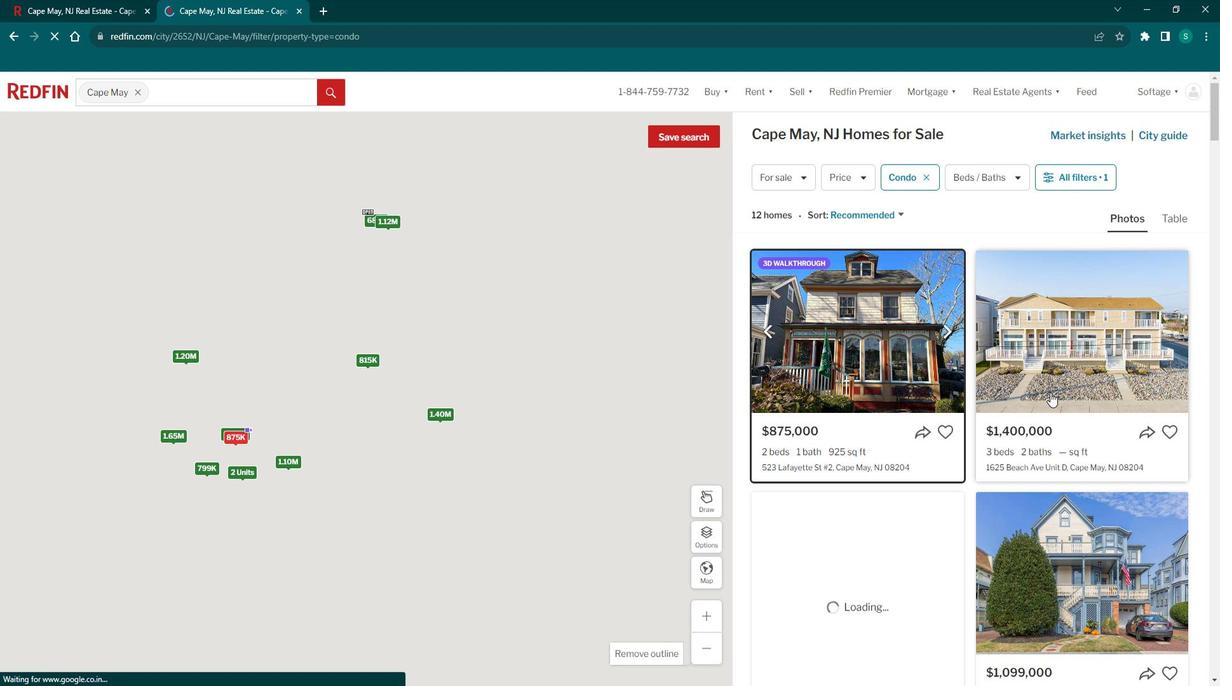 
Action: Mouse scrolled (1062, 389) with delta (0, 0)
Screenshot: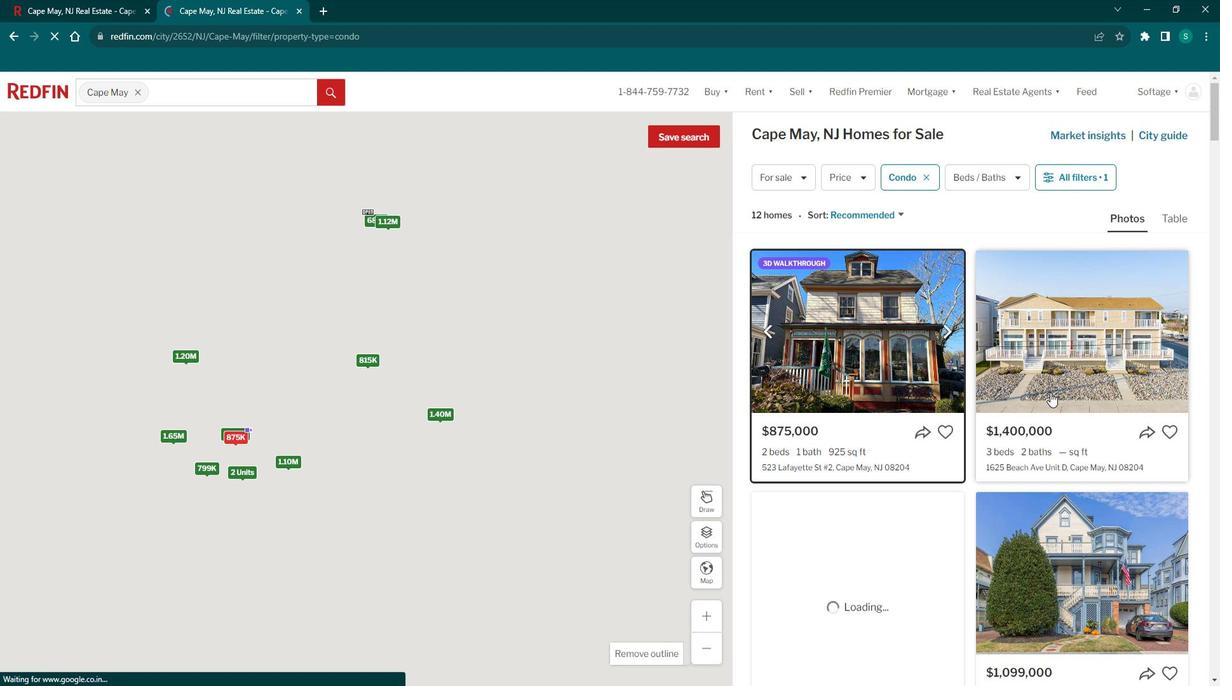 
Action: Mouse moved to (1055, 414)
Screenshot: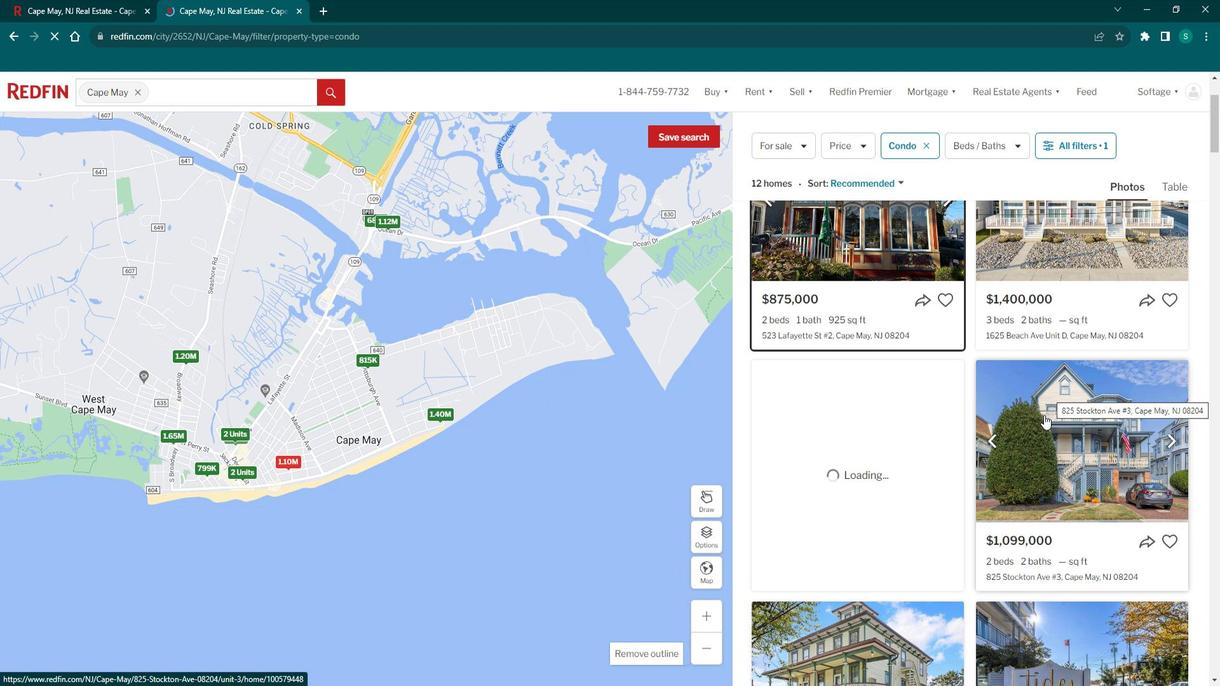 
Action: Mouse pressed left at (1055, 414)
Screenshot: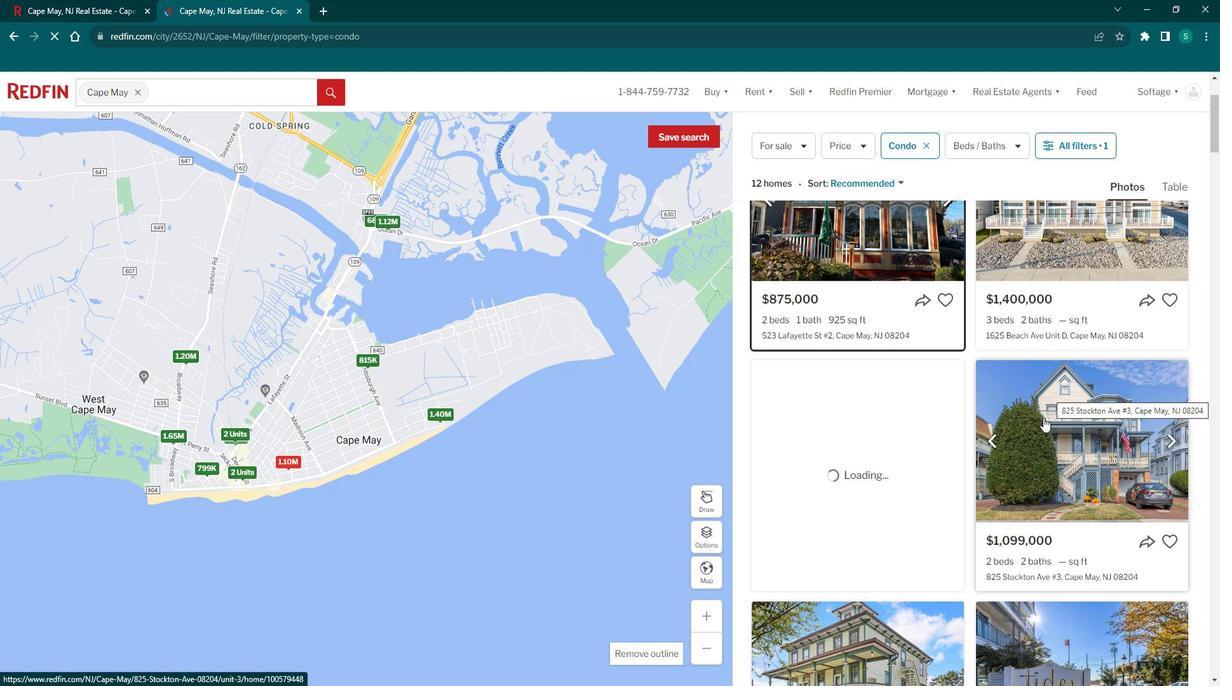 
Action: Mouse moved to (472, 409)
Screenshot: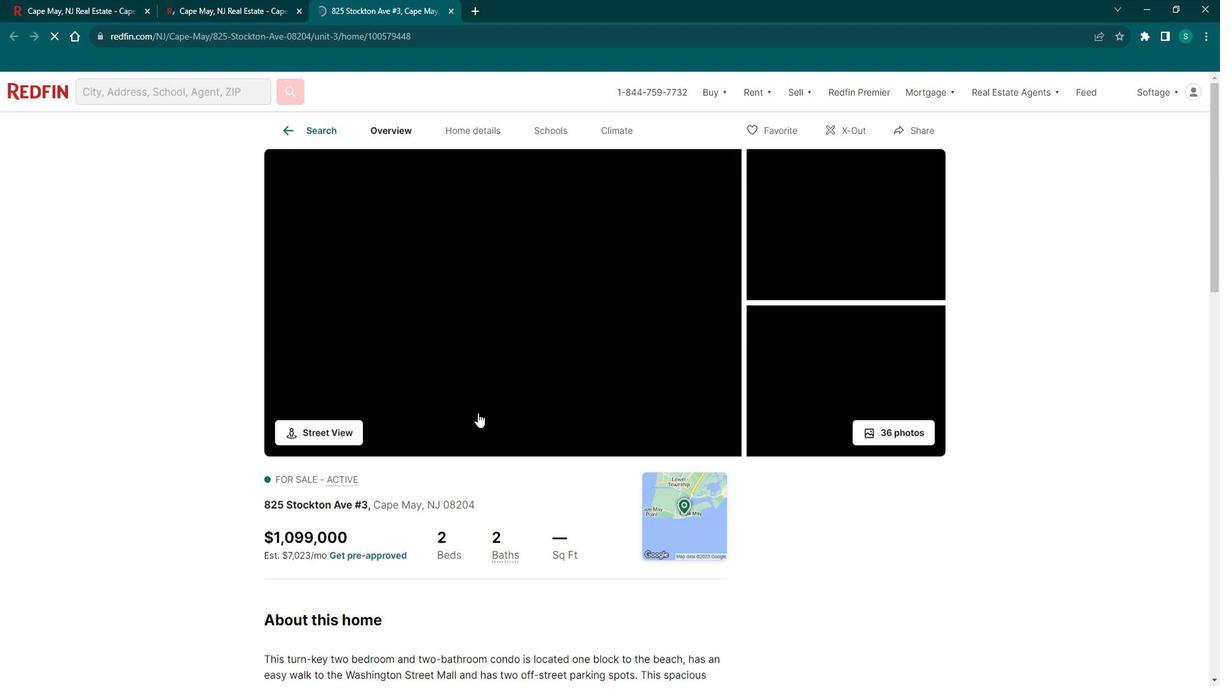
Action: Mouse scrolled (472, 408) with delta (0, 0)
Screenshot: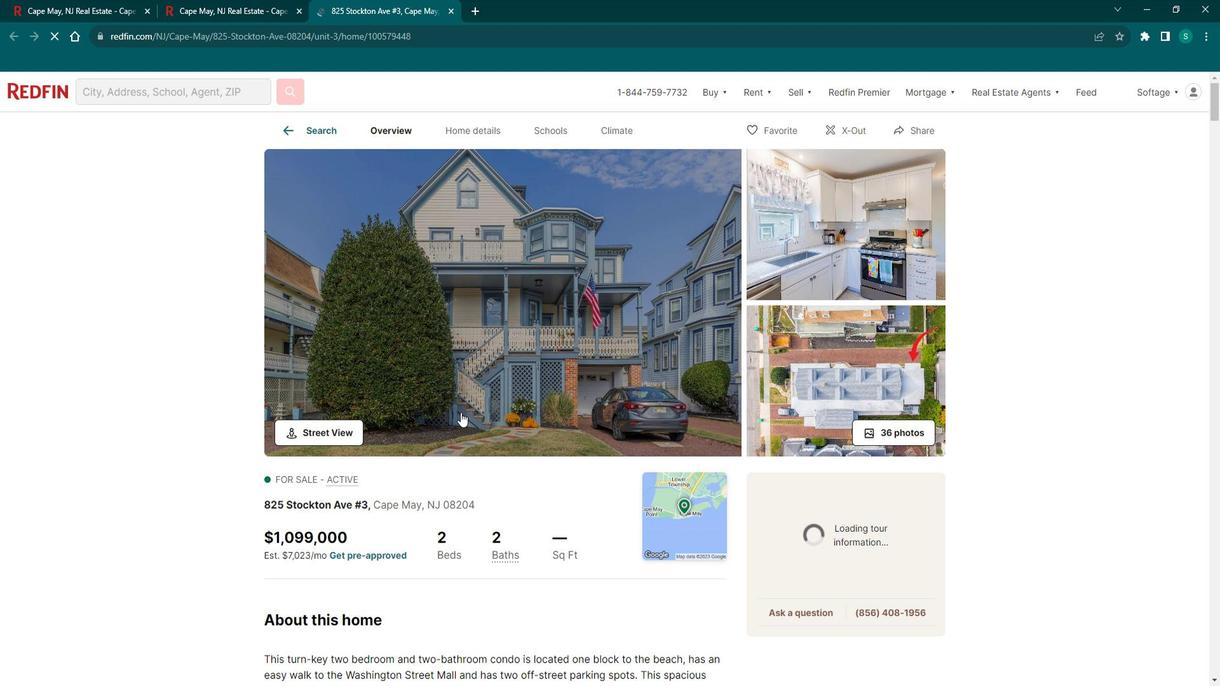 
Action: Mouse scrolled (472, 408) with delta (0, 0)
Screenshot: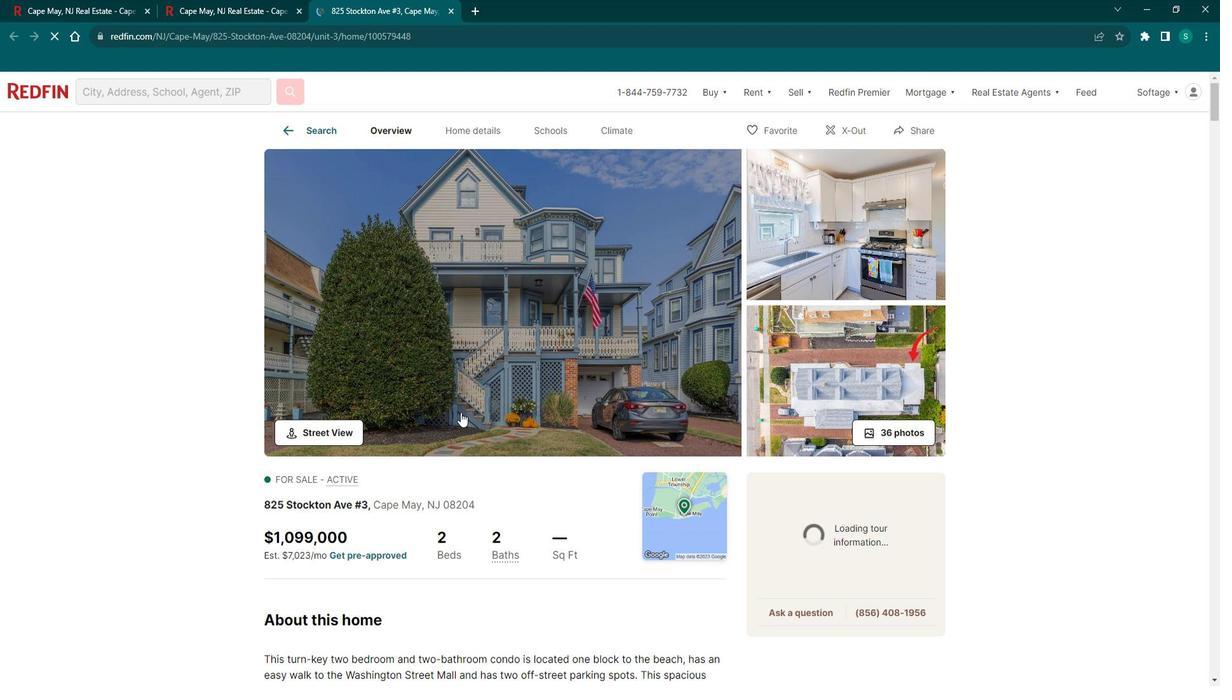 
Action: Mouse scrolled (472, 408) with delta (0, 0)
Screenshot: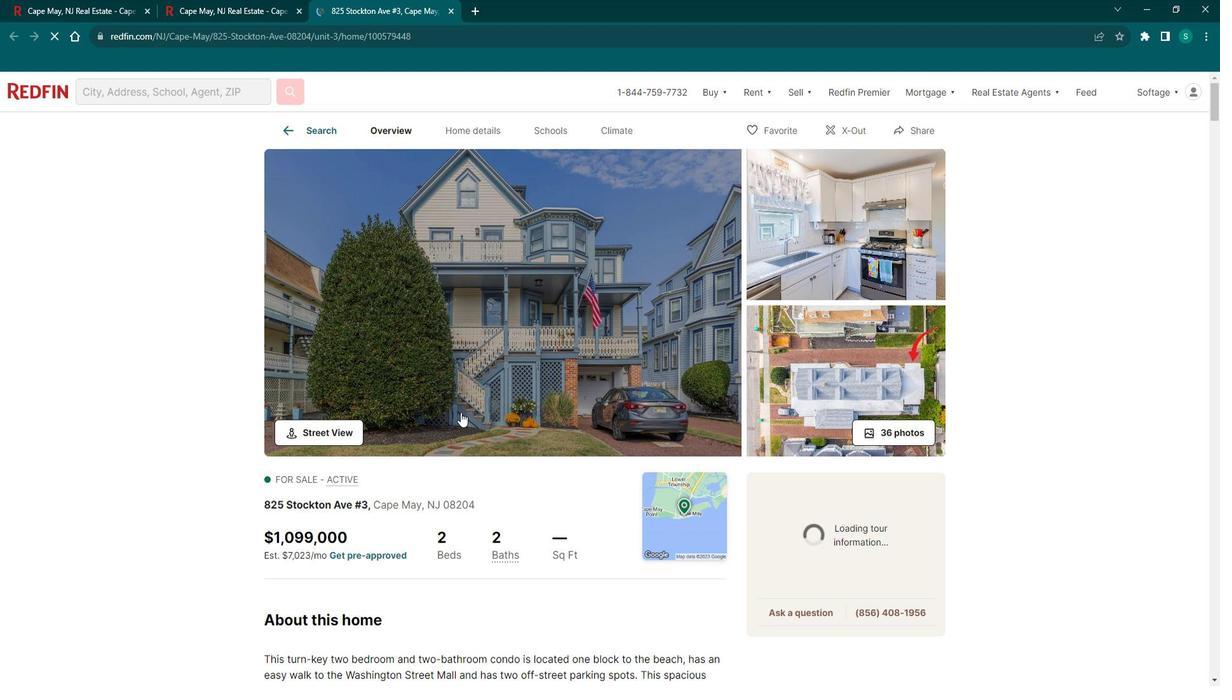 
Action: Mouse scrolled (472, 408) with delta (0, 0)
Screenshot: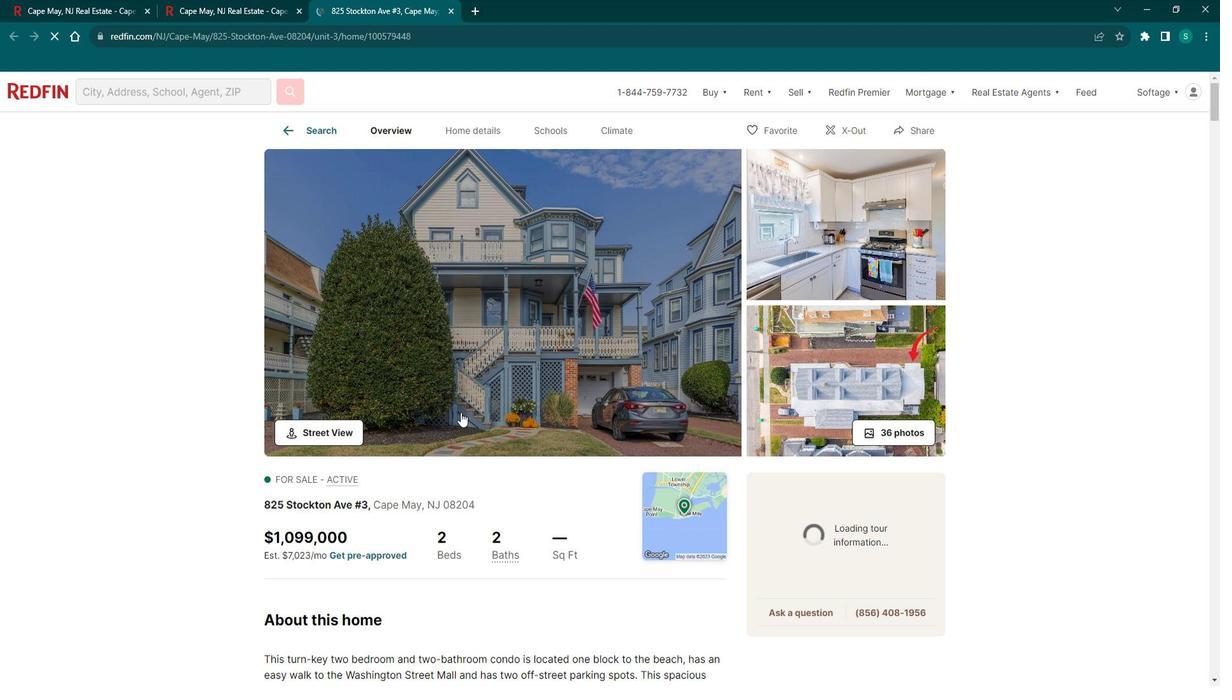 
Action: Mouse scrolled (472, 408) with delta (0, 0)
Screenshot: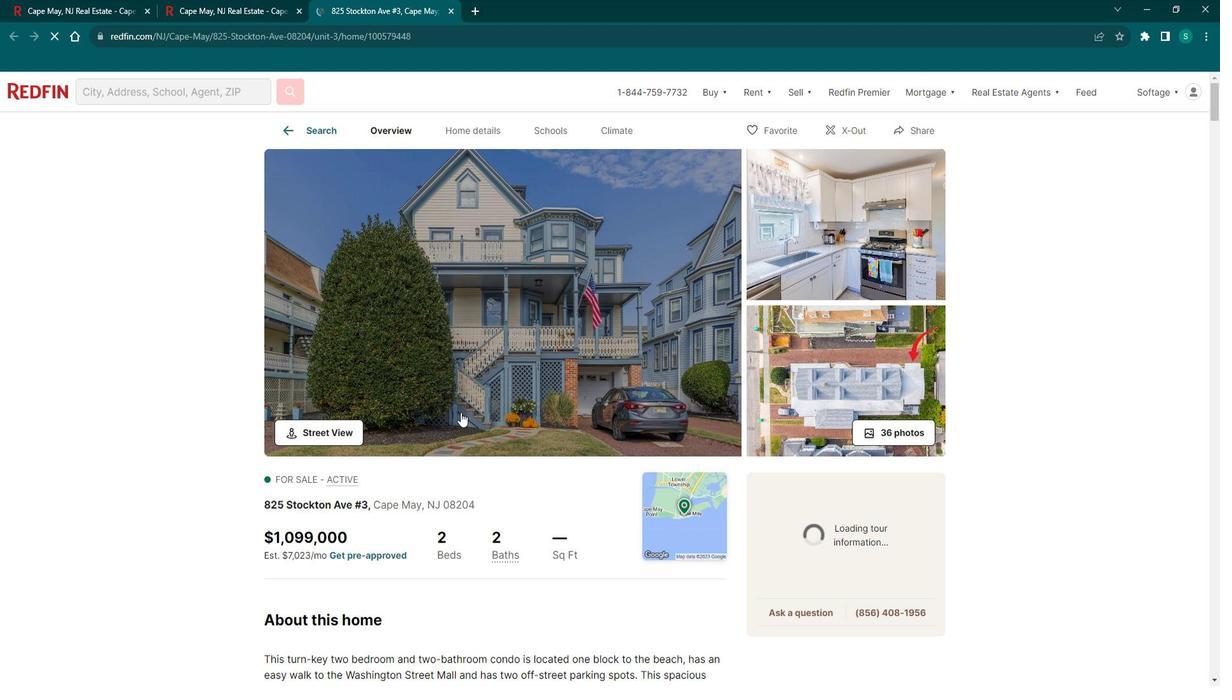 
Action: Mouse scrolled (472, 408) with delta (0, 0)
Screenshot: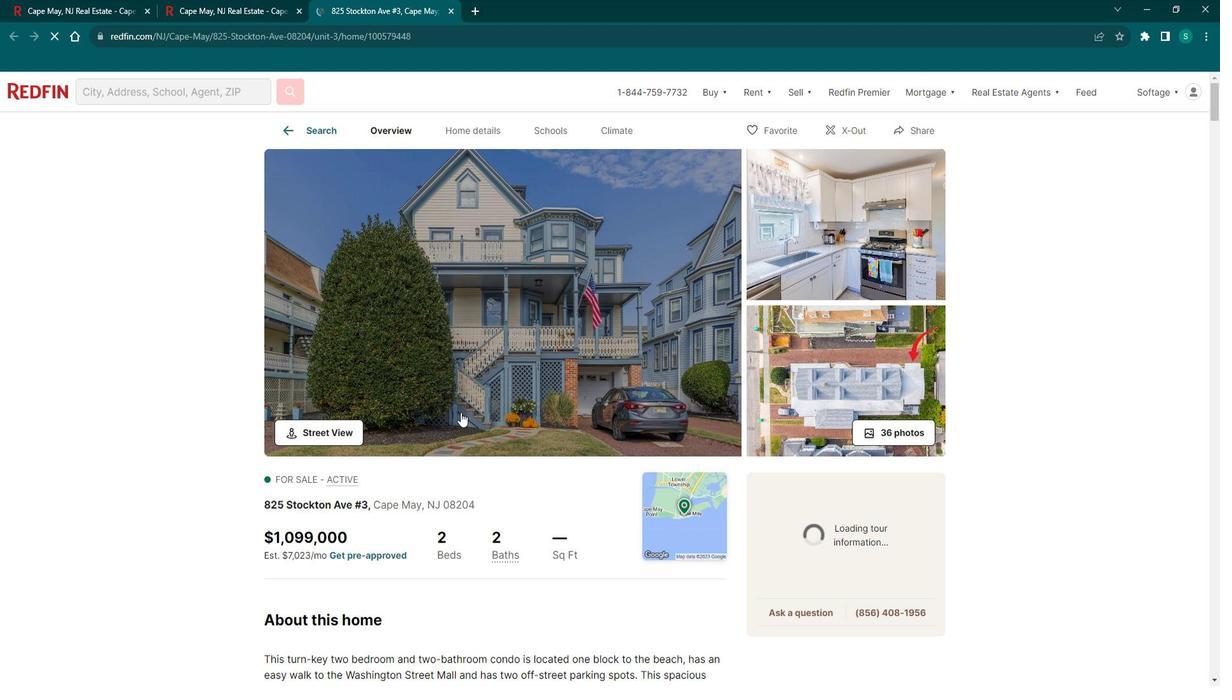 
Action: Mouse moved to (319, 318)
Screenshot: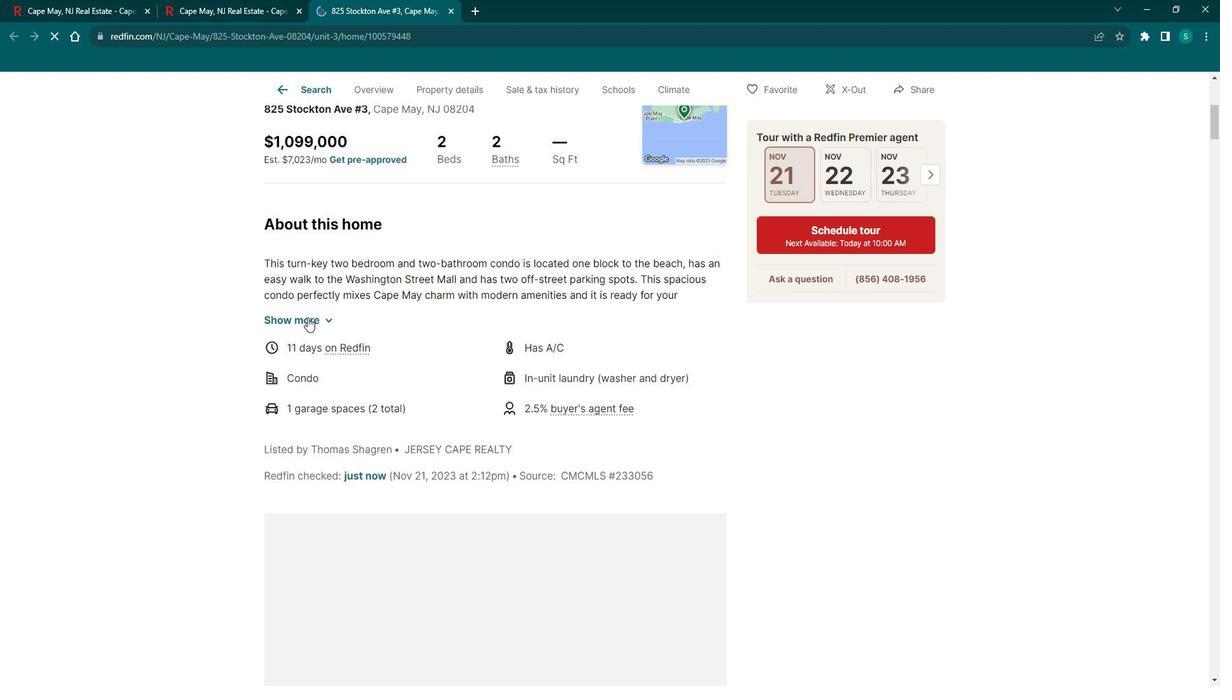 
Action: Mouse pressed left at (319, 318)
Screenshot: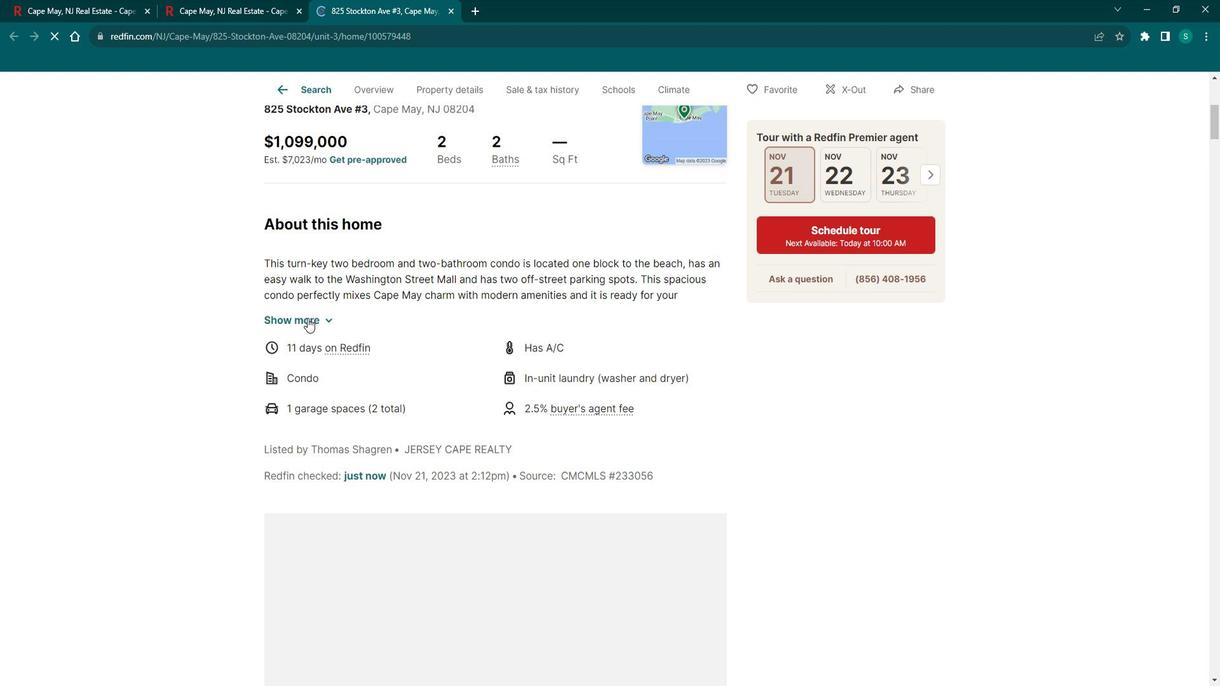 
Action: Mouse moved to (321, 333)
Screenshot: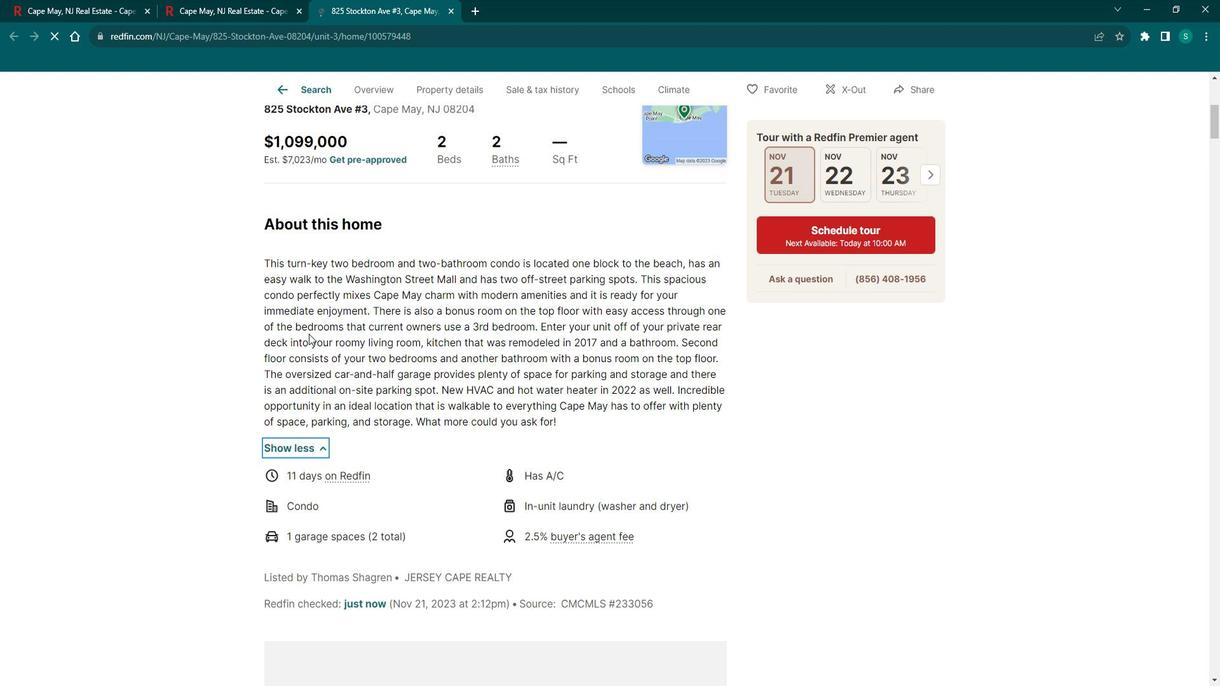
Action: Mouse scrolled (321, 333) with delta (0, 0)
Screenshot: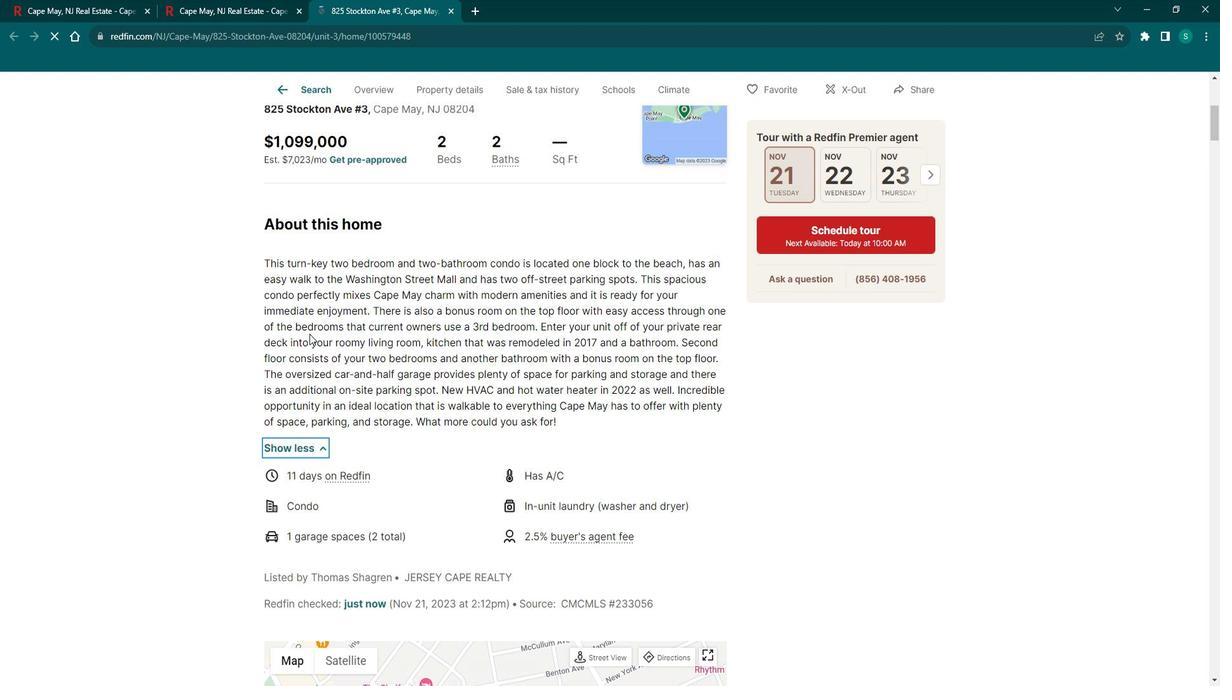 
Action: Mouse scrolled (321, 333) with delta (0, 0)
Screenshot: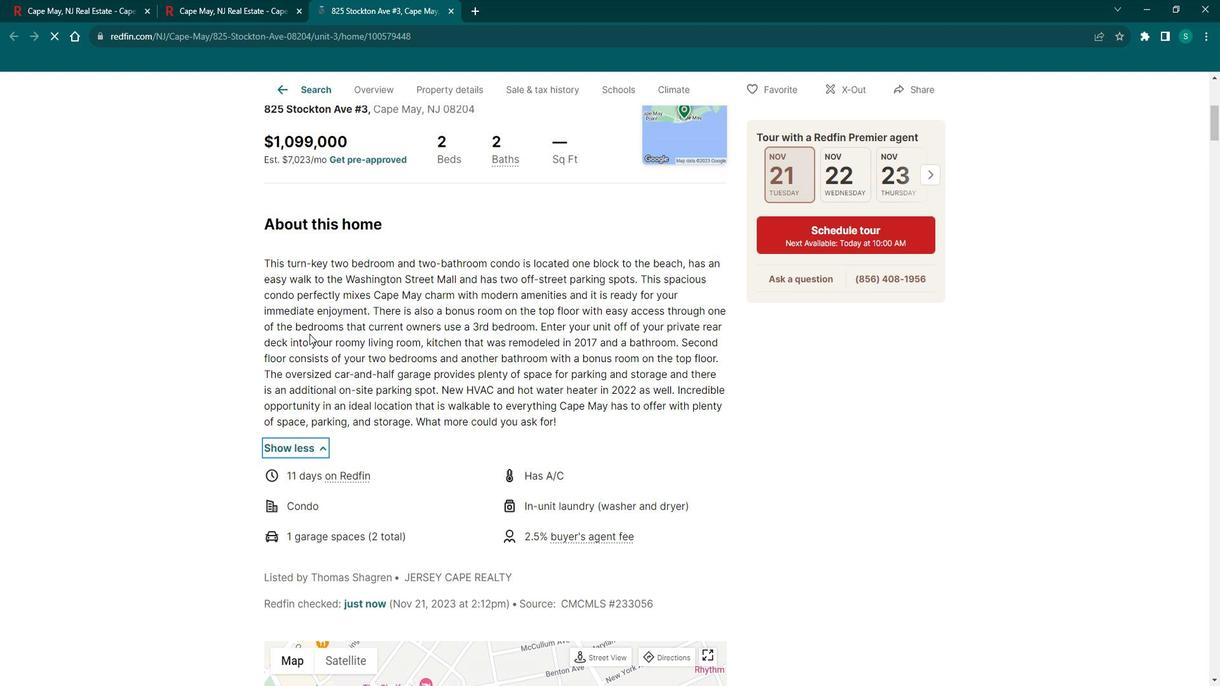 
Action: Mouse scrolled (321, 333) with delta (0, 0)
Screenshot: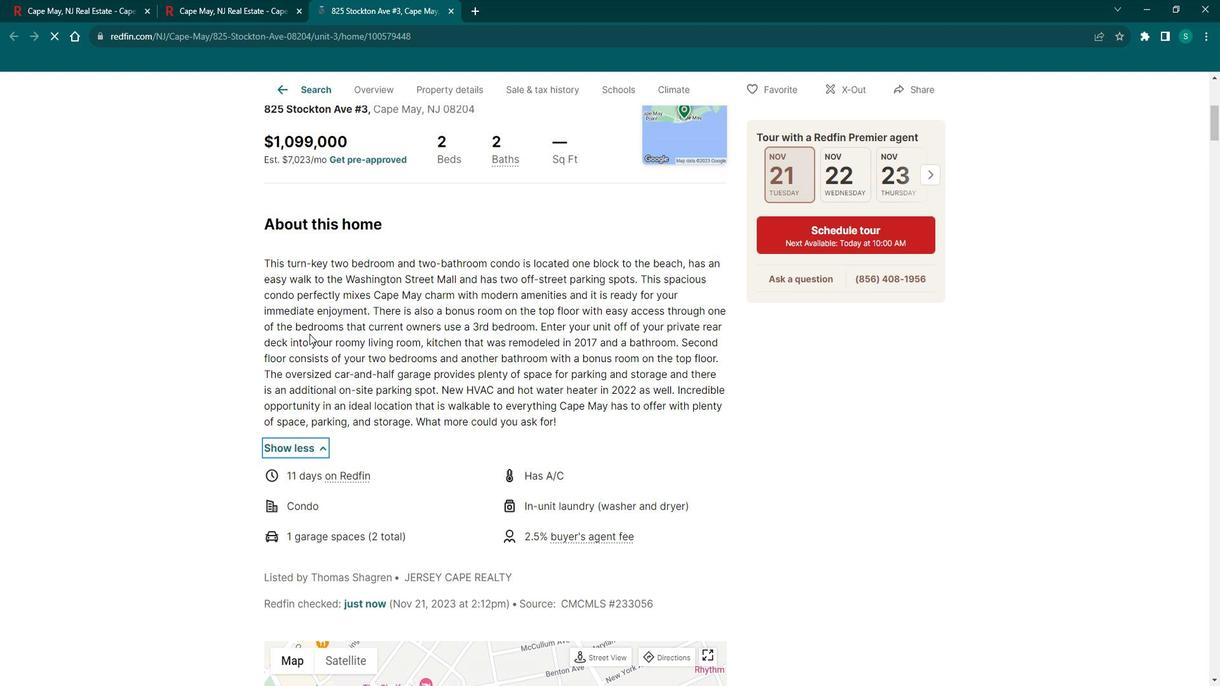 
Action: Mouse scrolled (321, 333) with delta (0, 0)
Screenshot: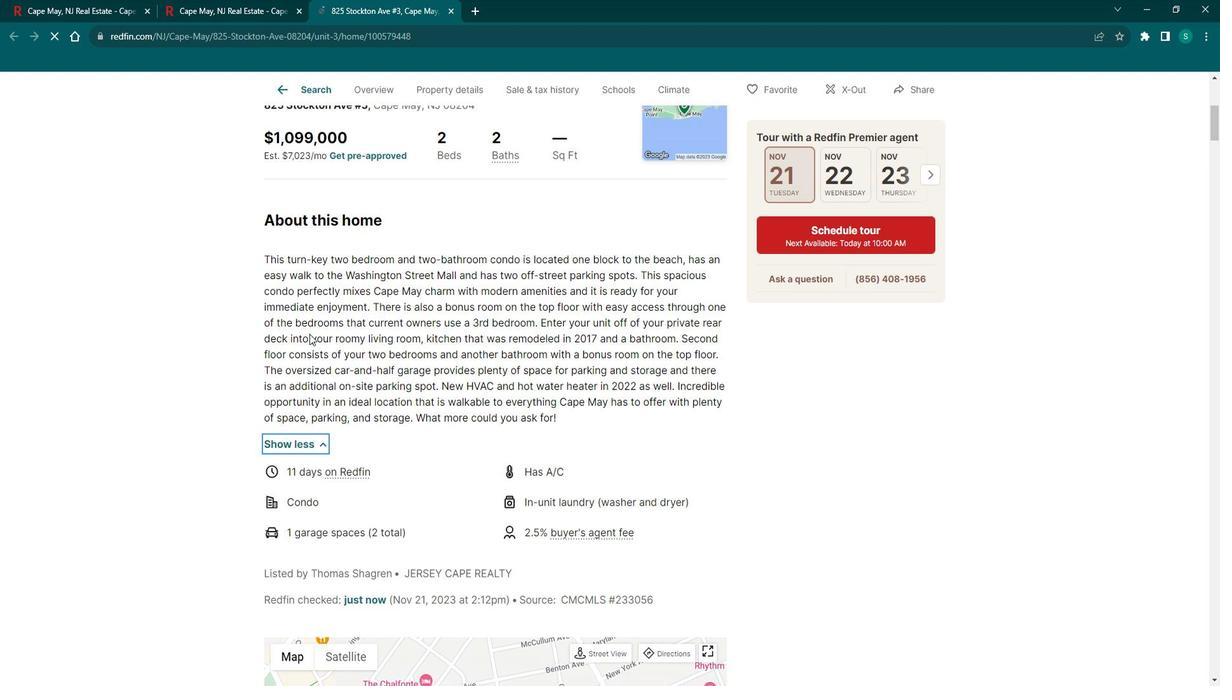 
Action: Mouse scrolled (321, 333) with delta (0, 0)
Screenshot: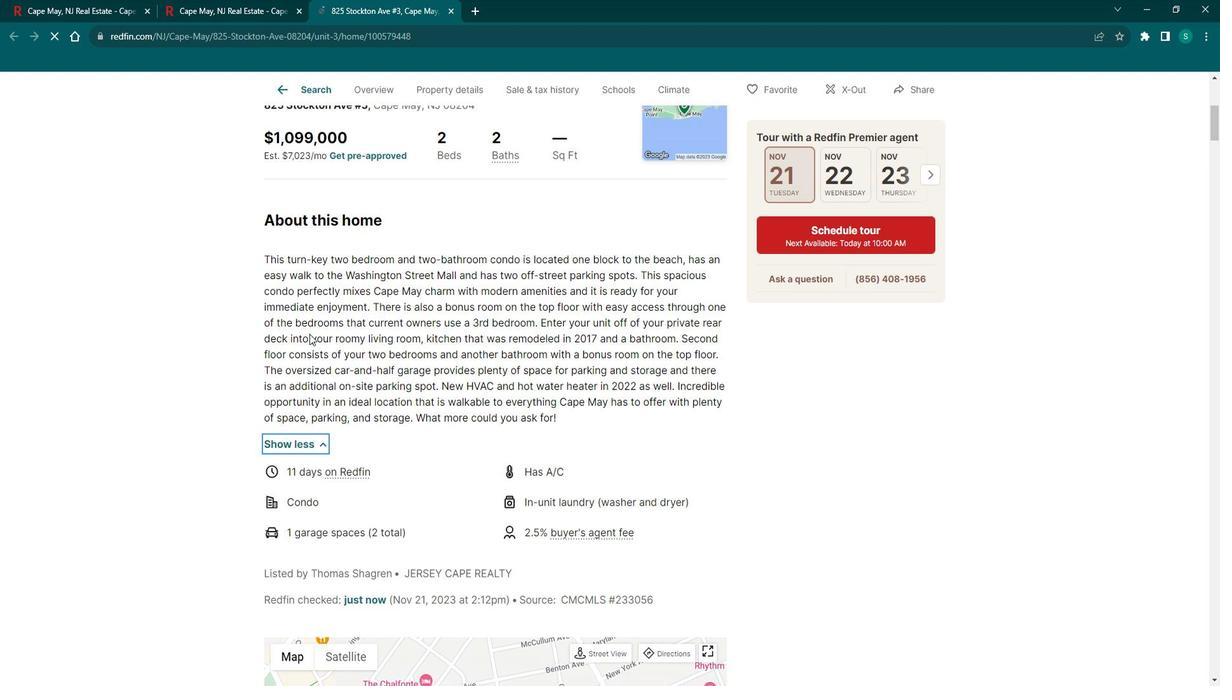 
Action: Mouse scrolled (321, 333) with delta (0, 0)
Screenshot: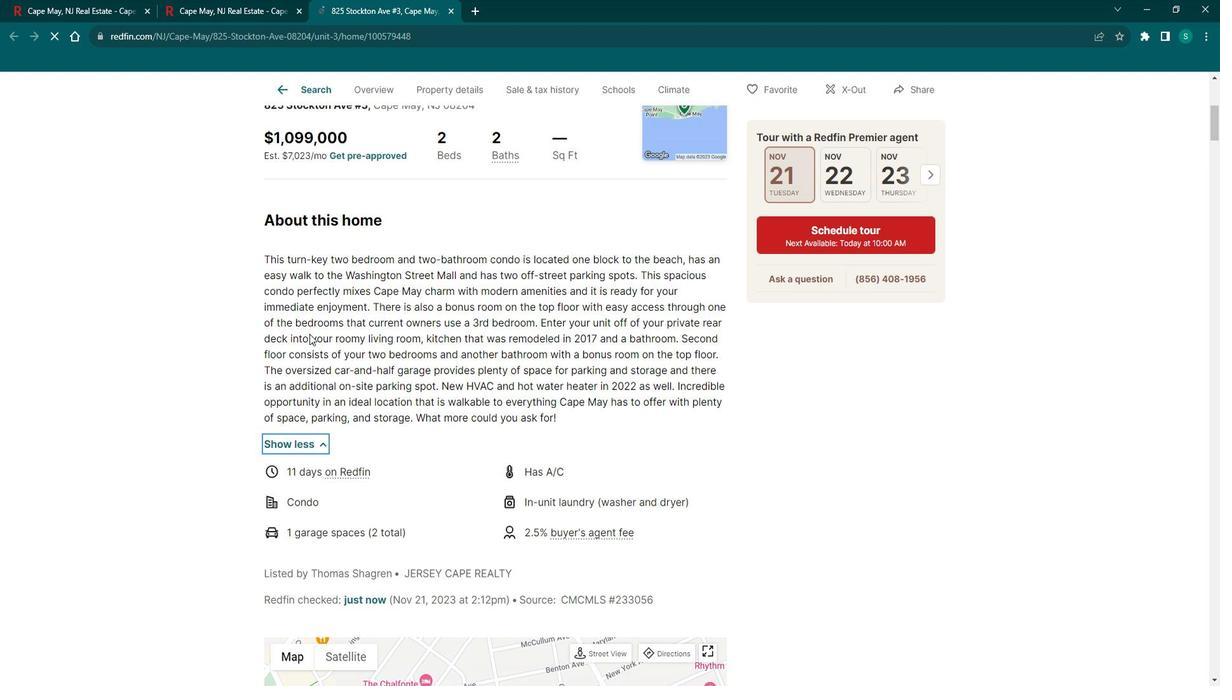 
Action: Mouse scrolled (321, 333) with delta (0, 0)
Screenshot: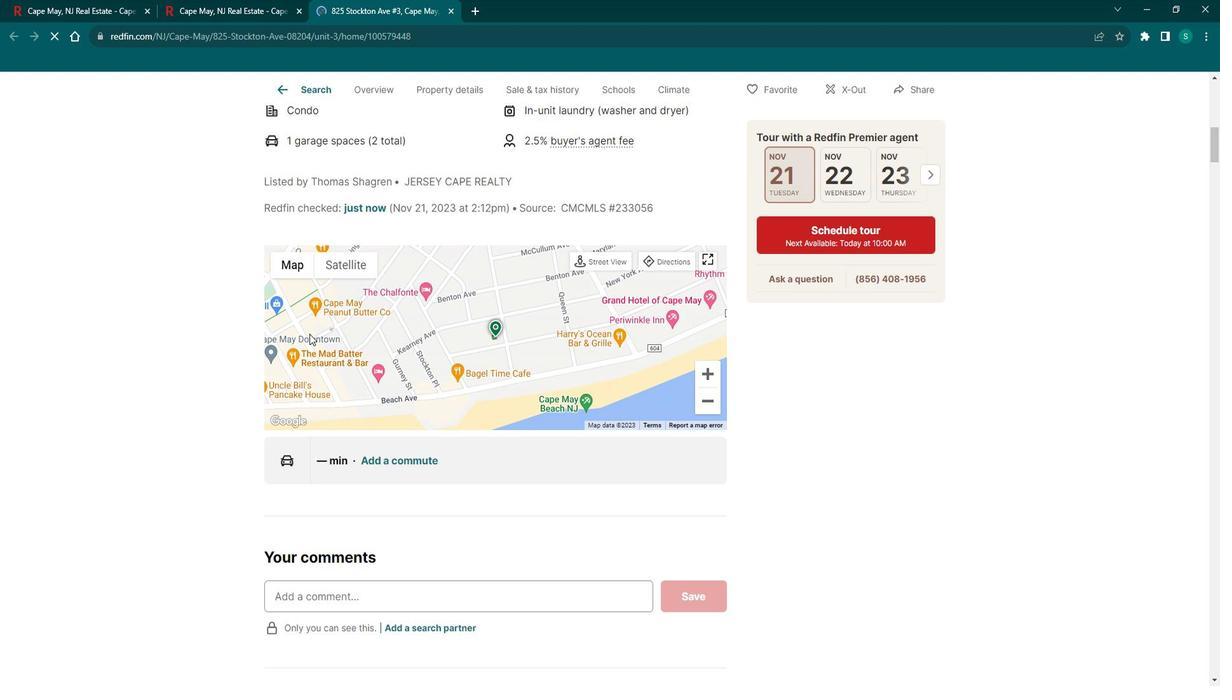 
Action: Mouse scrolled (321, 333) with delta (0, 0)
Screenshot: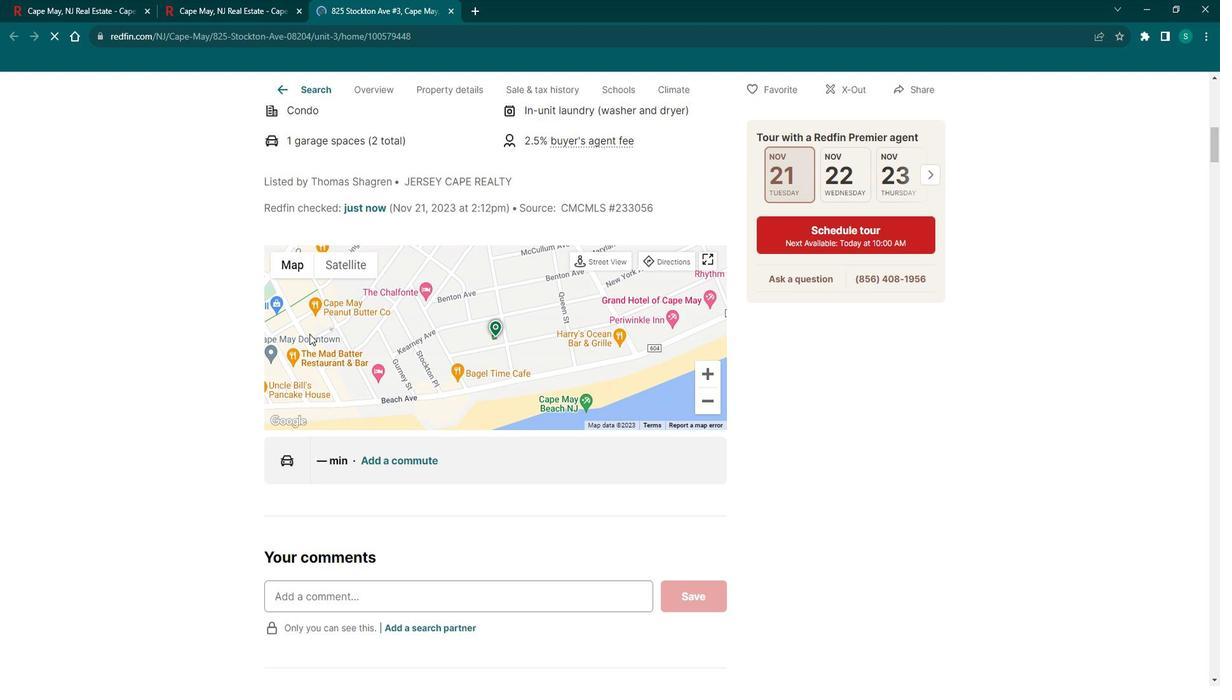 
Action: Mouse scrolled (321, 333) with delta (0, 0)
Screenshot: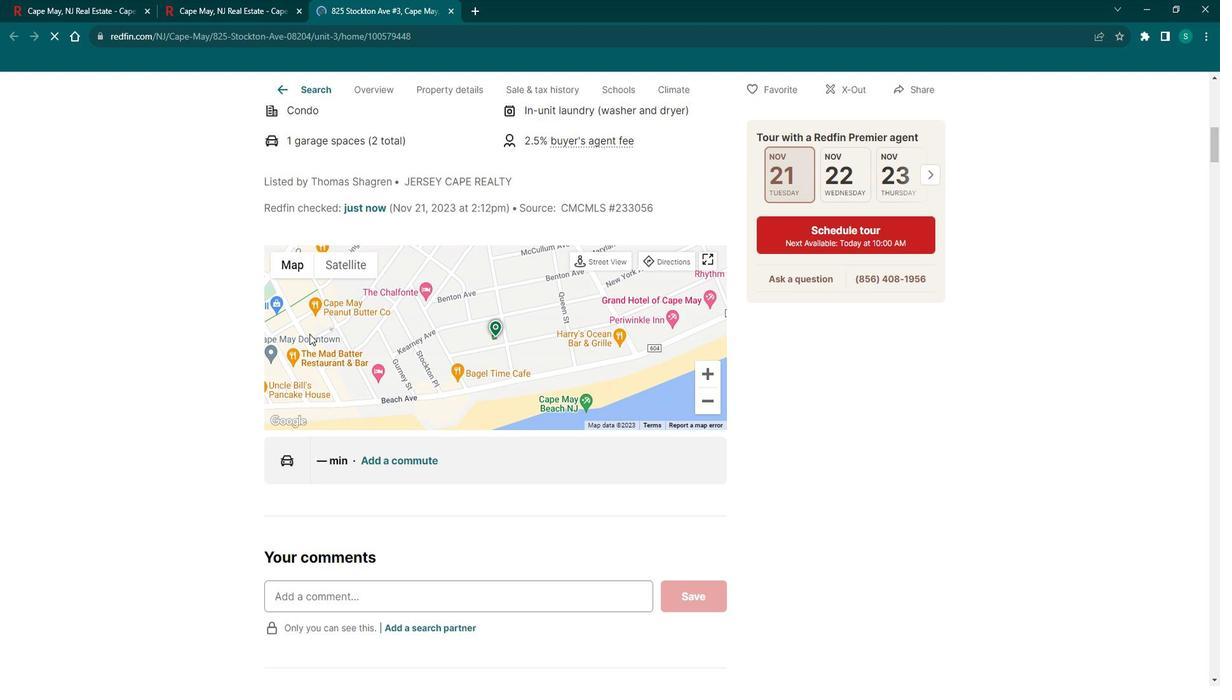 
Action: Mouse scrolled (321, 333) with delta (0, 0)
Screenshot: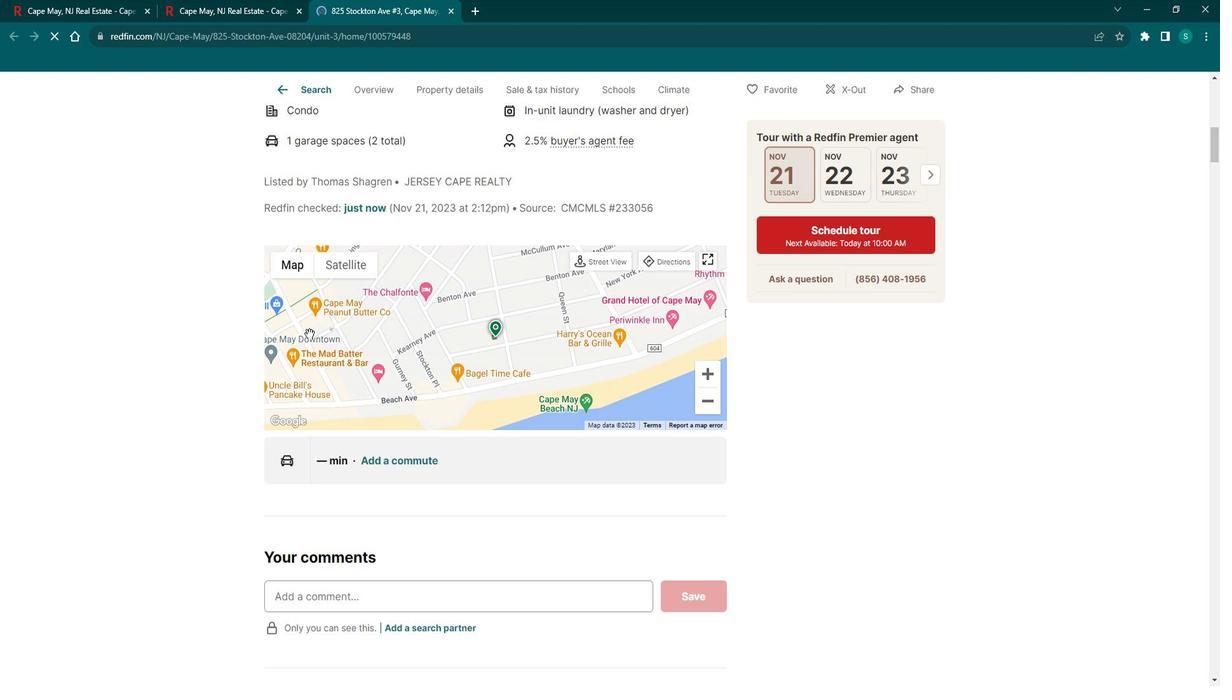 
Action: Mouse scrolled (321, 333) with delta (0, 0)
Screenshot: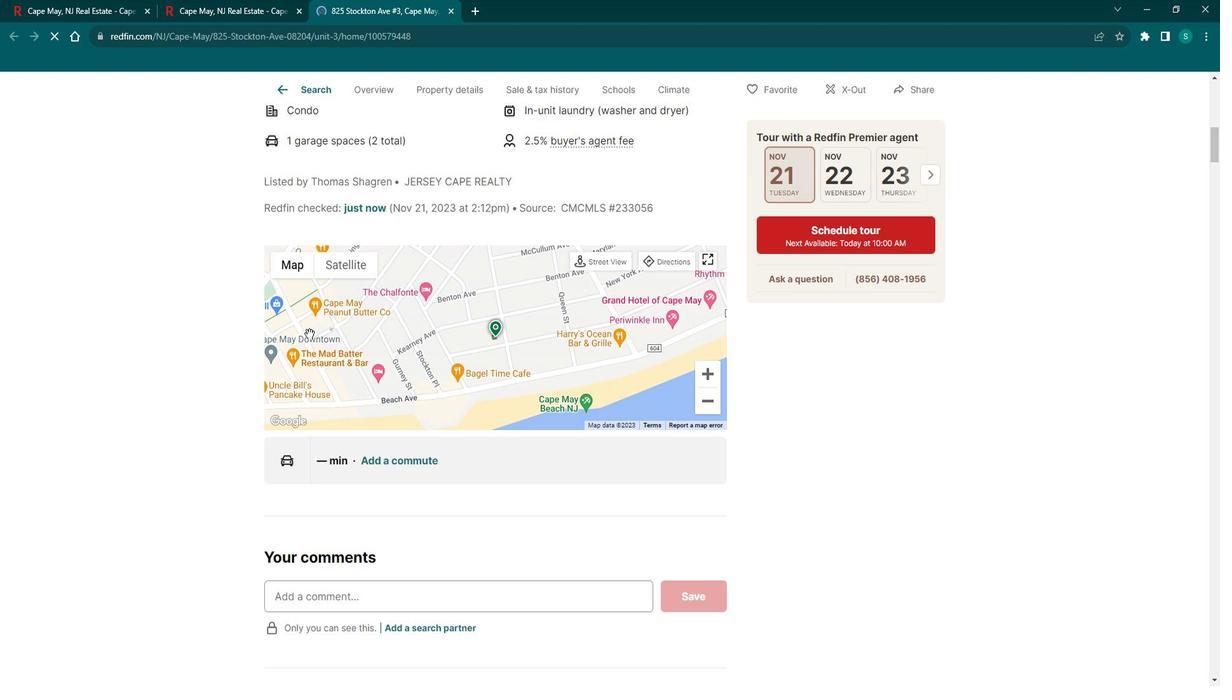 
Action: Mouse scrolled (321, 333) with delta (0, 0)
Screenshot: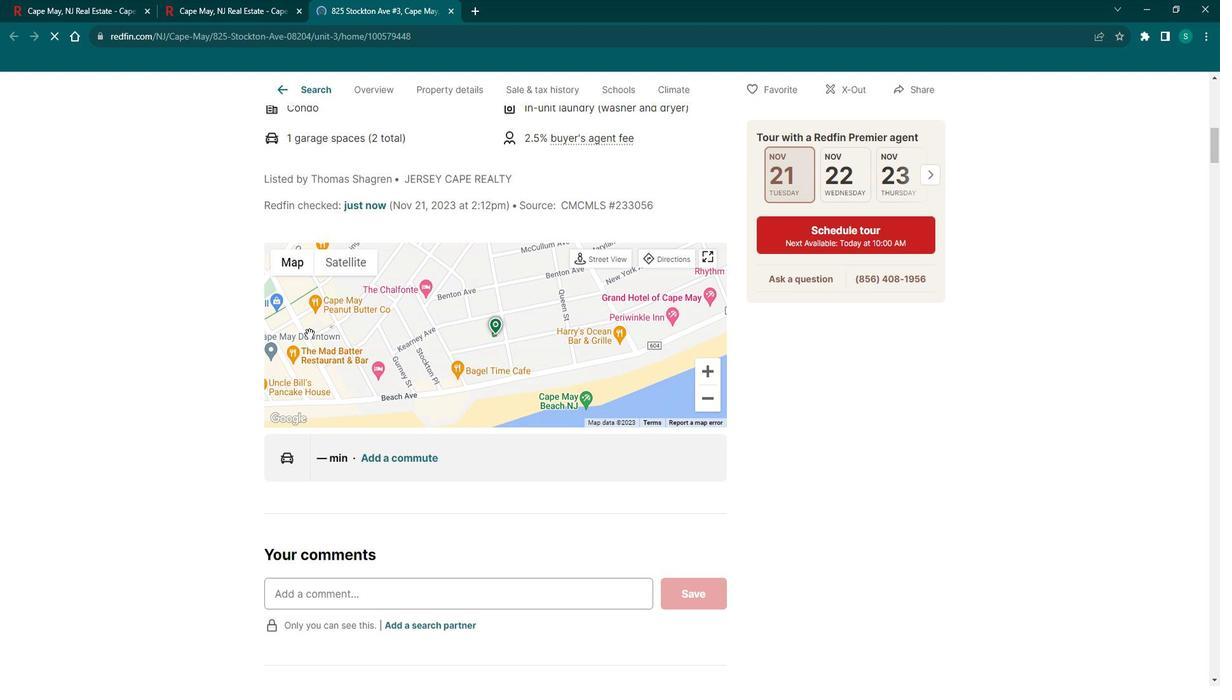 
Action: Mouse scrolled (321, 333) with delta (0, 0)
Screenshot: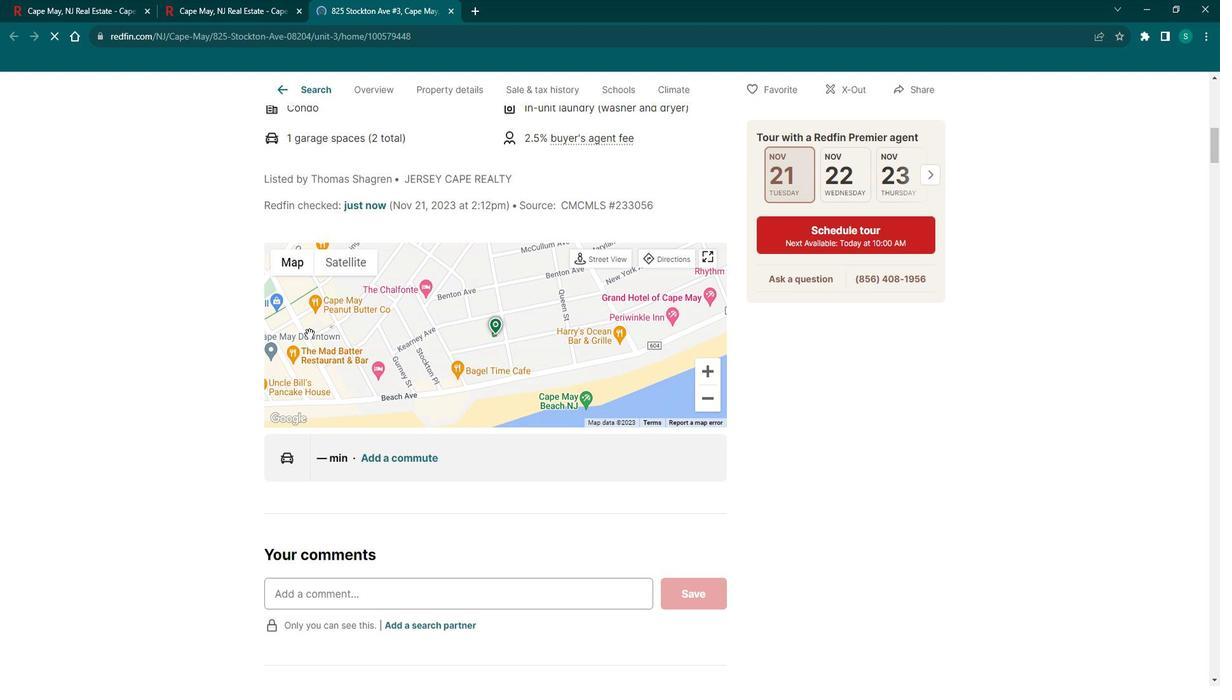 
Action: Mouse scrolled (321, 333) with delta (0, 0)
Screenshot: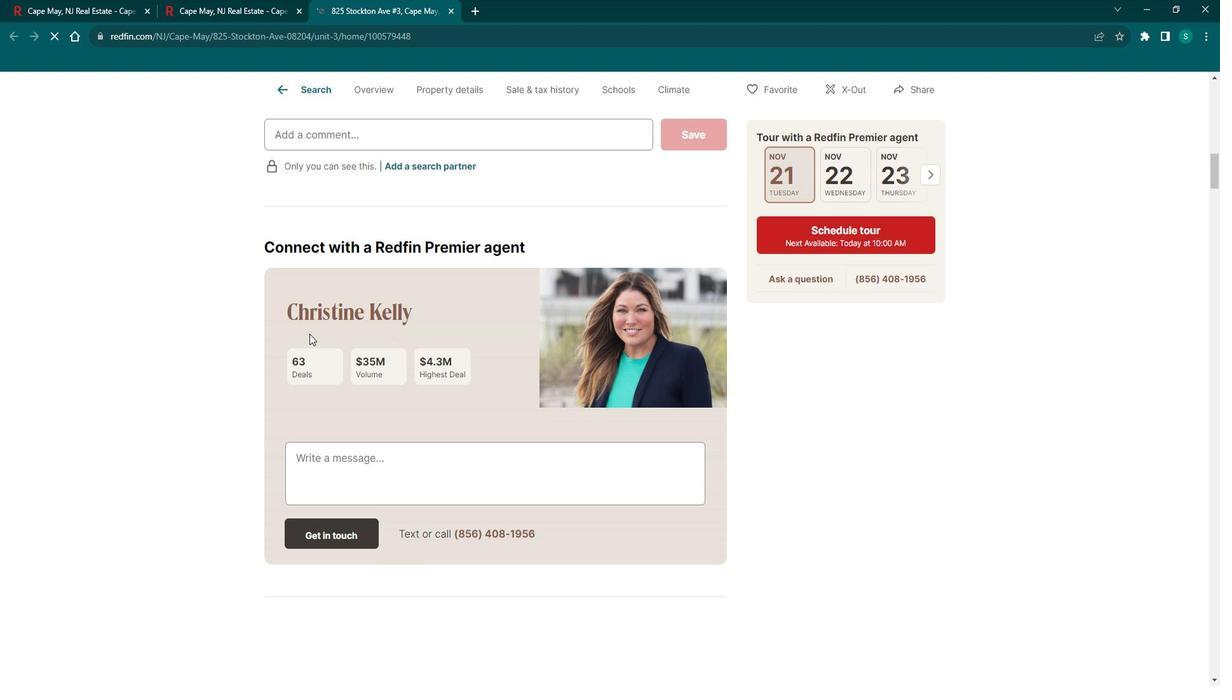 
Action: Mouse scrolled (321, 333) with delta (0, 0)
Screenshot: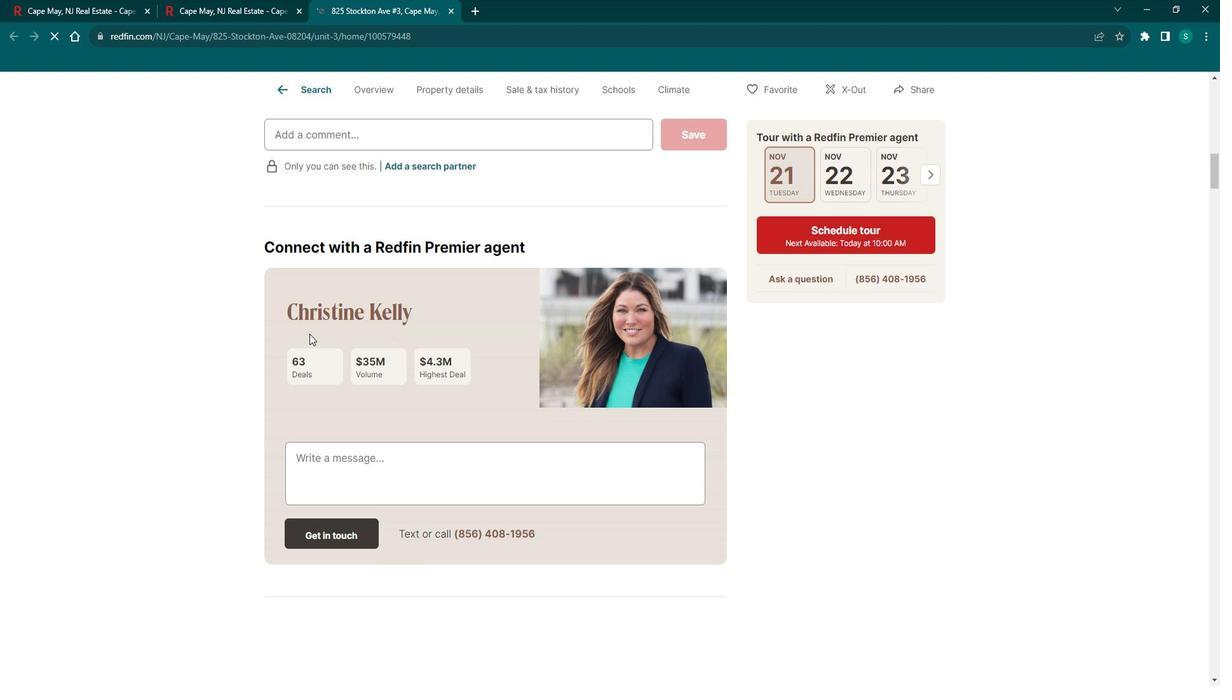 
Action: Mouse scrolled (321, 333) with delta (0, 0)
Screenshot: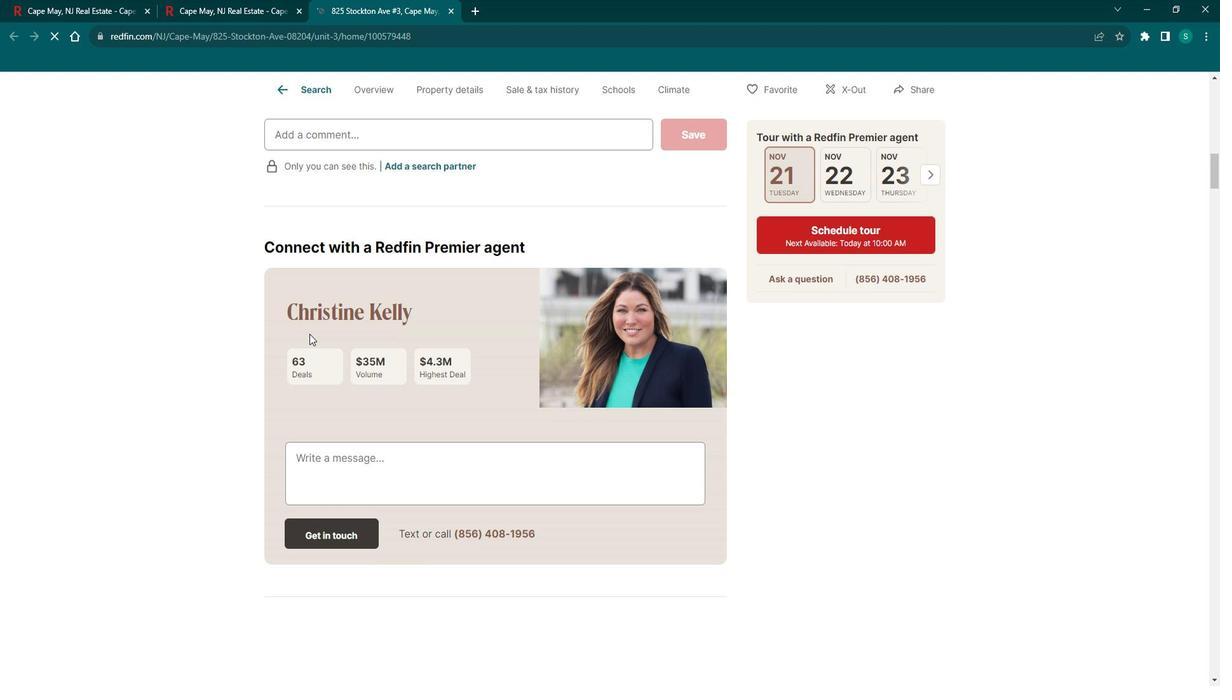 
Action: Mouse scrolled (321, 333) with delta (0, 0)
Screenshot: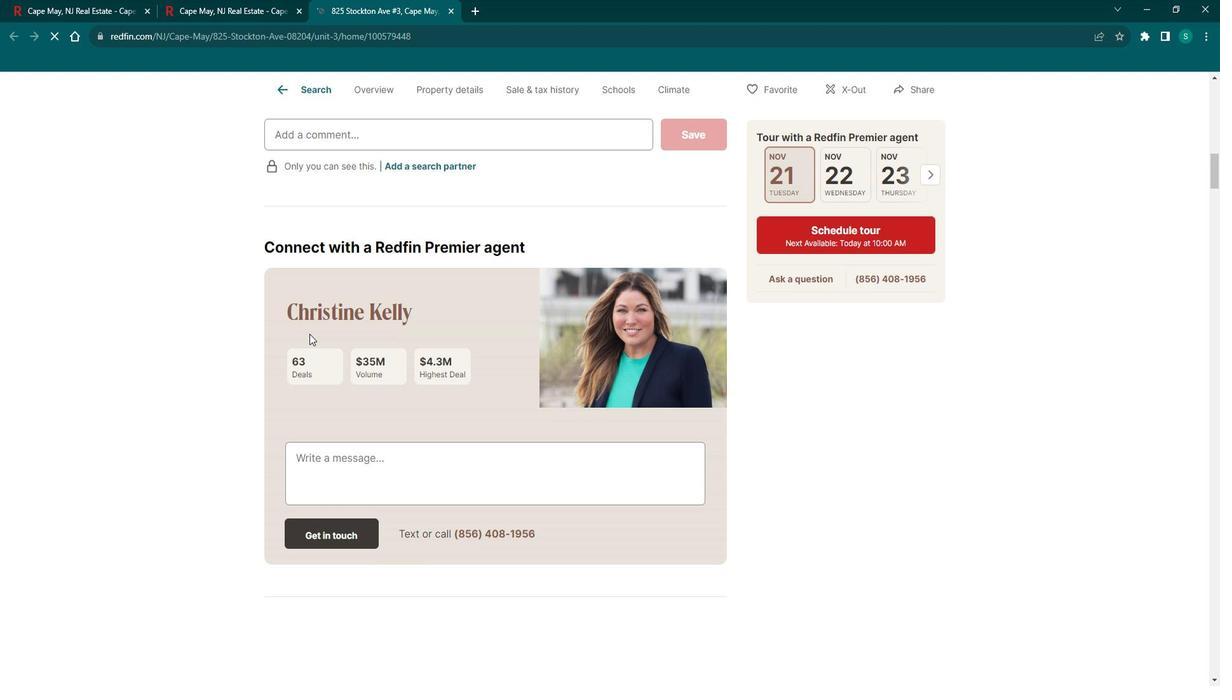 
Action: Mouse scrolled (321, 333) with delta (0, 0)
Screenshot: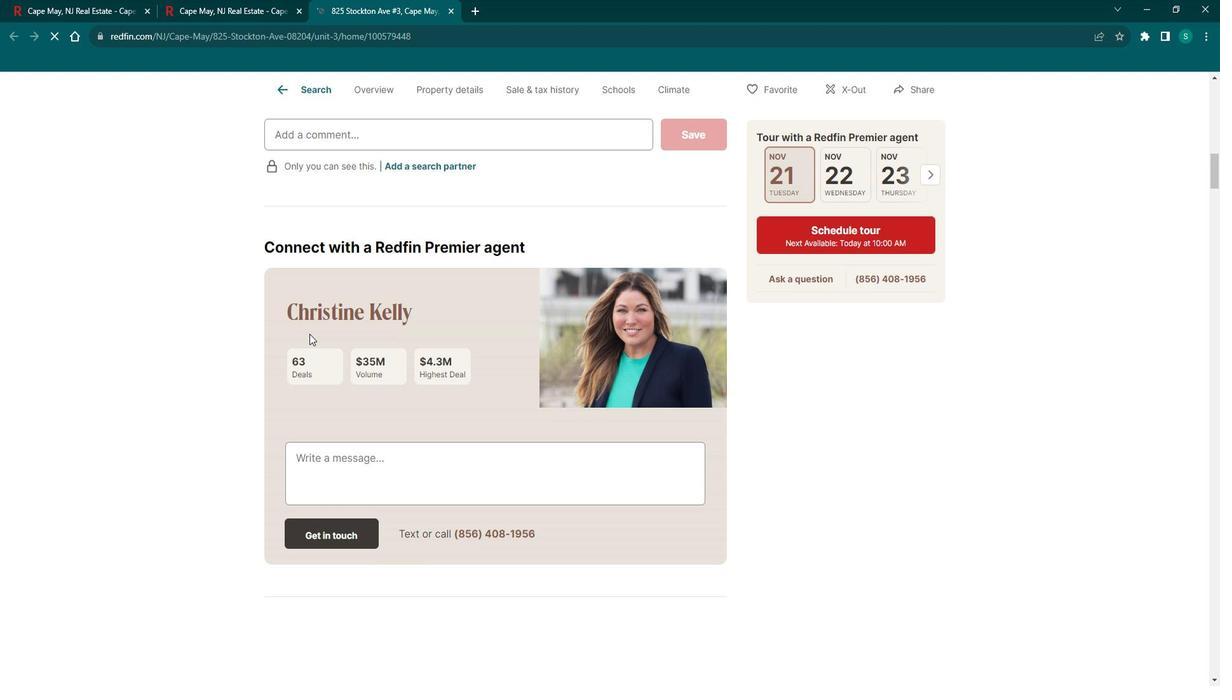 
Action: Mouse scrolled (321, 333) with delta (0, 0)
Screenshot: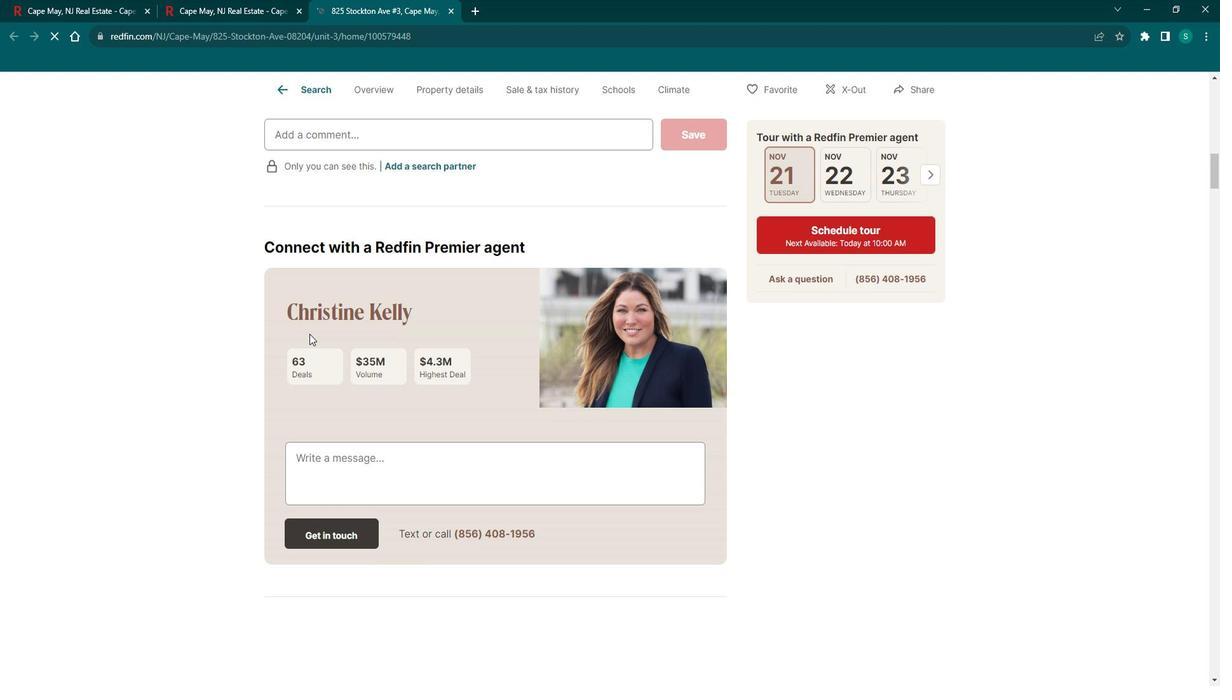 
Action: Mouse scrolled (321, 333) with delta (0, 0)
Screenshot: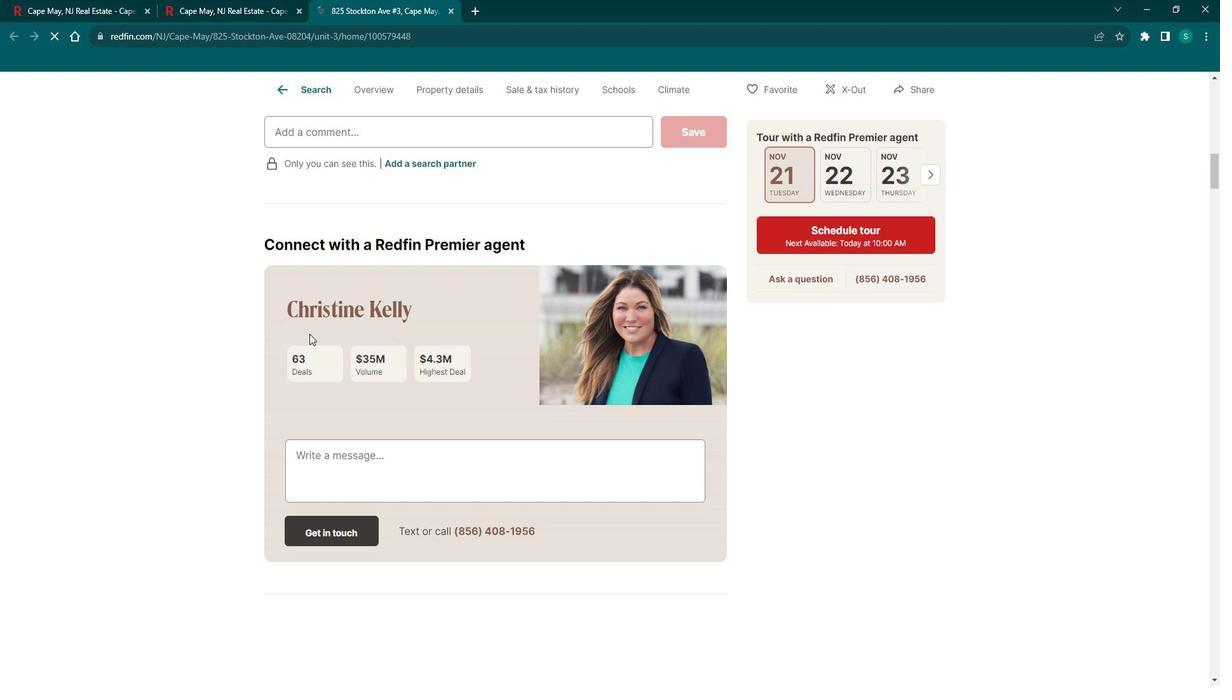 
Action: Mouse moved to (321, 334)
Screenshot: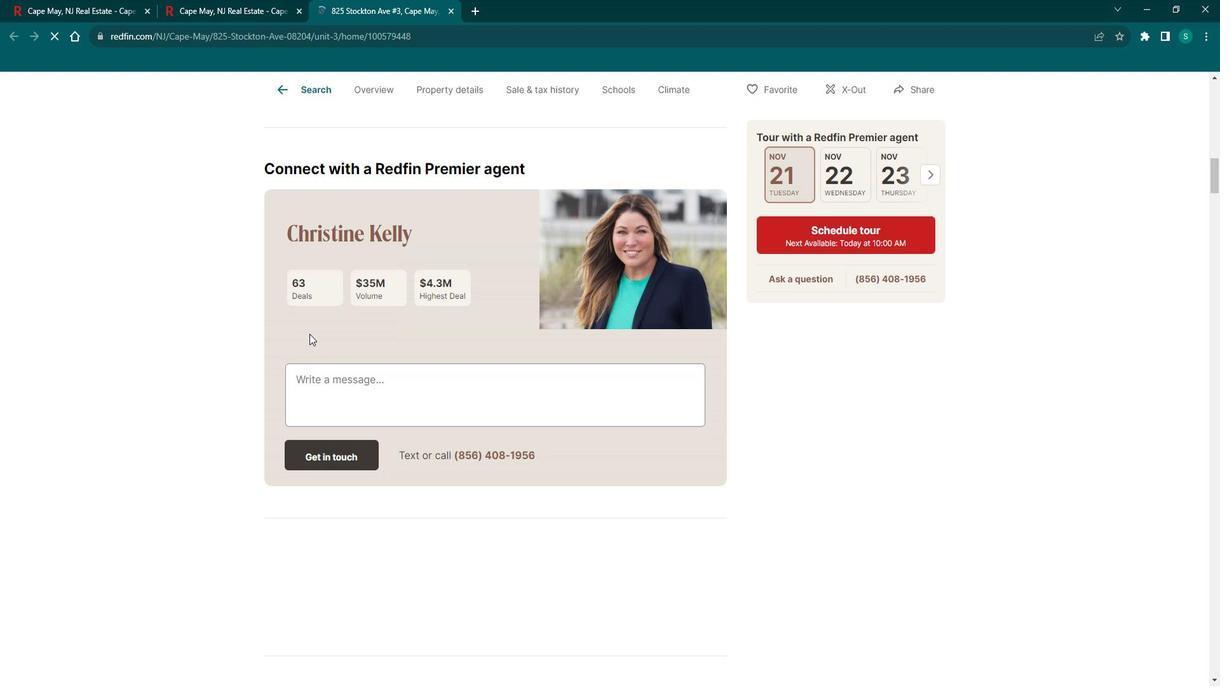 
Action: Mouse scrolled (321, 333) with delta (0, 0)
Screenshot: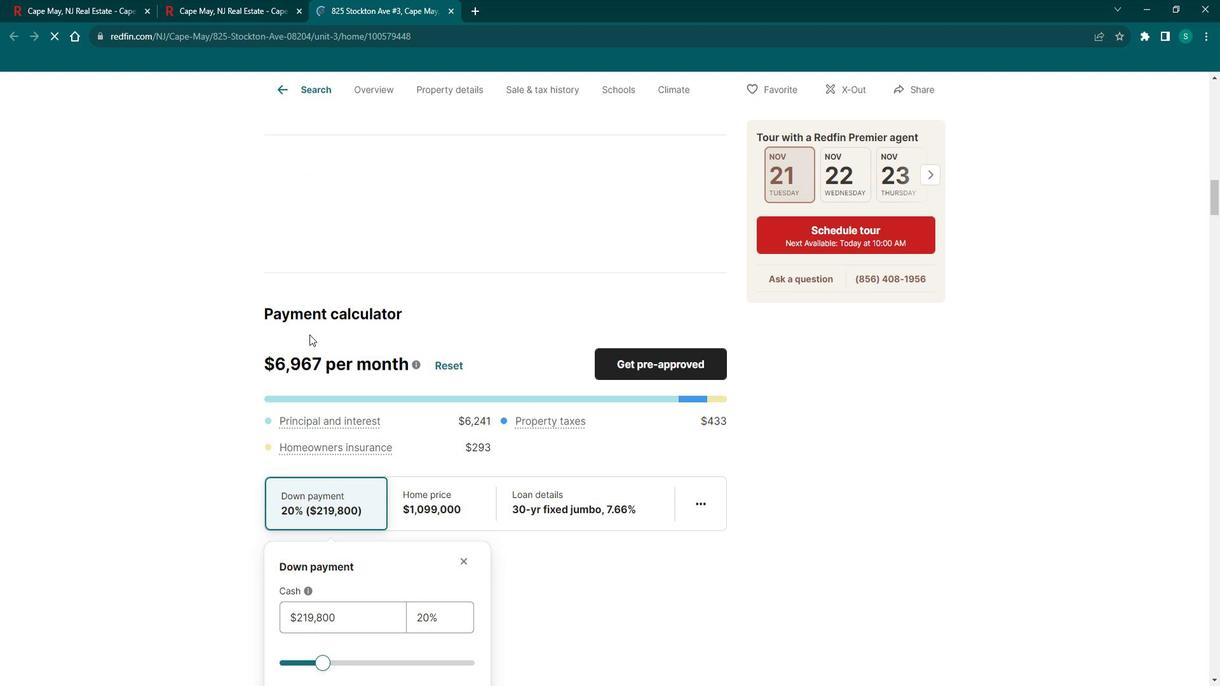 
Action: Mouse scrolled (321, 333) with delta (0, 0)
Screenshot: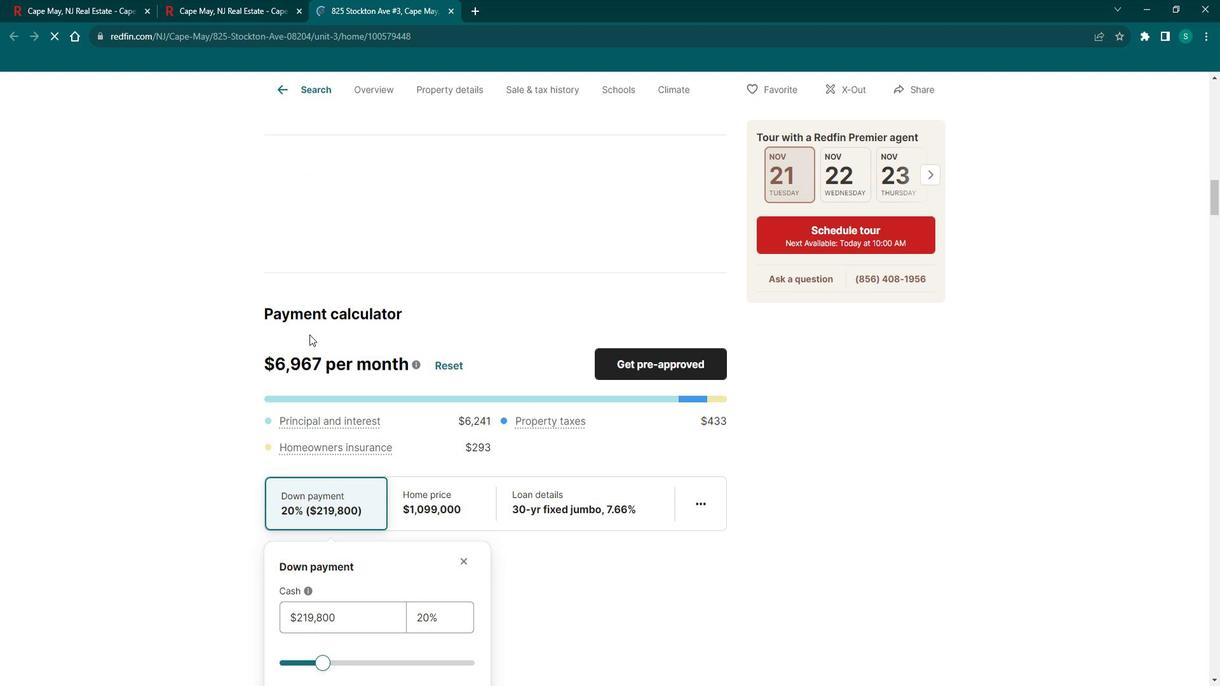 
Action: Mouse scrolled (321, 333) with delta (0, 0)
Screenshot: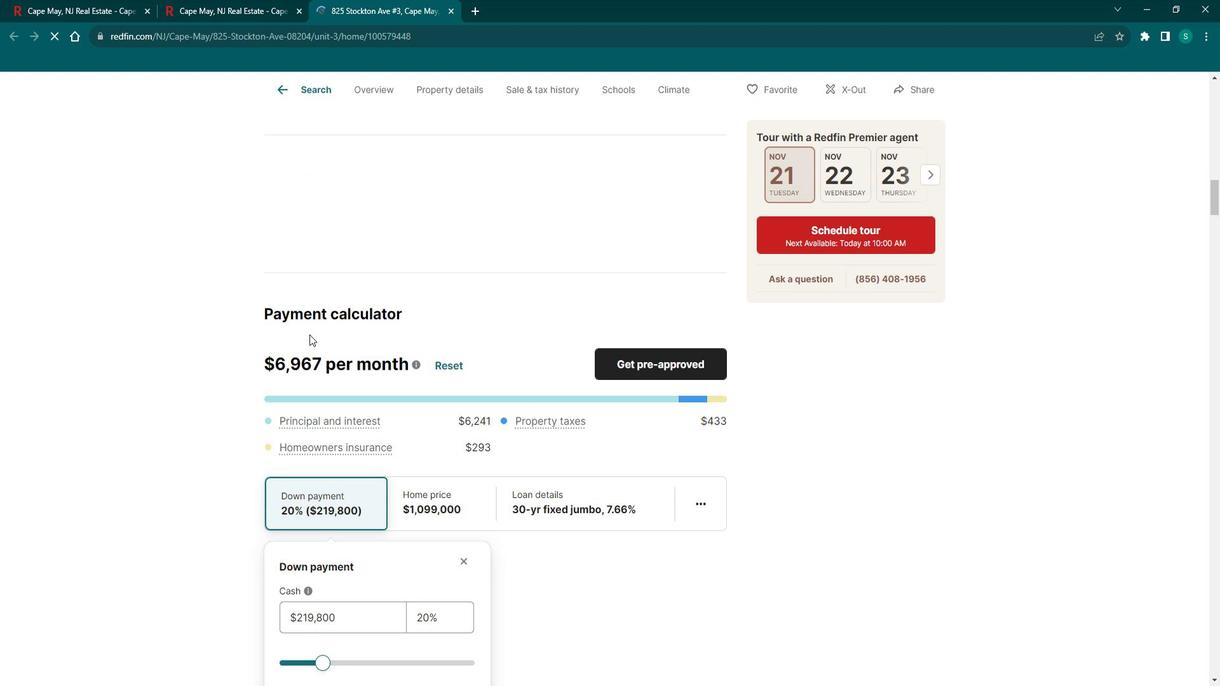 
Action: Mouse scrolled (321, 333) with delta (0, 0)
Screenshot: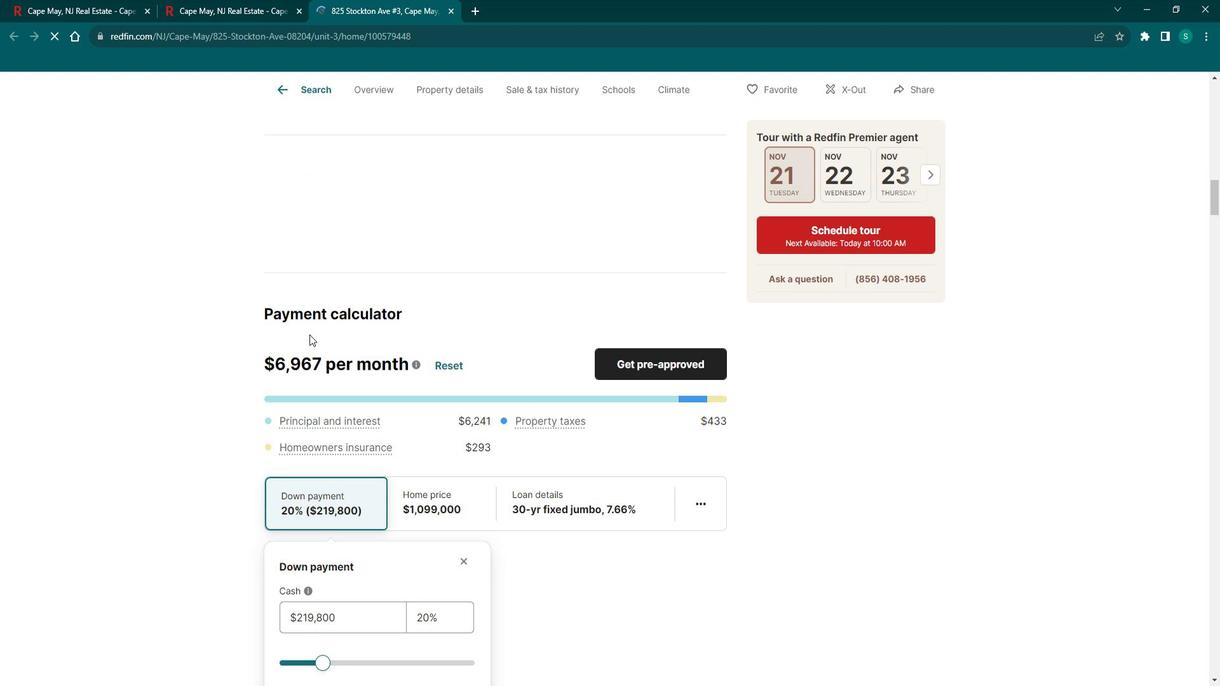 
Action: Mouse scrolled (321, 333) with delta (0, 0)
Screenshot: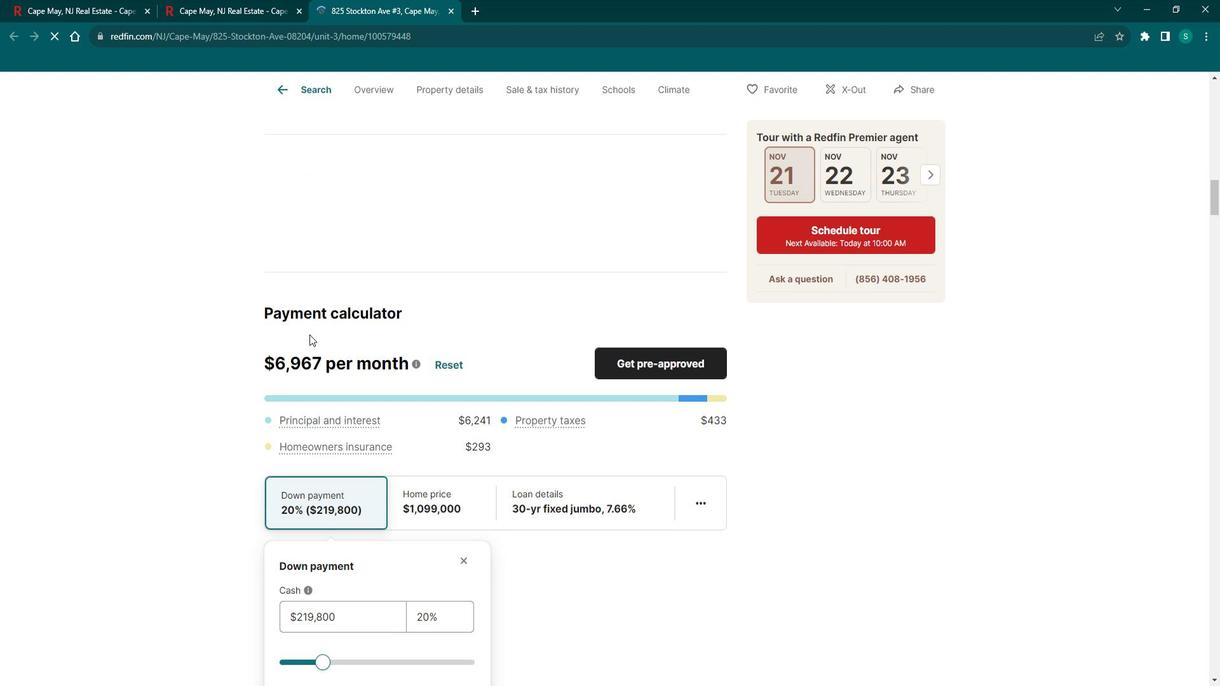 
Action: Mouse scrolled (321, 333) with delta (0, 0)
Screenshot: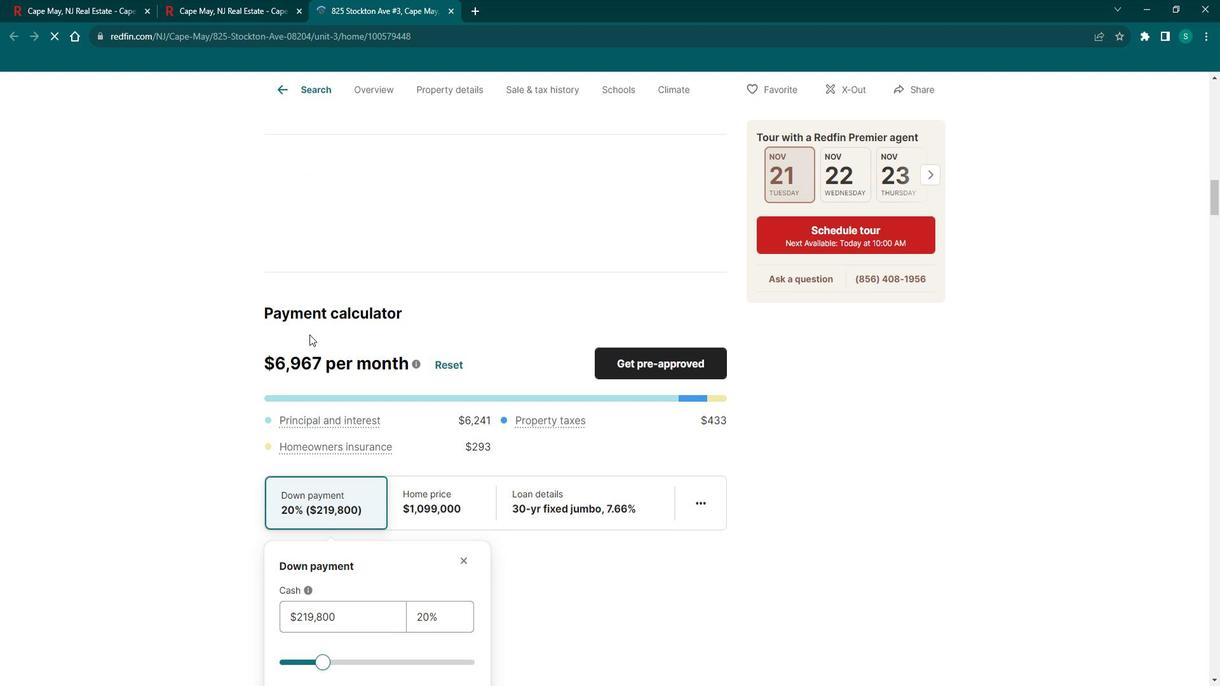 
Action: Mouse scrolled (321, 333) with delta (0, 0)
Screenshot: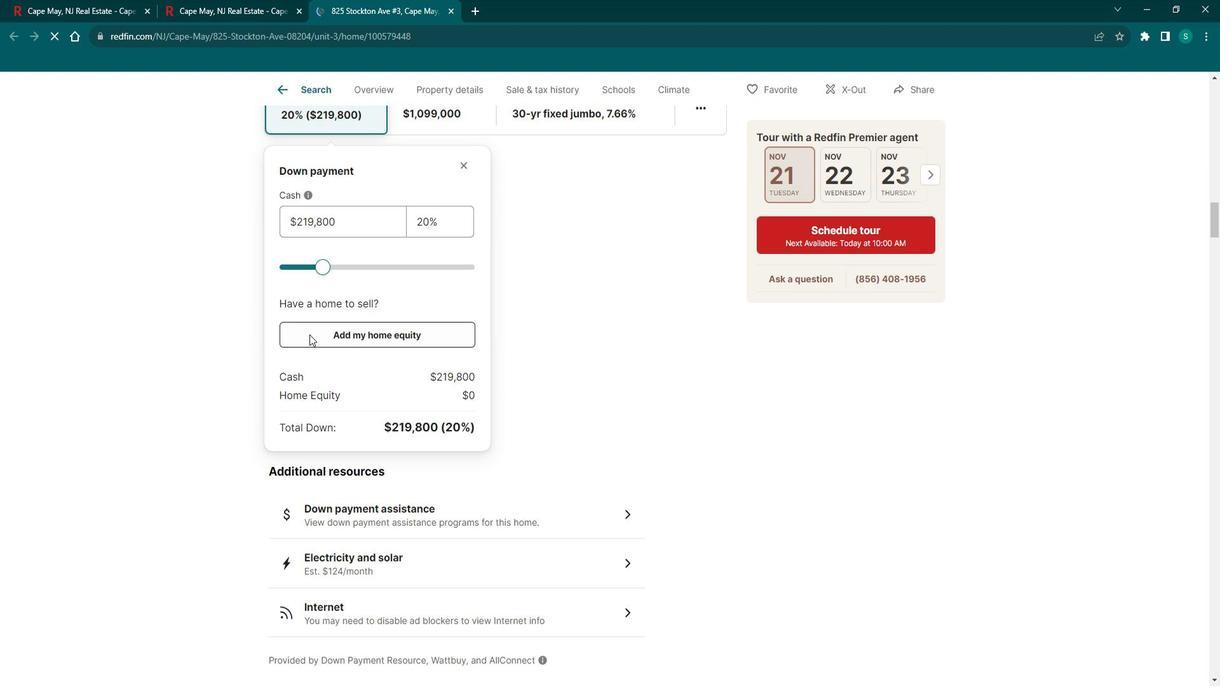
Action: Mouse scrolled (321, 333) with delta (0, 0)
Screenshot: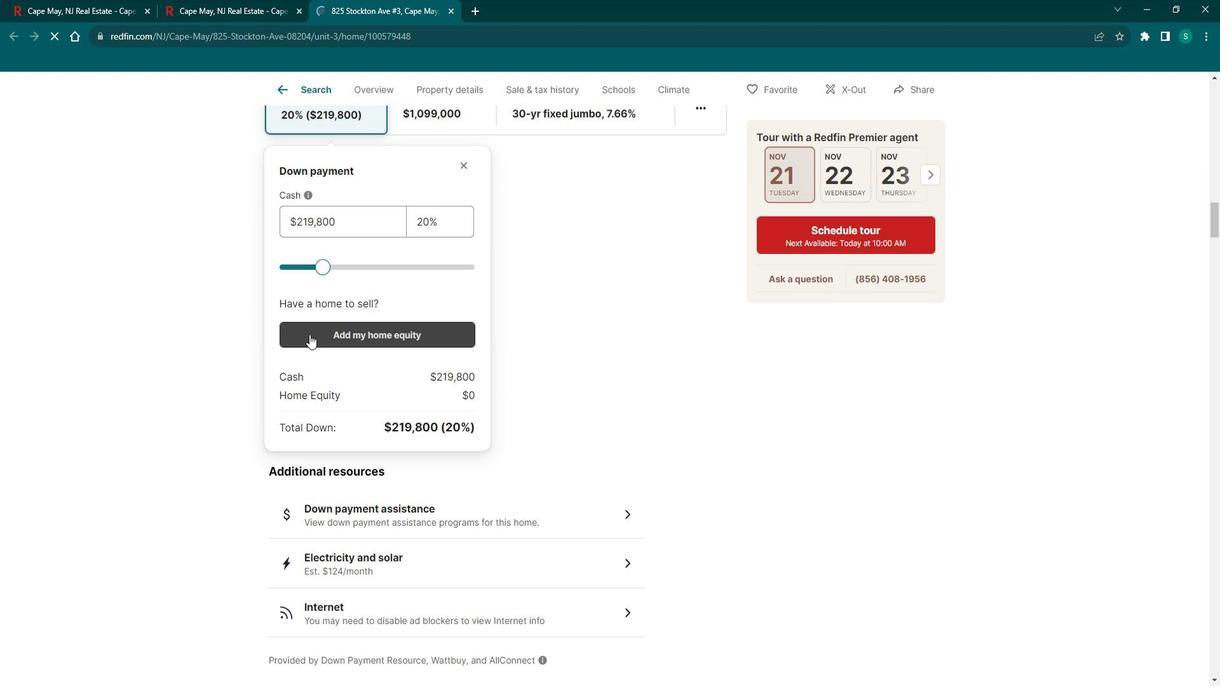 
Action: Mouse scrolled (321, 333) with delta (0, 0)
Screenshot: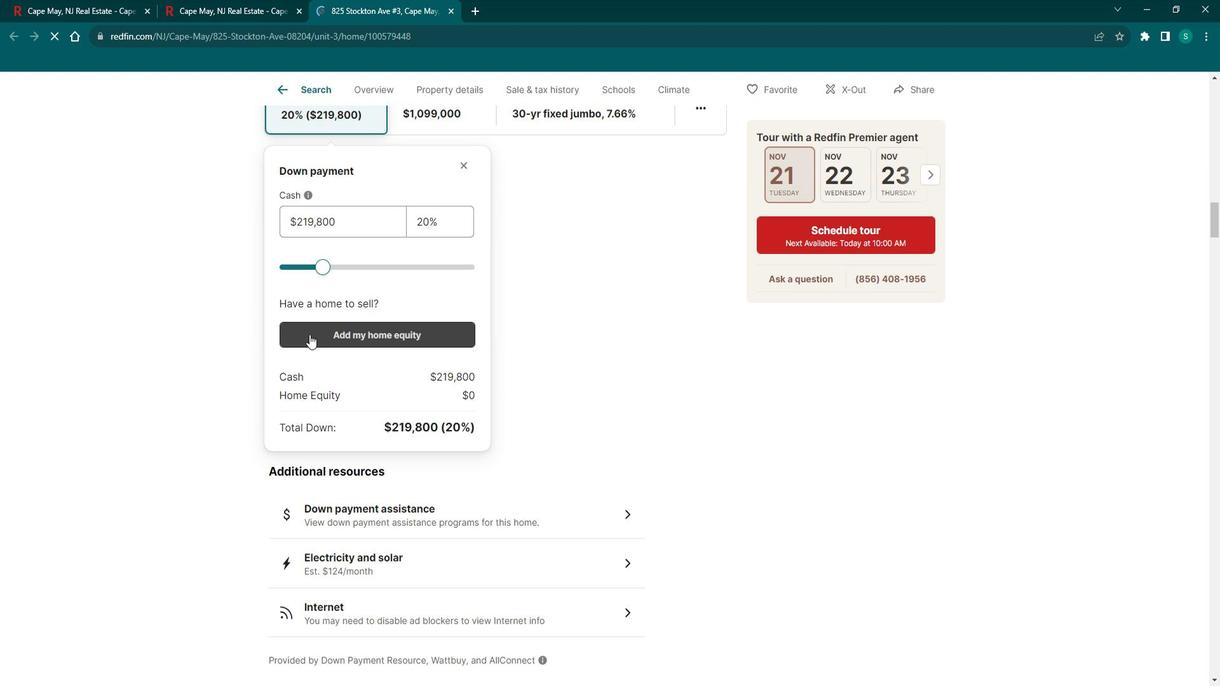 
Action: Mouse scrolled (321, 333) with delta (0, 0)
Screenshot: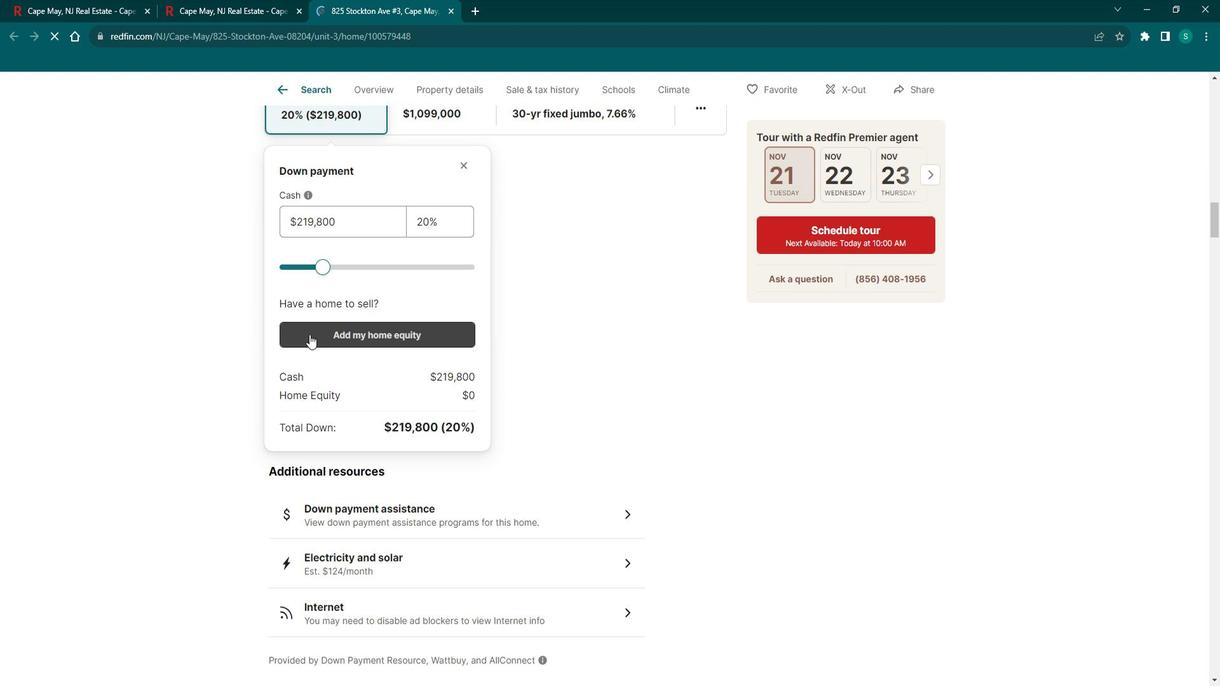 
Action: Mouse scrolled (321, 333) with delta (0, 0)
Screenshot: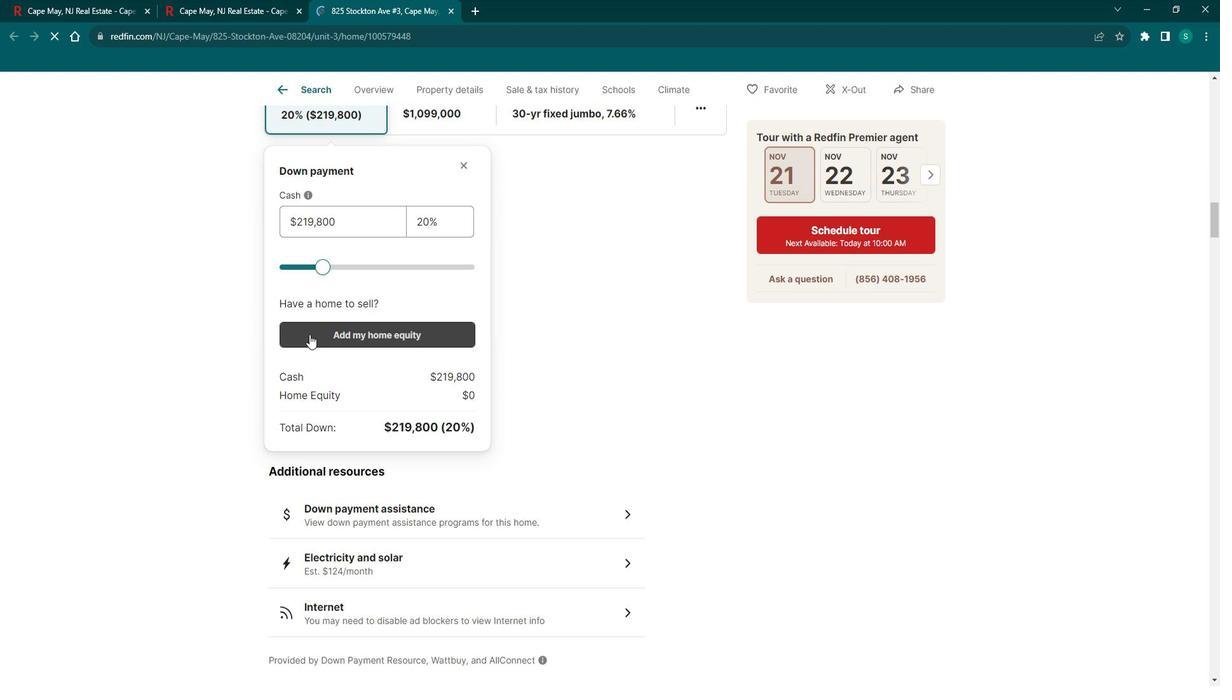 
Action: Mouse scrolled (321, 333) with delta (0, 0)
Screenshot: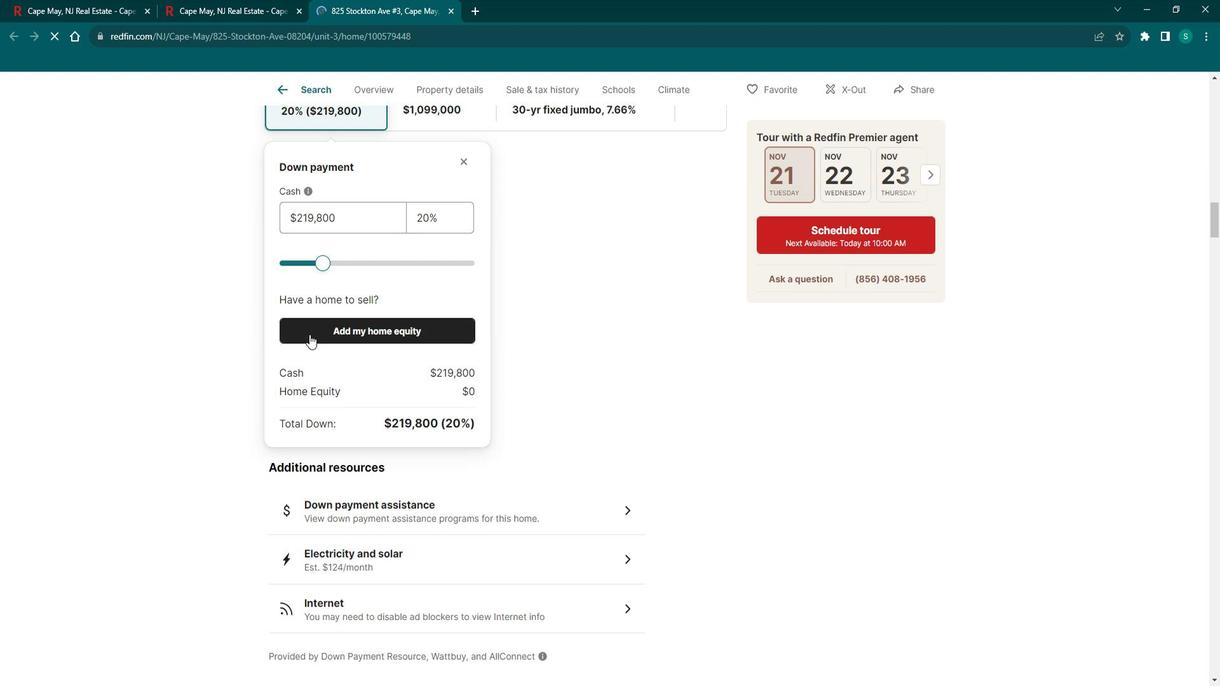 
Action: Mouse scrolled (321, 333) with delta (0, 0)
Screenshot: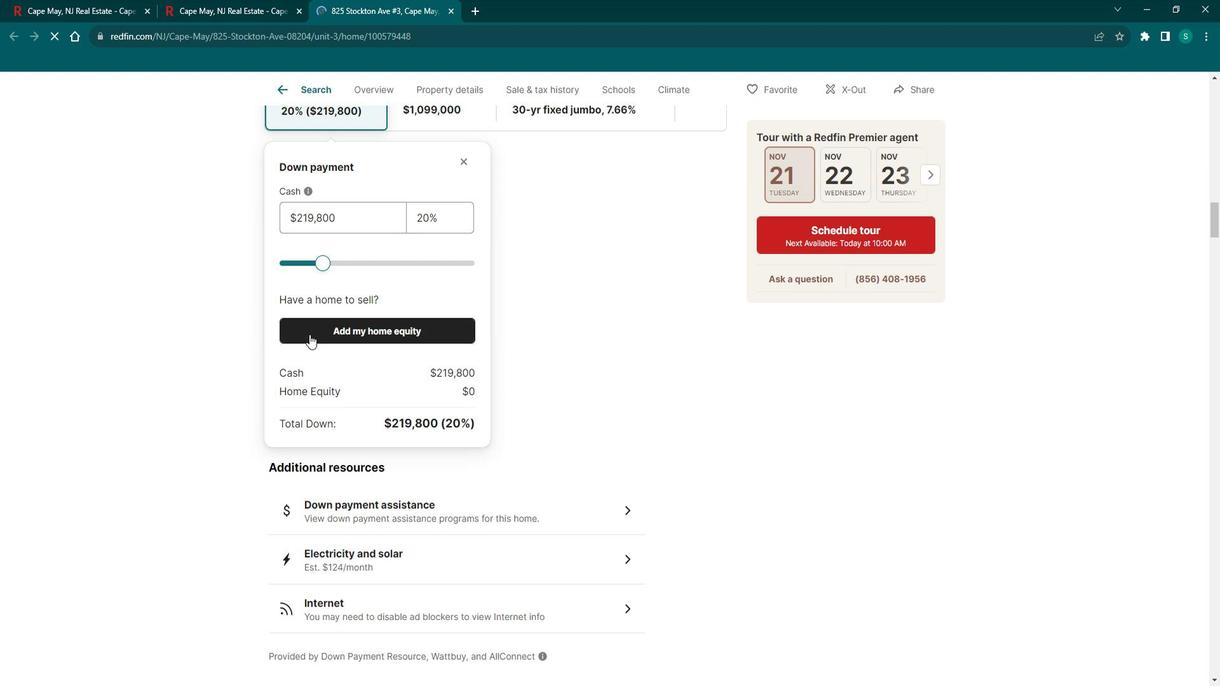 
Action: Mouse scrolled (321, 333) with delta (0, 0)
Screenshot: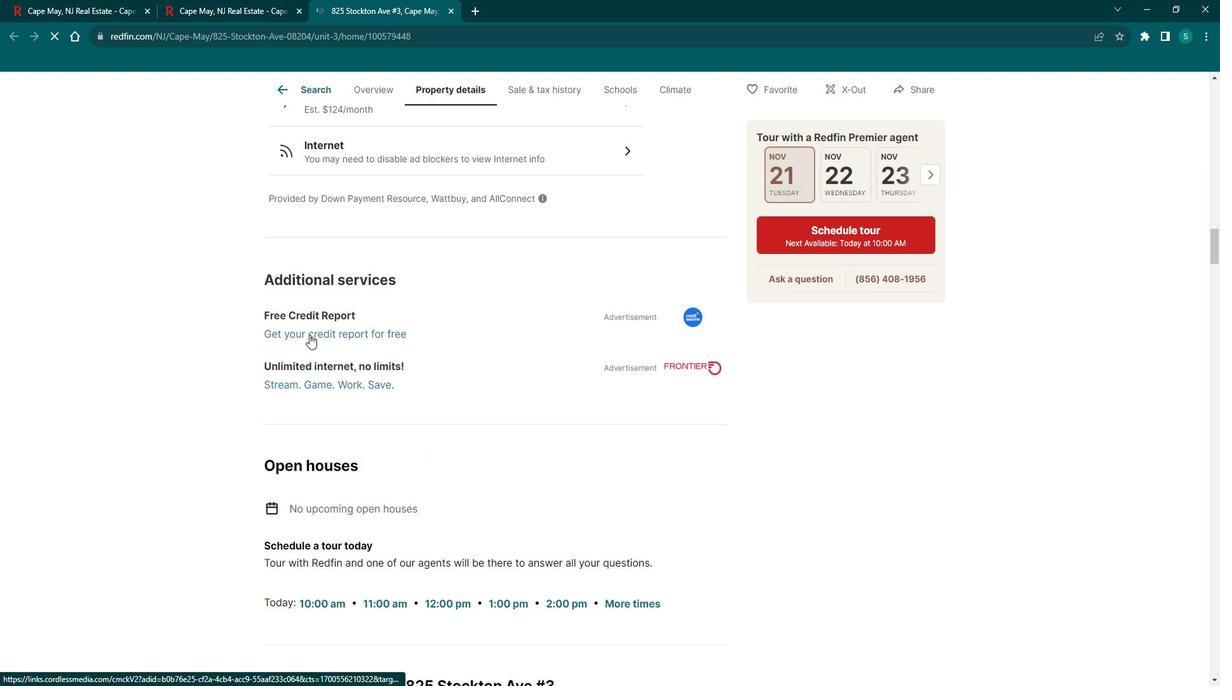
Action: Mouse scrolled (321, 333) with delta (0, 0)
Screenshot: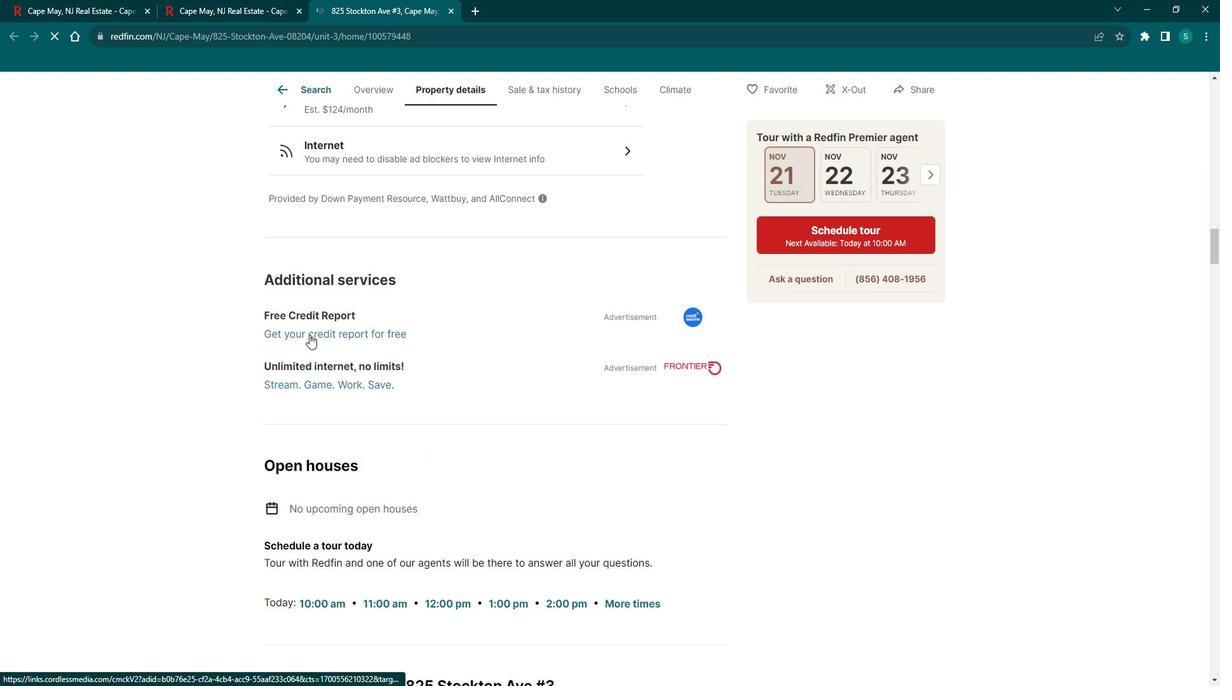 
Action: Mouse scrolled (321, 333) with delta (0, 0)
Screenshot: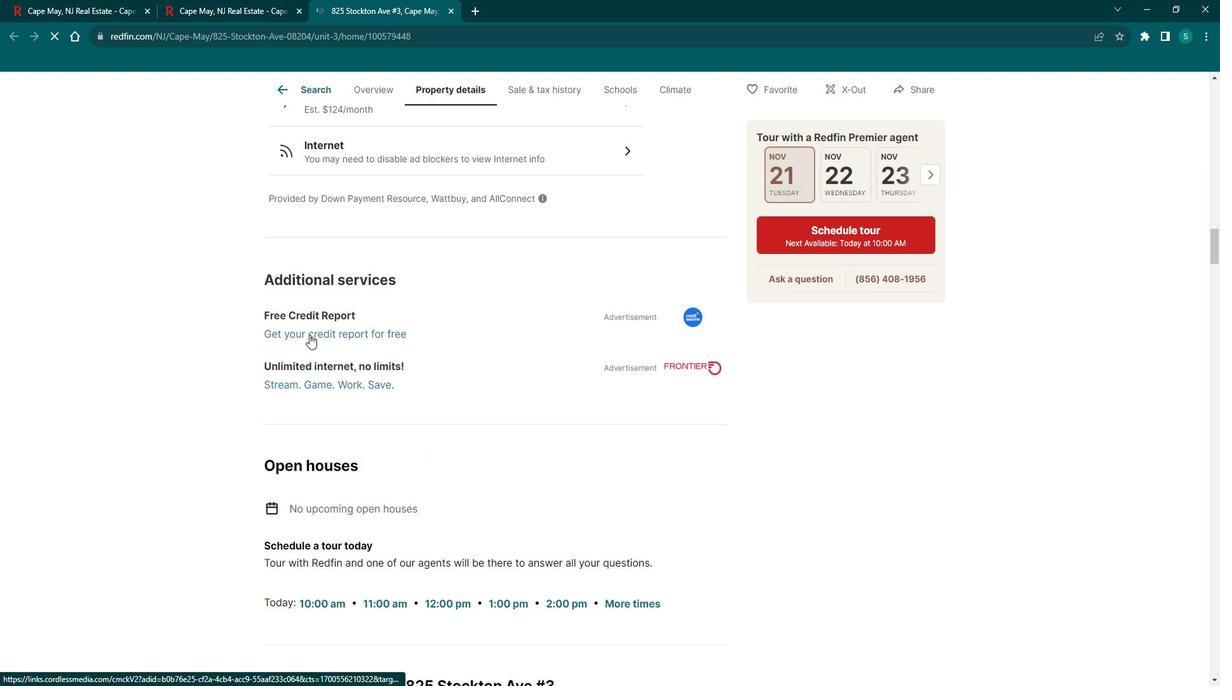 
Action: Mouse scrolled (321, 333) with delta (0, 0)
Screenshot: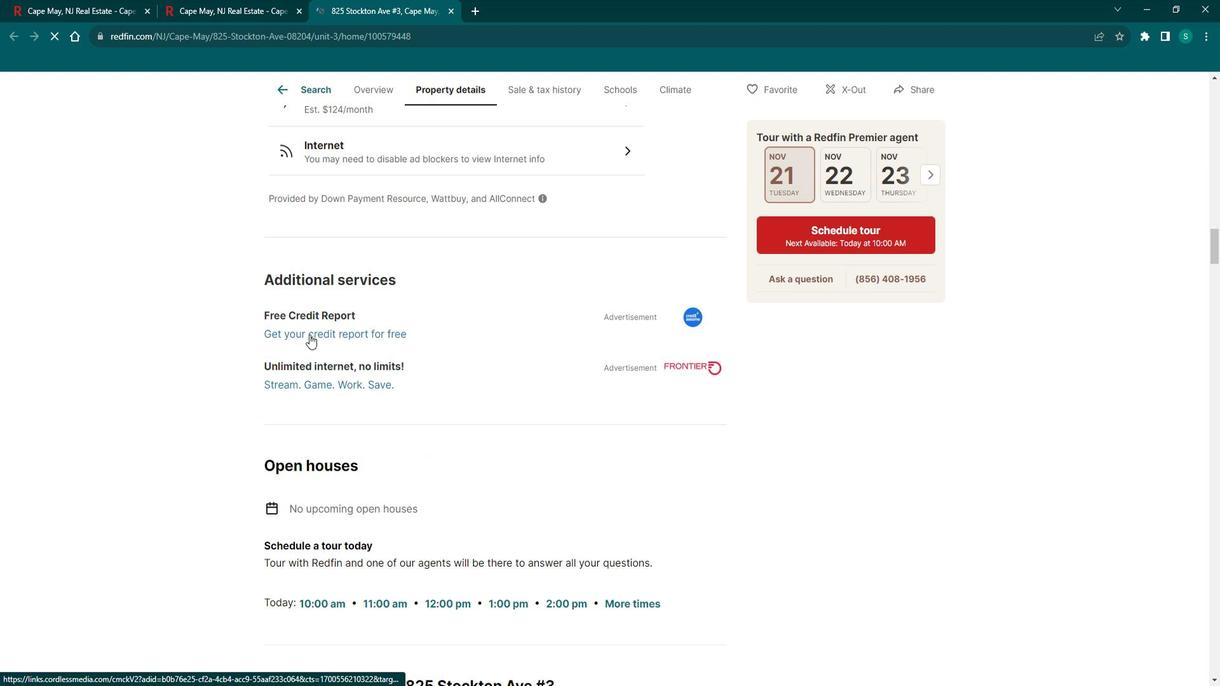 
Action: Mouse scrolled (321, 333) with delta (0, 0)
Screenshot: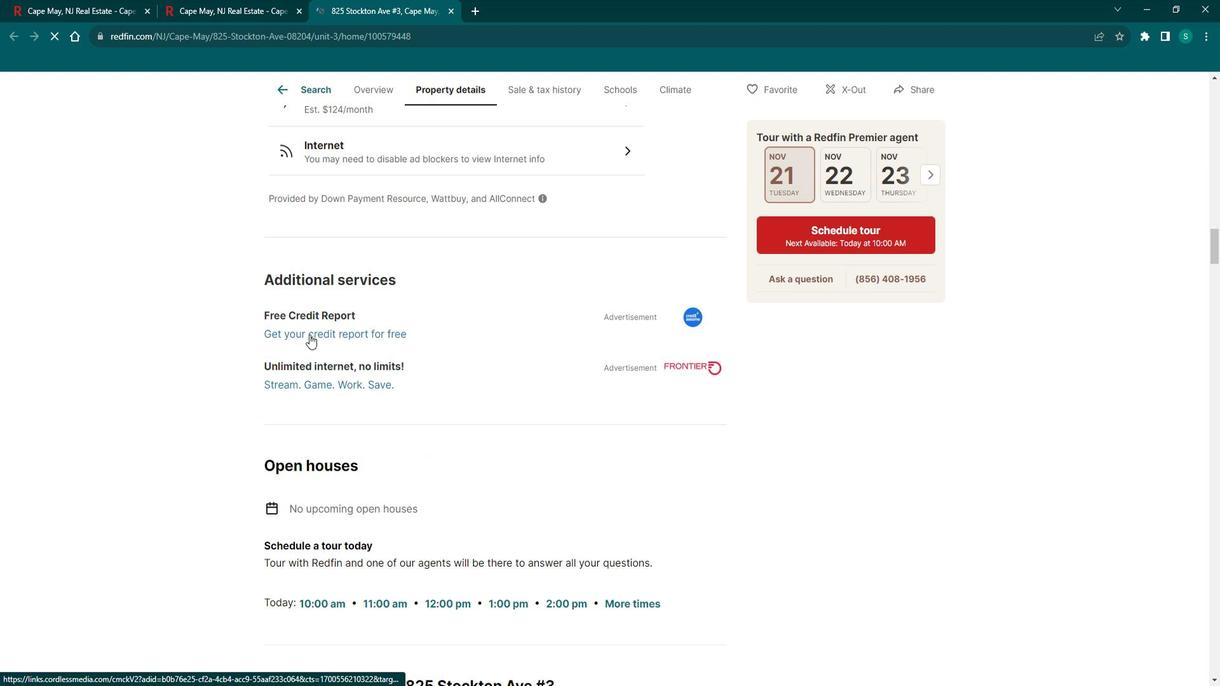 
Action: Mouse scrolled (321, 333) with delta (0, 0)
Screenshot: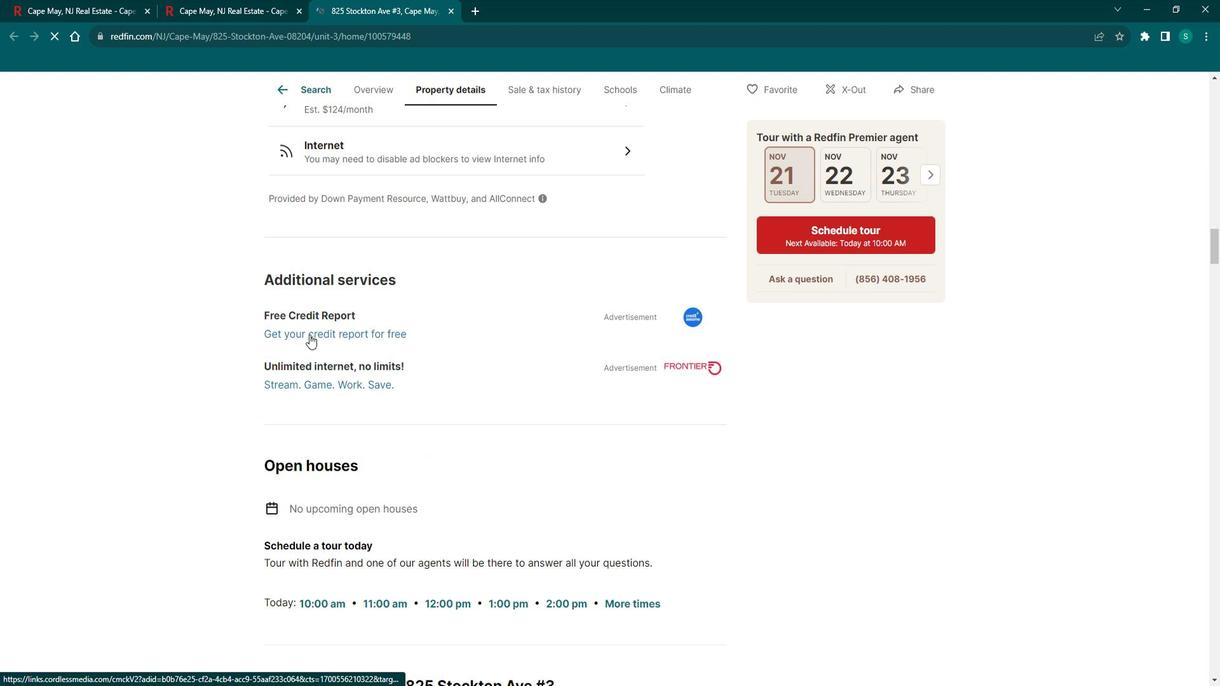 
Action: Mouse scrolled (321, 333) with delta (0, 0)
Screenshot: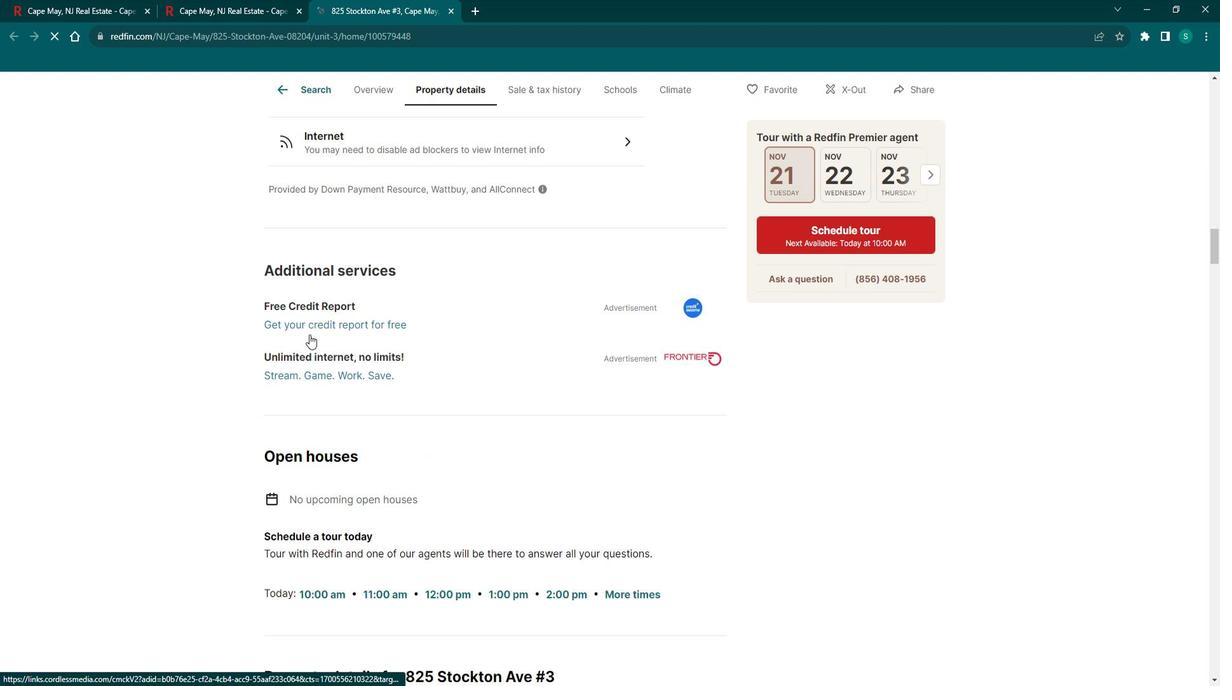 
Action: Mouse scrolled (321, 333) with delta (0, 0)
Screenshot: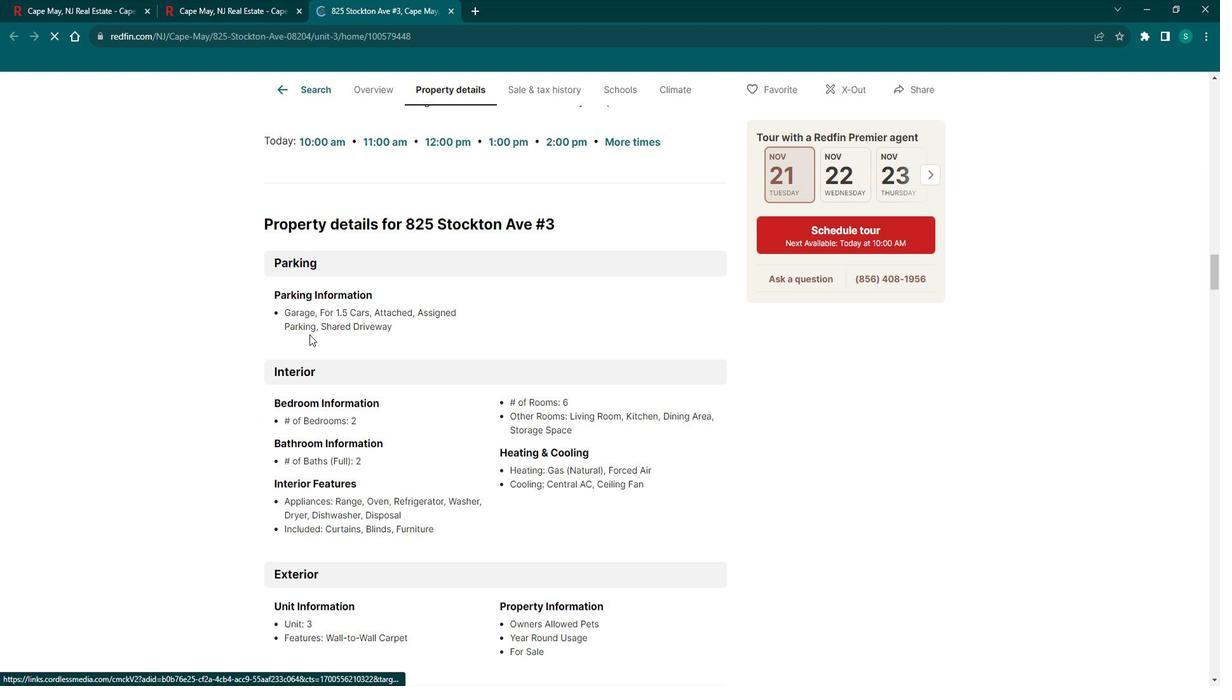 
Action: Mouse scrolled (321, 333) with delta (0, 0)
Screenshot: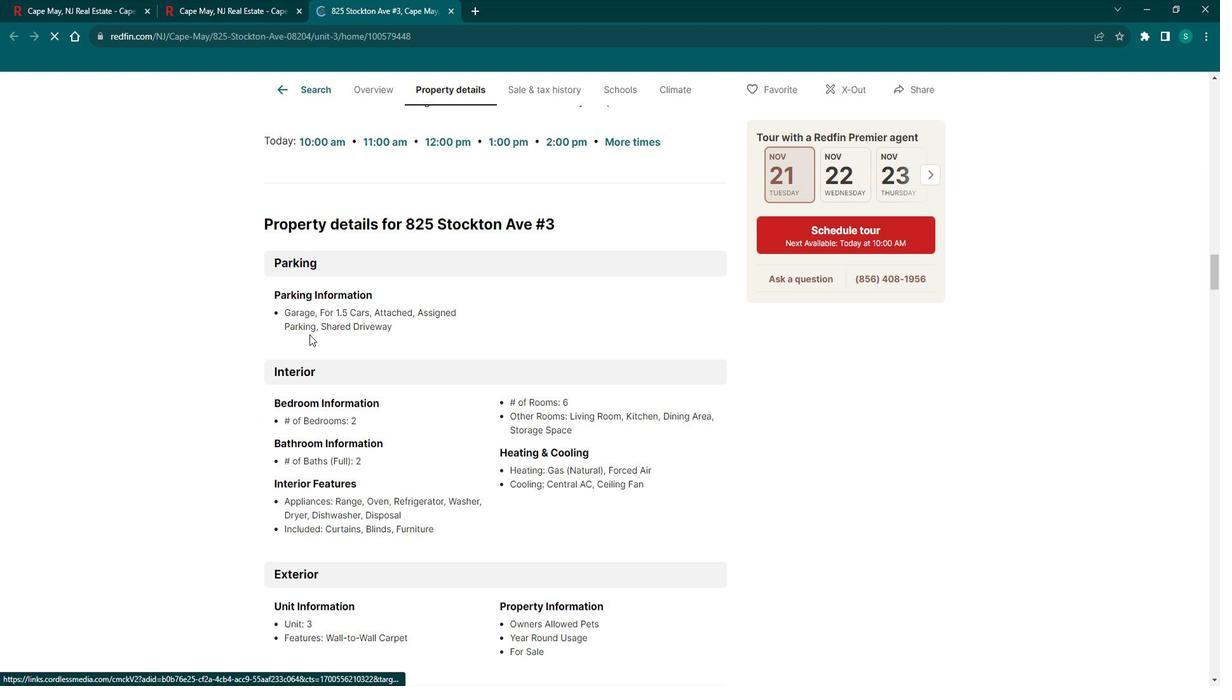 
Action: Mouse scrolled (321, 333) with delta (0, 0)
Screenshot: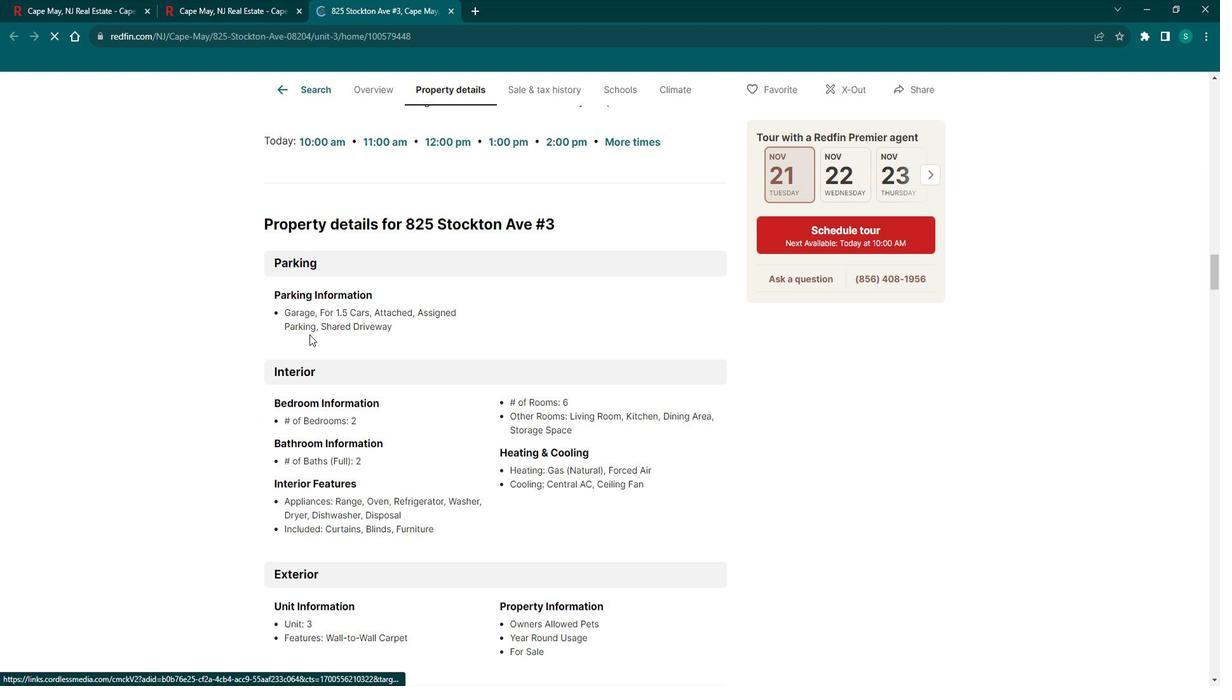 
Action: Mouse scrolled (321, 333) with delta (0, 0)
Screenshot: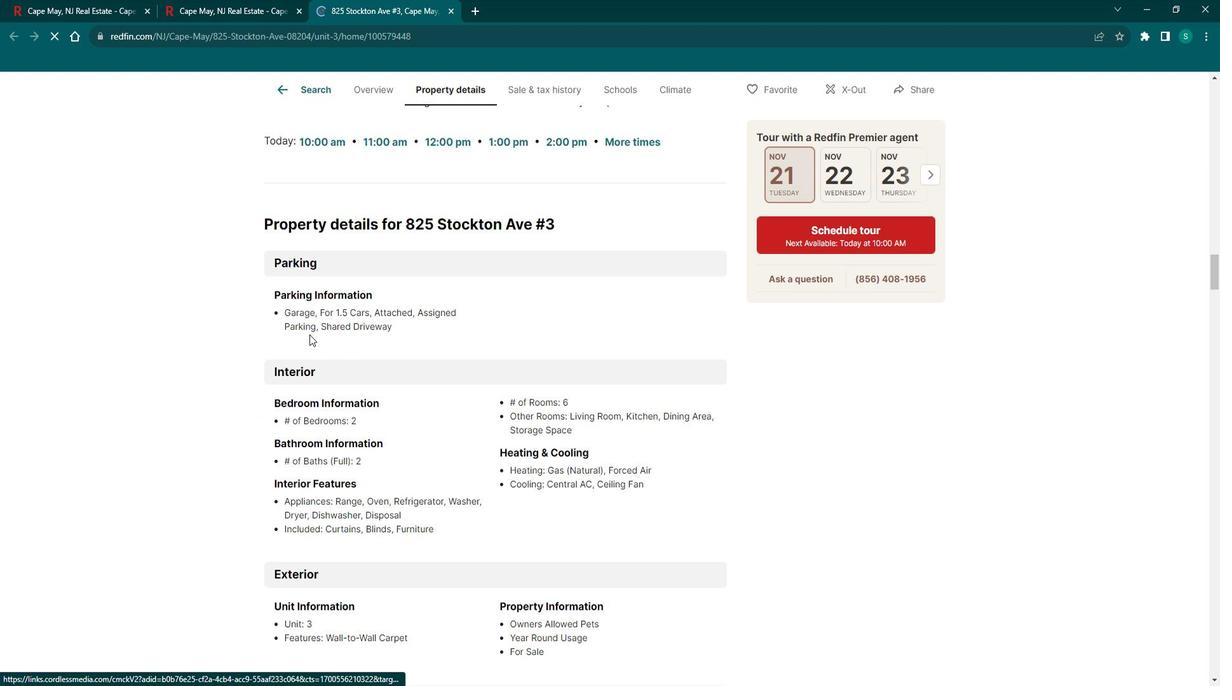 
Action: Mouse scrolled (321, 333) with delta (0, 0)
Screenshot: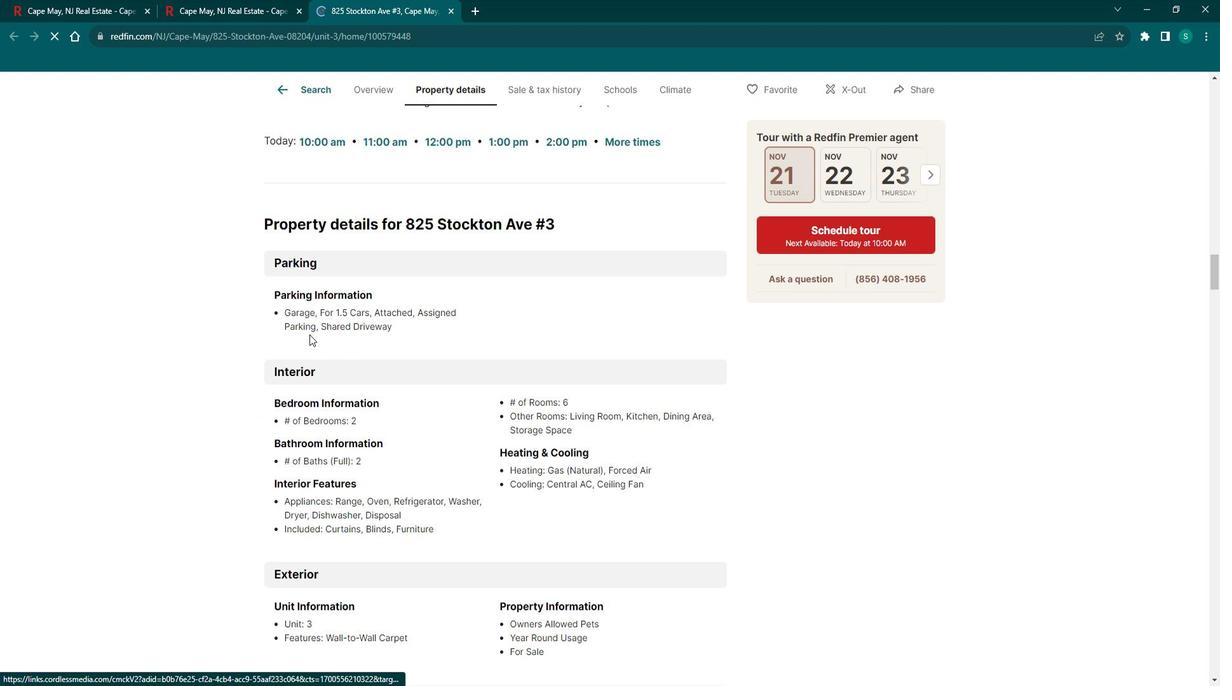 
Action: Mouse scrolled (321, 333) with delta (0, 0)
Screenshot: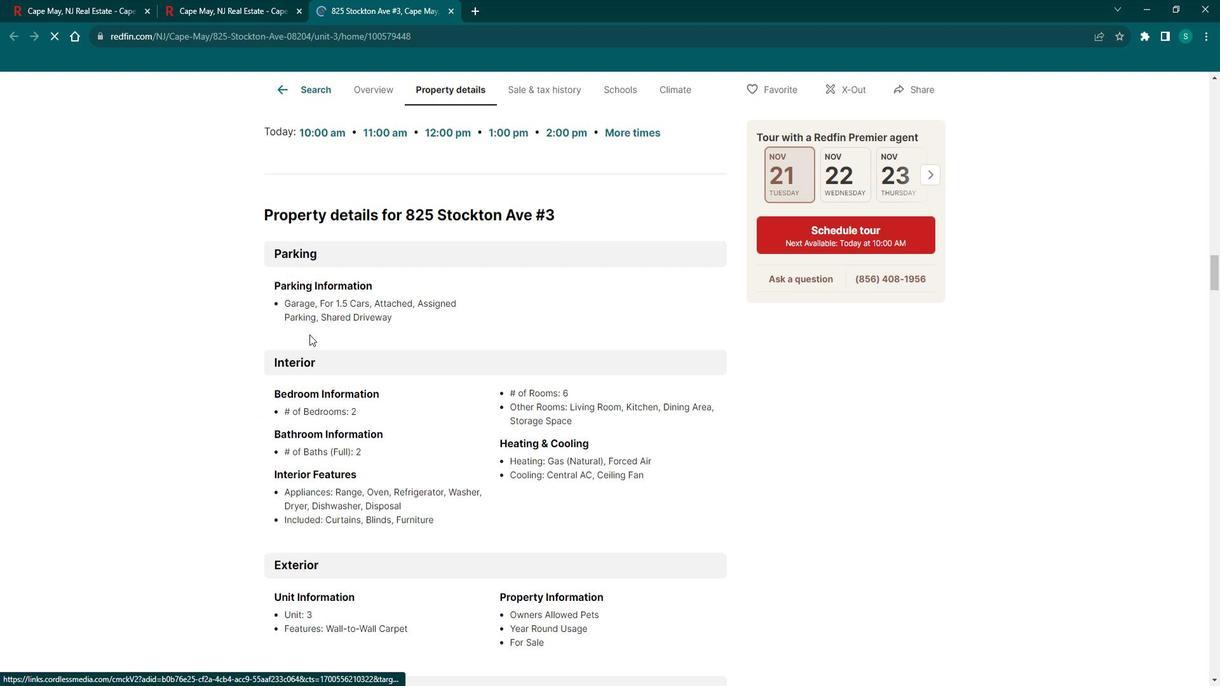 
Action: Mouse scrolled (321, 333) with delta (0, 0)
Screenshot: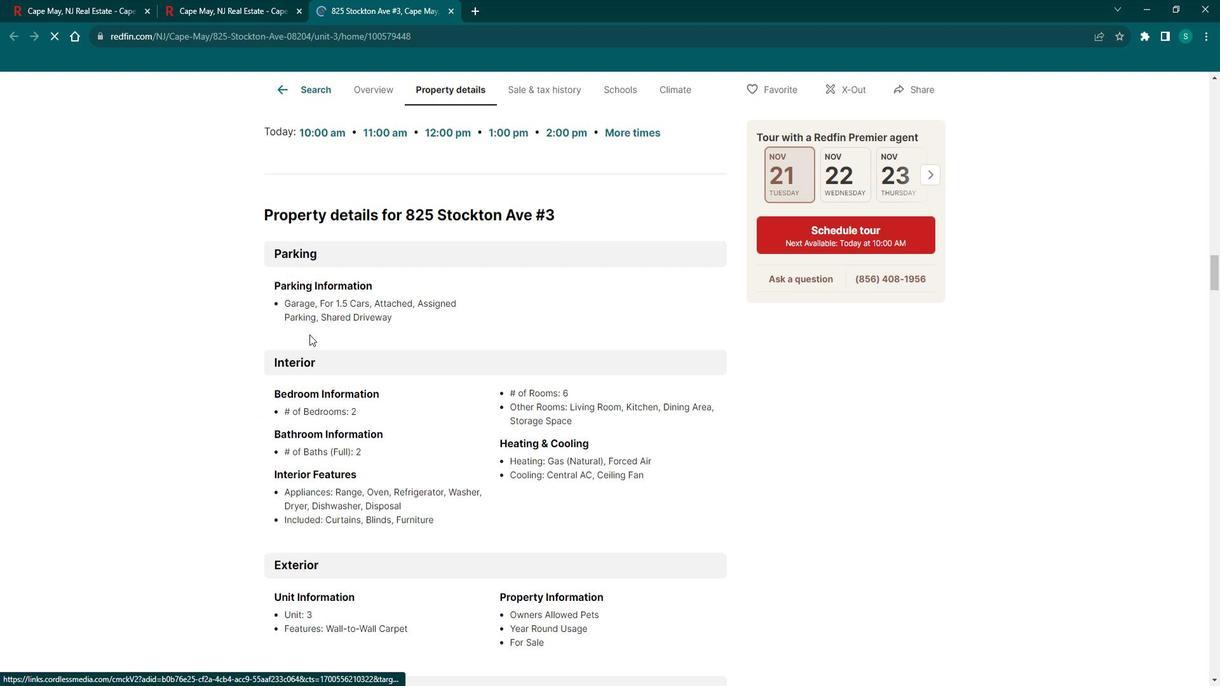 
Action: Mouse scrolled (321, 333) with delta (0, 0)
Screenshot: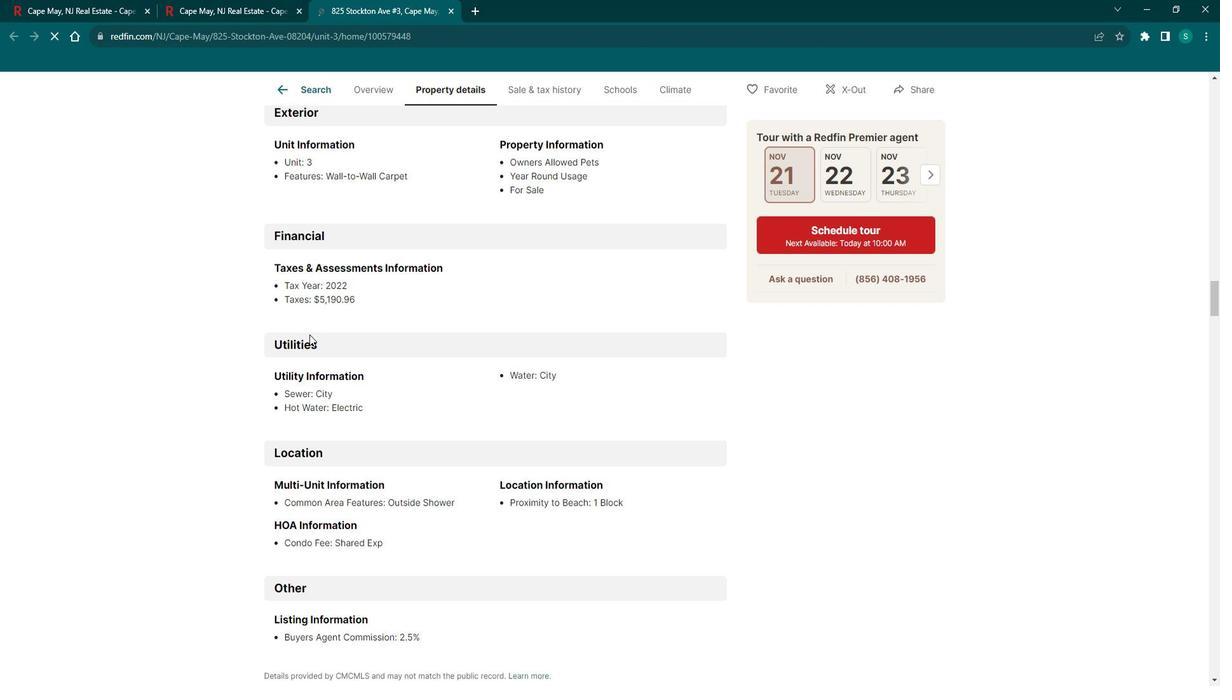 
Action: Mouse scrolled (321, 333) with delta (0, 0)
Screenshot: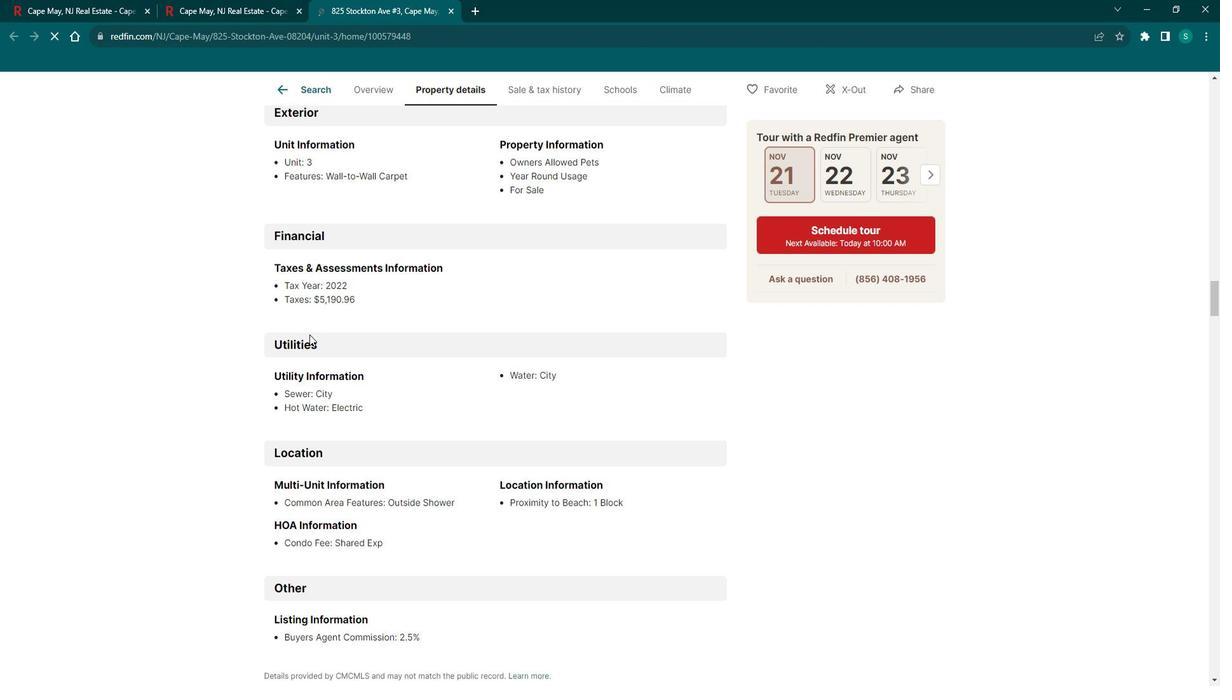 
Action: Mouse scrolled (321, 333) with delta (0, 0)
Screenshot: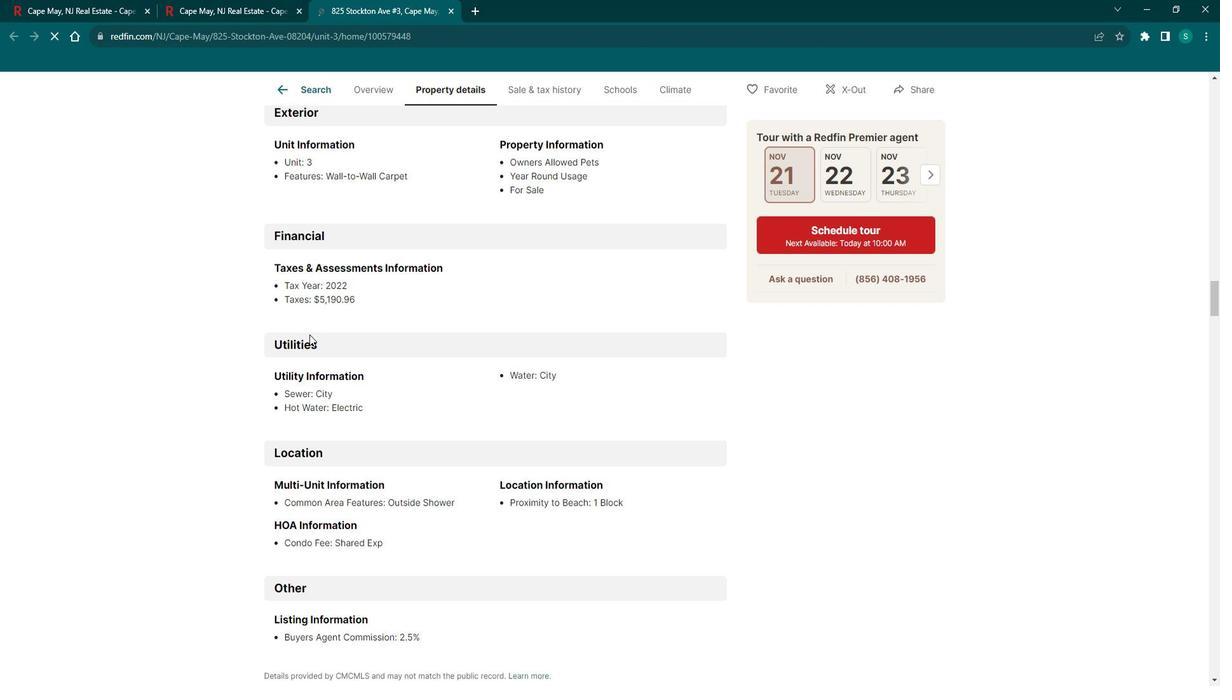 
Action: Mouse scrolled (321, 333) with delta (0, 0)
Screenshot: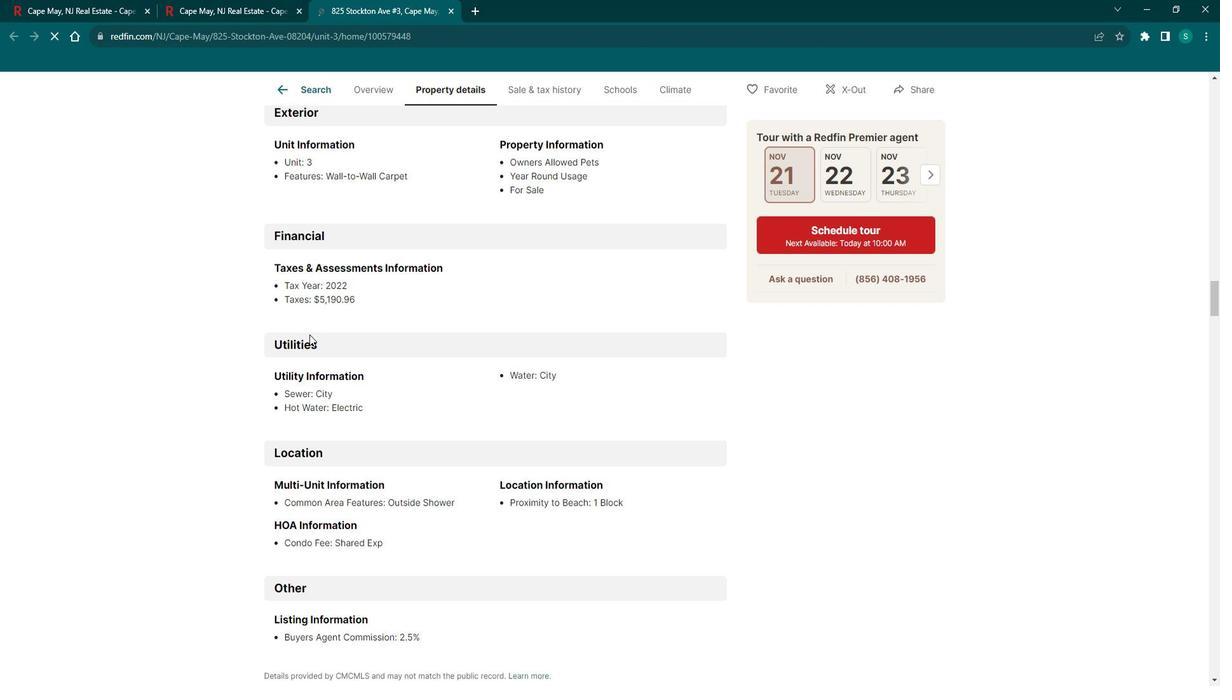 
Action: Mouse scrolled (321, 333) with delta (0, 0)
Screenshot: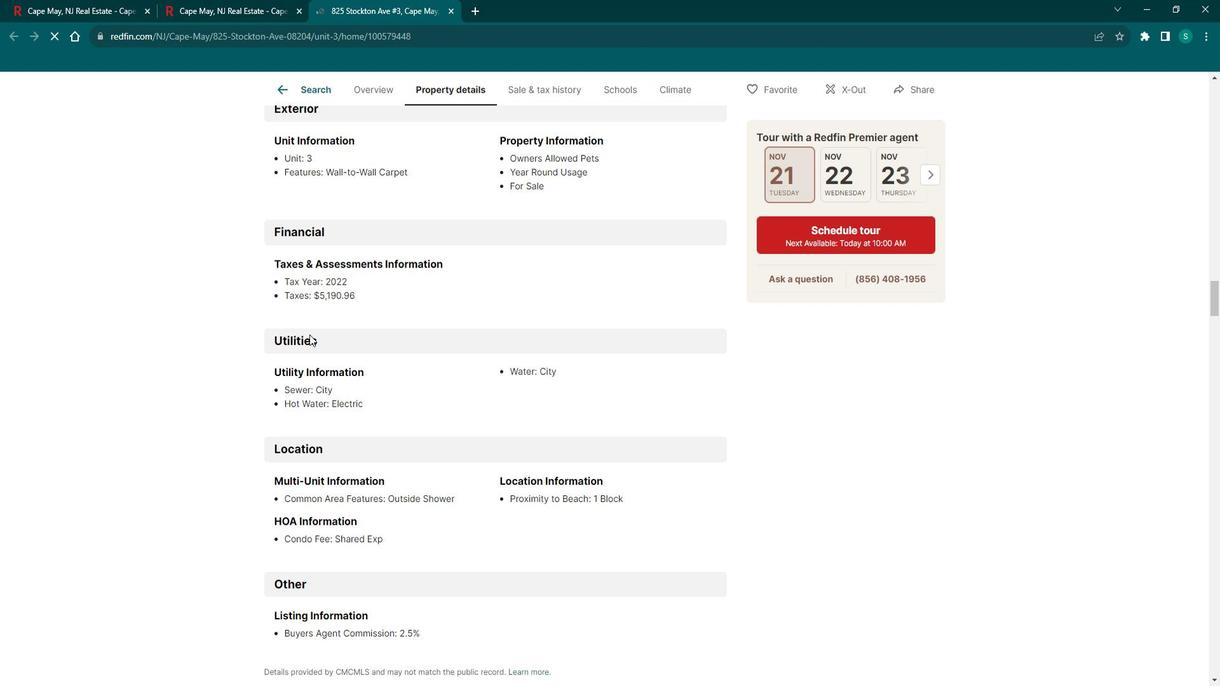 
Action: Mouse scrolled (321, 333) with delta (0, 0)
Screenshot: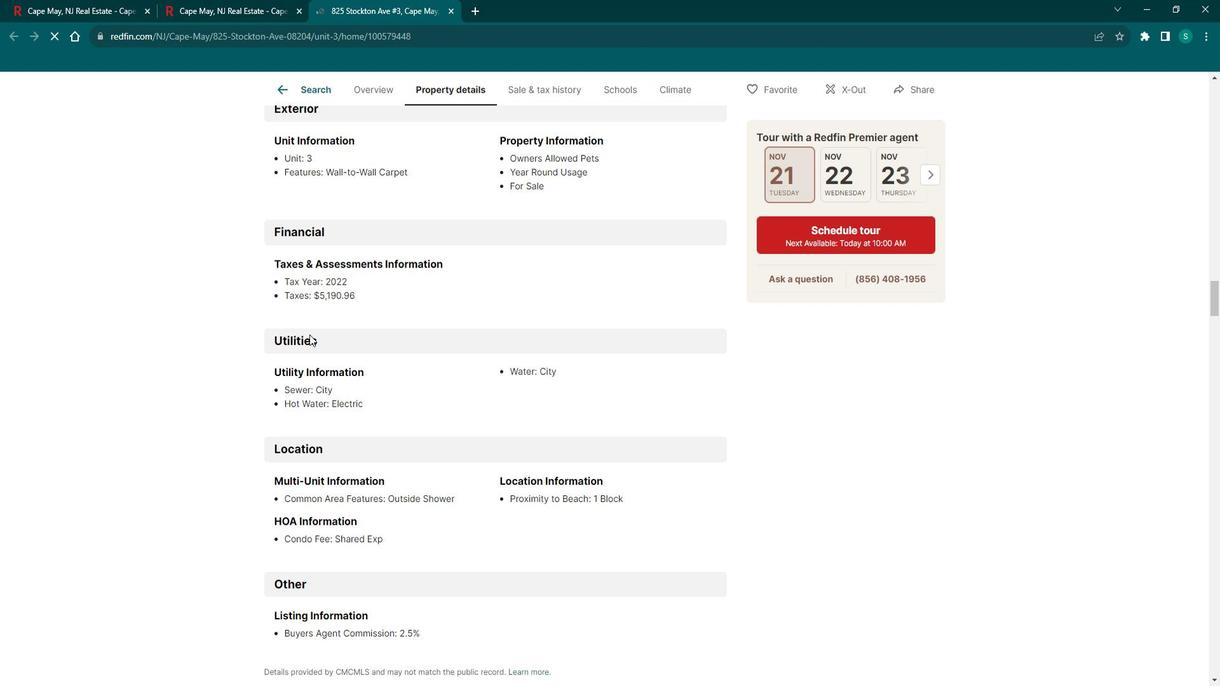 
Action: Mouse scrolled (321, 333) with delta (0, 0)
Screenshot: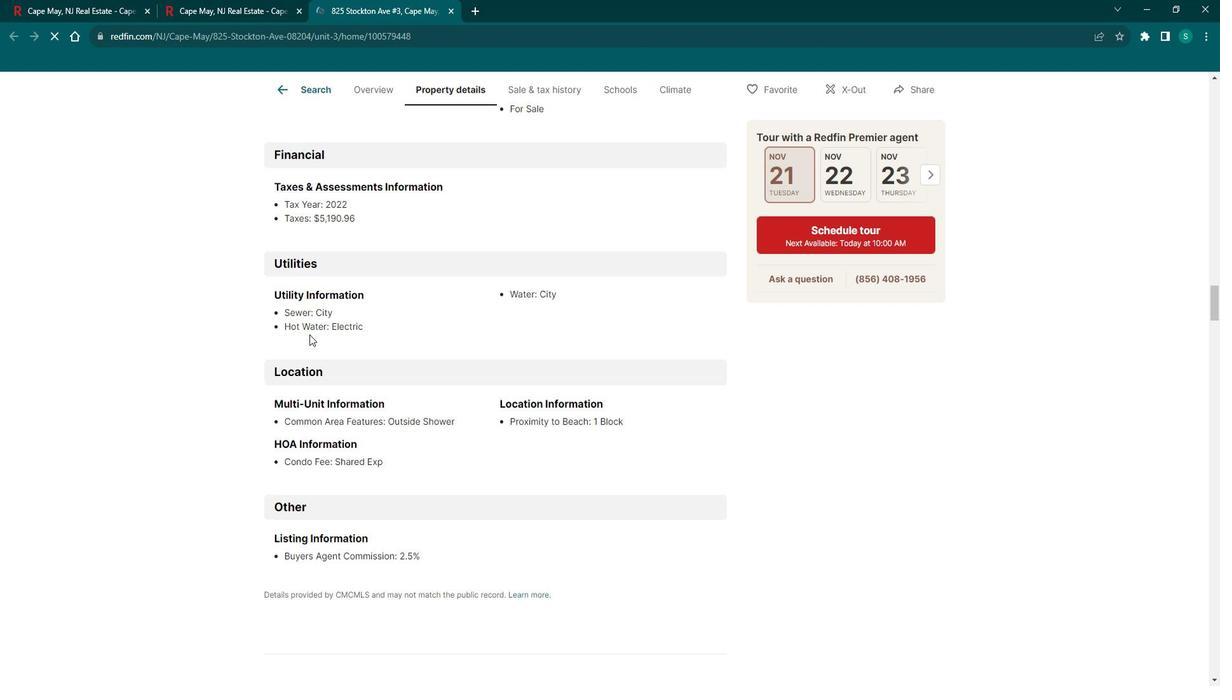
Action: Mouse scrolled (321, 333) with delta (0, 0)
Screenshot: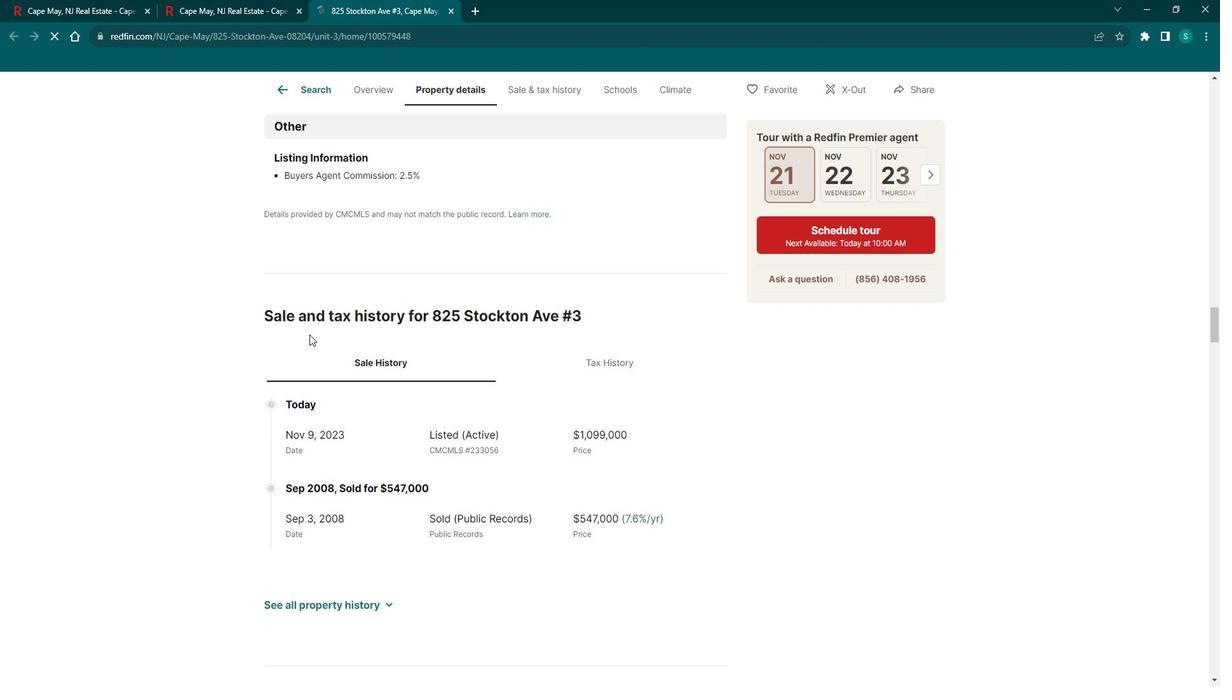 
Action: Mouse scrolled (321, 333) with delta (0, 0)
Screenshot: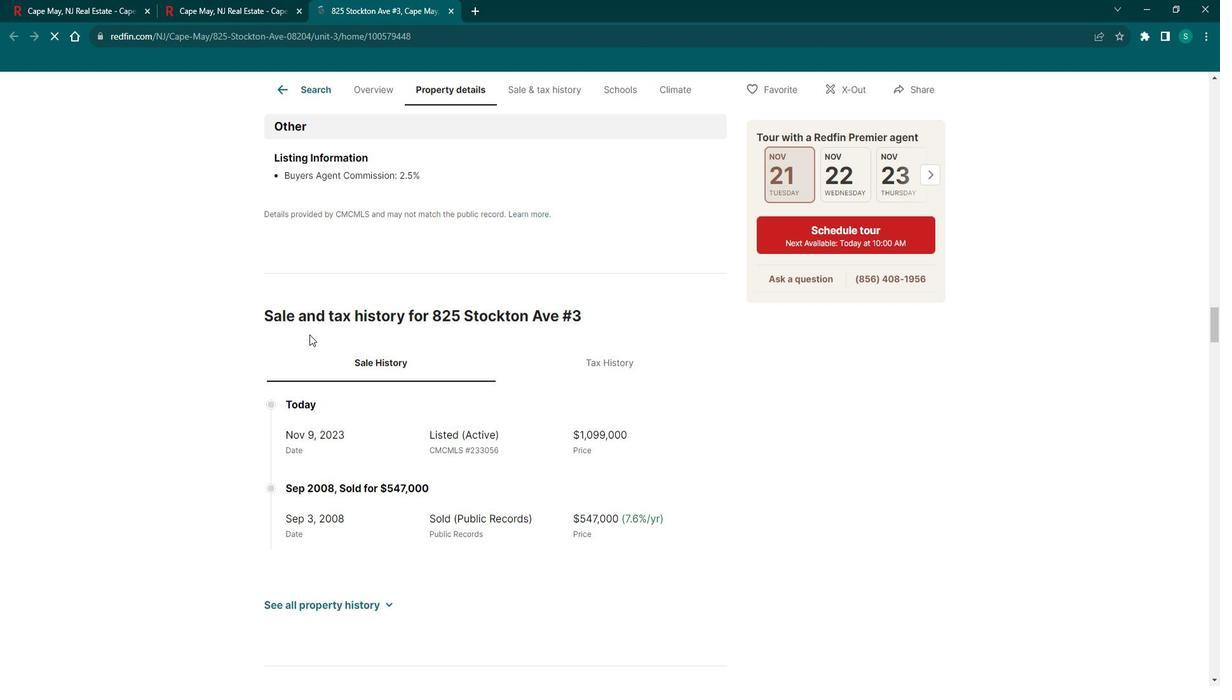 
Action: Mouse scrolled (321, 333) with delta (0, 0)
Screenshot: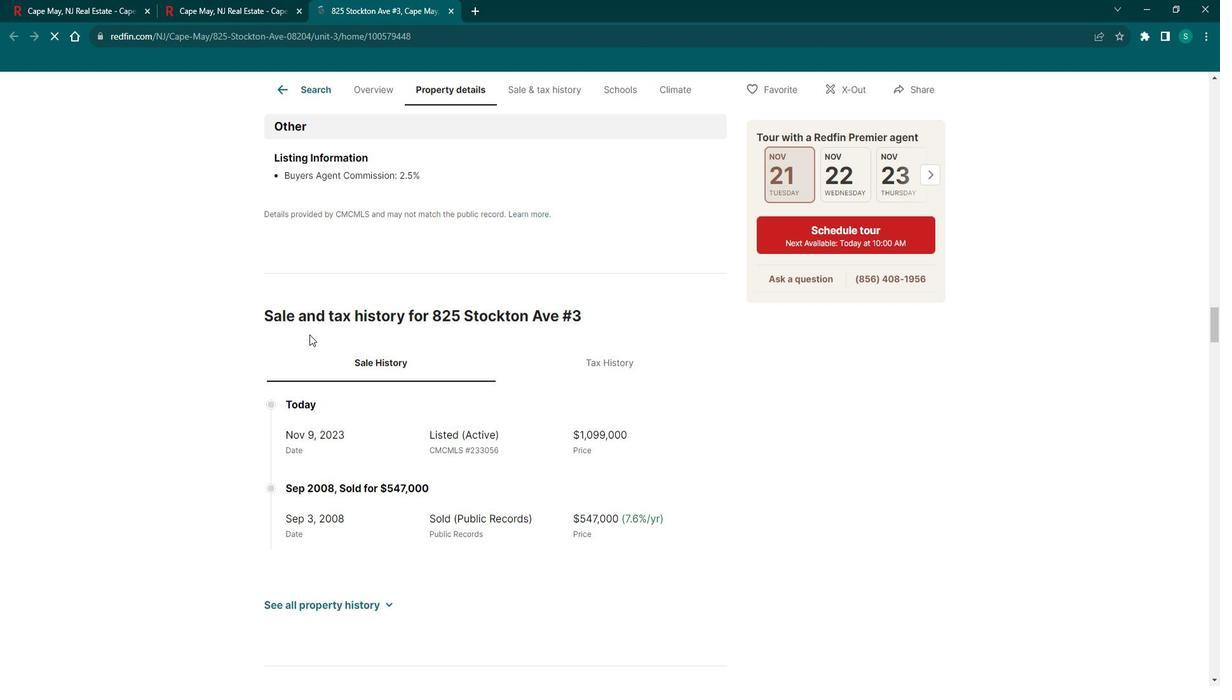 
Action: Mouse scrolled (321, 333) with delta (0, 0)
Screenshot: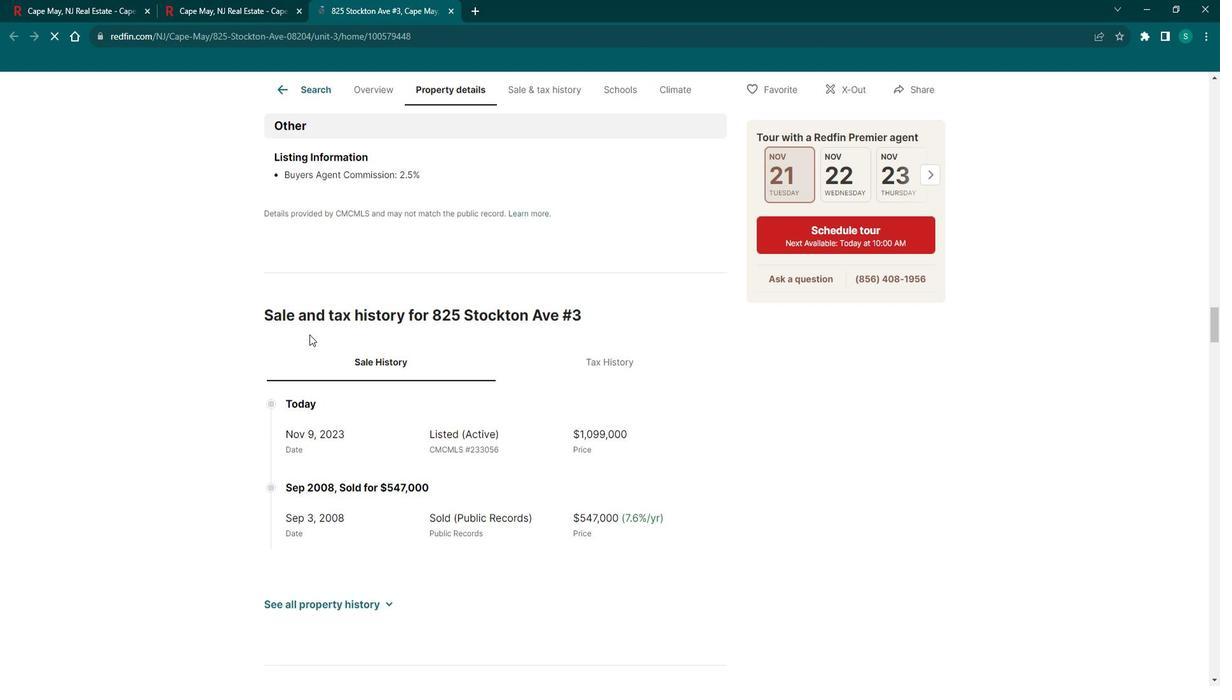 
Action: Mouse scrolled (321, 333) with delta (0, 0)
Screenshot: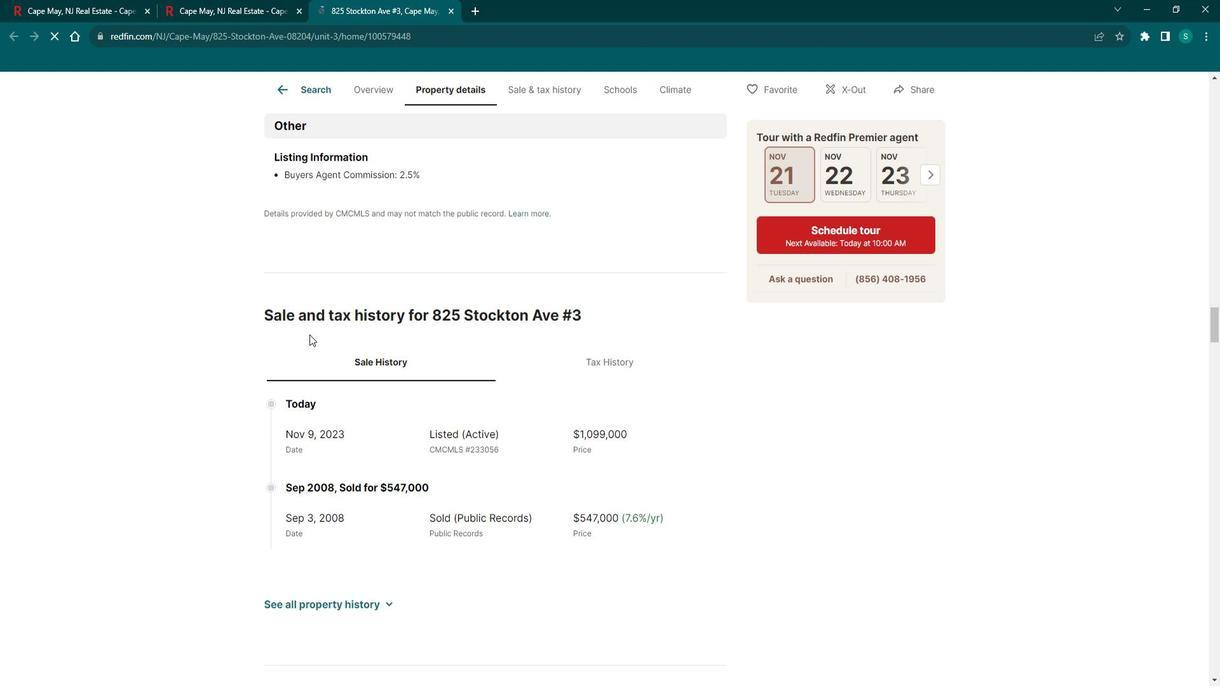 
Action: Mouse scrolled (321, 333) with delta (0, 0)
Screenshot: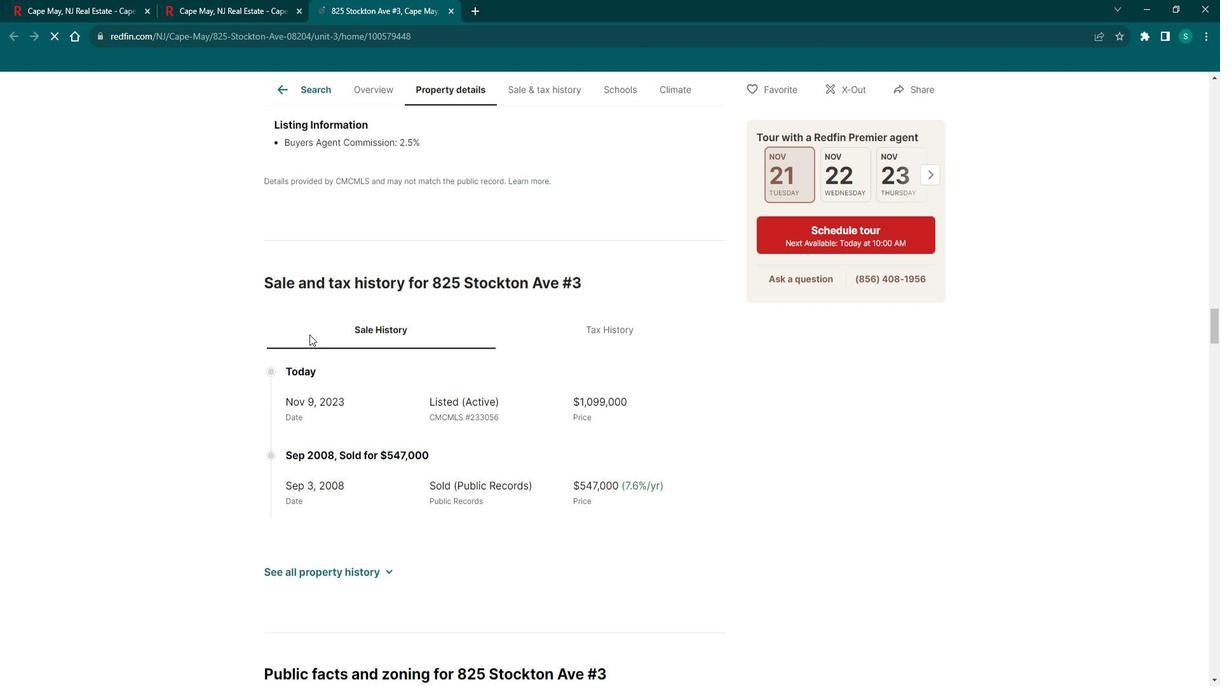 
Action: Mouse scrolled (321, 333) with delta (0, 0)
Screenshot: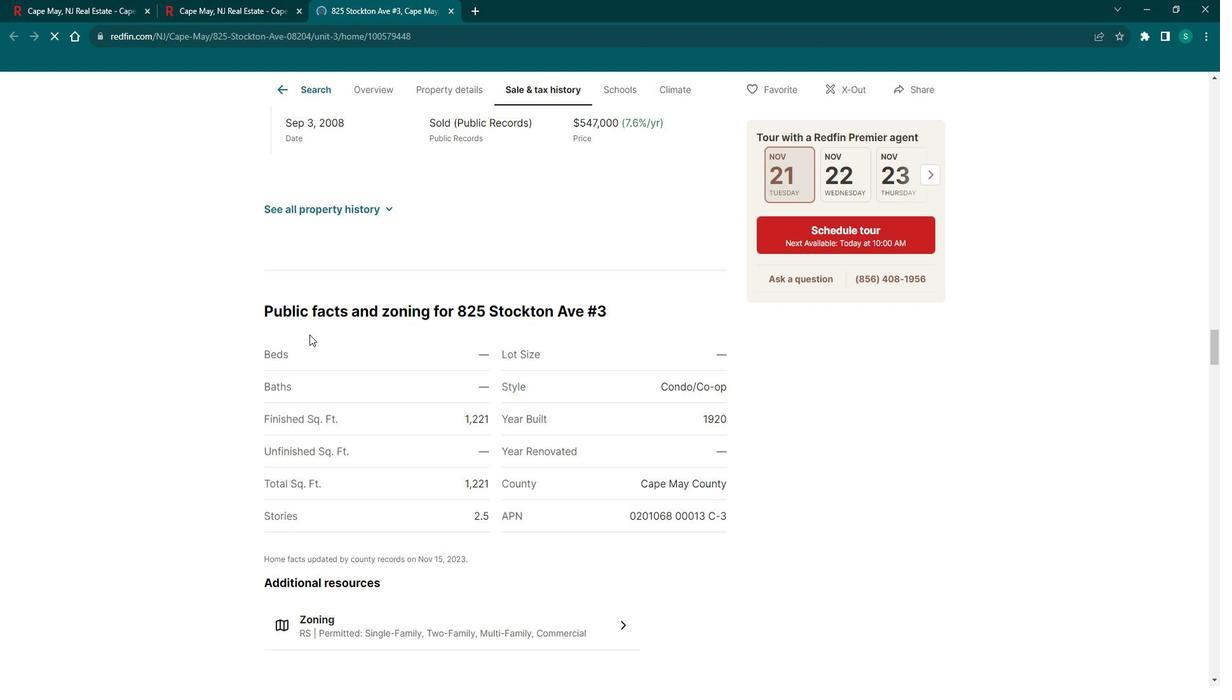 
Action: Mouse scrolled (321, 333) with delta (0, 0)
